 Task: Find connections with filter location Kashipur with filter topic #Storytellingwith filter profile language English with filter current company Novo Nordisk with filter school Miranda House College with filter industry Measuring and Control Instrument Manufacturing with filter service category Software Testing with filter keywords title Account Representative
Action: Mouse moved to (273, 350)
Screenshot: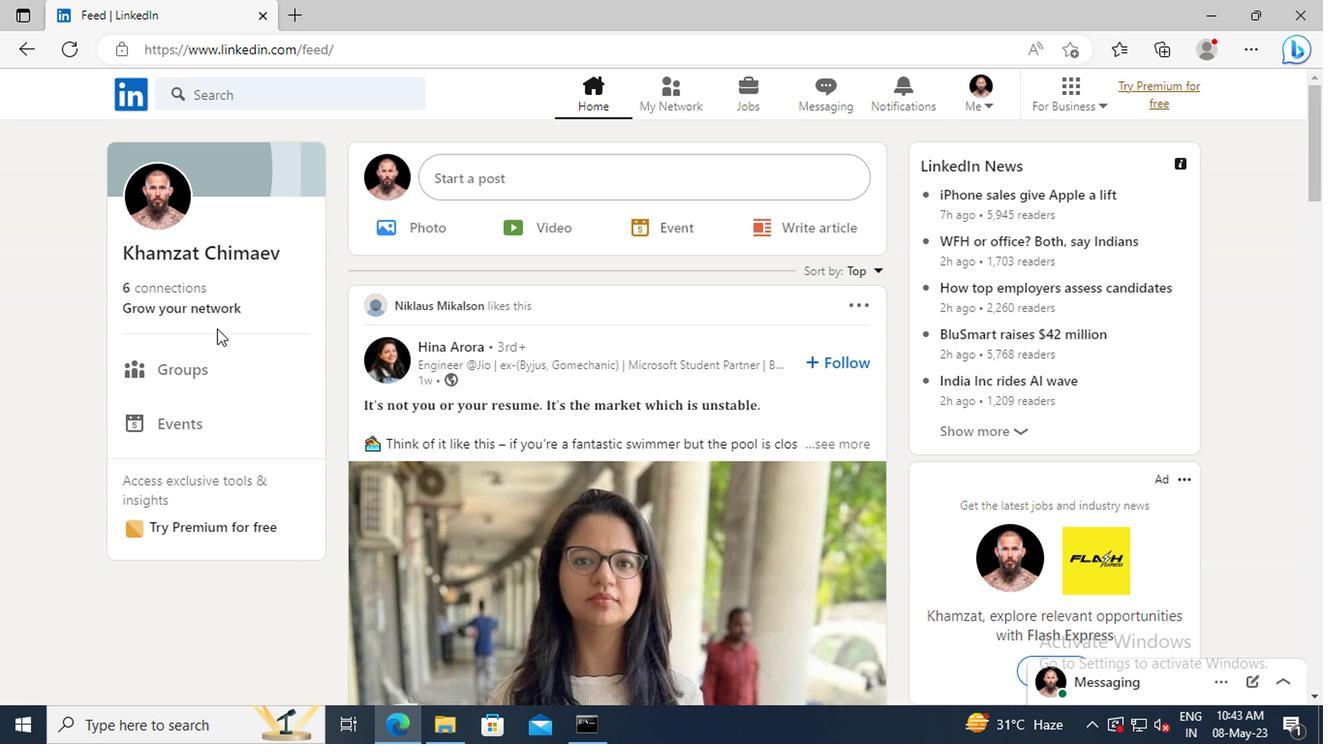
Action: Mouse pressed left at (273, 350)
Screenshot: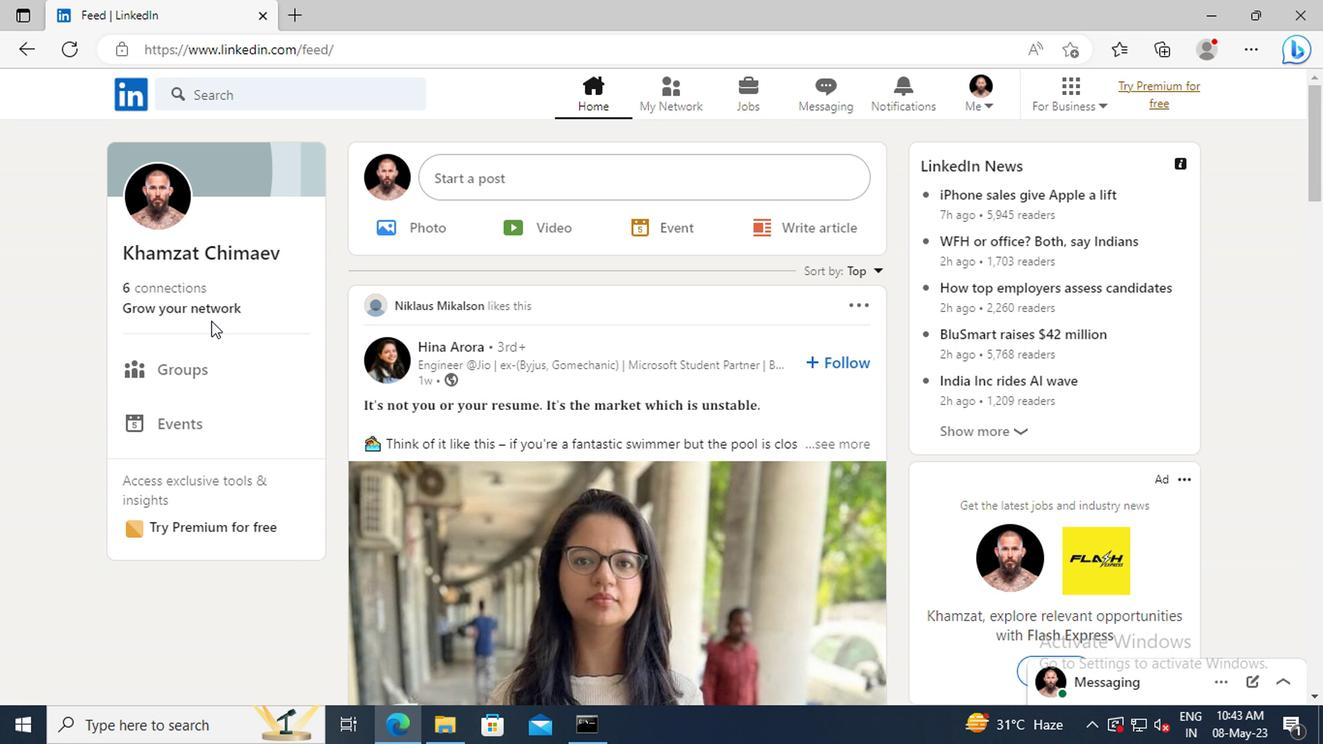 
Action: Mouse moved to (275, 273)
Screenshot: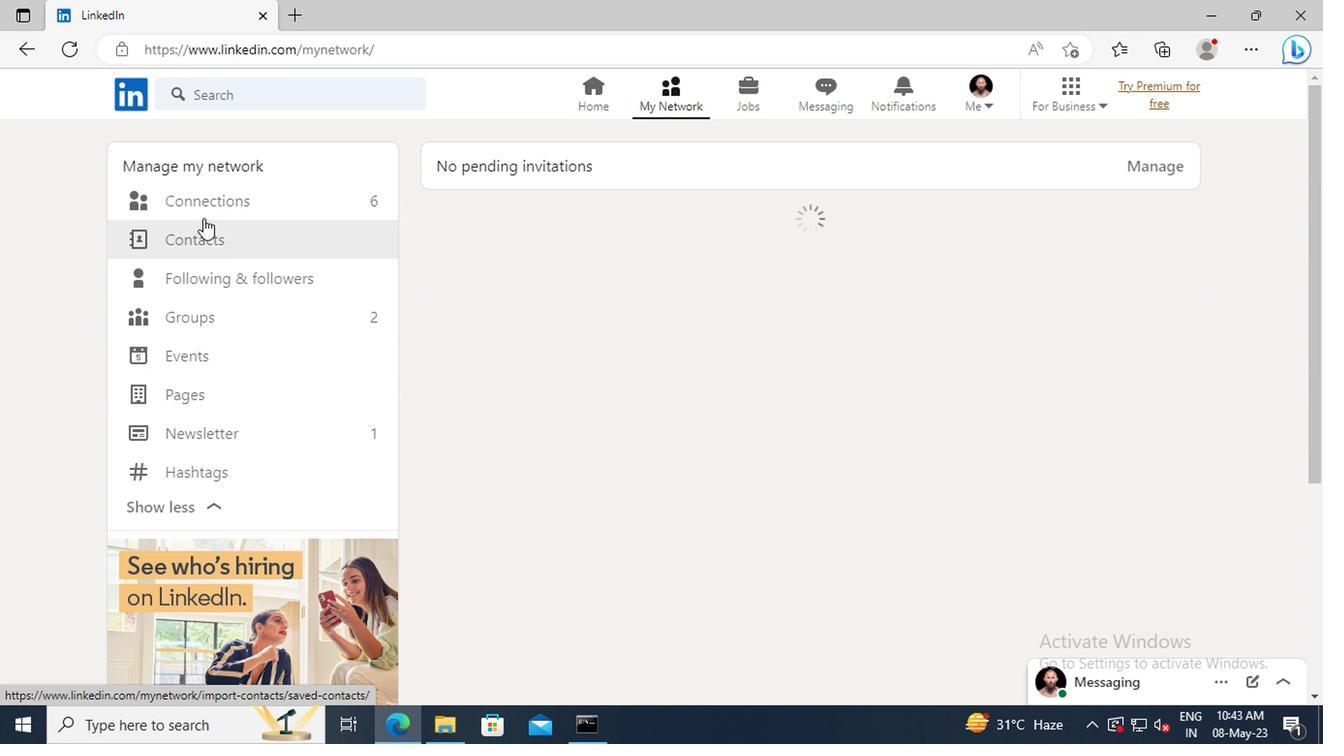 
Action: Mouse pressed left at (275, 273)
Screenshot: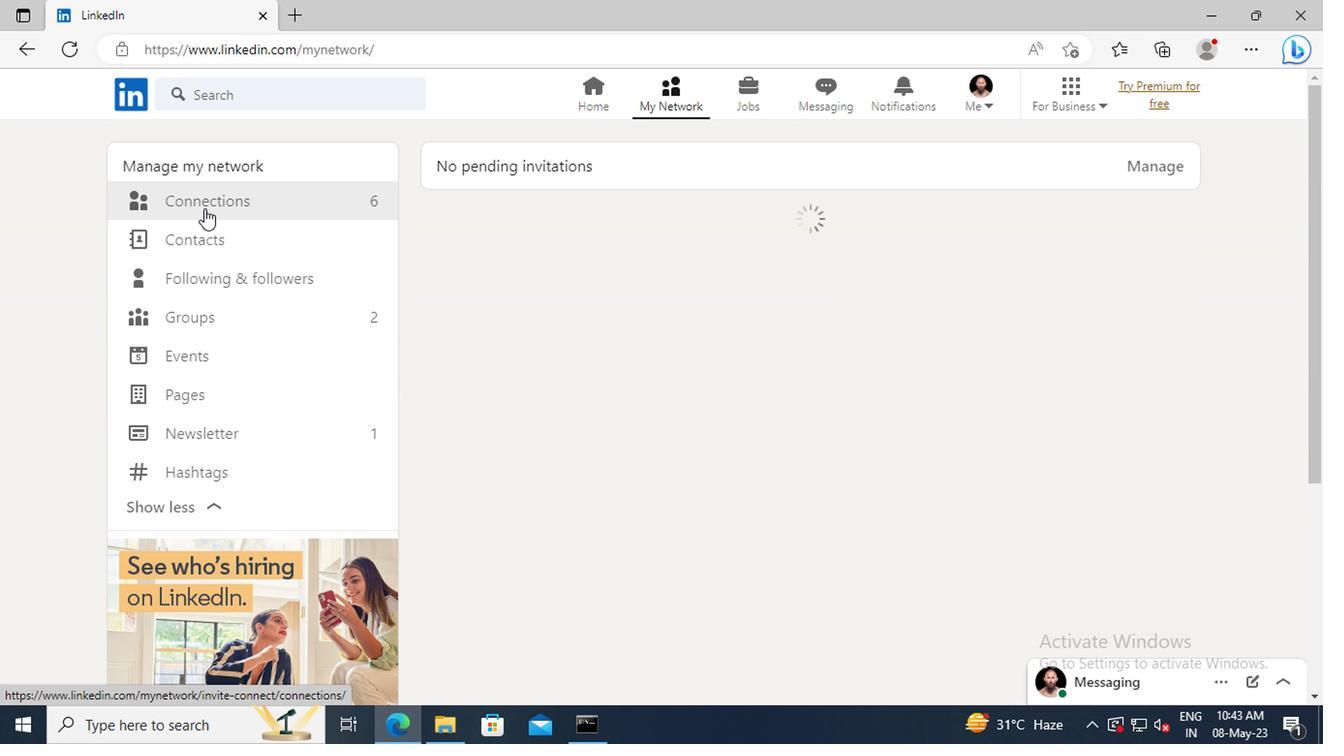 
Action: Mouse moved to (700, 277)
Screenshot: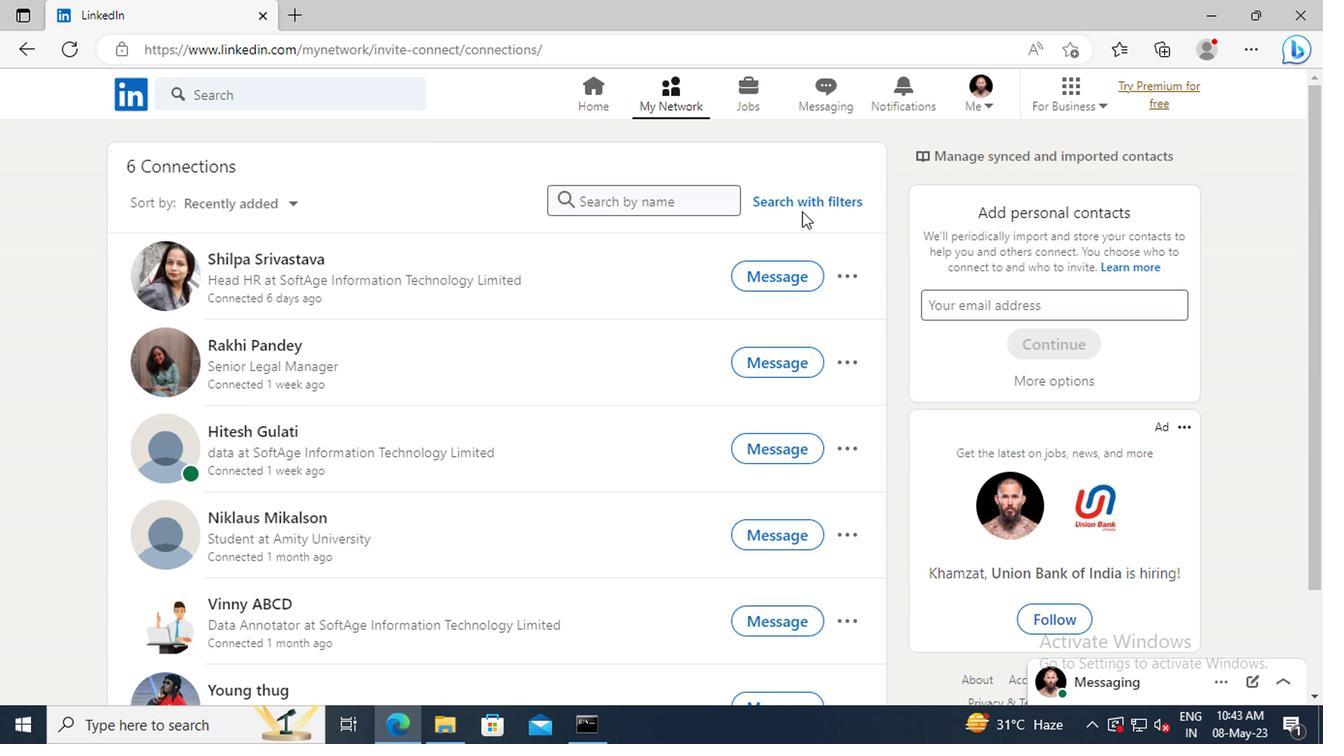 
Action: Mouse pressed left at (700, 277)
Screenshot: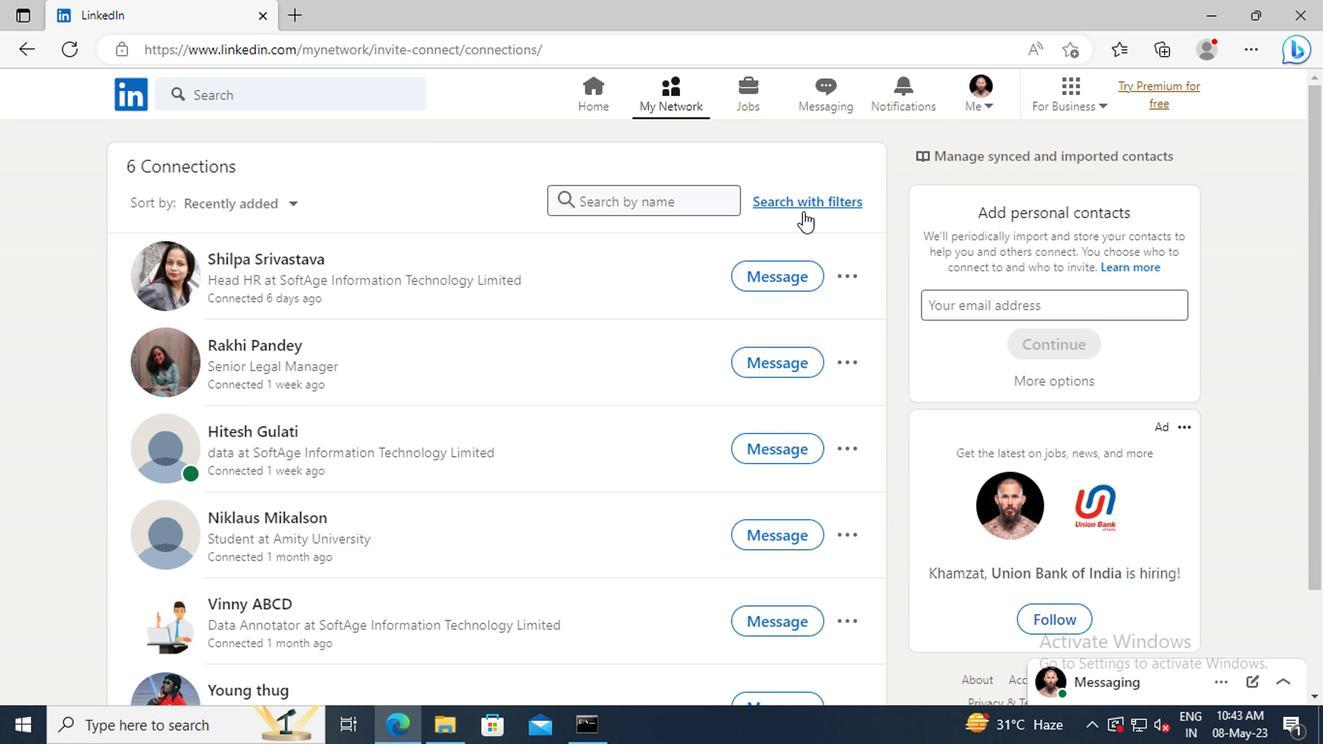 
Action: Mouse moved to (653, 237)
Screenshot: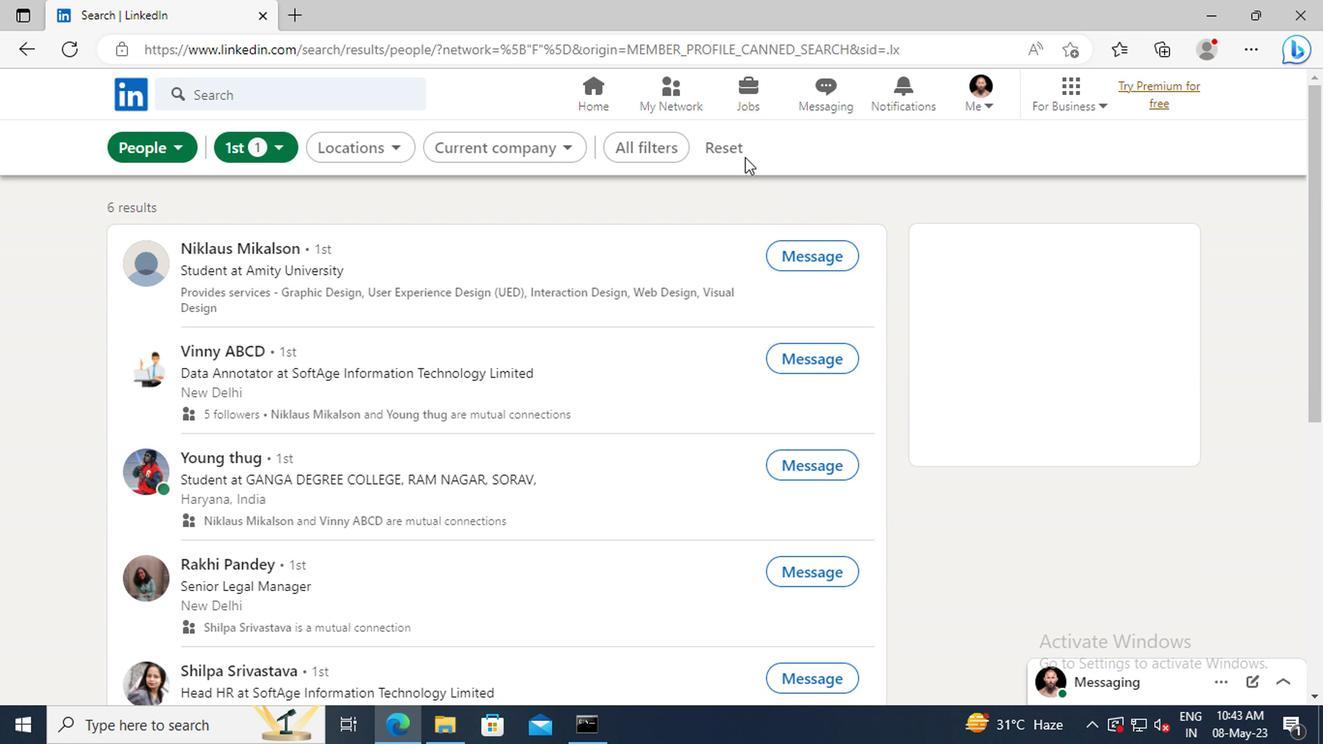 
Action: Mouse pressed left at (653, 237)
Screenshot: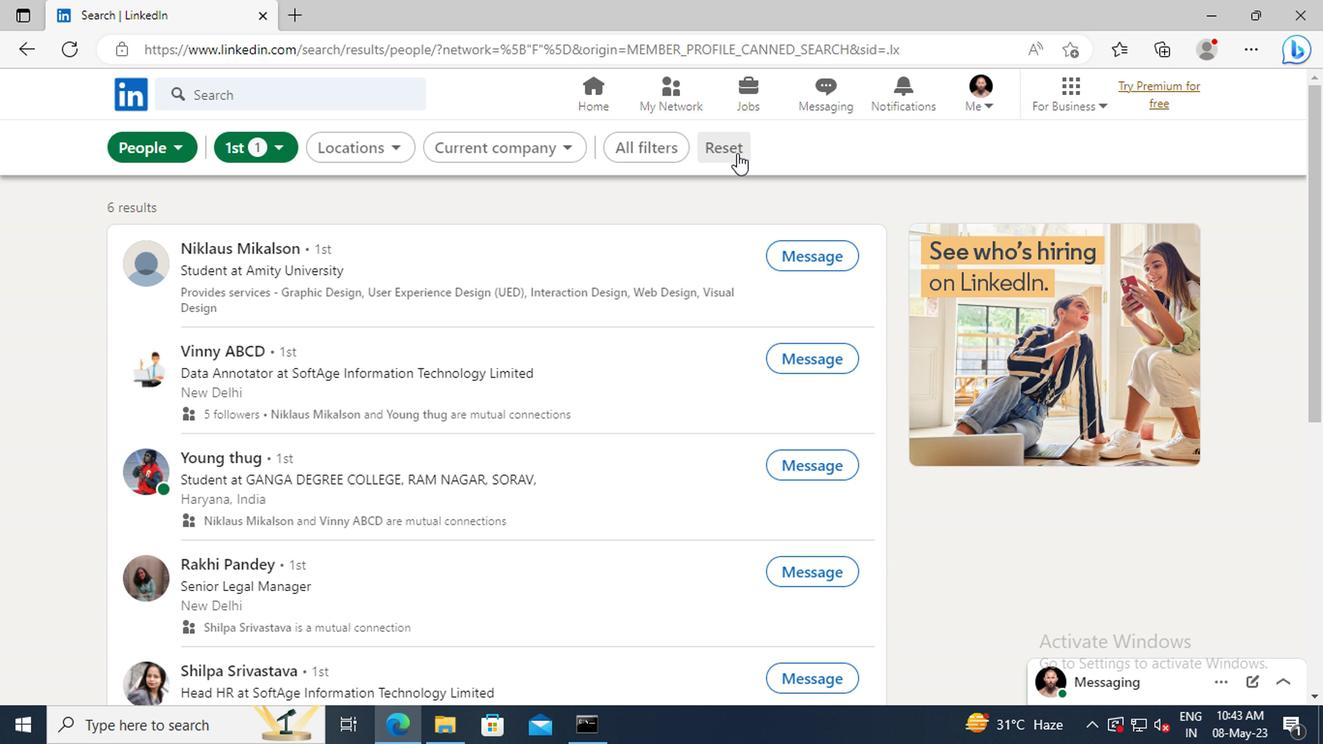 
Action: Mouse moved to (628, 237)
Screenshot: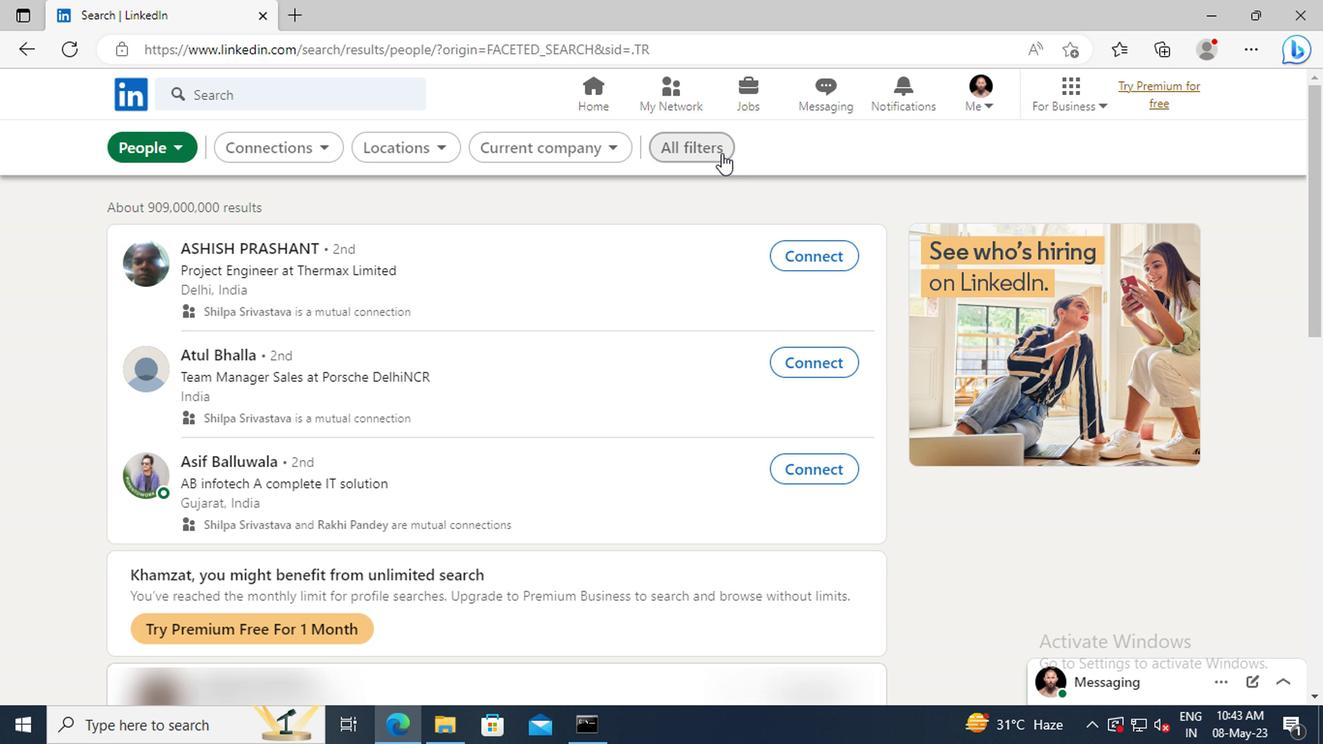 
Action: Mouse pressed left at (628, 237)
Screenshot: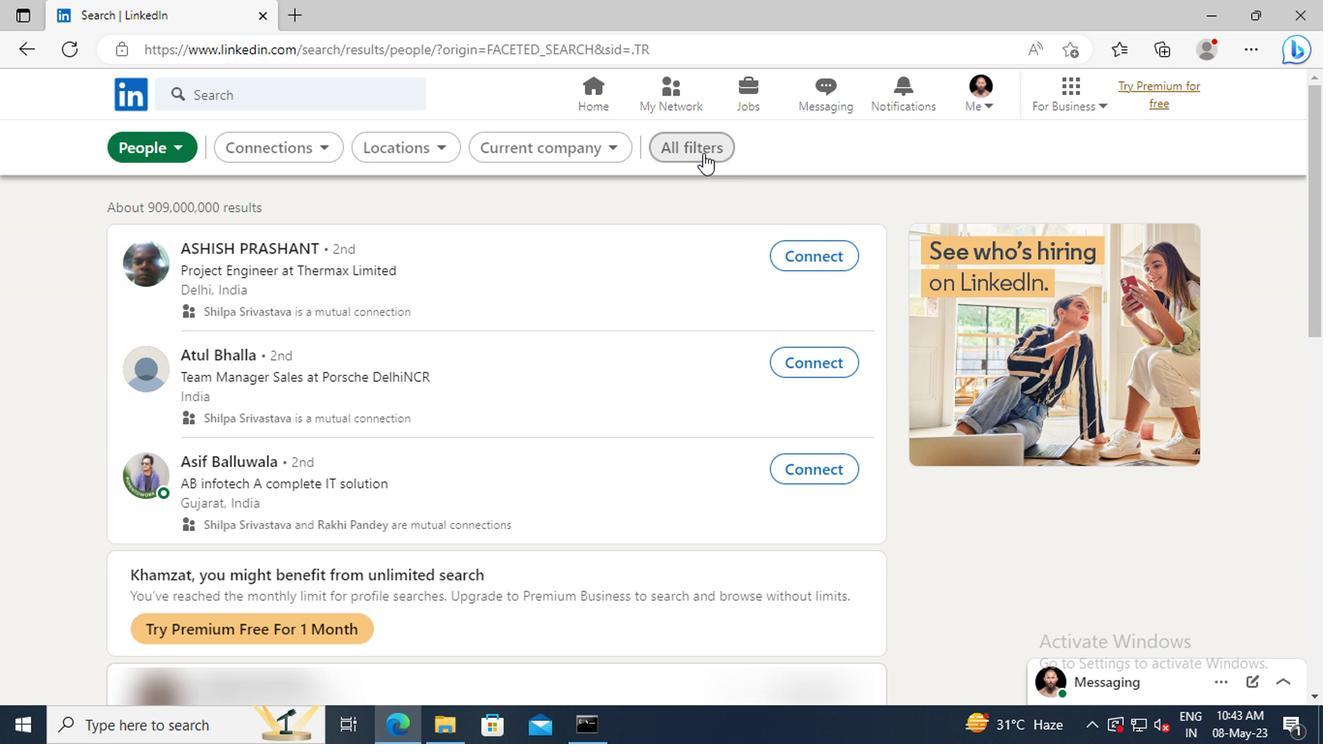 
Action: Mouse moved to (900, 379)
Screenshot: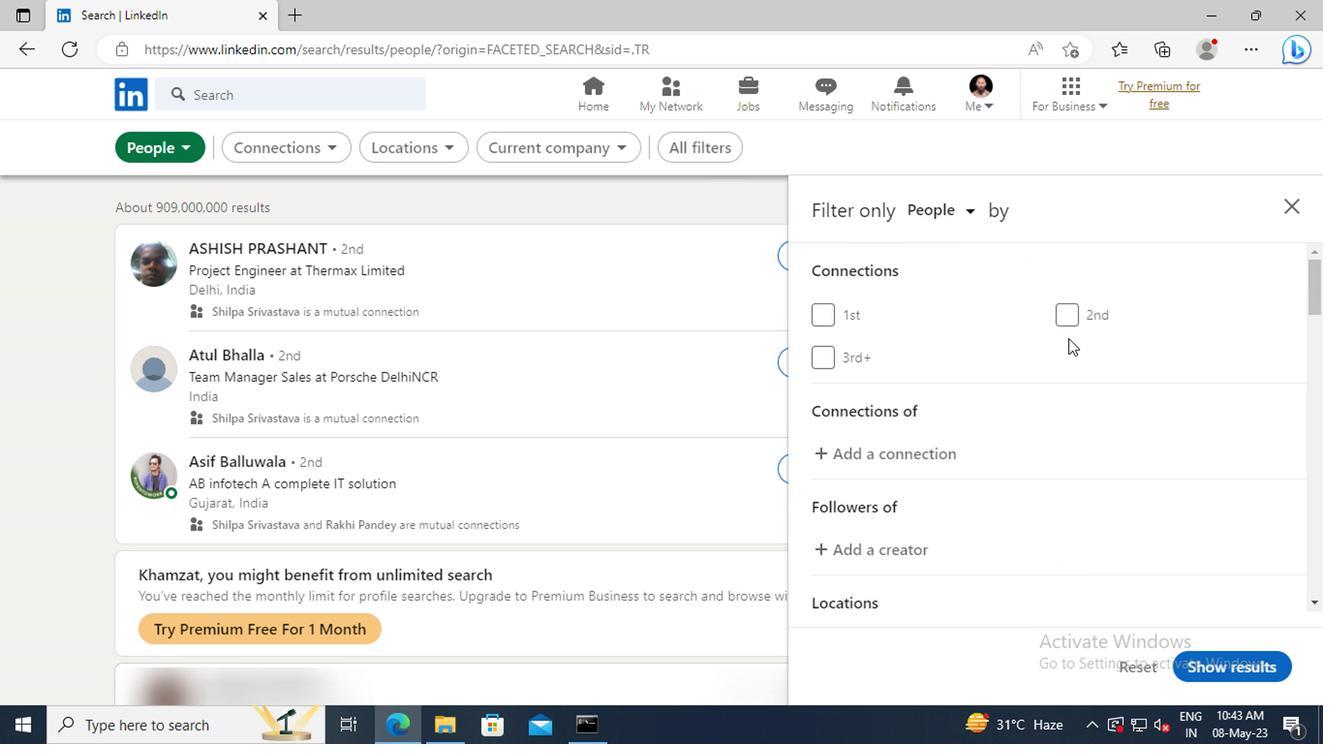 
Action: Mouse scrolled (900, 378) with delta (0, 0)
Screenshot: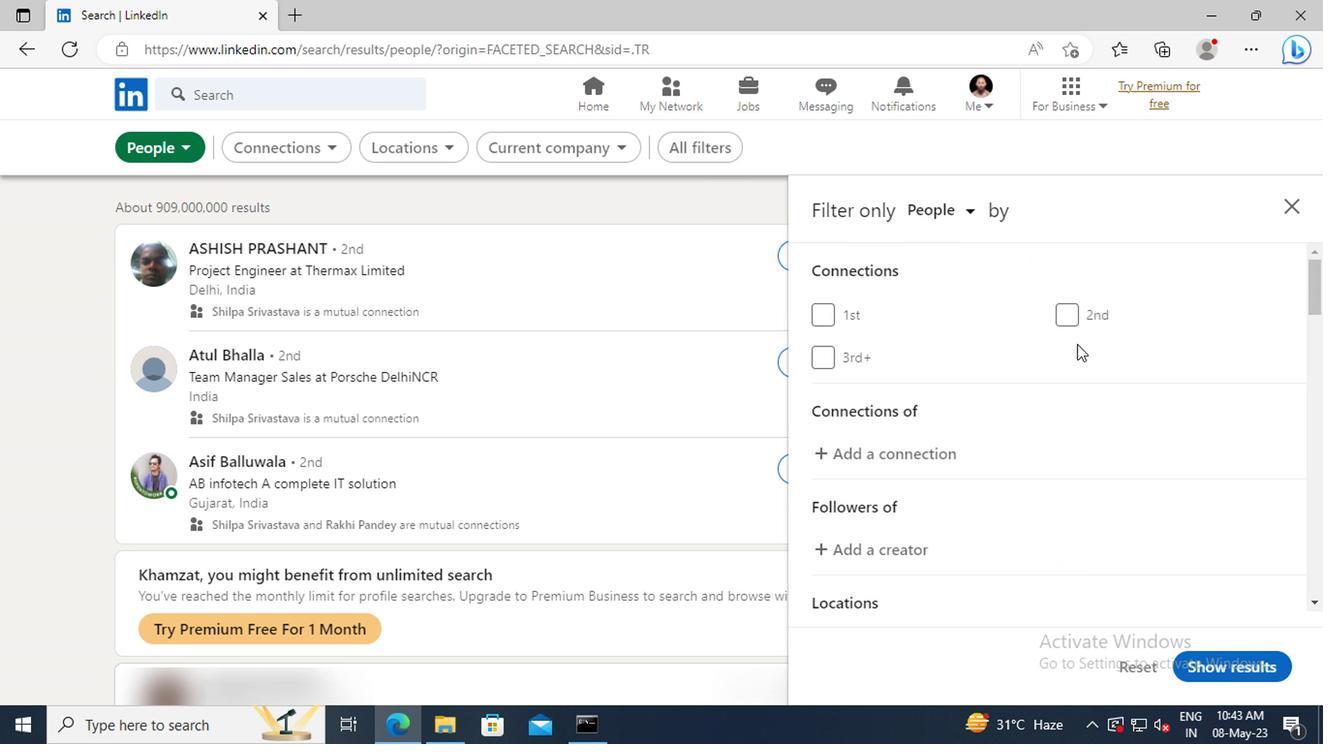 
Action: Mouse scrolled (900, 378) with delta (0, 0)
Screenshot: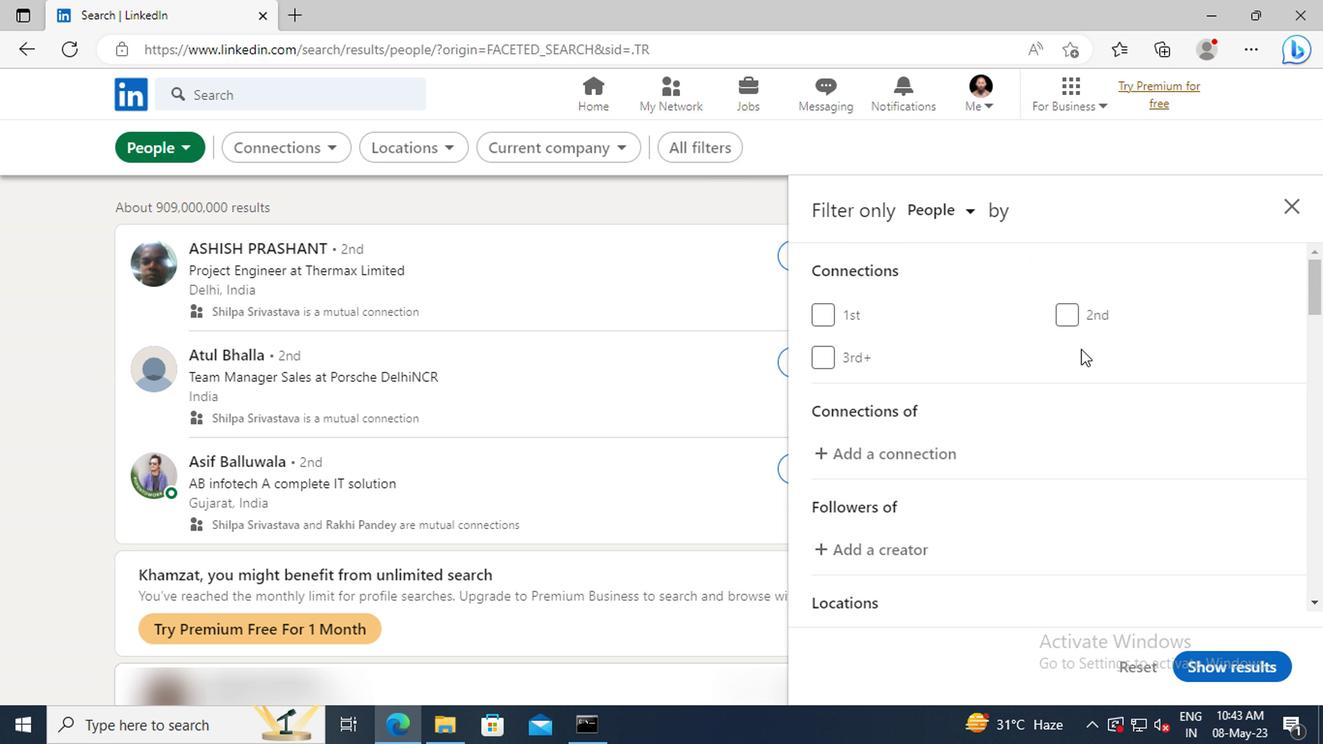 
Action: Mouse scrolled (900, 378) with delta (0, 0)
Screenshot: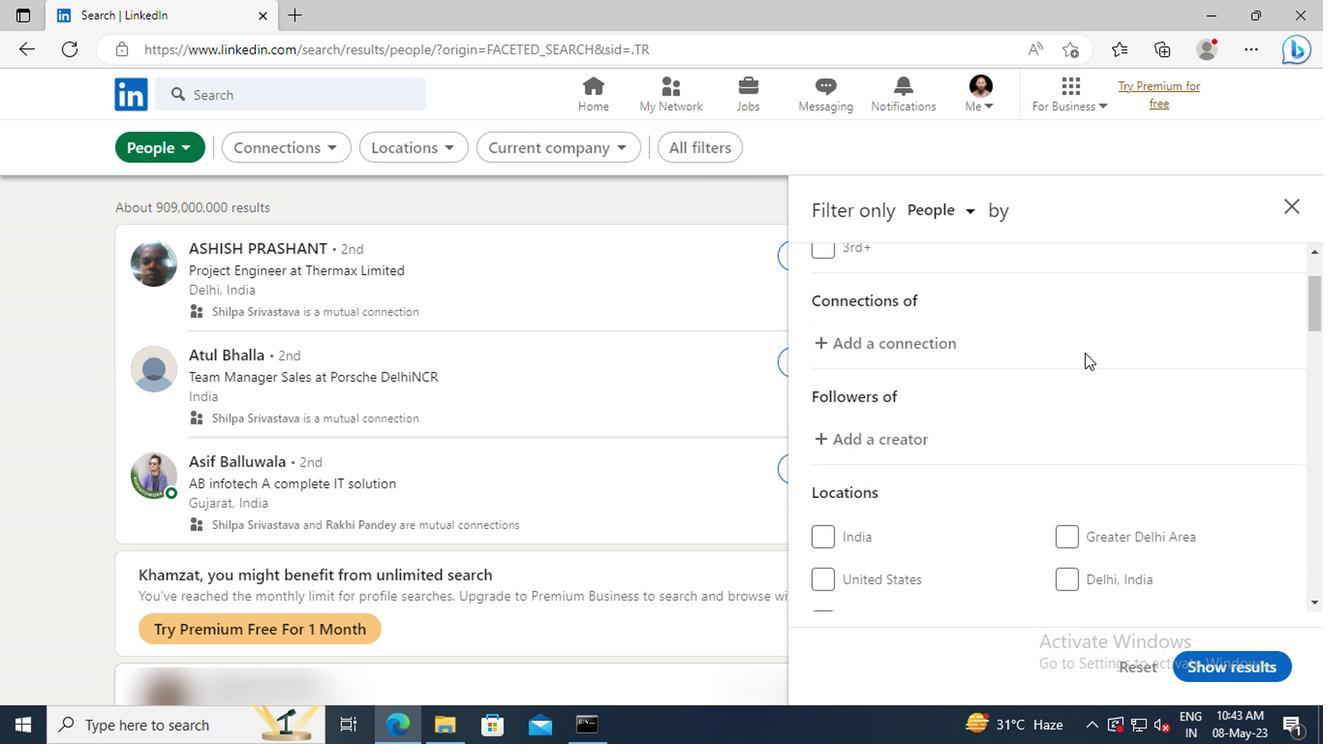 
Action: Mouse scrolled (900, 378) with delta (0, 0)
Screenshot: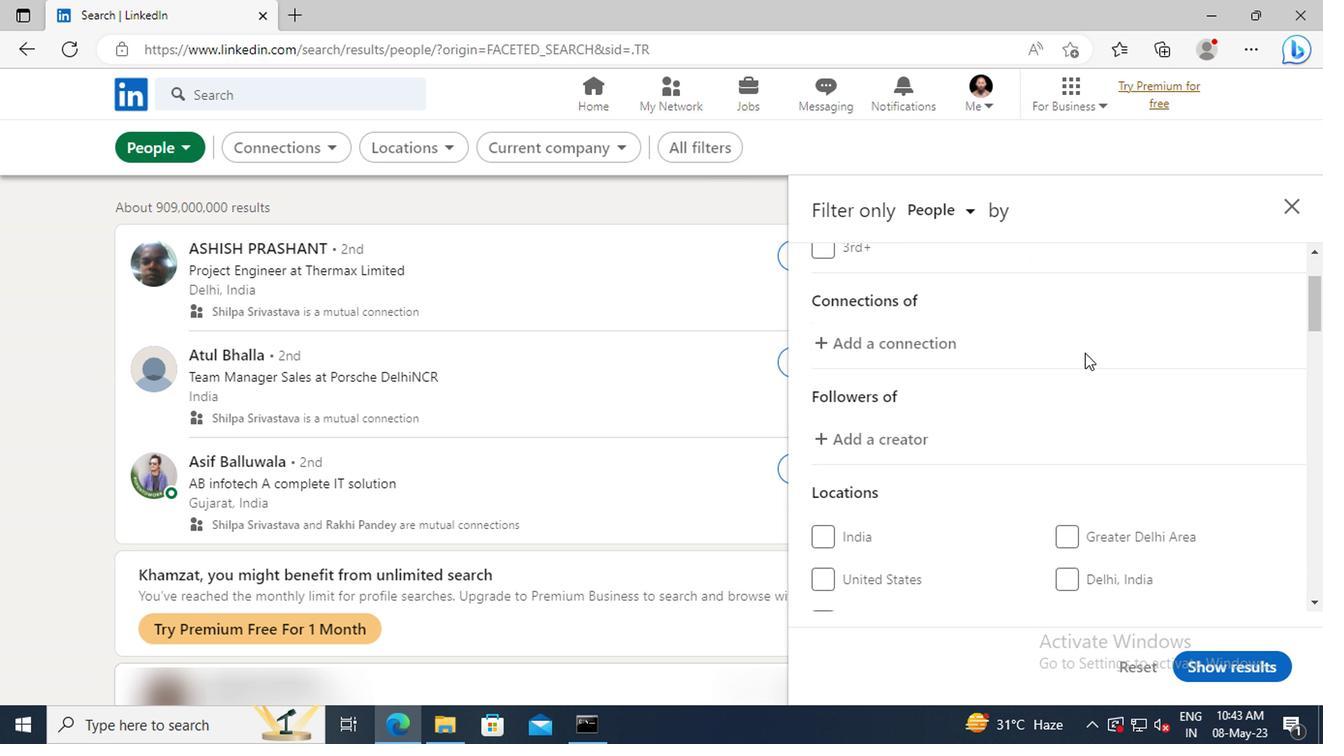 
Action: Mouse scrolled (900, 378) with delta (0, 0)
Screenshot: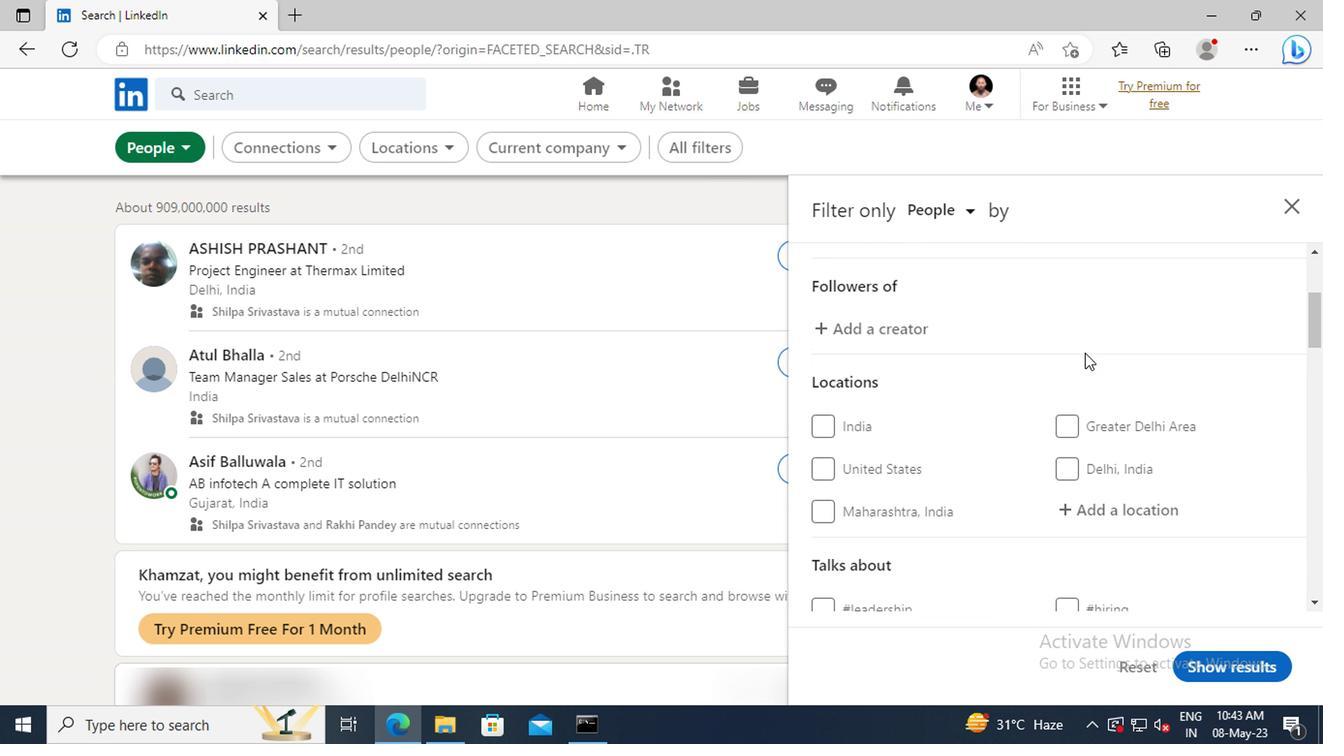 
Action: Mouse moved to (907, 450)
Screenshot: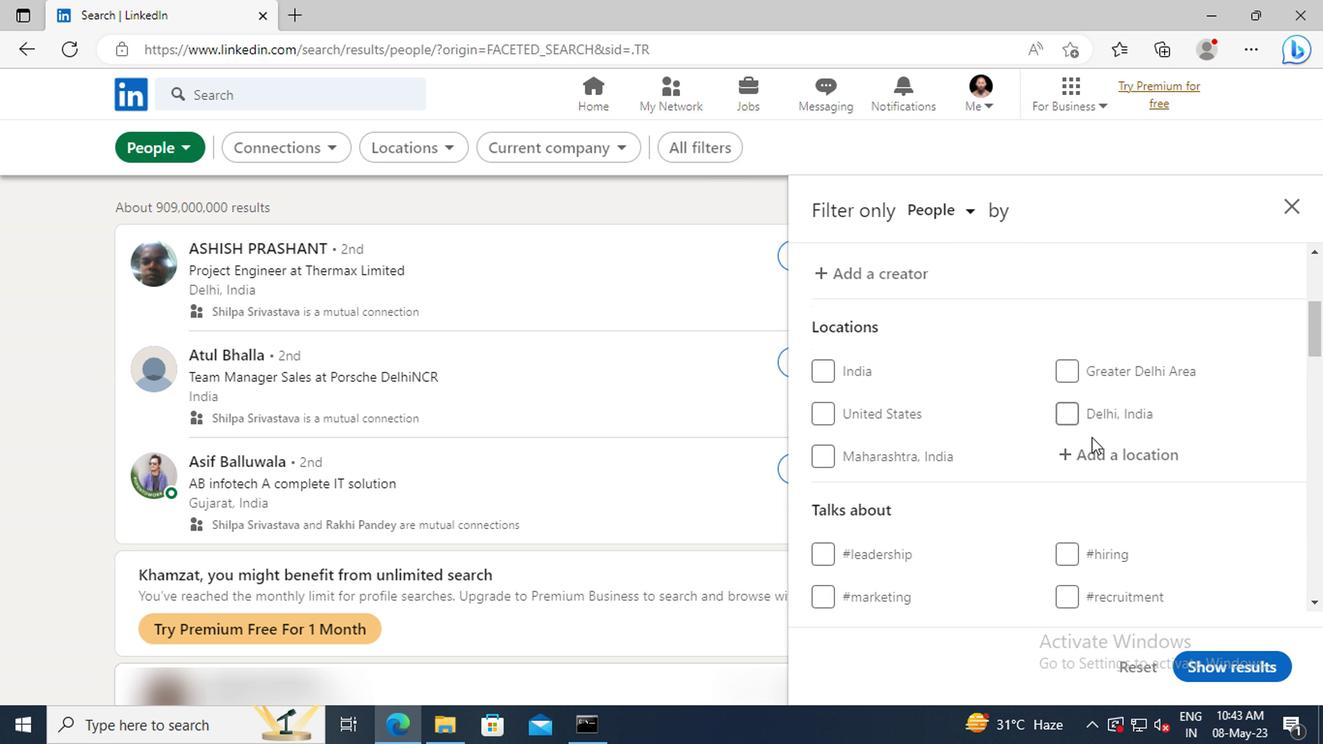 
Action: Mouse pressed left at (907, 450)
Screenshot: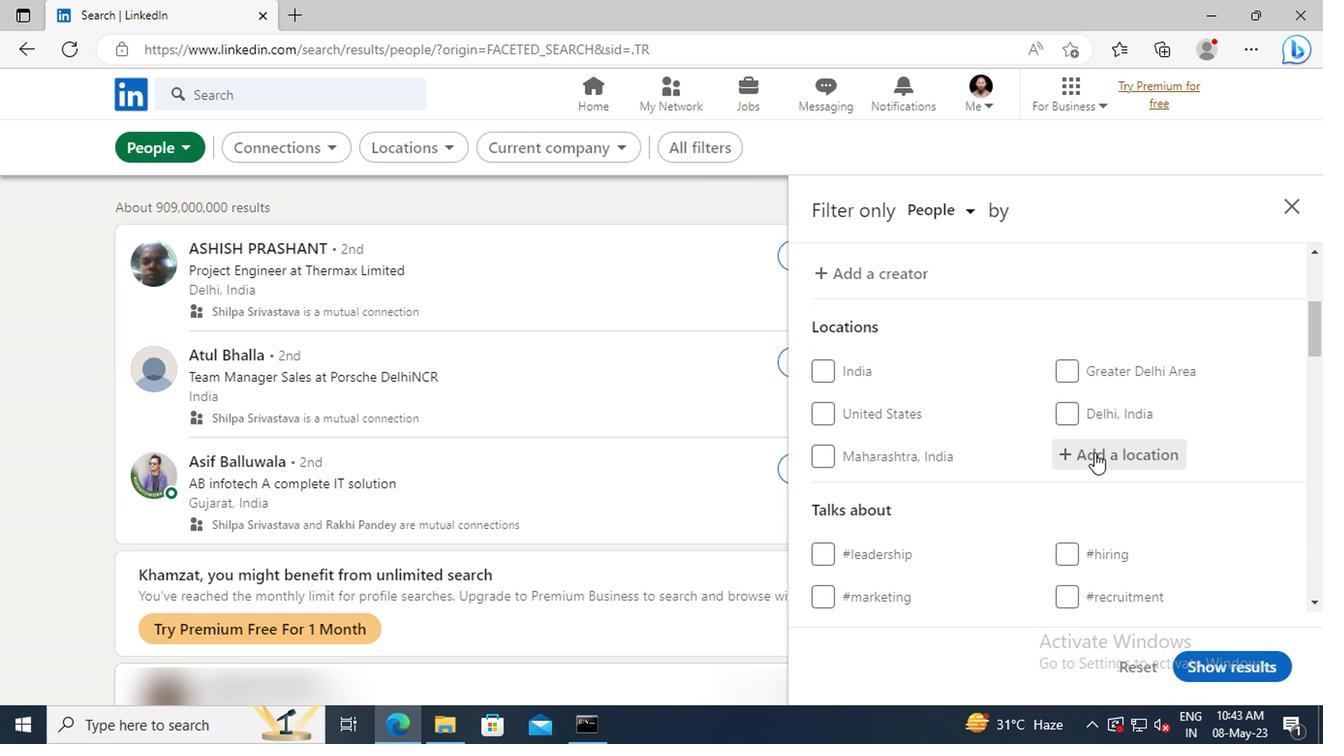
Action: Key pressed <Key.shift>KASHIP
Screenshot: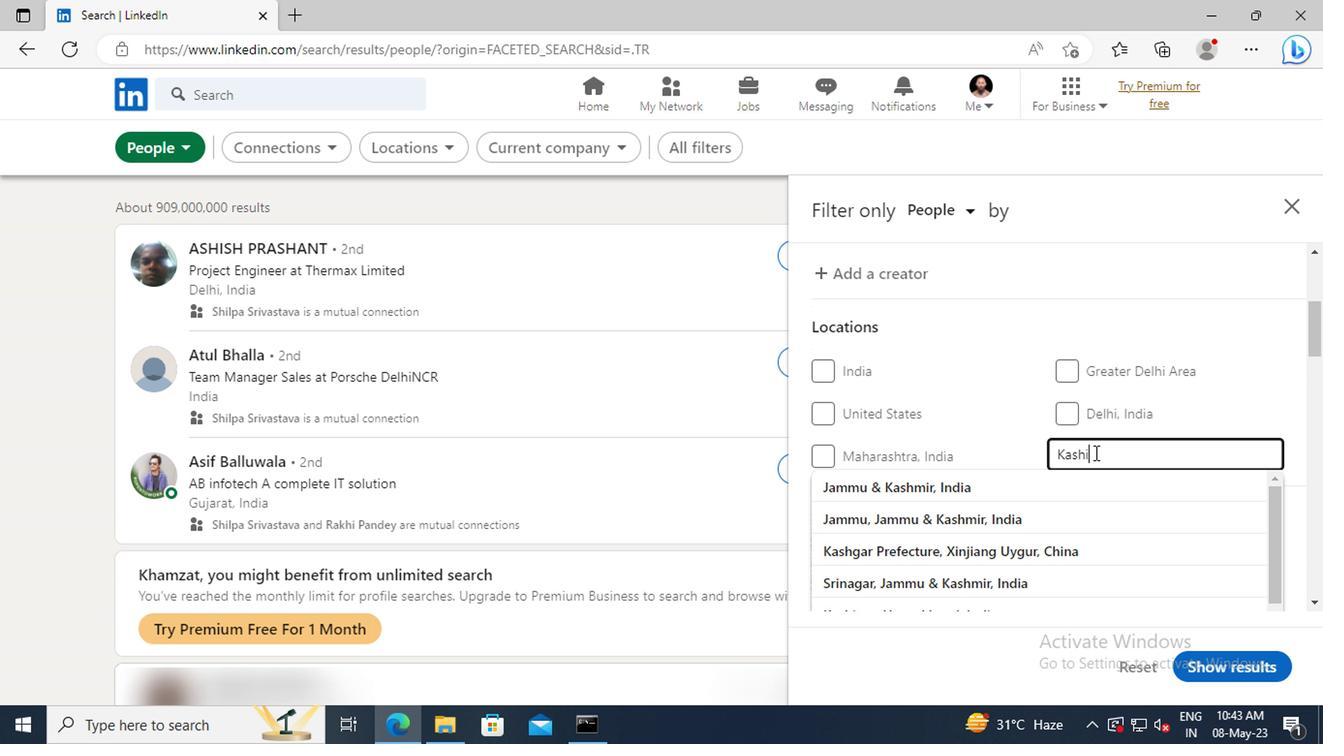 
Action: Mouse moved to (911, 470)
Screenshot: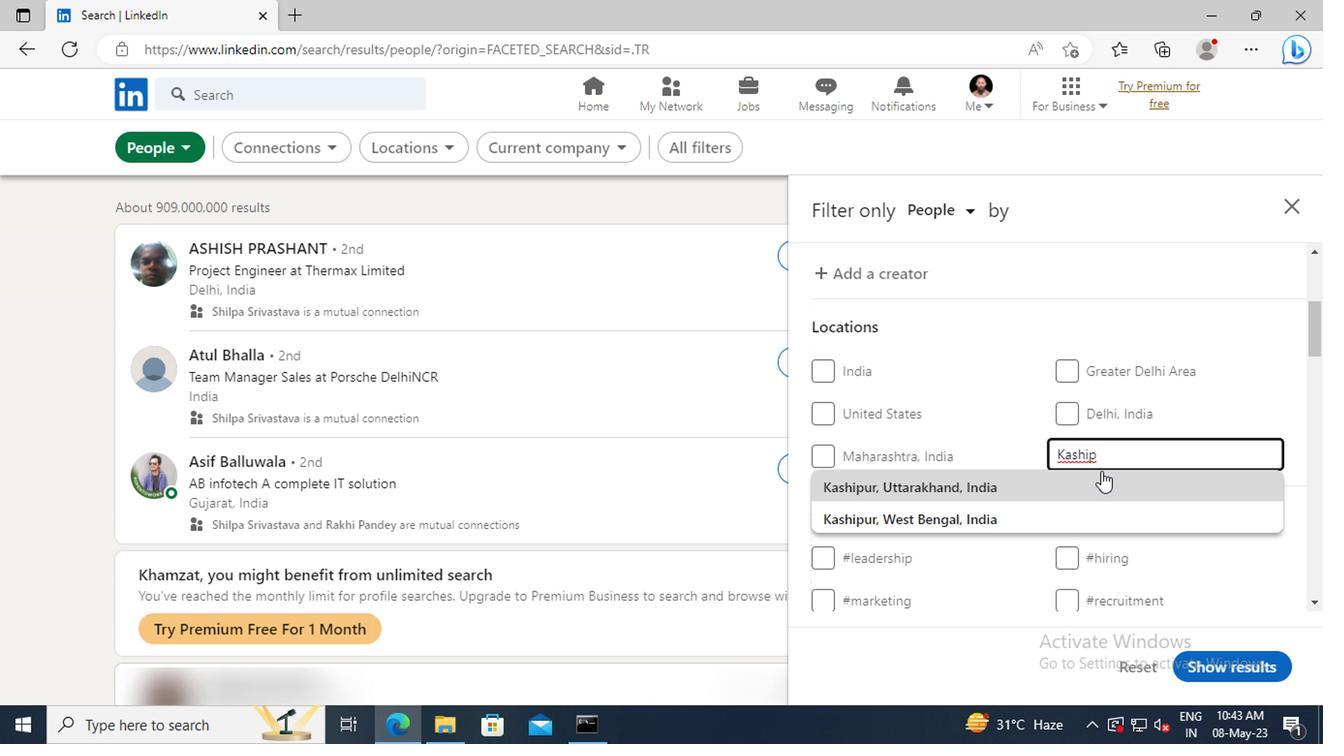 
Action: Mouse pressed left at (911, 470)
Screenshot: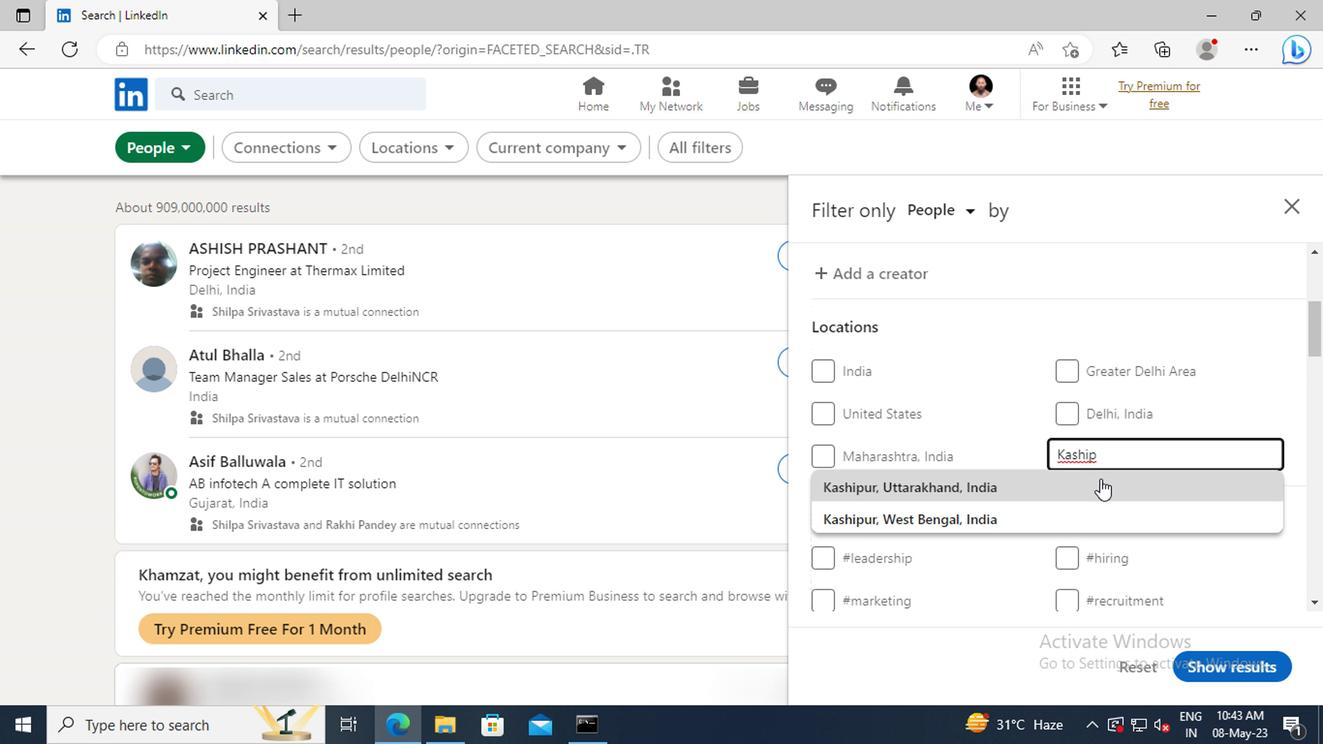 
Action: Mouse scrolled (911, 469) with delta (0, 0)
Screenshot: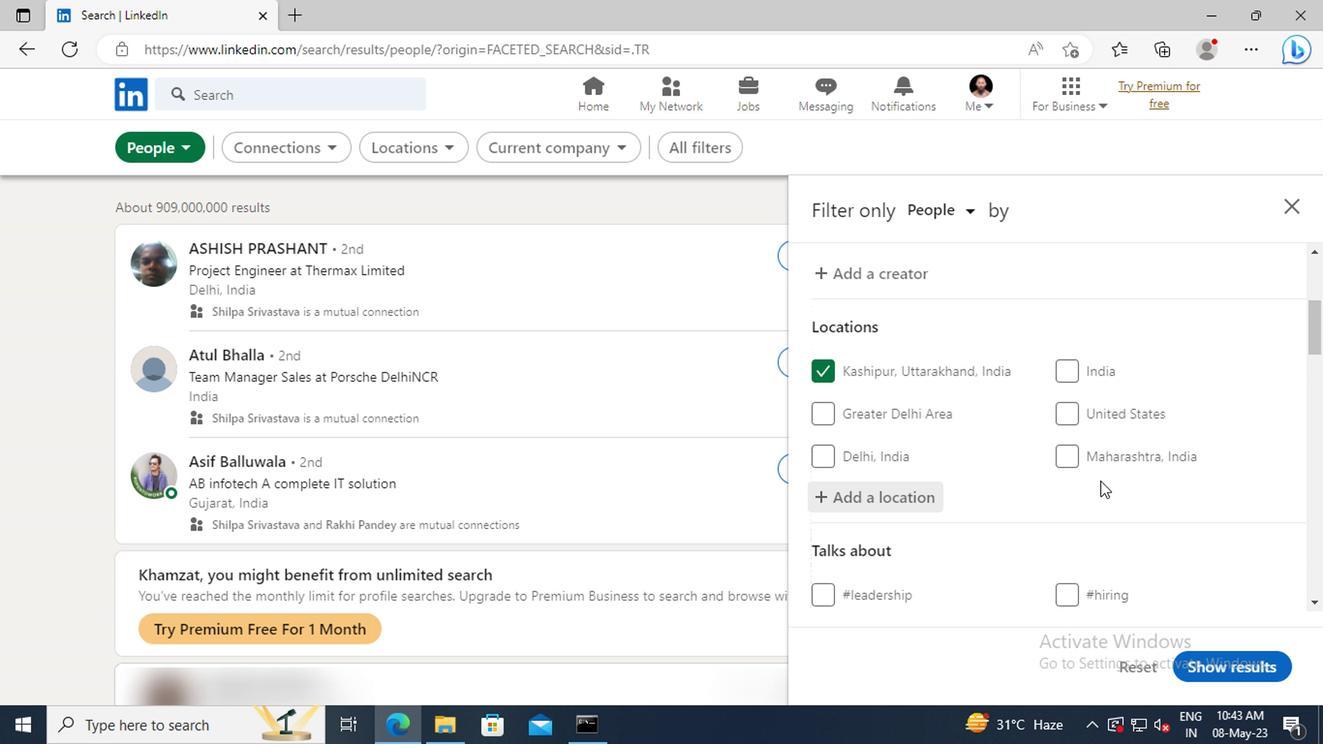 
Action: Mouse moved to (911, 468)
Screenshot: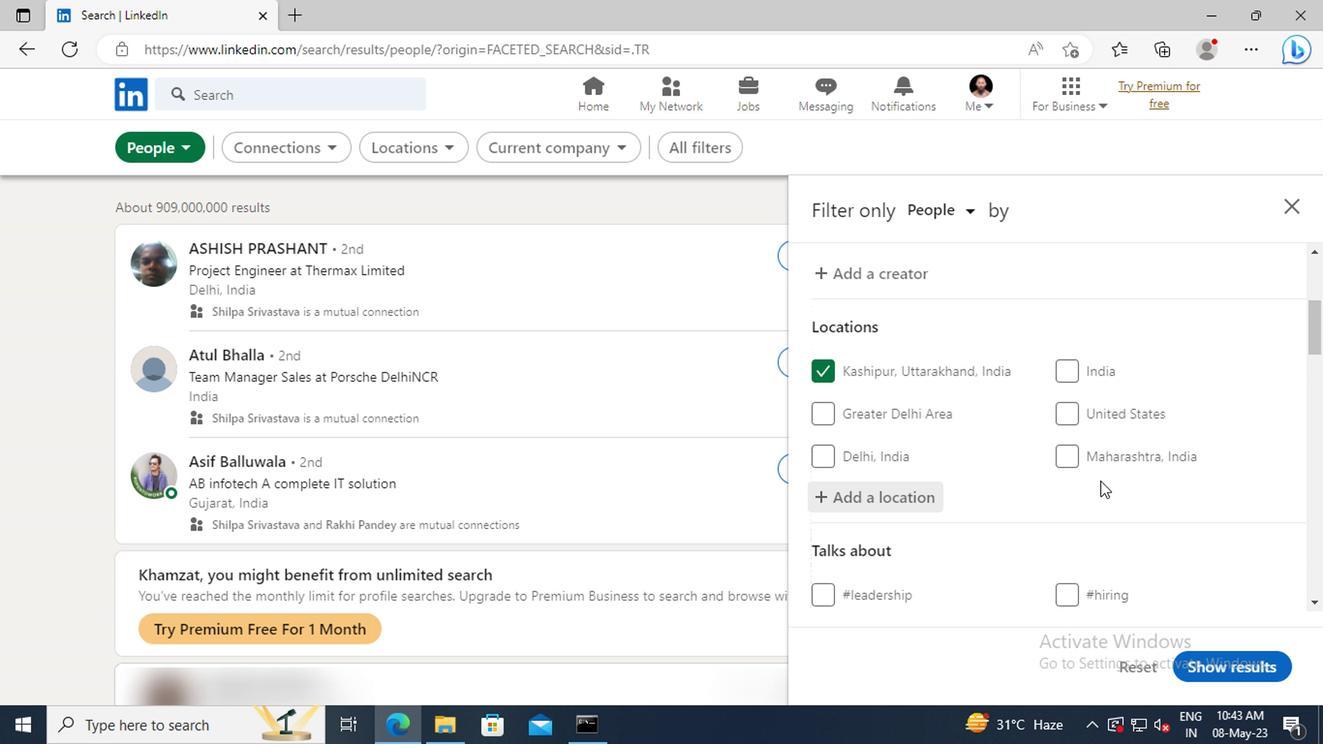 
Action: Mouse scrolled (911, 468) with delta (0, 0)
Screenshot: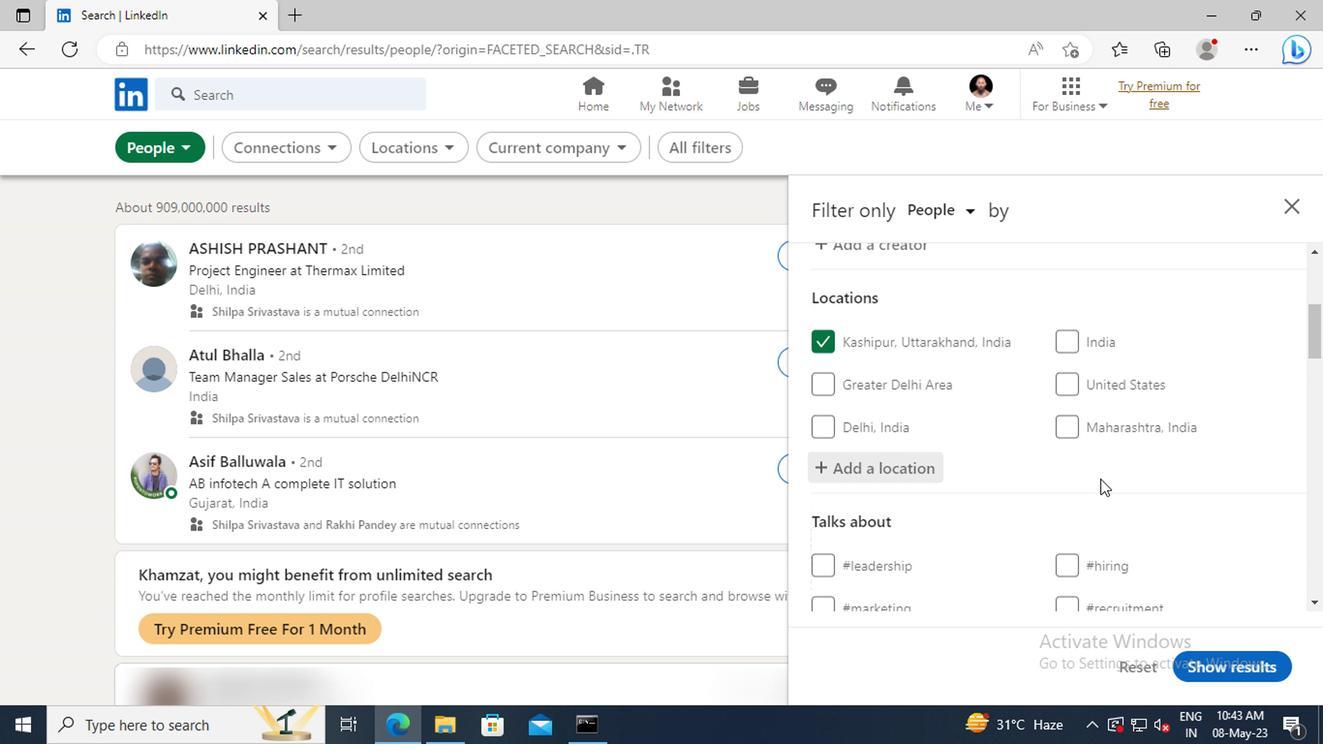 
Action: Mouse moved to (912, 462)
Screenshot: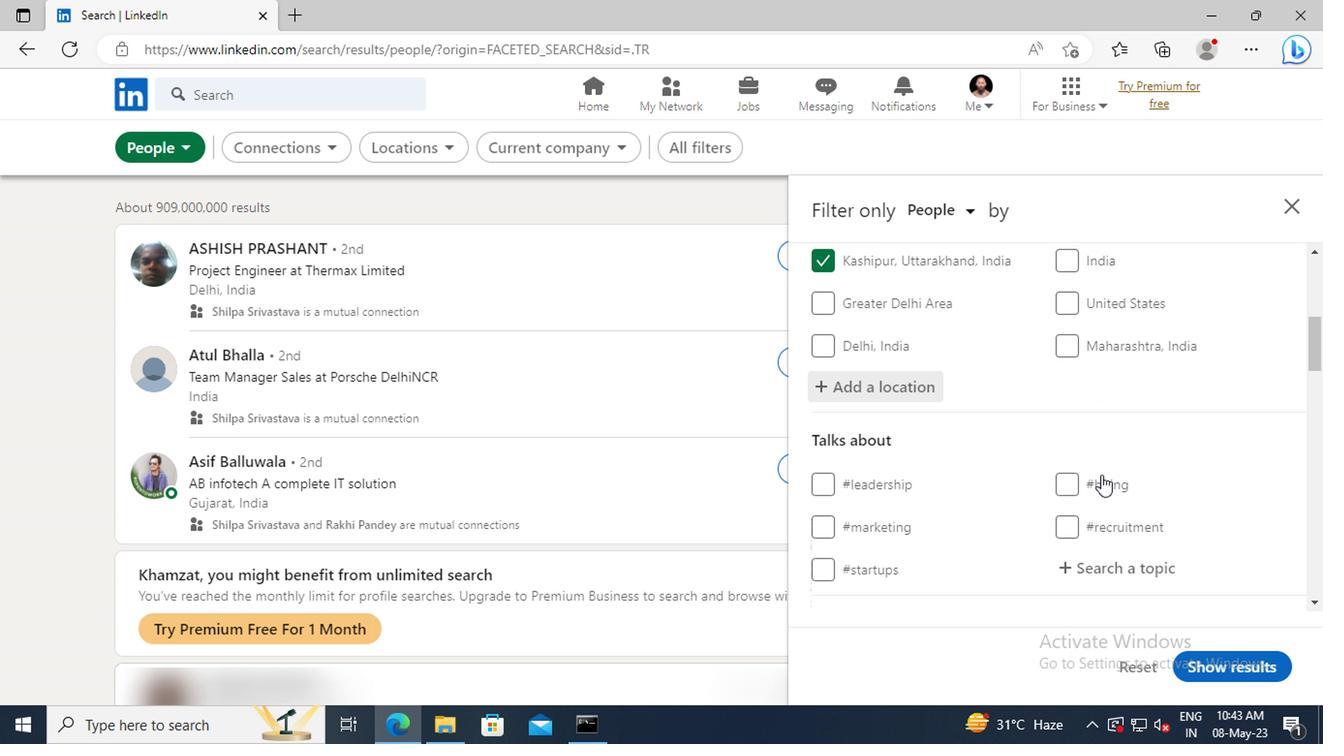 
Action: Mouse scrolled (912, 461) with delta (0, 0)
Screenshot: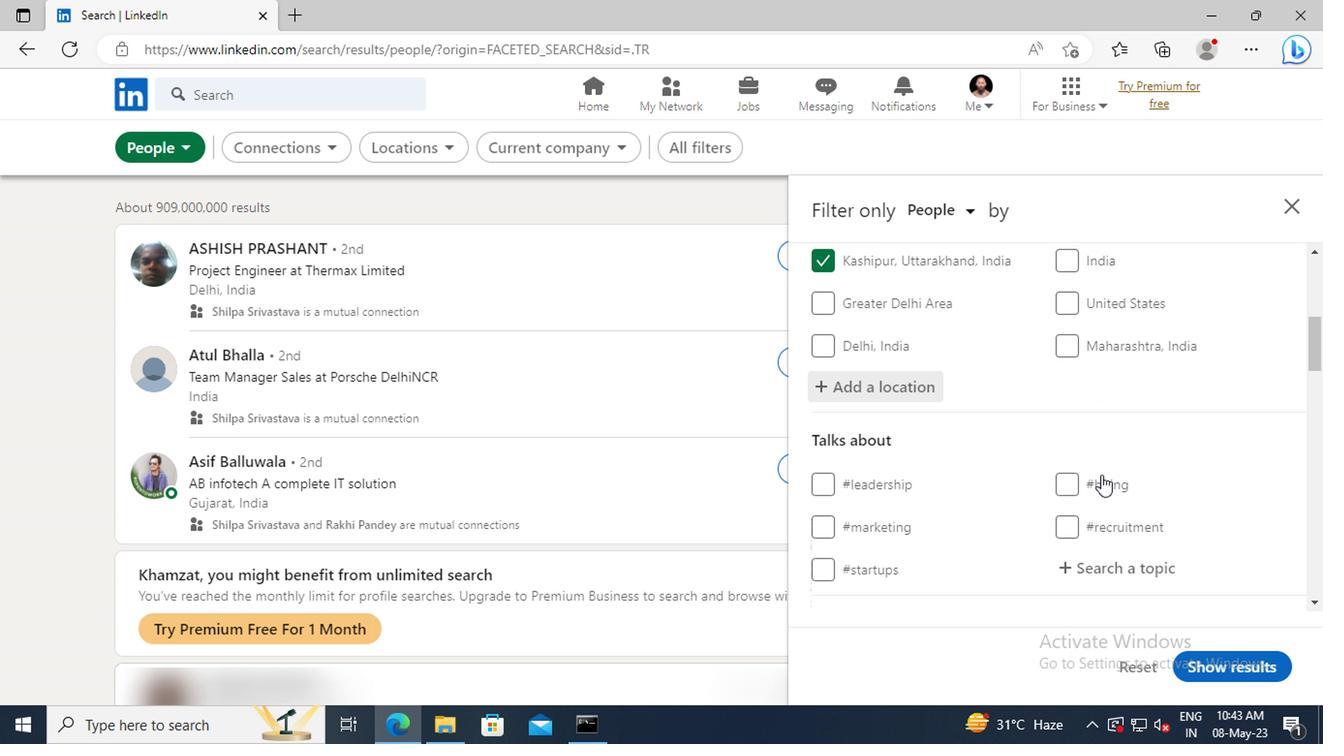 
Action: Mouse moved to (913, 459)
Screenshot: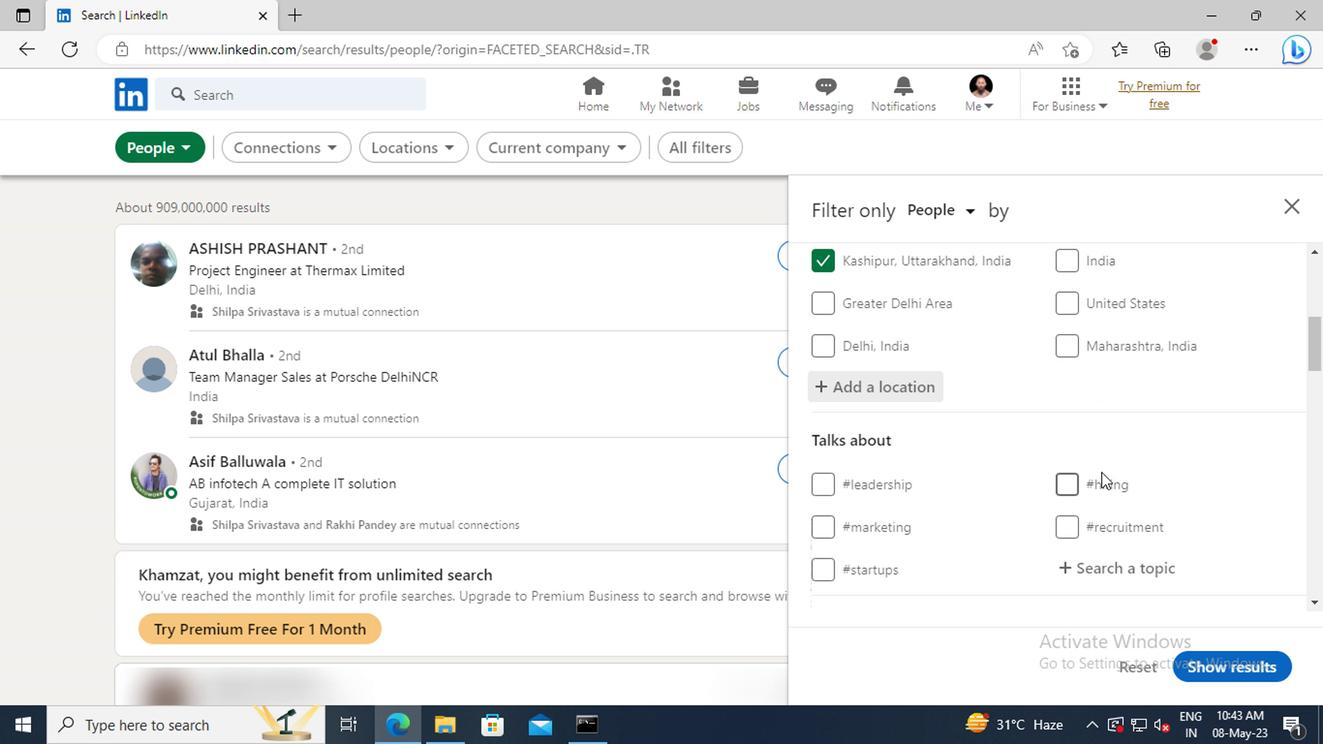
Action: Mouse scrolled (913, 458) with delta (0, 0)
Screenshot: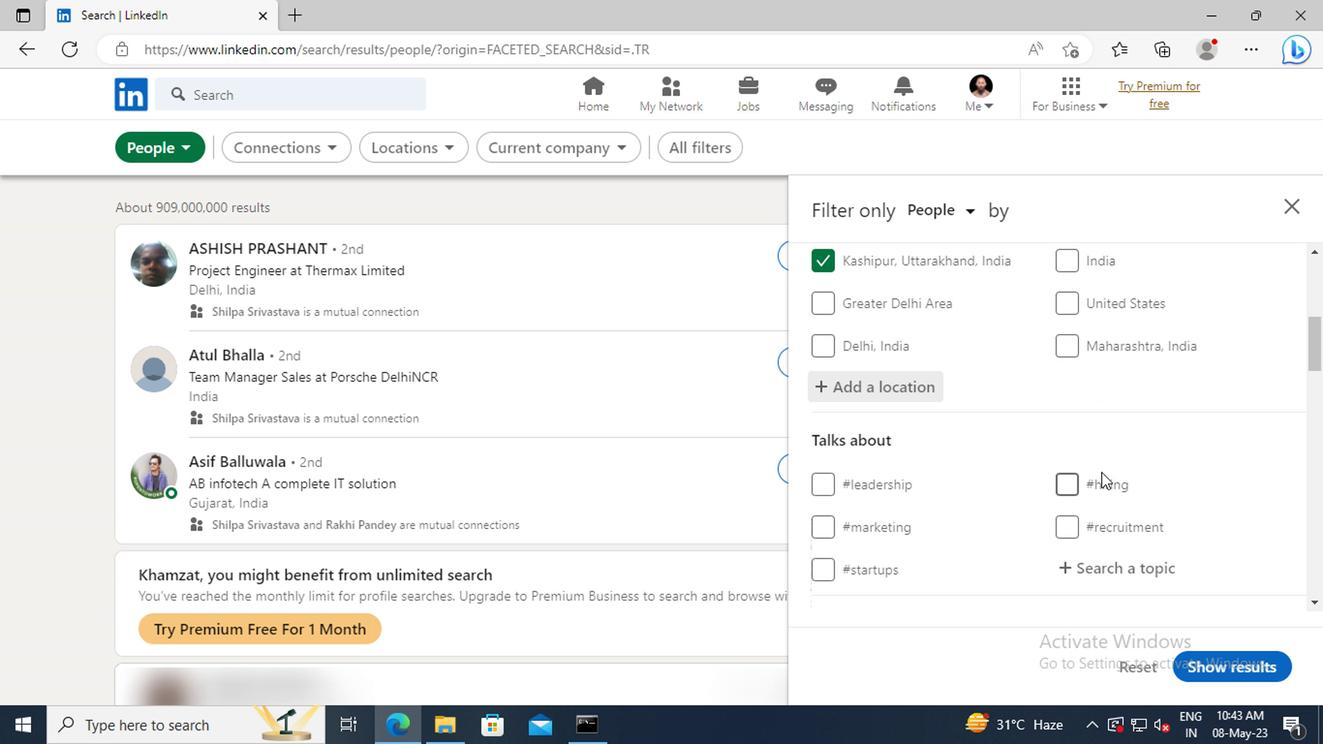 
Action: Mouse moved to (913, 456)
Screenshot: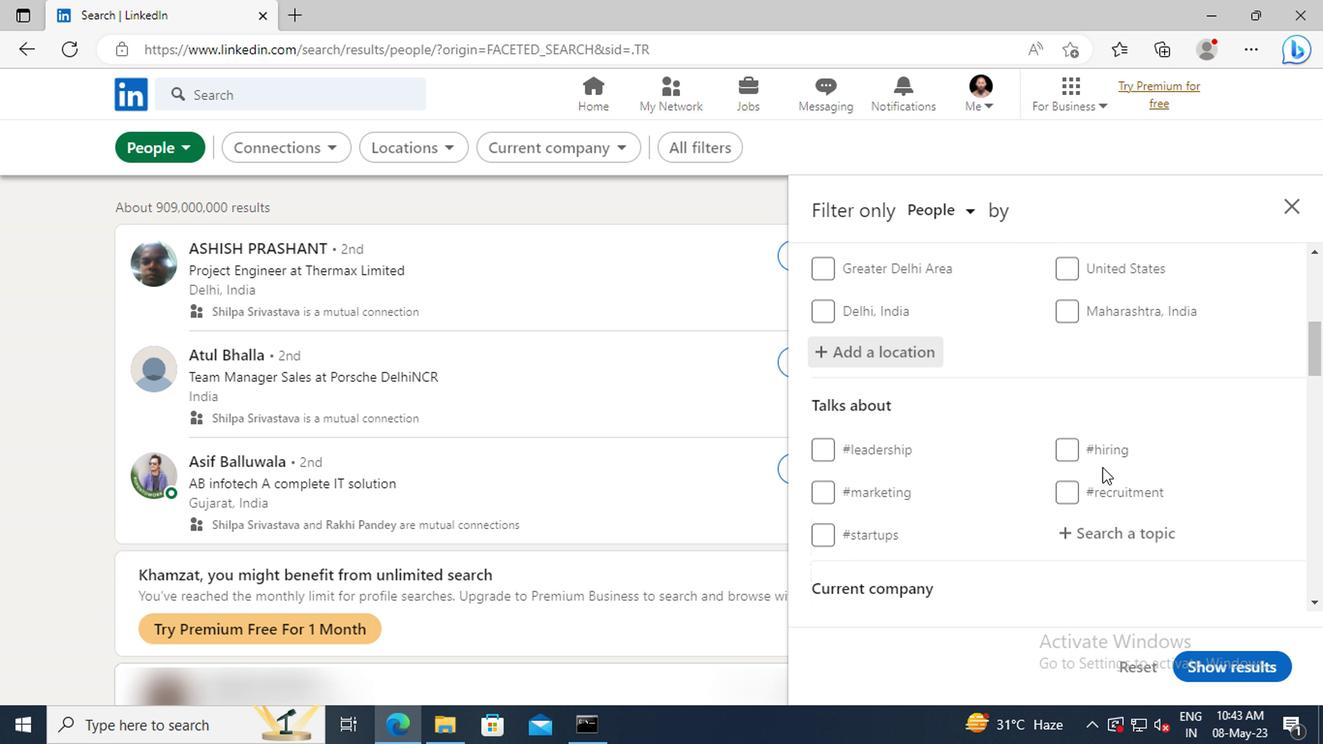 
Action: Mouse pressed left at (913, 456)
Screenshot: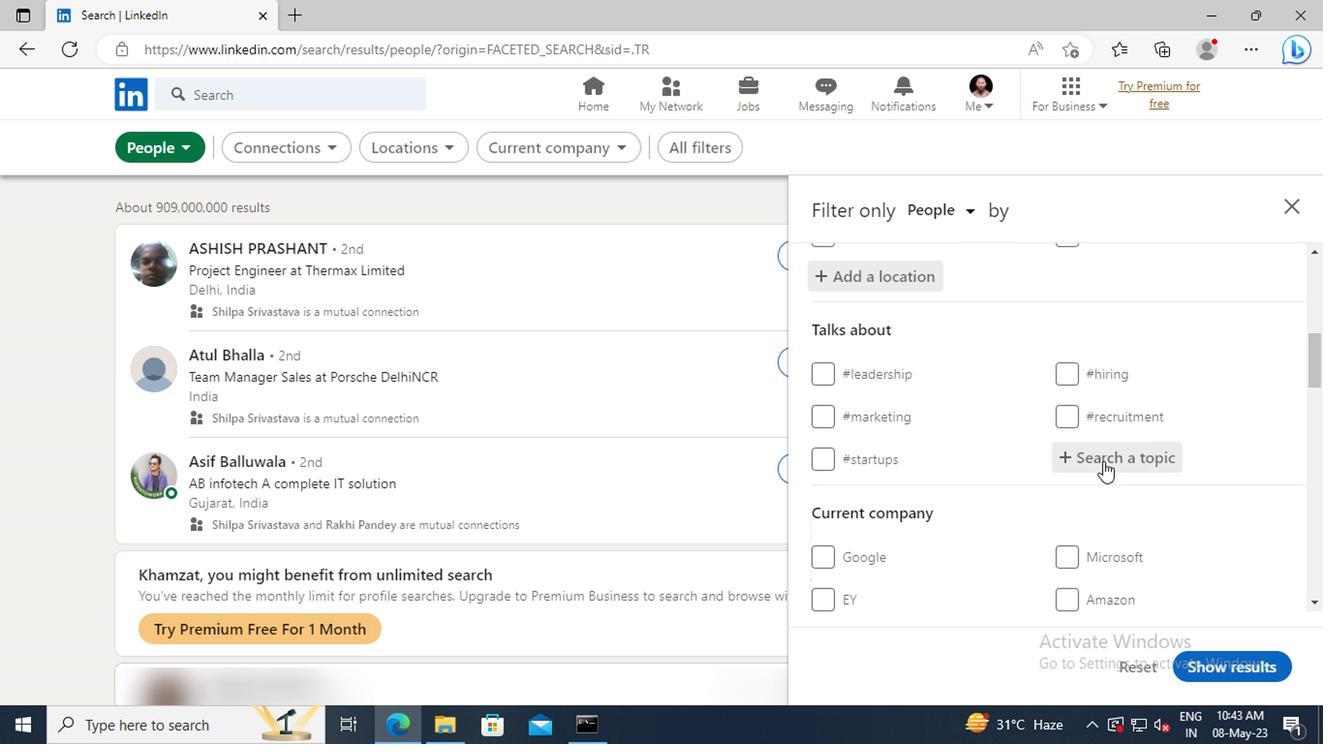 
Action: Key pressed <Key.shift>STORYTE
Screenshot: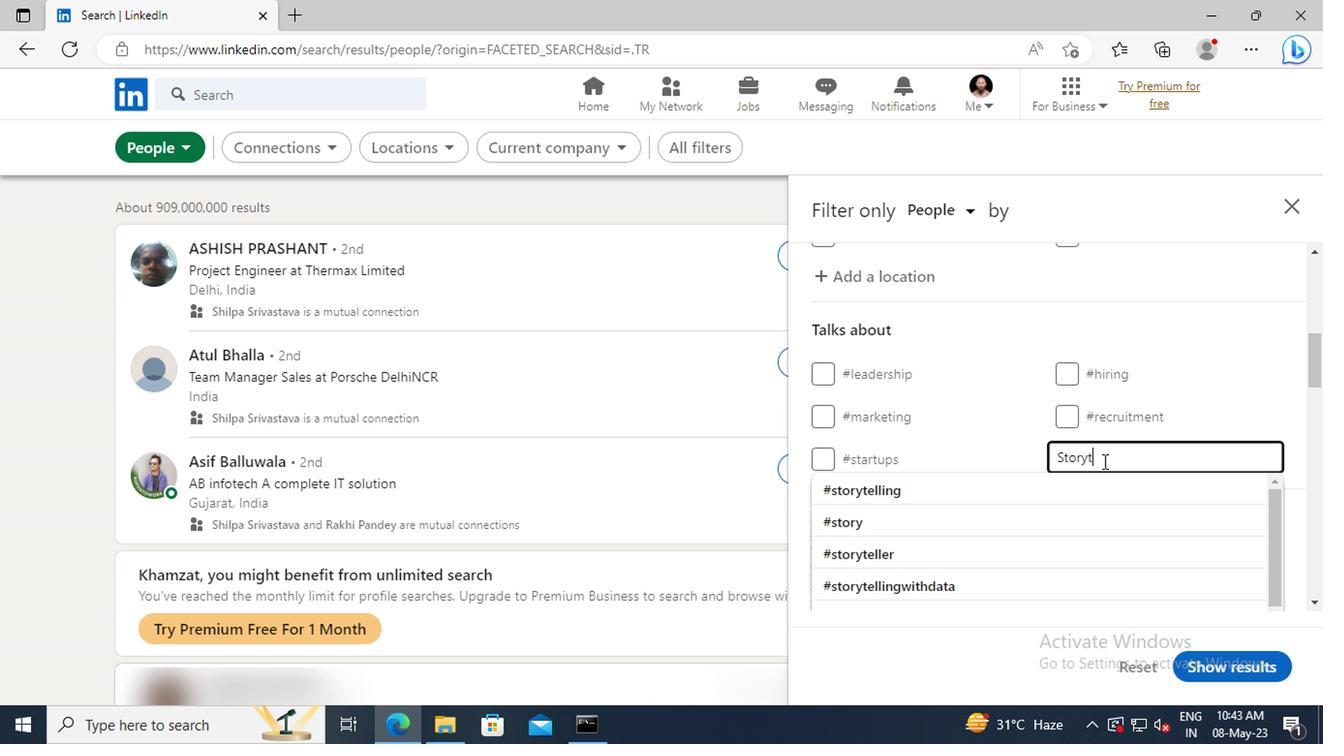 
Action: Mouse moved to (913, 470)
Screenshot: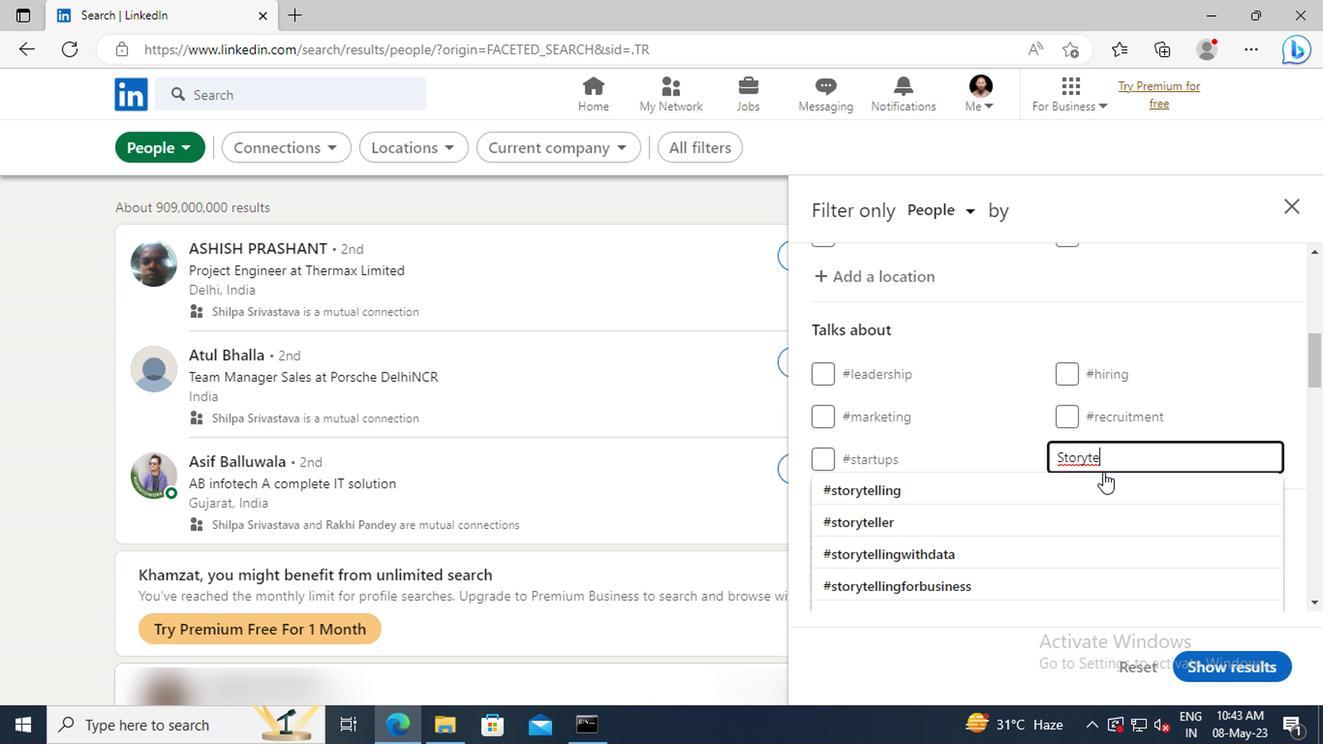 
Action: Mouse pressed left at (913, 470)
Screenshot: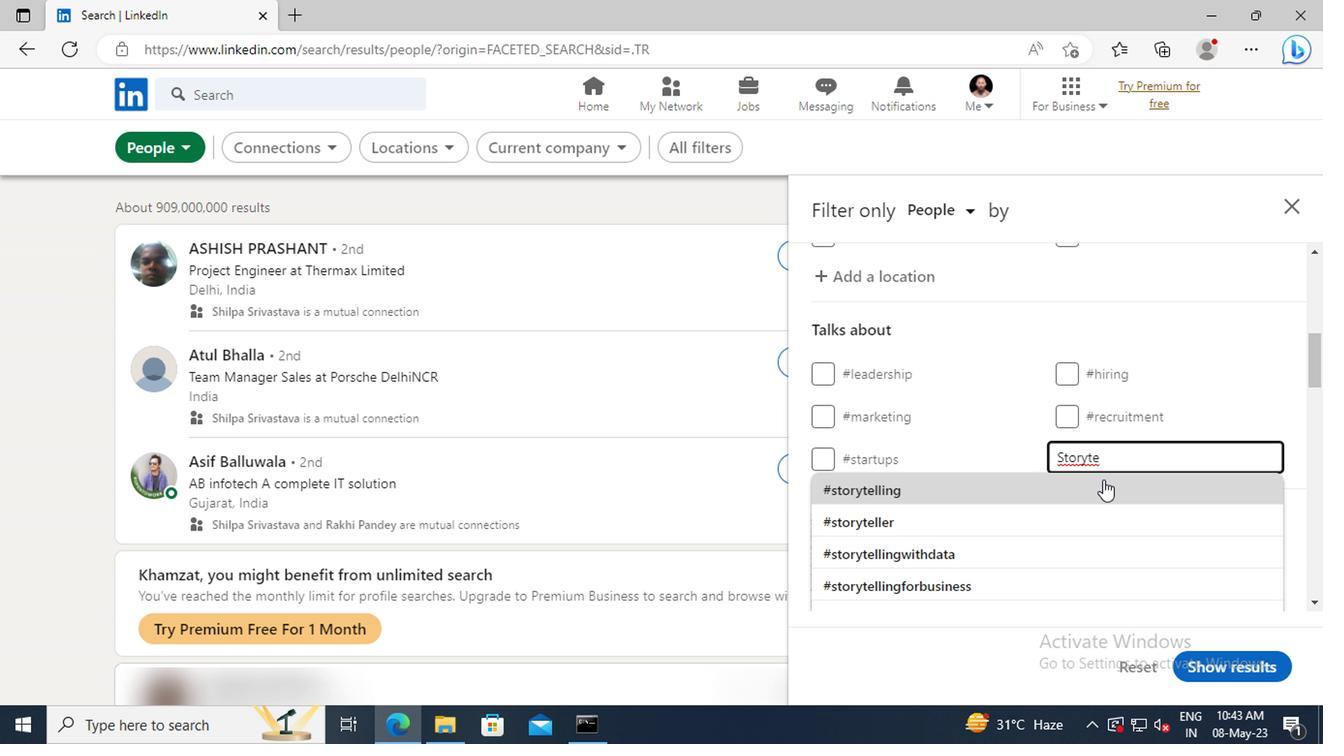 
Action: Mouse moved to (913, 470)
Screenshot: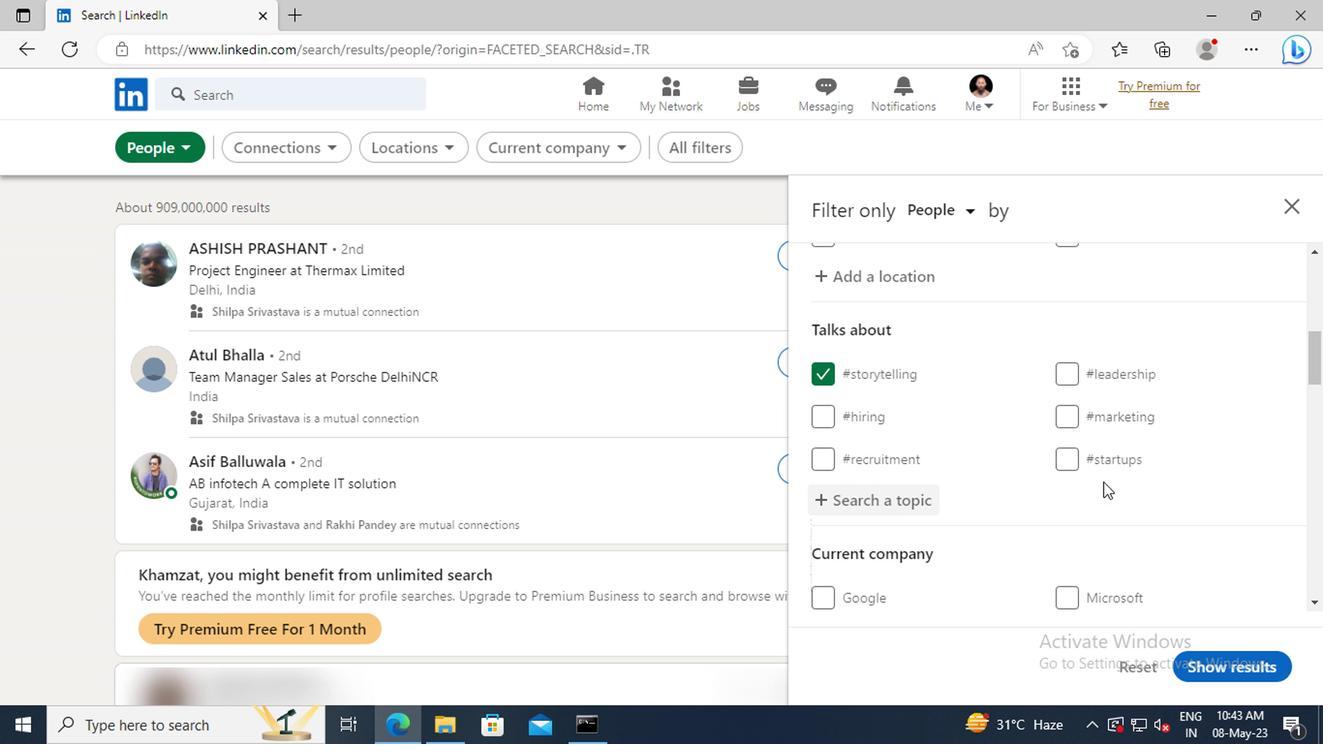 
Action: Mouse scrolled (913, 470) with delta (0, 0)
Screenshot: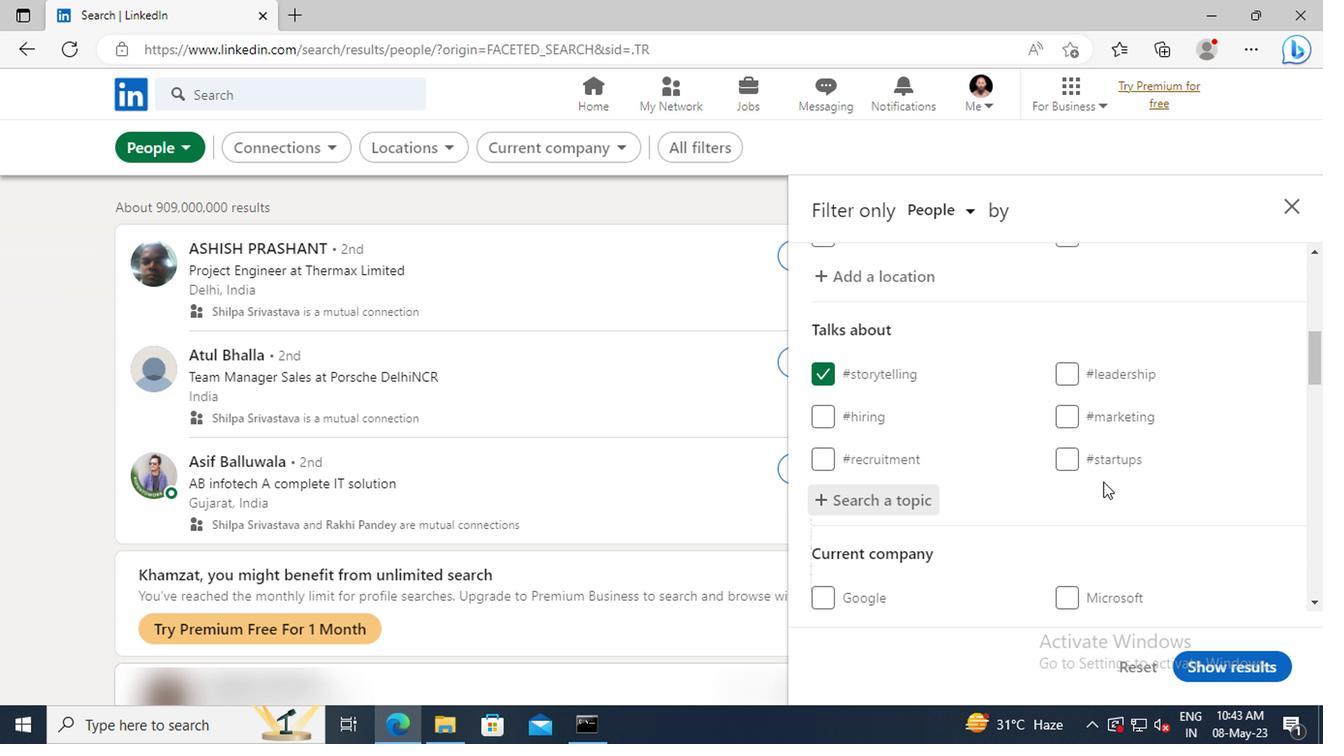 
Action: Mouse scrolled (913, 470) with delta (0, 0)
Screenshot: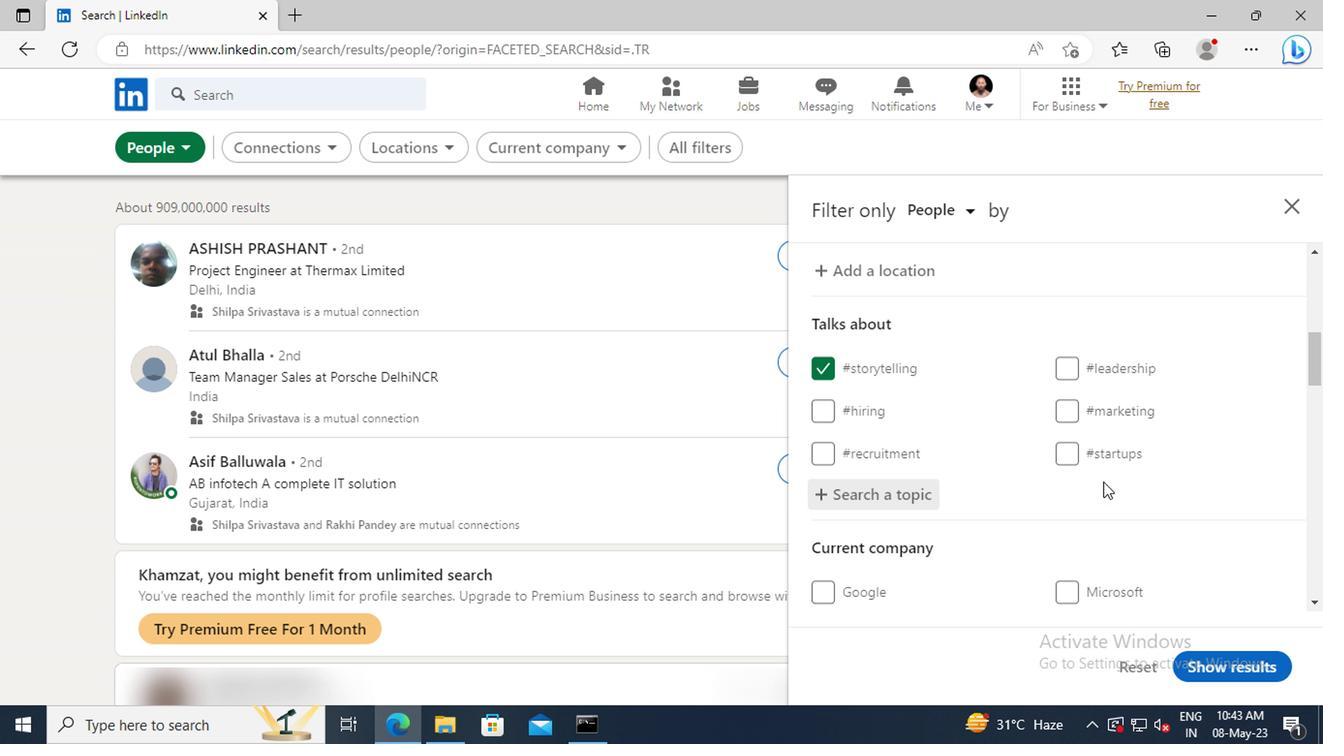 
Action: Mouse scrolled (913, 470) with delta (0, 0)
Screenshot: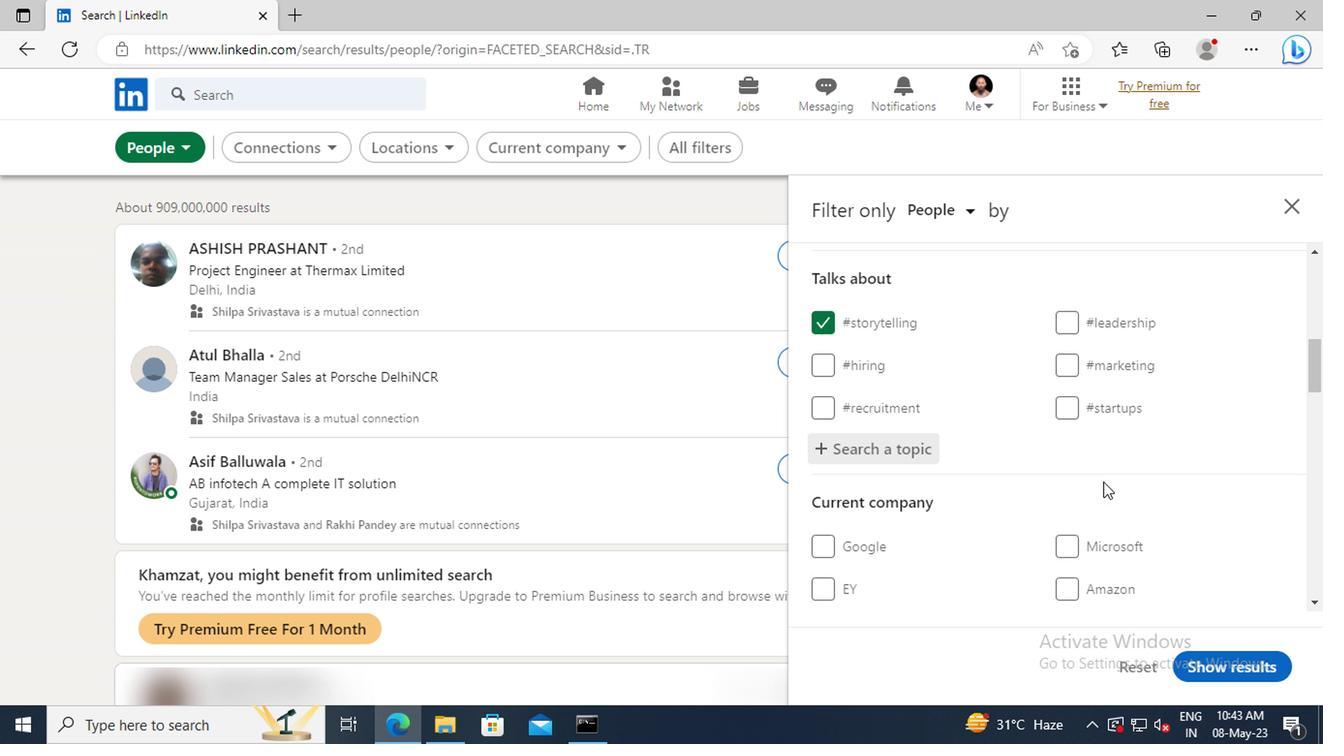 
Action: Mouse moved to (913, 467)
Screenshot: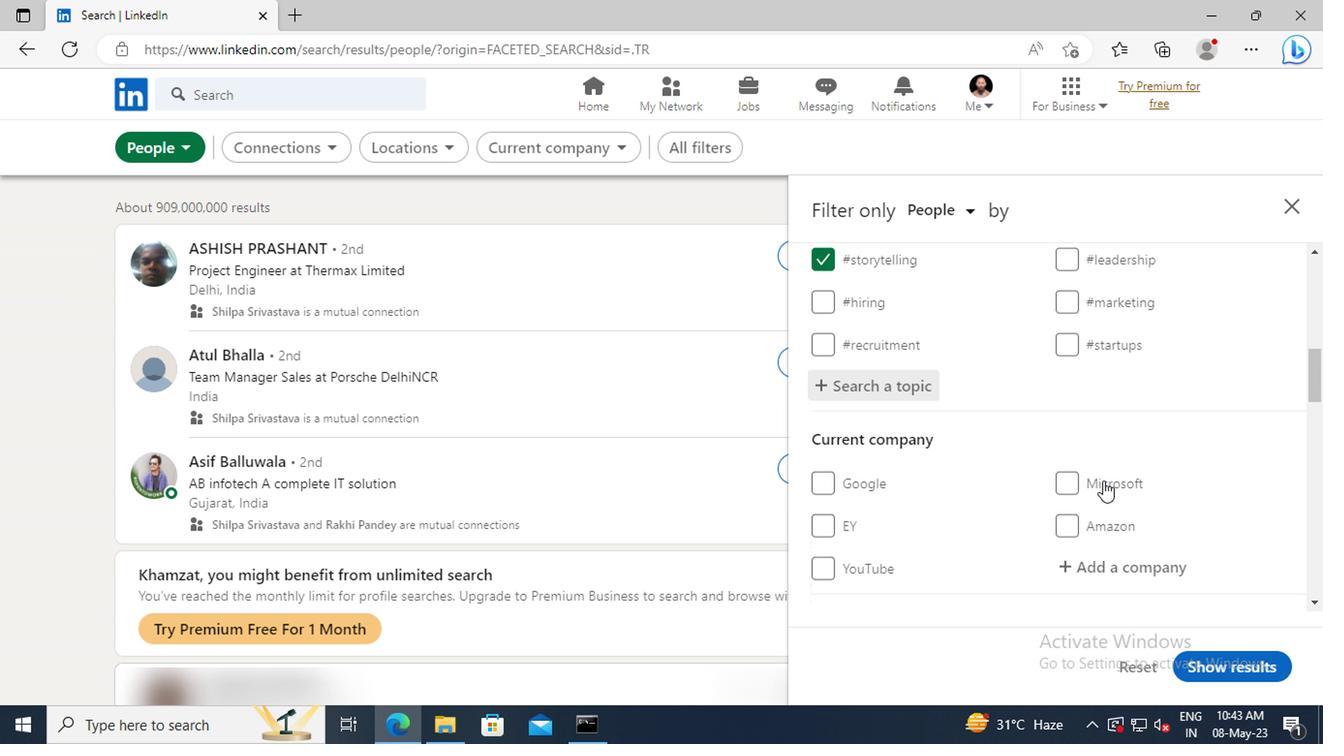 
Action: Mouse scrolled (913, 466) with delta (0, 0)
Screenshot: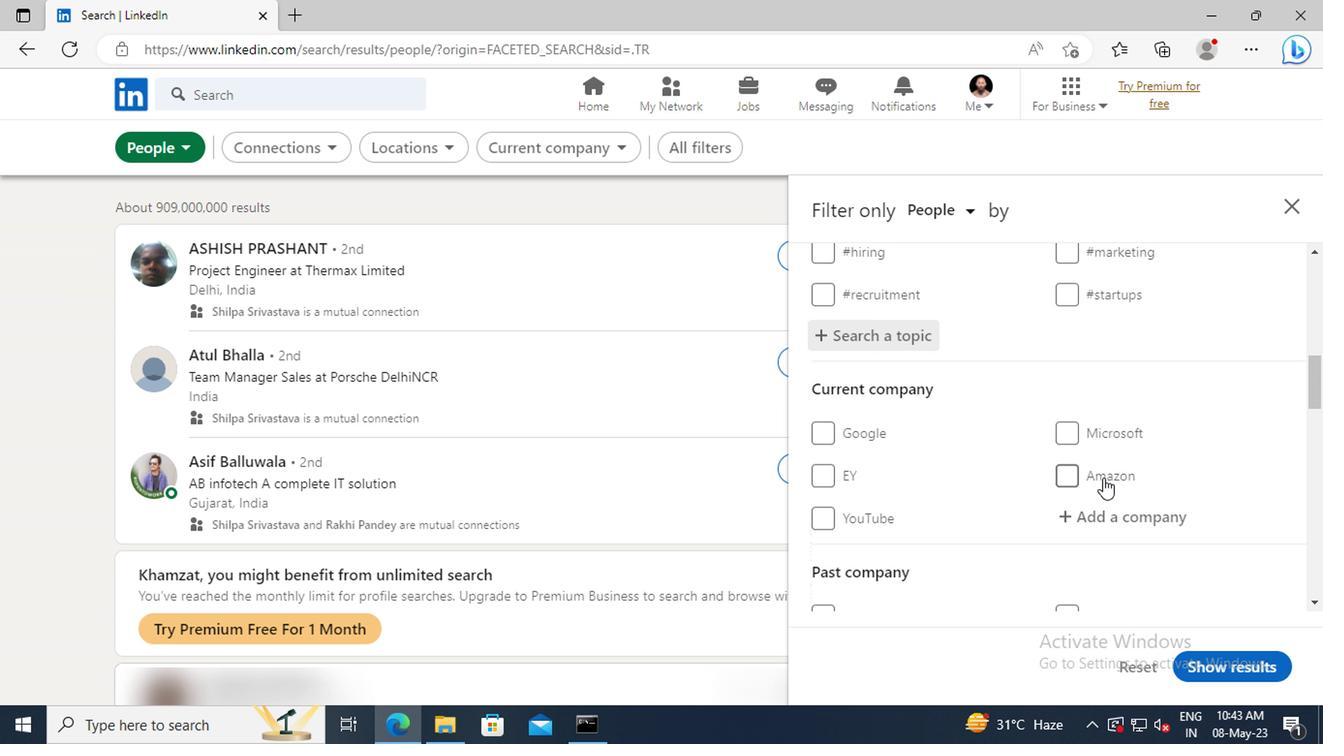 
Action: Mouse scrolled (913, 466) with delta (0, 0)
Screenshot: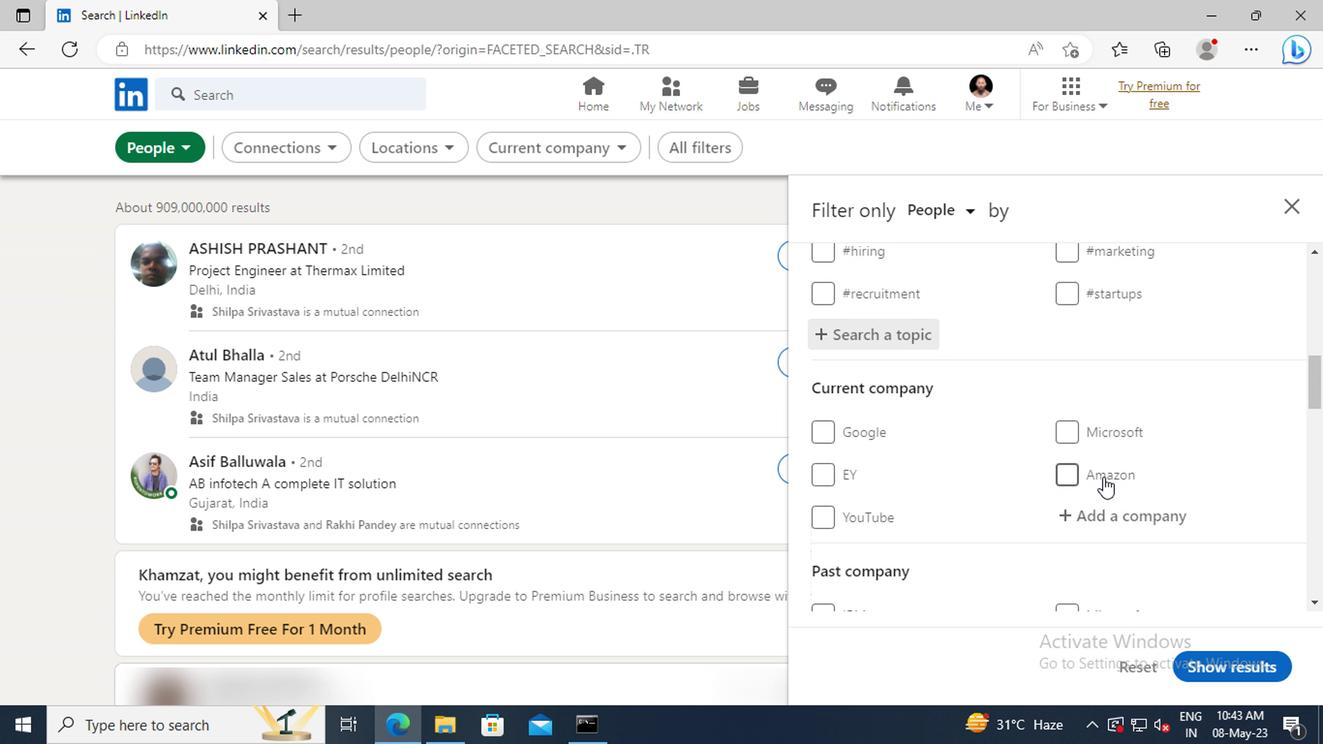 
Action: Mouse moved to (913, 464)
Screenshot: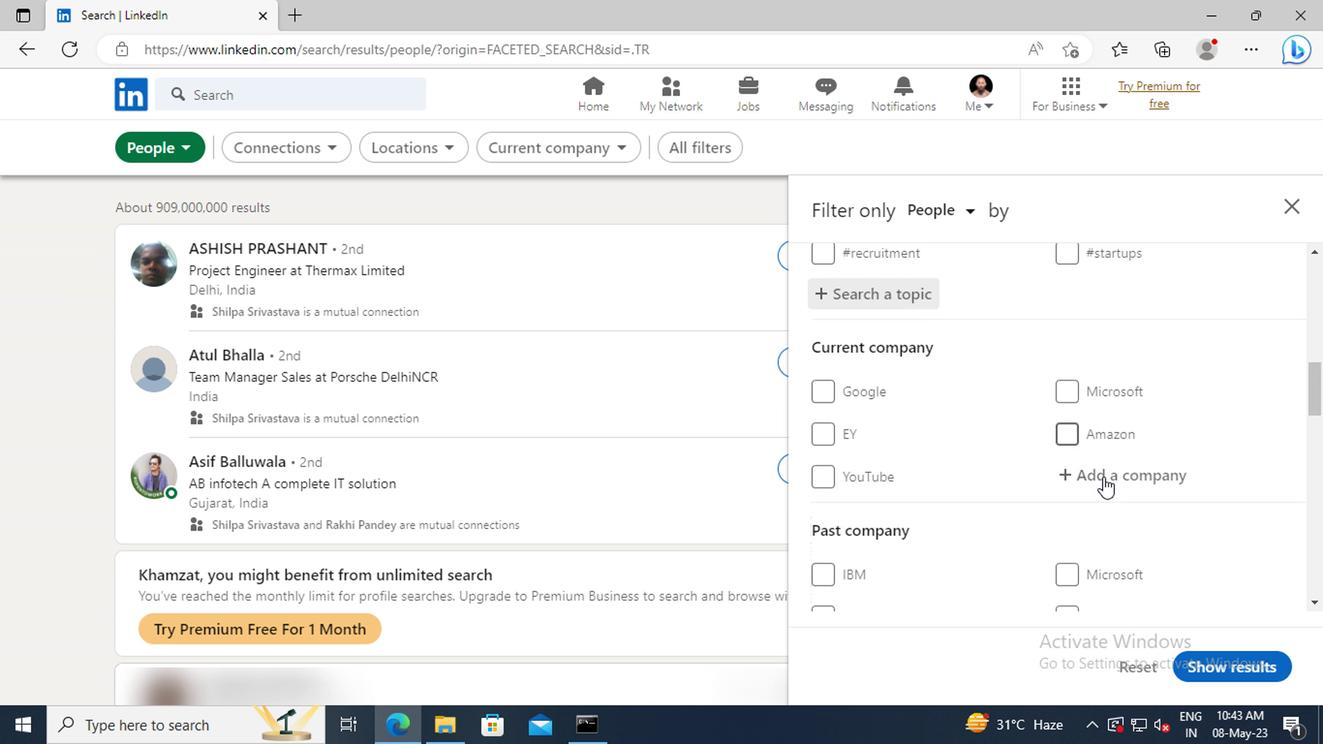 
Action: Mouse scrolled (913, 464) with delta (0, 0)
Screenshot: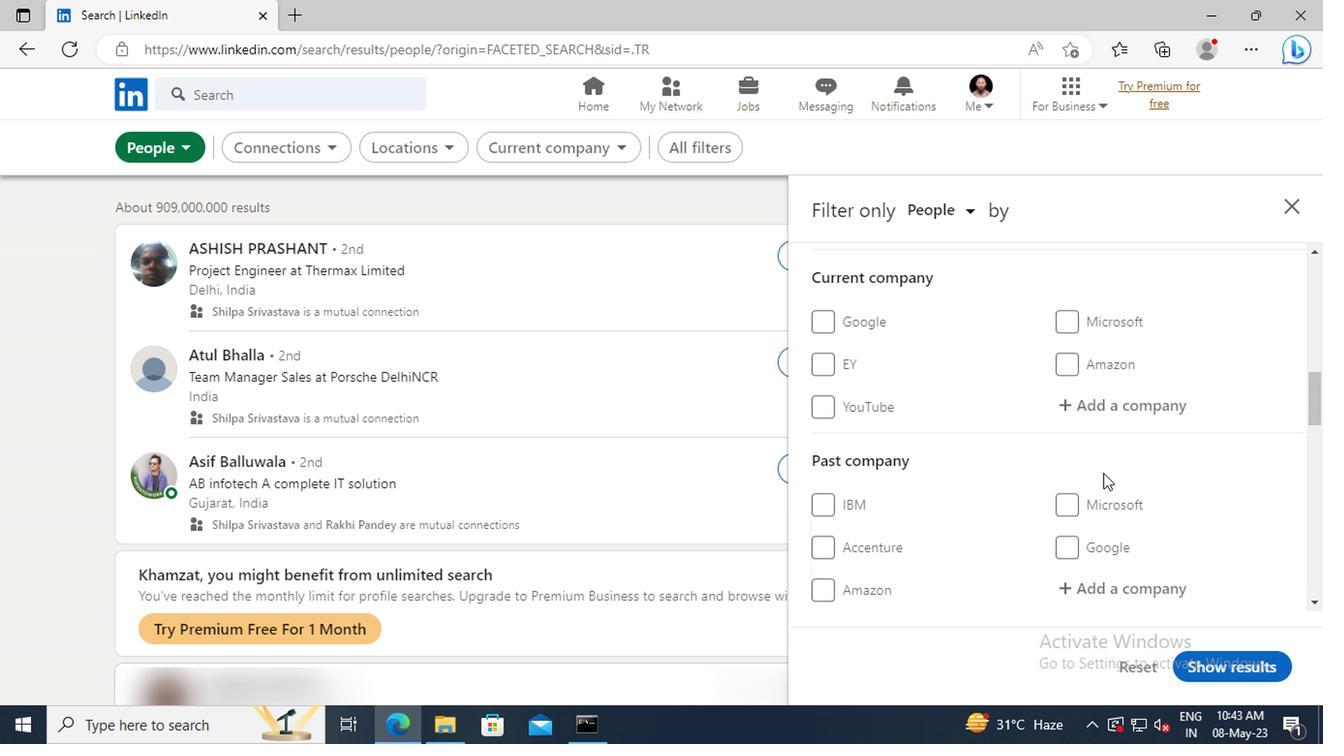 
Action: Mouse scrolled (913, 464) with delta (0, 0)
Screenshot: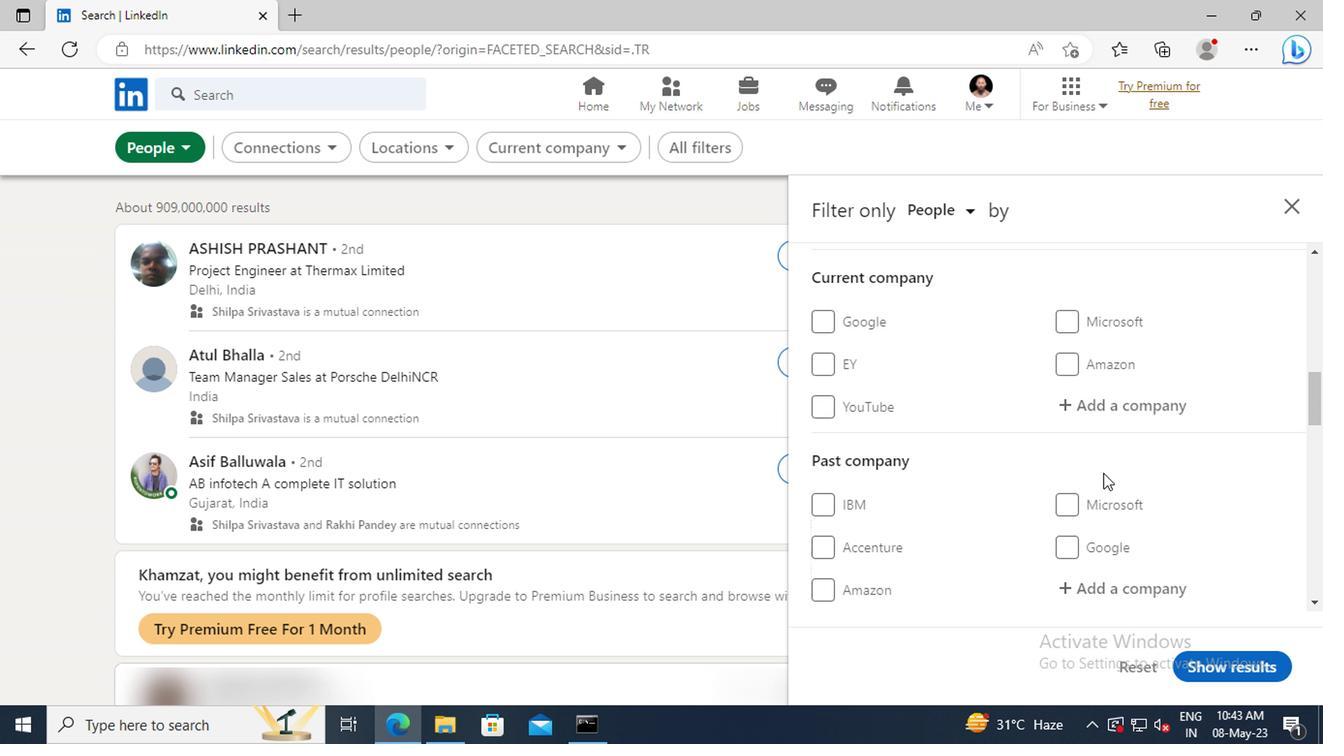 
Action: Mouse moved to (913, 462)
Screenshot: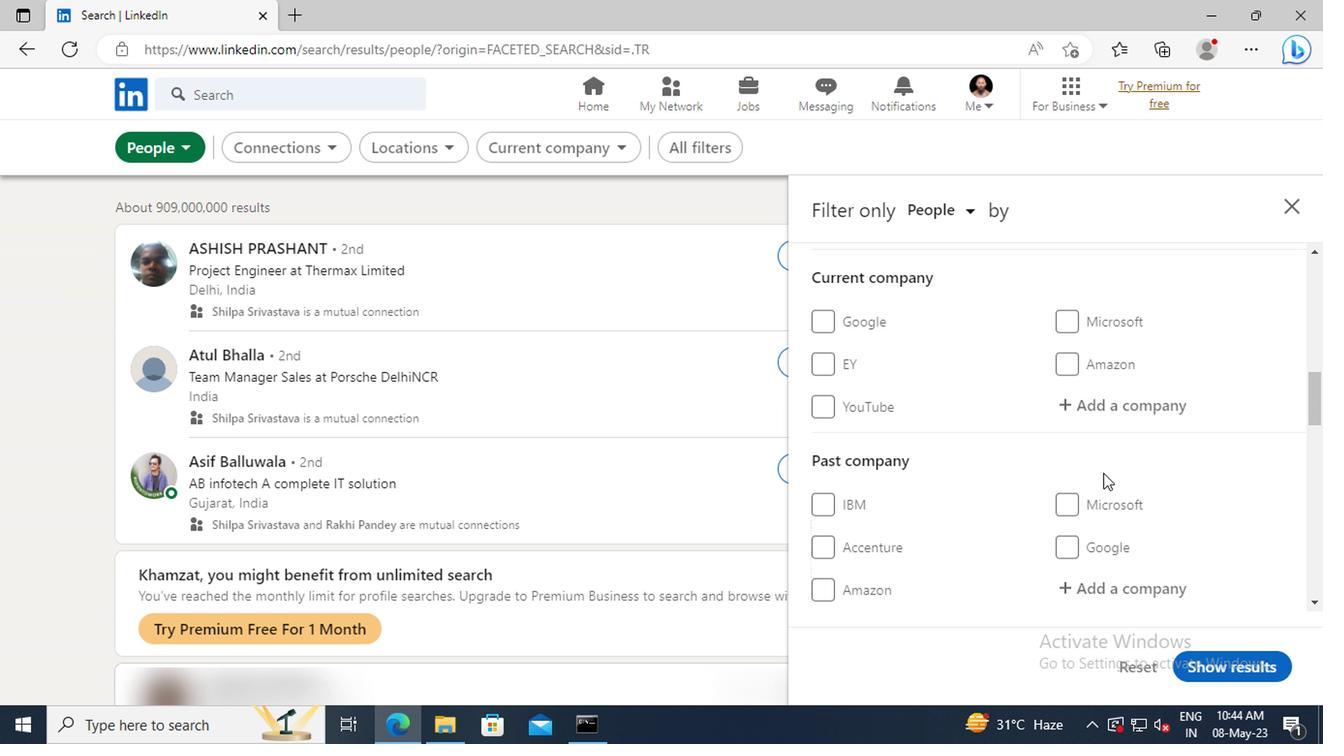 
Action: Mouse scrolled (913, 462) with delta (0, 0)
Screenshot: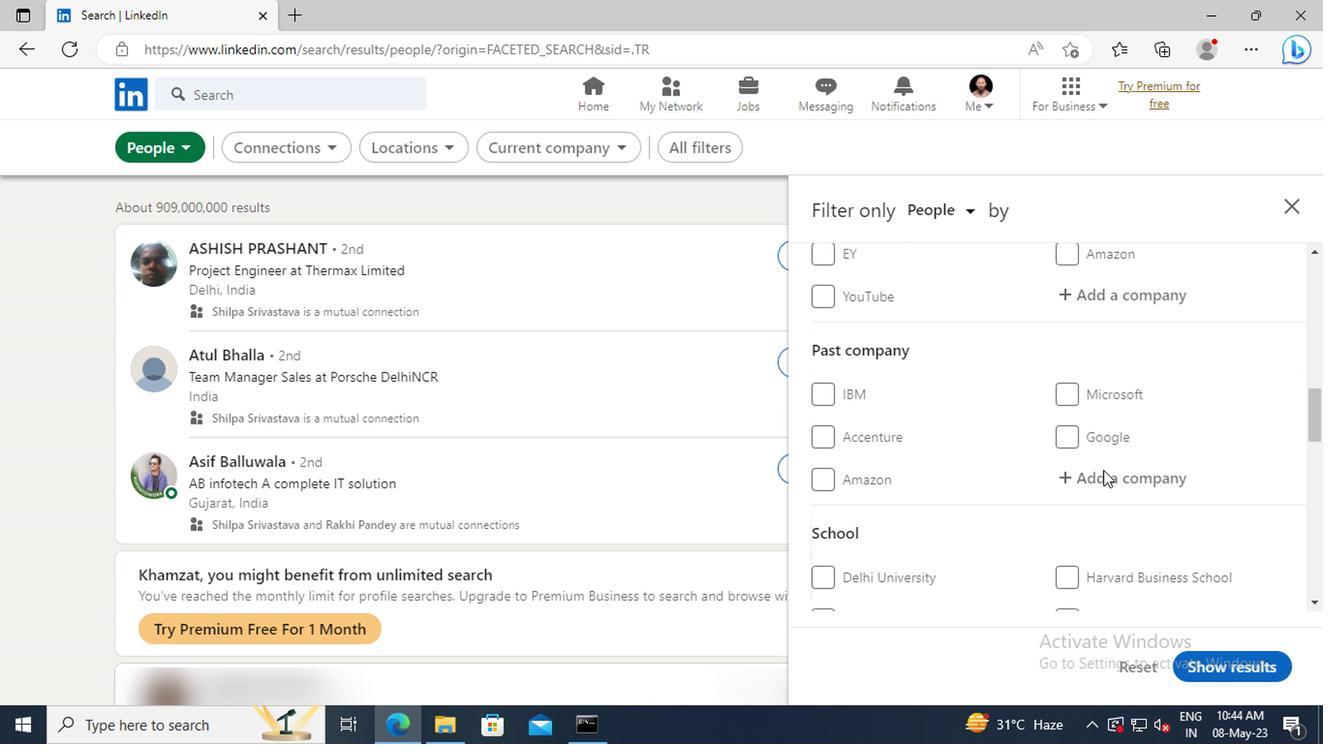 
Action: Mouse scrolled (913, 462) with delta (0, 0)
Screenshot: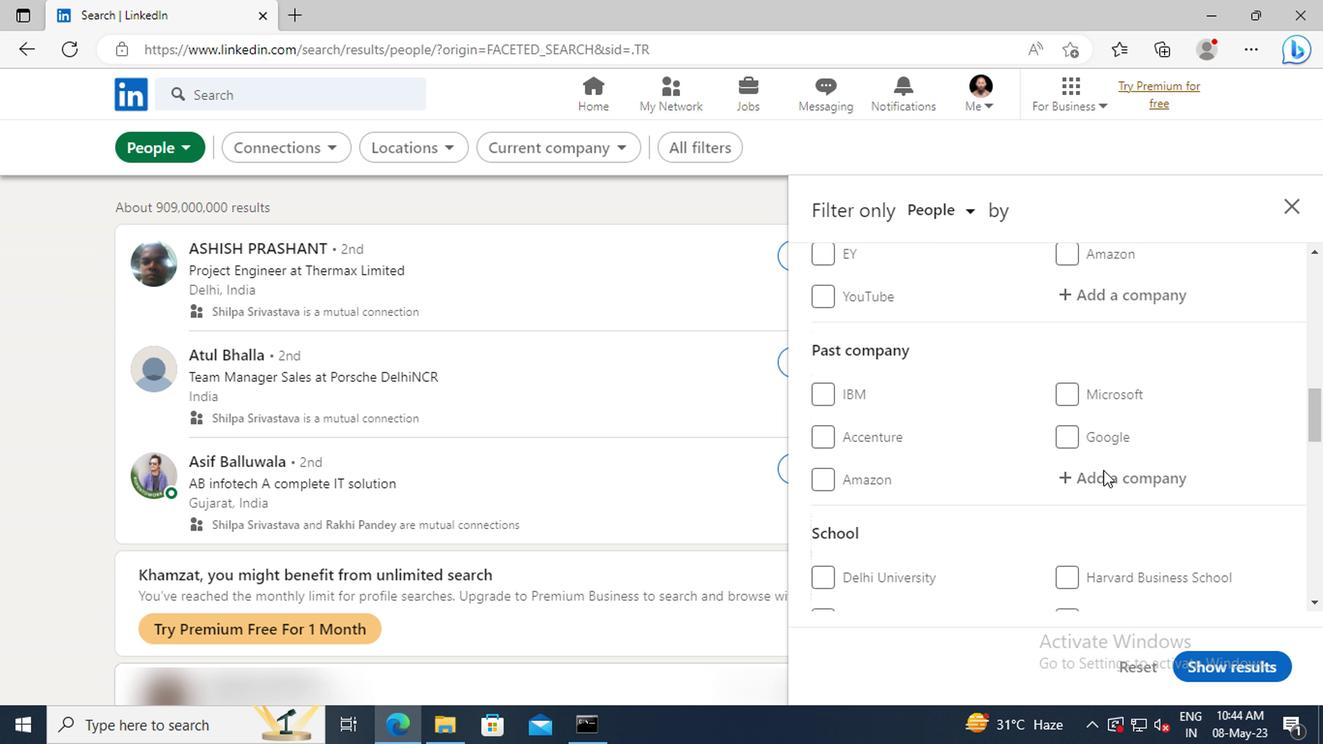 
Action: Mouse scrolled (913, 462) with delta (0, 0)
Screenshot: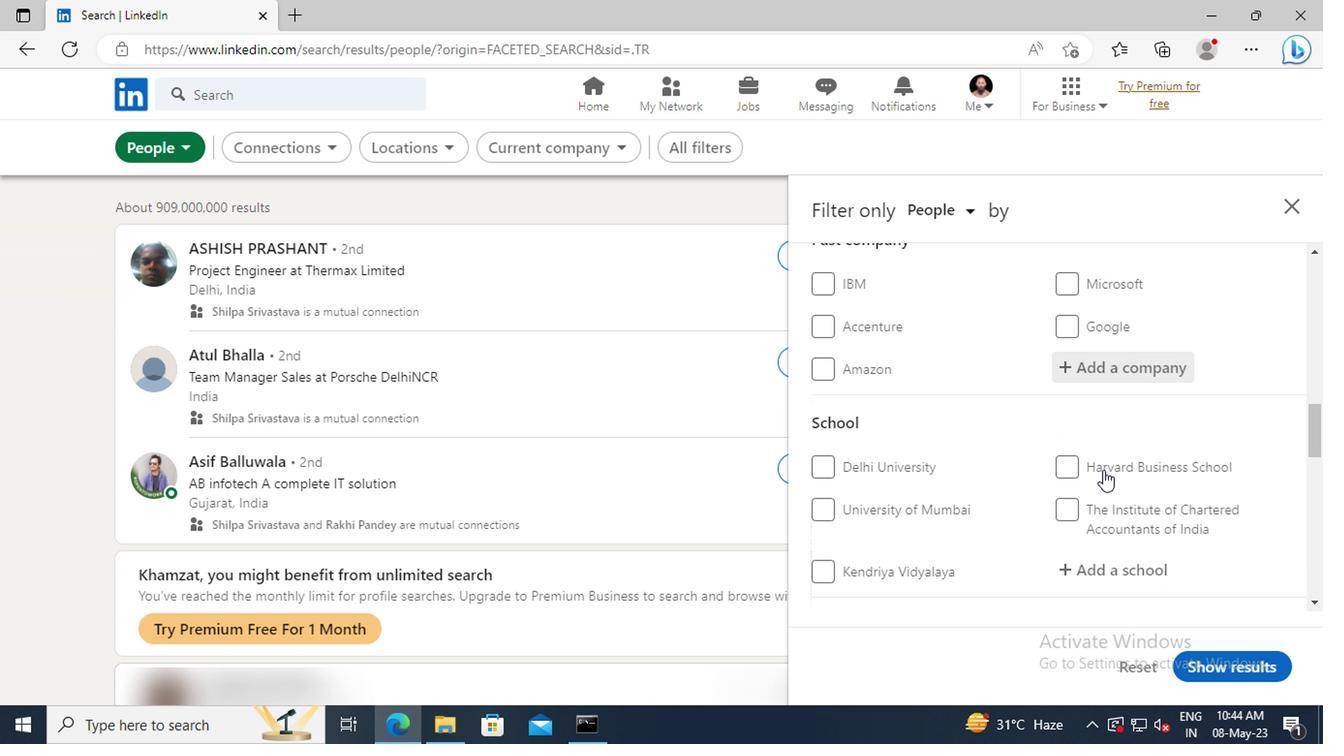 
Action: Mouse scrolled (913, 462) with delta (0, 0)
Screenshot: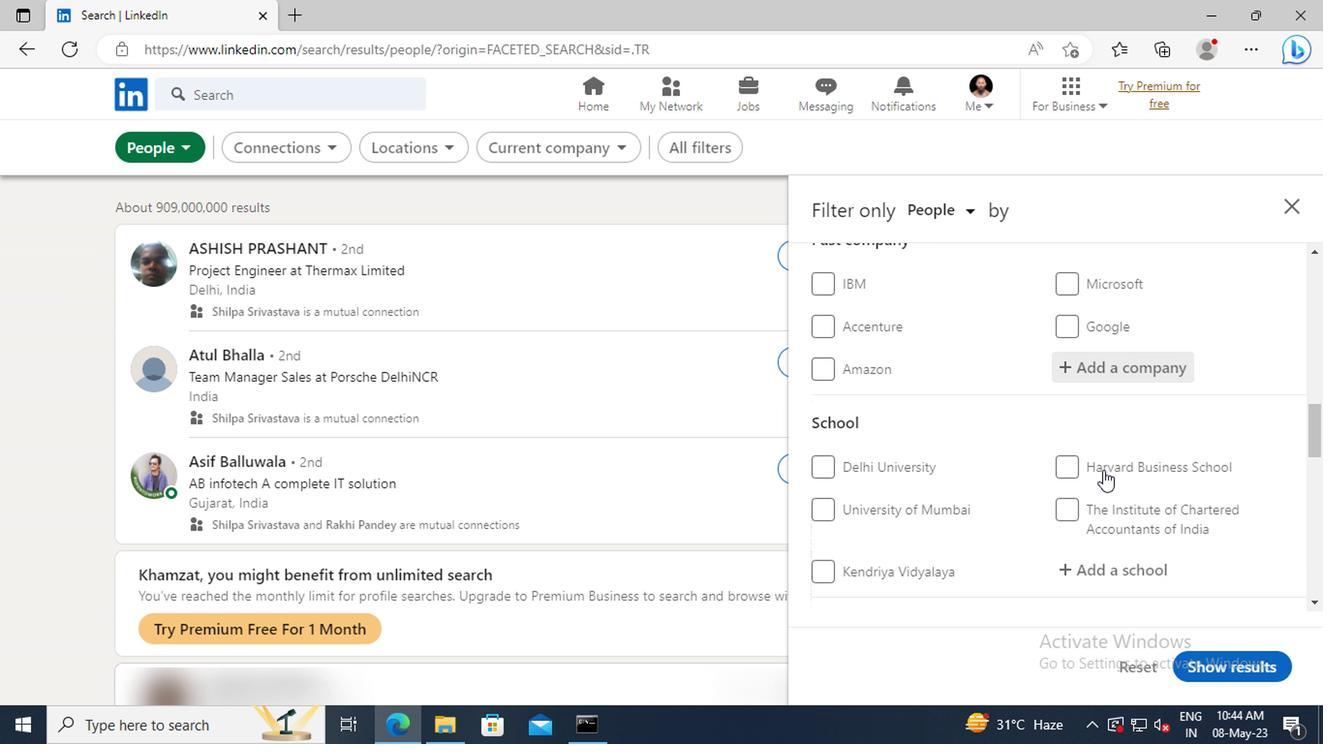 
Action: Mouse scrolled (913, 462) with delta (0, 0)
Screenshot: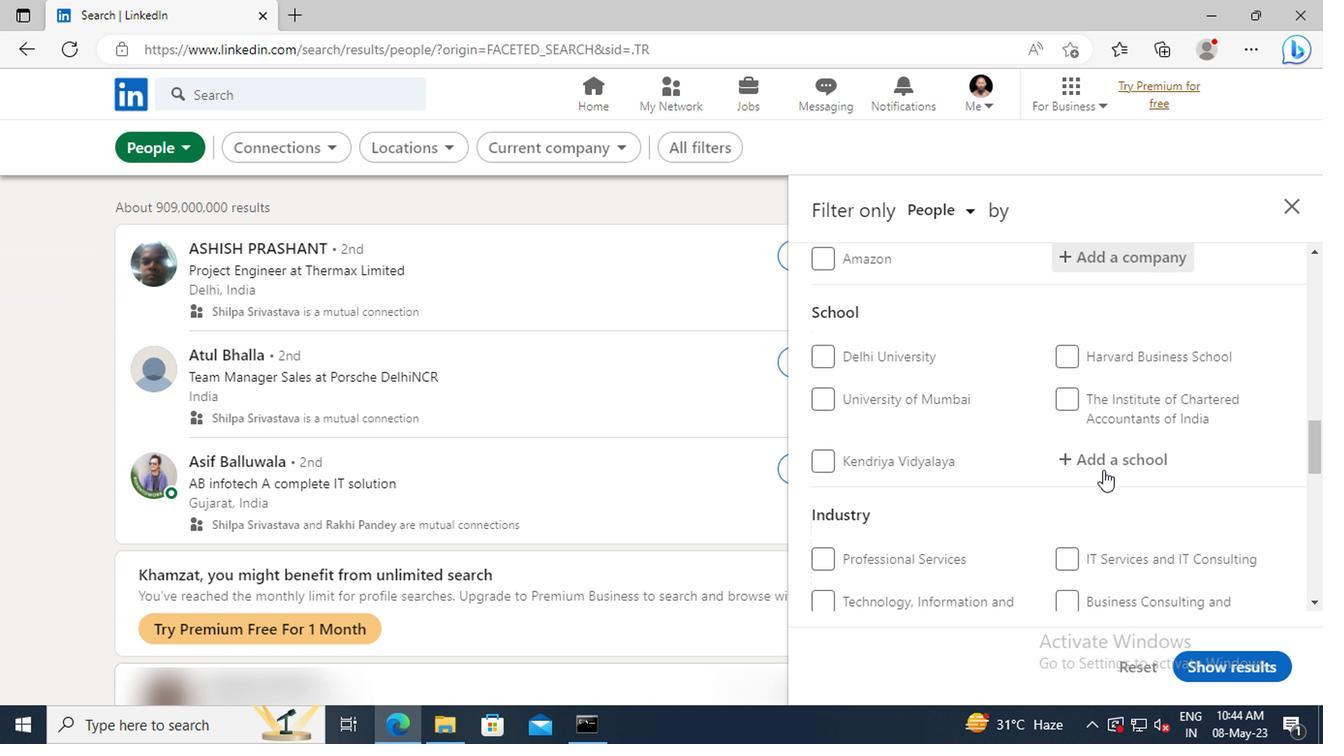 
Action: Mouse scrolled (913, 462) with delta (0, 0)
Screenshot: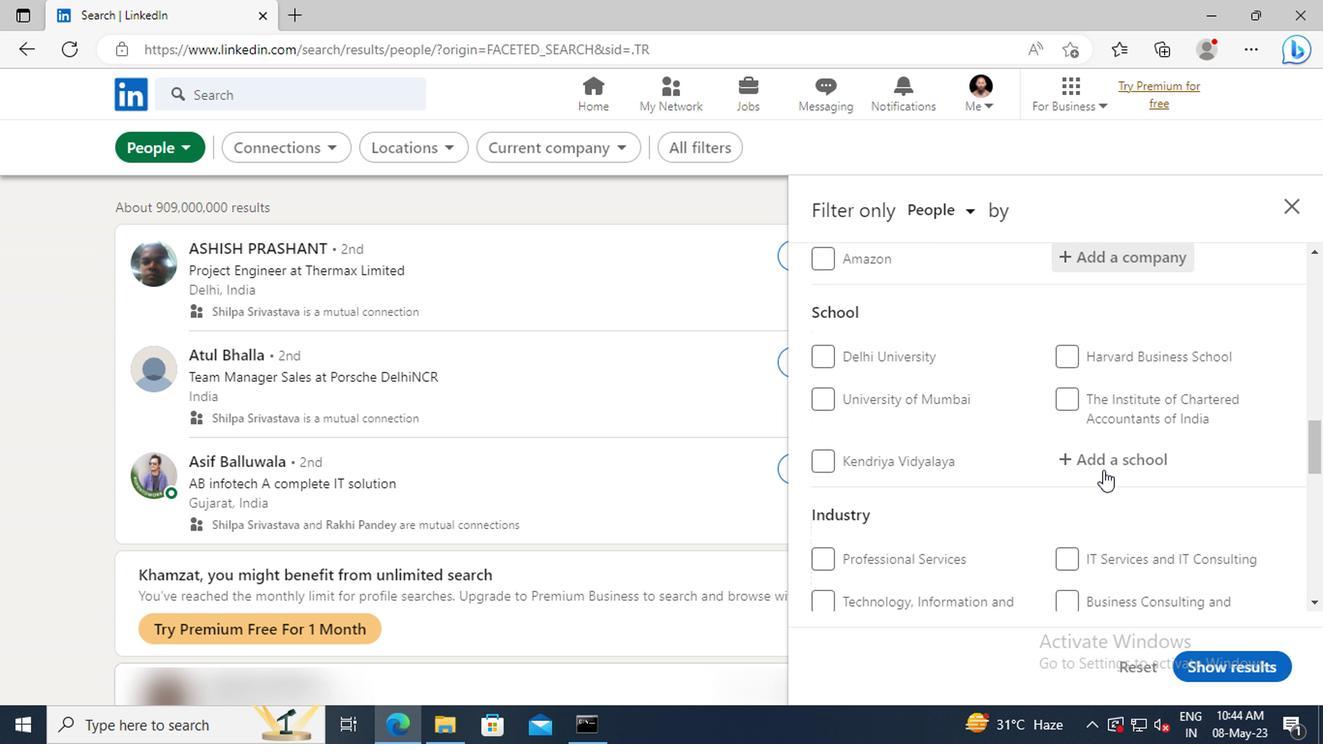 
Action: Mouse scrolled (913, 462) with delta (0, 0)
Screenshot: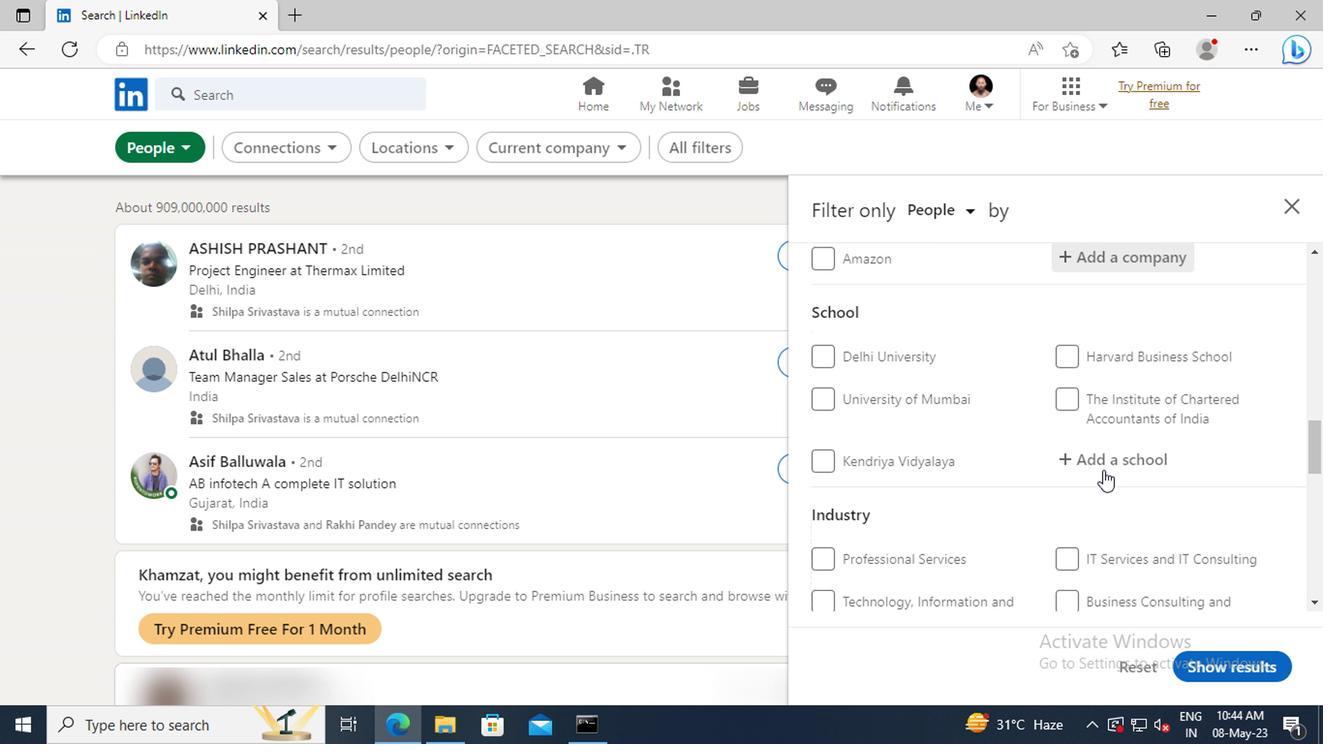
Action: Mouse scrolled (913, 462) with delta (0, 0)
Screenshot: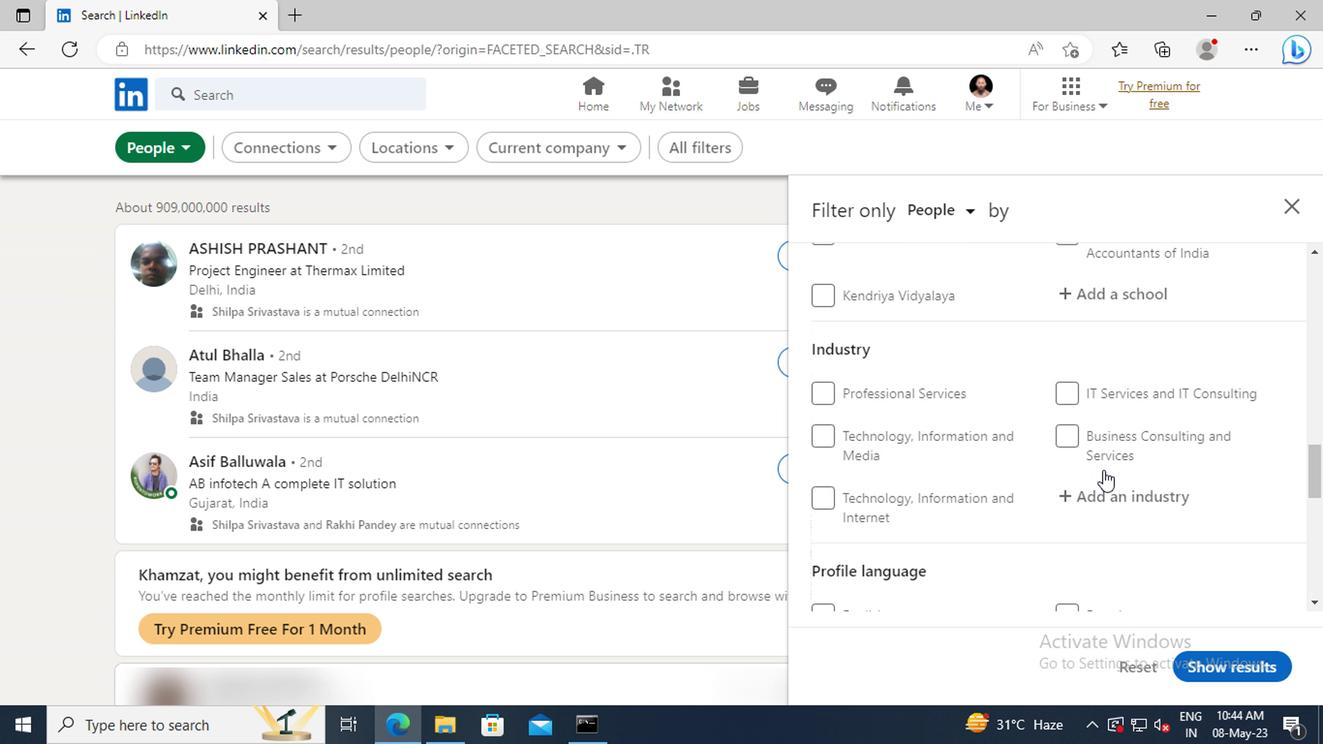 
Action: Mouse scrolled (913, 462) with delta (0, 0)
Screenshot: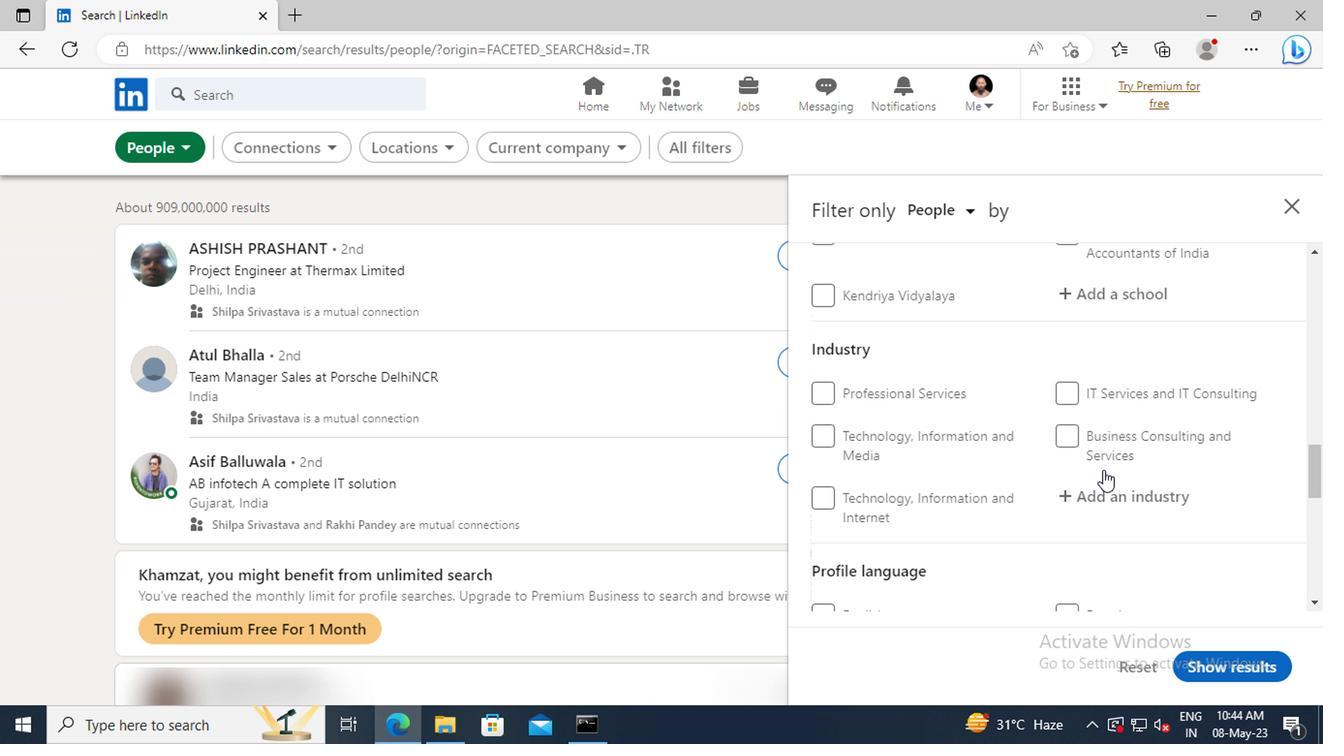 
Action: Mouse scrolled (913, 462) with delta (0, 0)
Screenshot: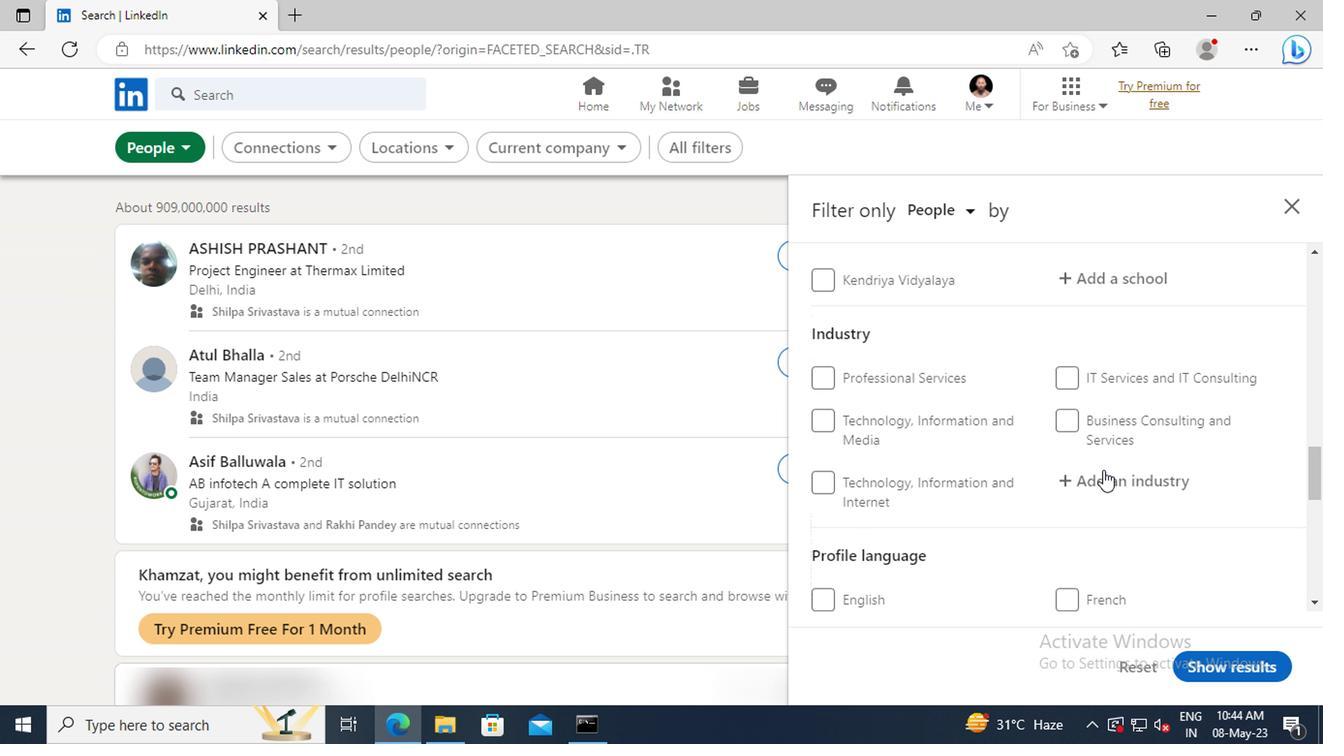 
Action: Mouse moved to (715, 444)
Screenshot: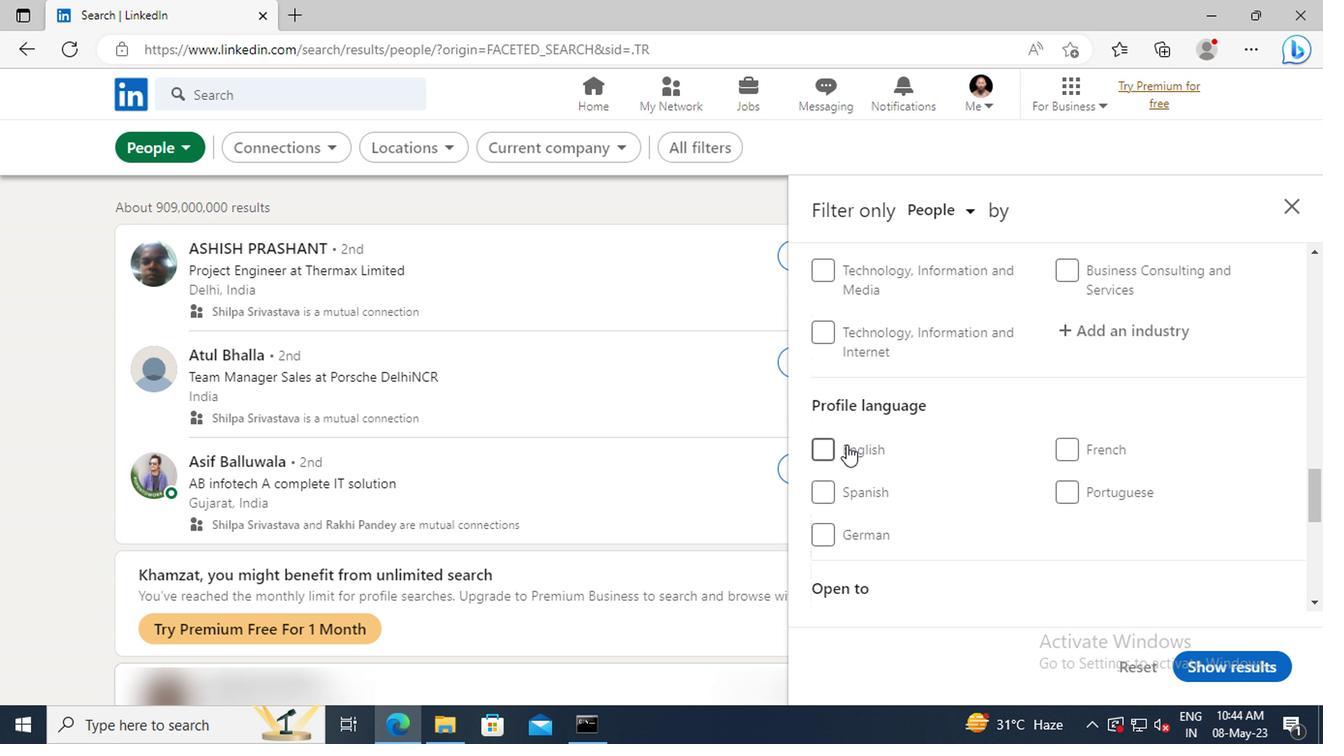 
Action: Mouse pressed left at (715, 444)
Screenshot: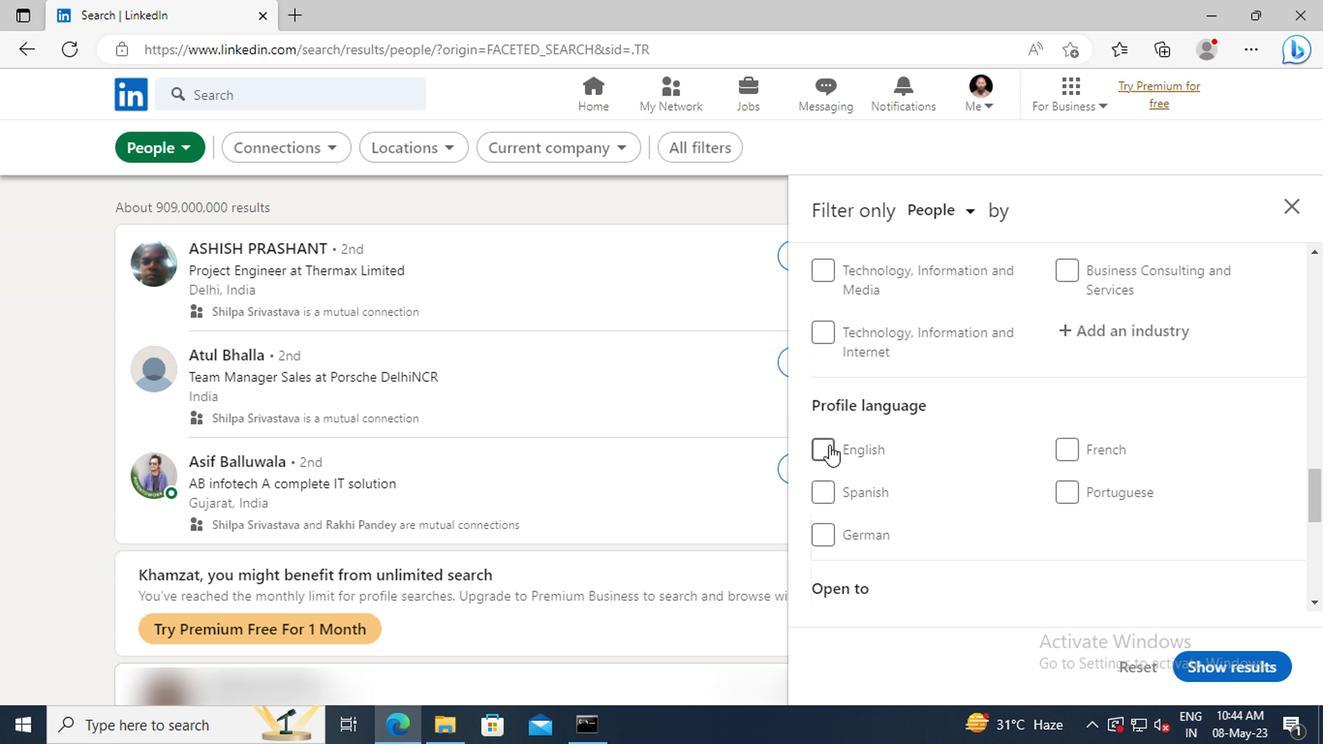 
Action: Mouse moved to (877, 441)
Screenshot: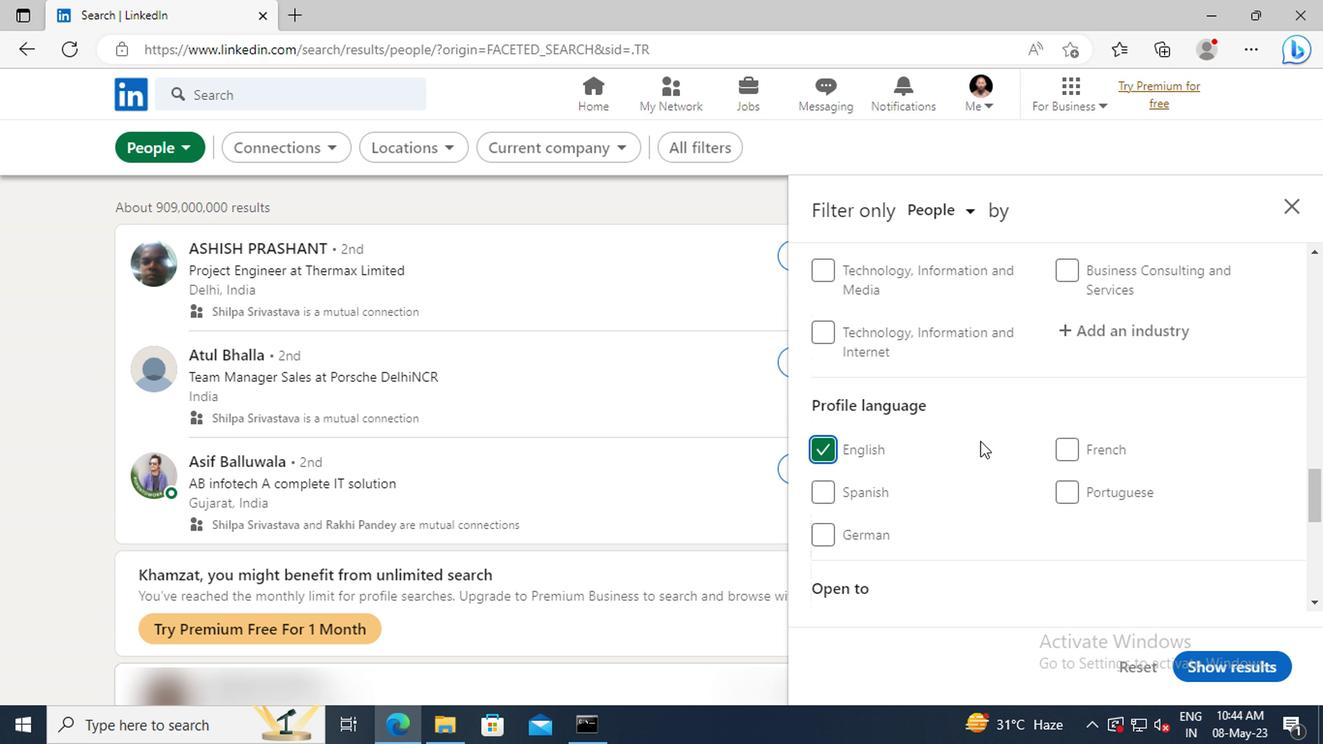 
Action: Mouse scrolled (877, 442) with delta (0, 0)
Screenshot: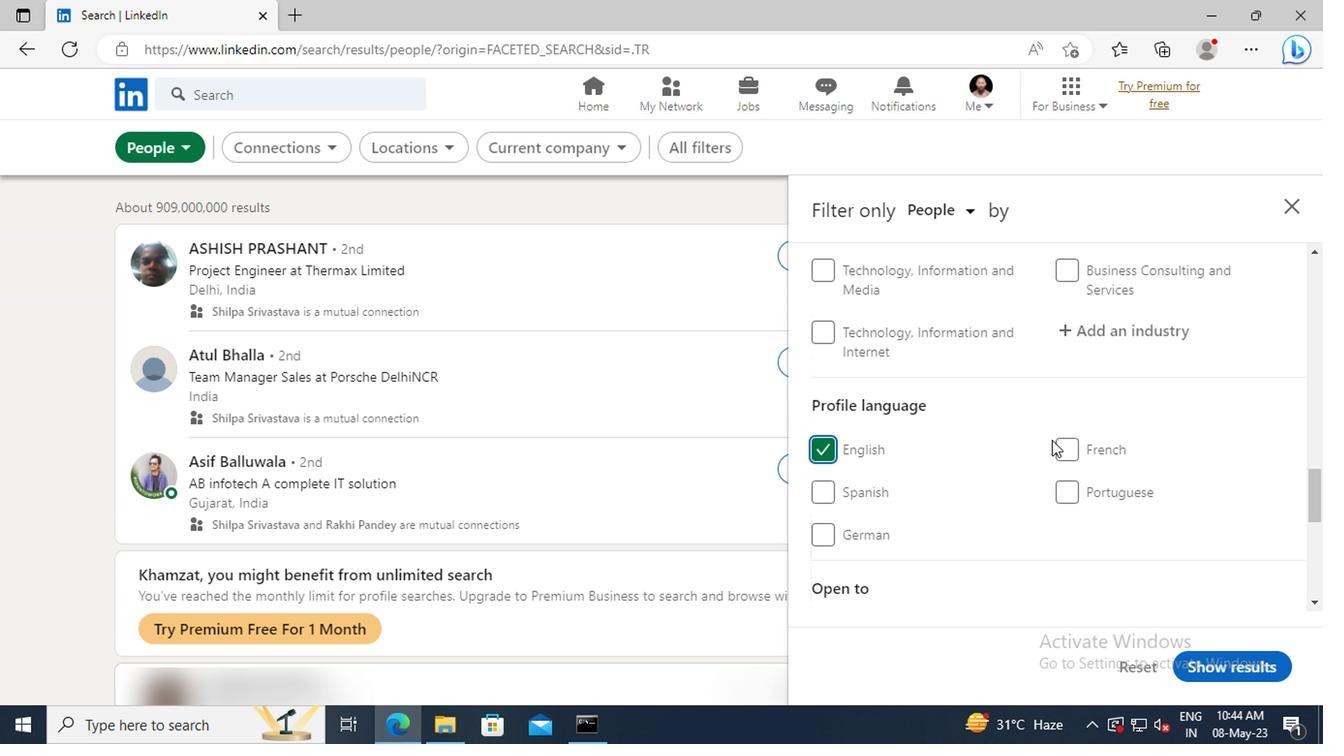 
Action: Mouse scrolled (877, 442) with delta (0, 0)
Screenshot: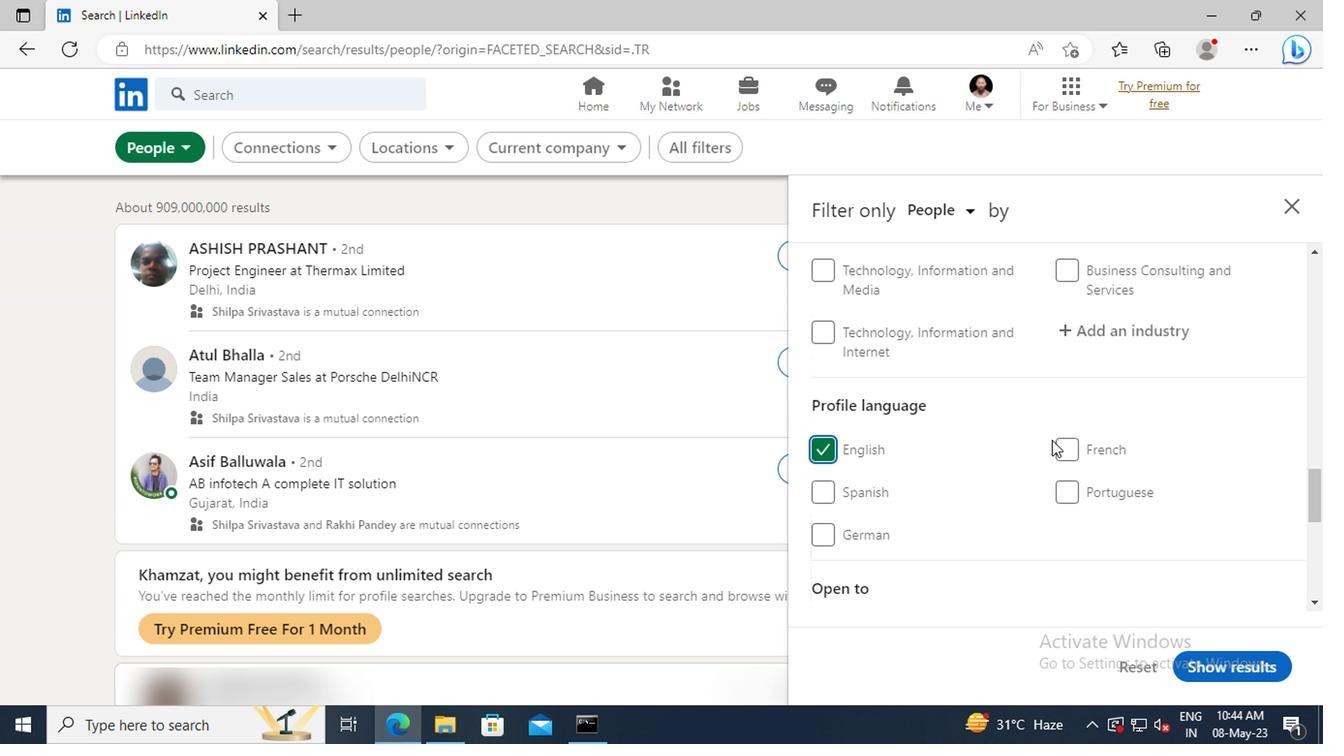 
Action: Mouse scrolled (877, 442) with delta (0, 0)
Screenshot: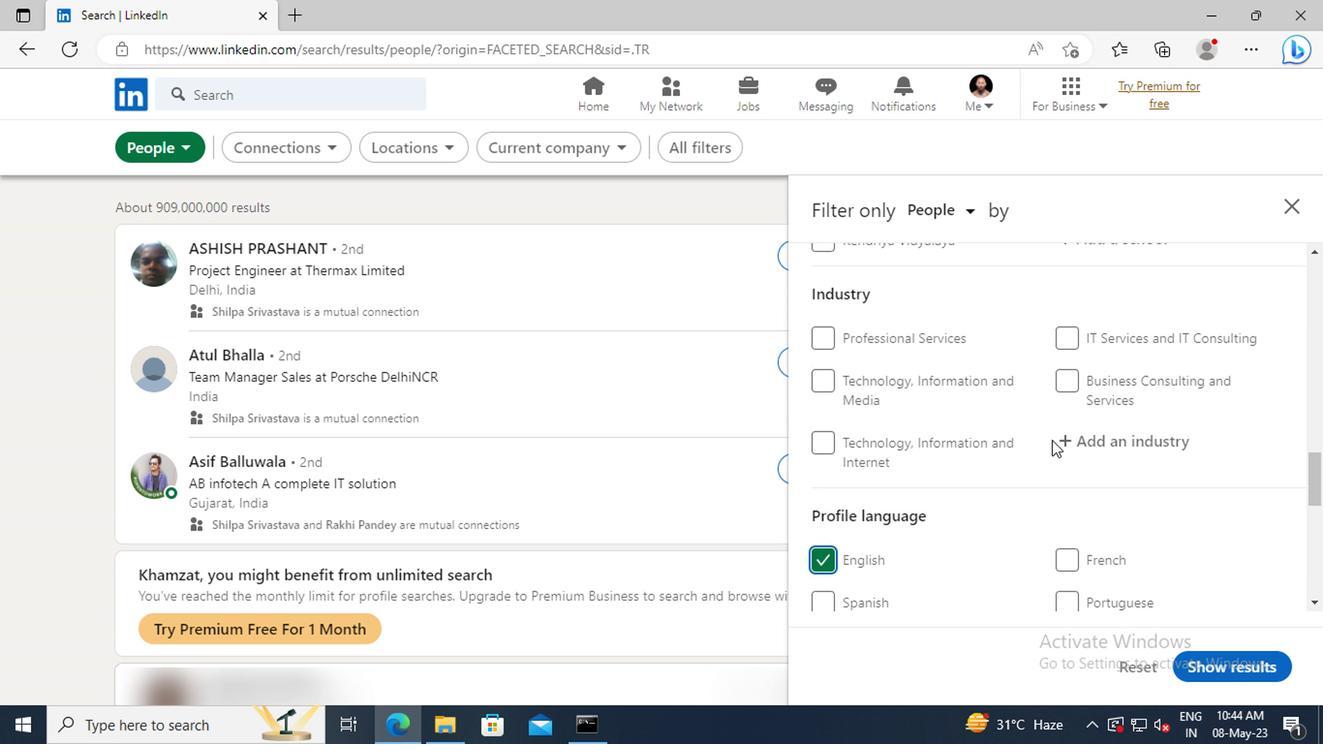
Action: Mouse scrolled (877, 442) with delta (0, 0)
Screenshot: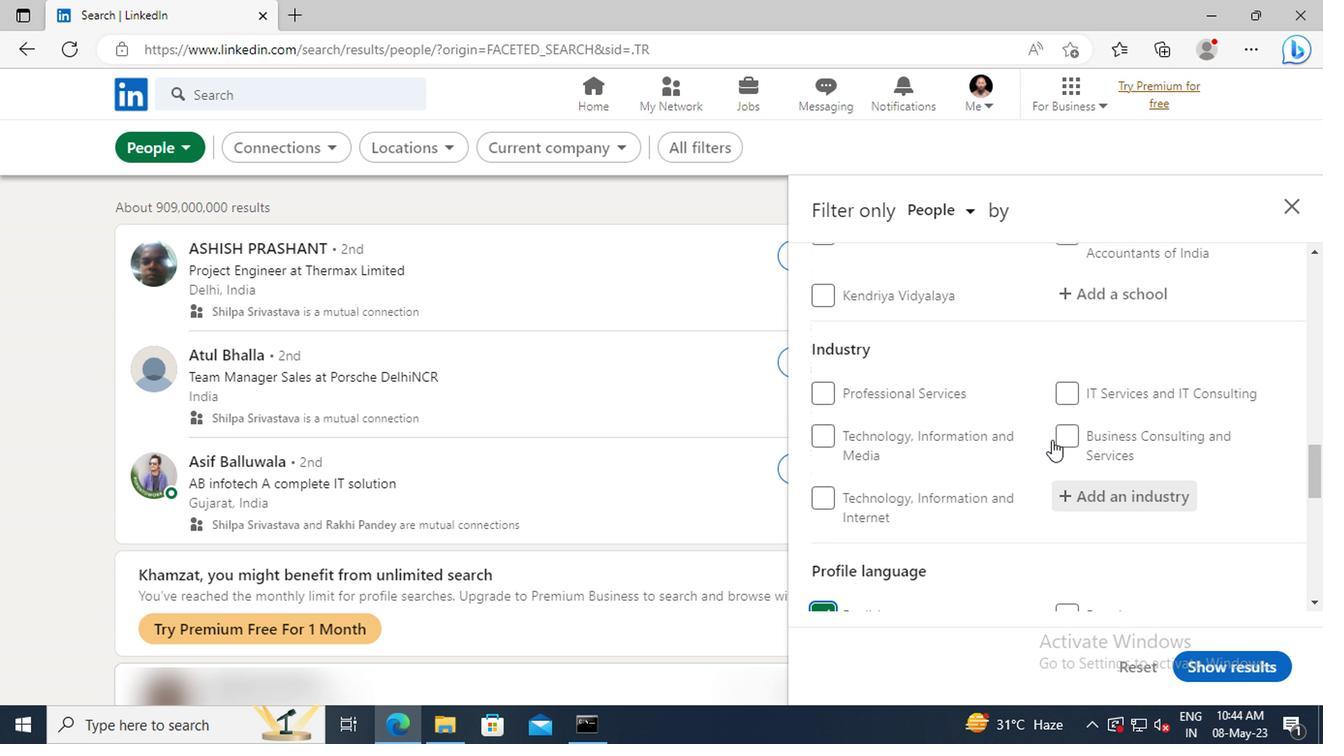 
Action: Mouse scrolled (877, 442) with delta (0, 0)
Screenshot: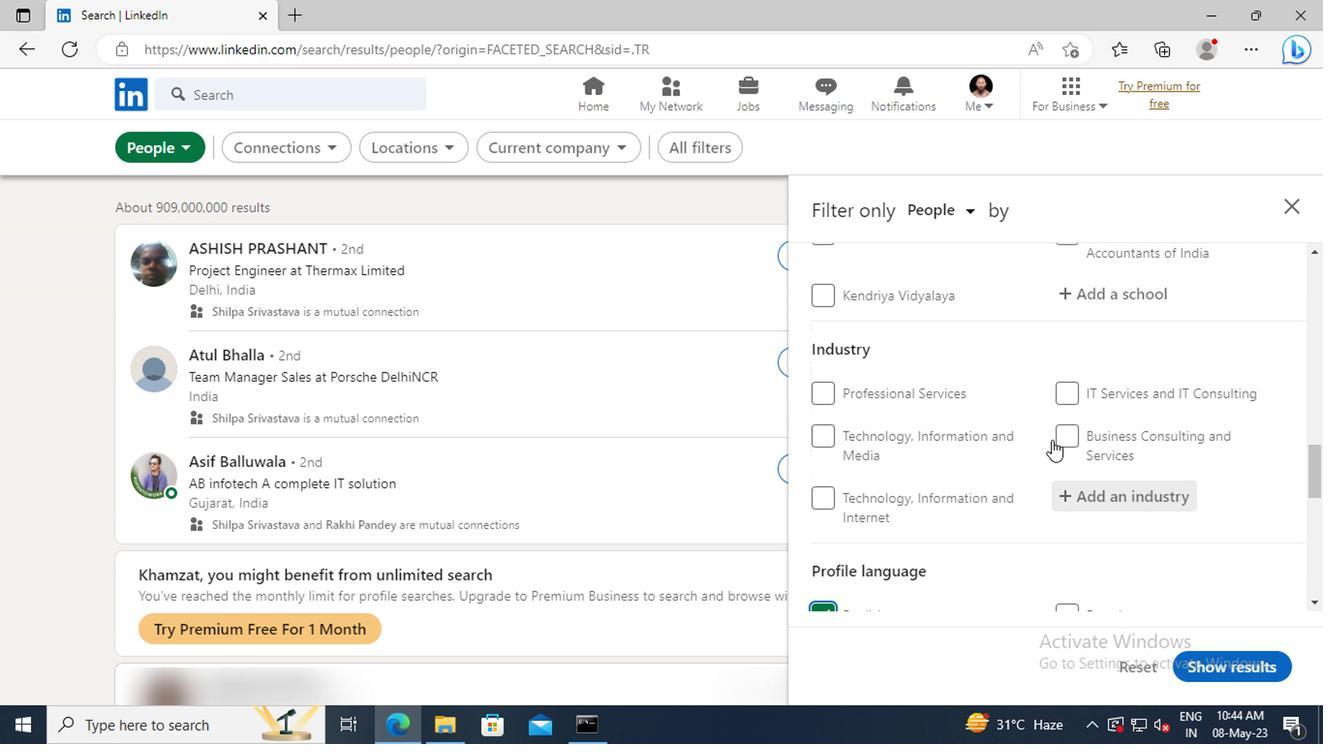 
Action: Mouse scrolled (877, 442) with delta (0, 0)
Screenshot: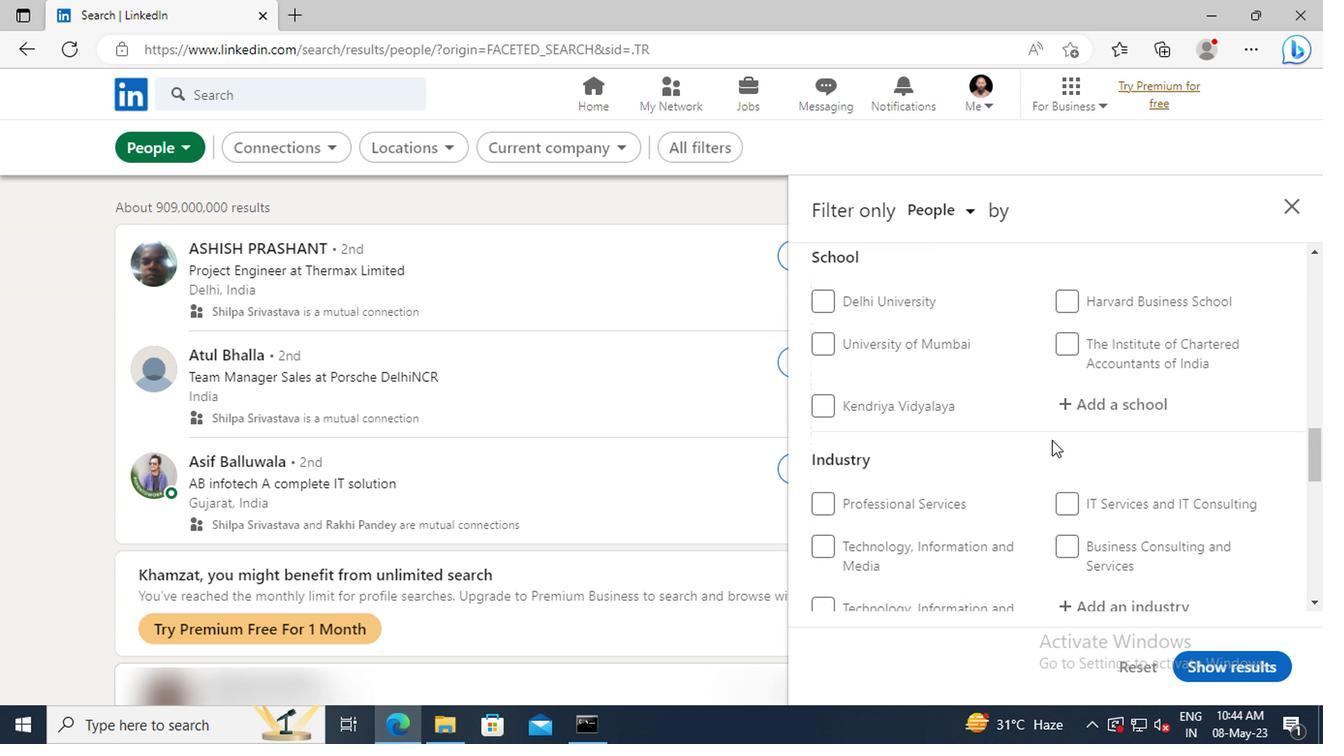 
Action: Mouse scrolled (877, 442) with delta (0, 0)
Screenshot: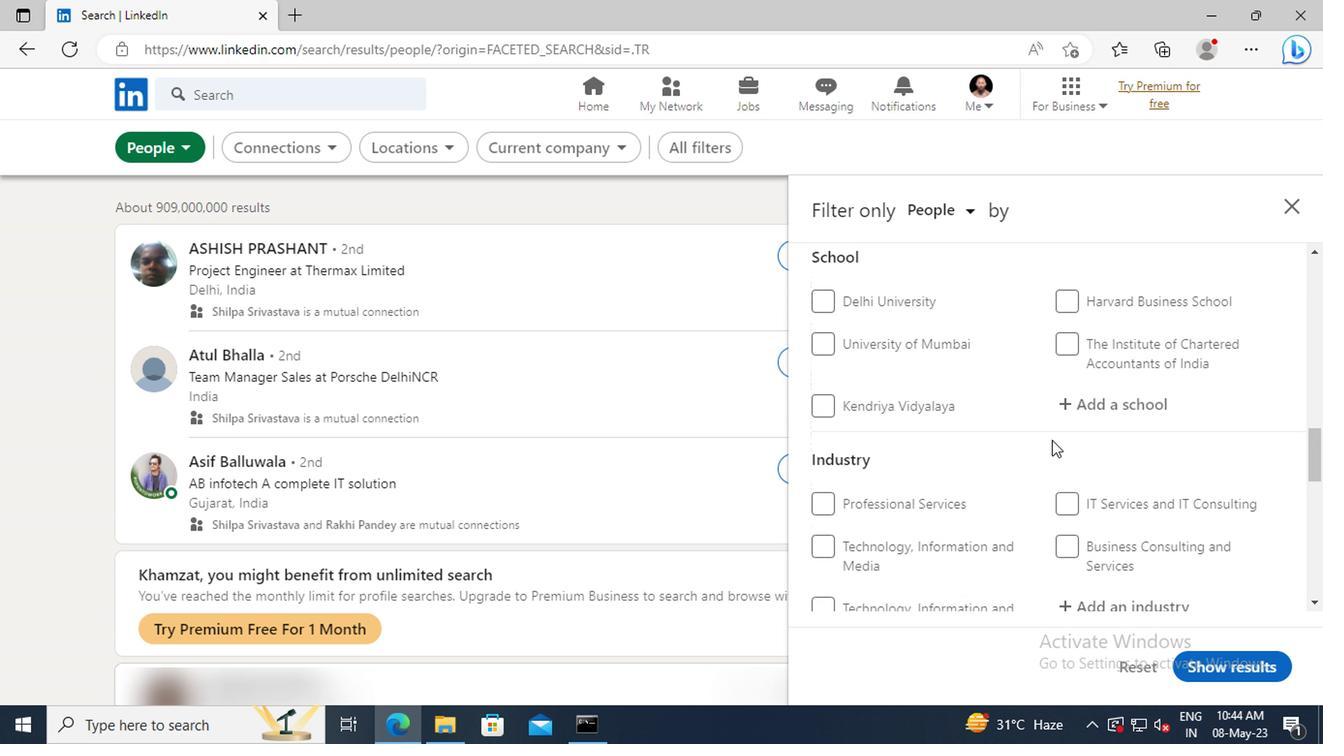 
Action: Mouse scrolled (877, 442) with delta (0, 0)
Screenshot: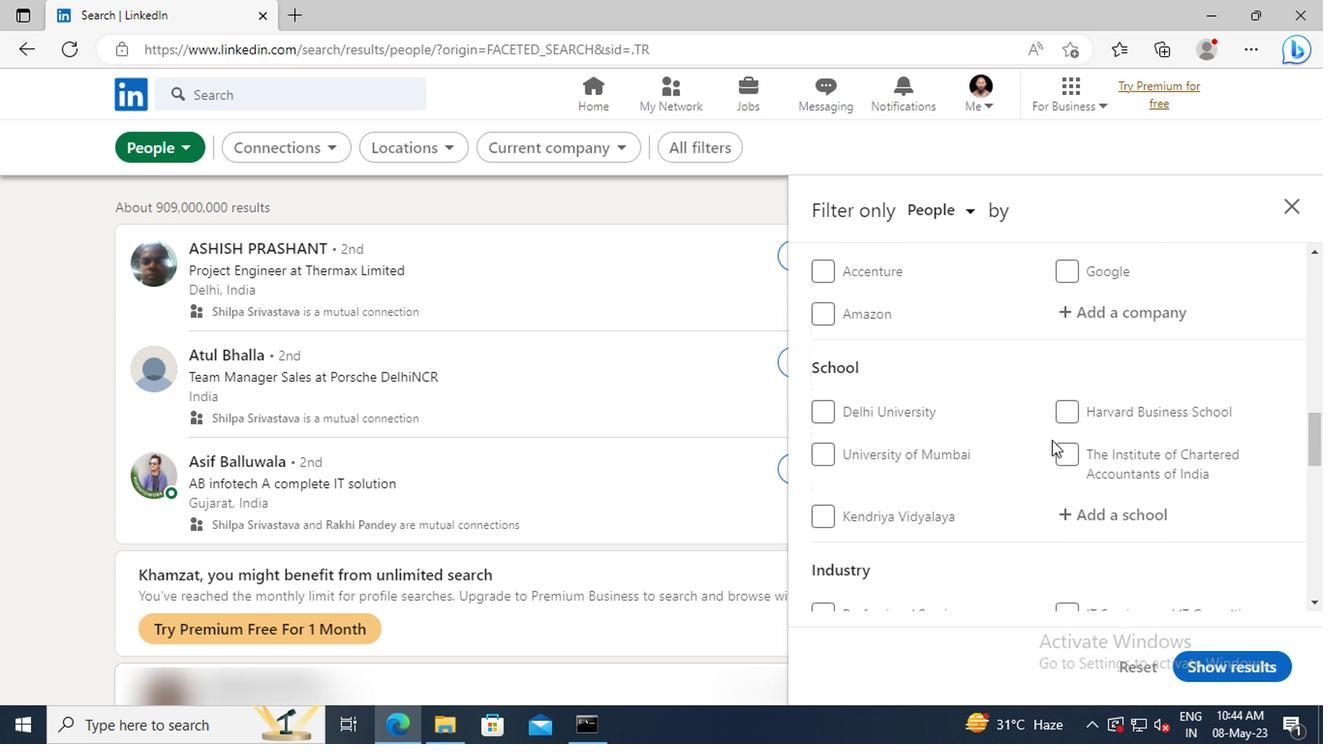 
Action: Mouse scrolled (877, 442) with delta (0, 0)
Screenshot: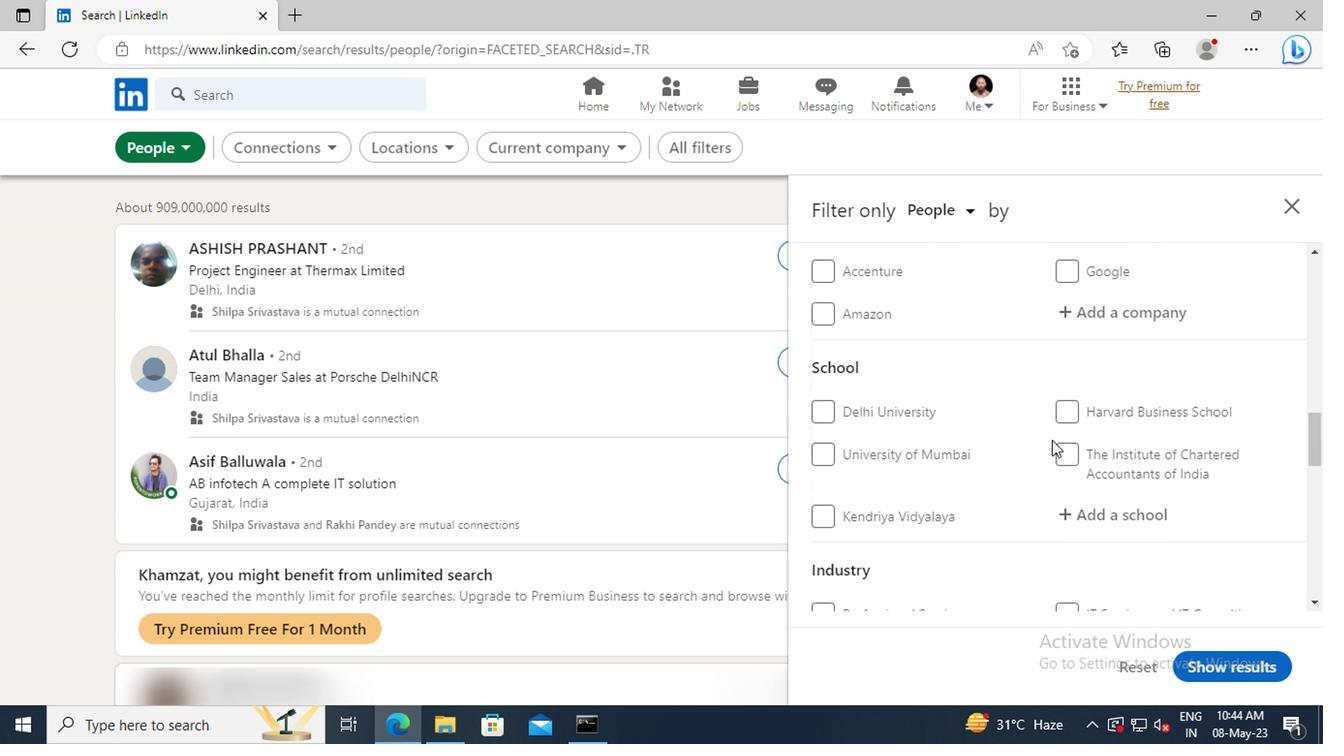 
Action: Mouse scrolled (877, 442) with delta (0, 0)
Screenshot: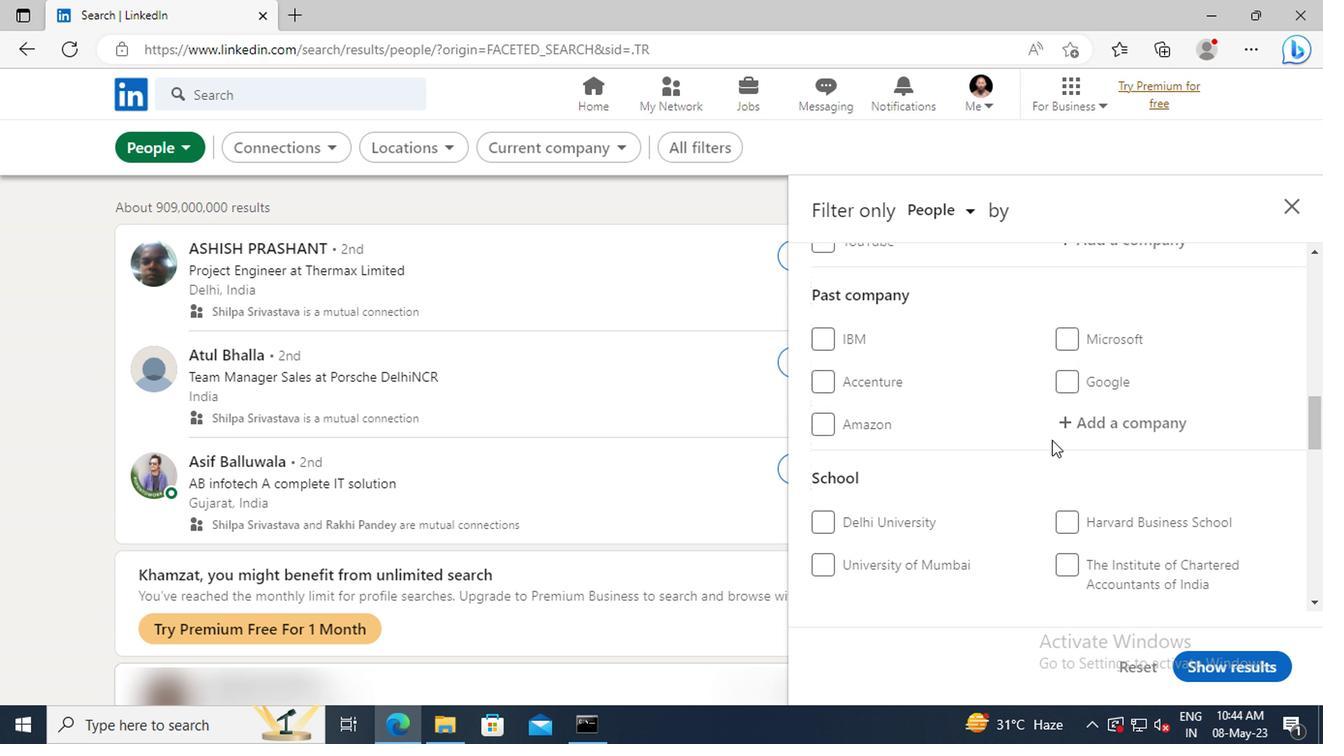 
Action: Mouse scrolled (877, 442) with delta (0, 0)
Screenshot: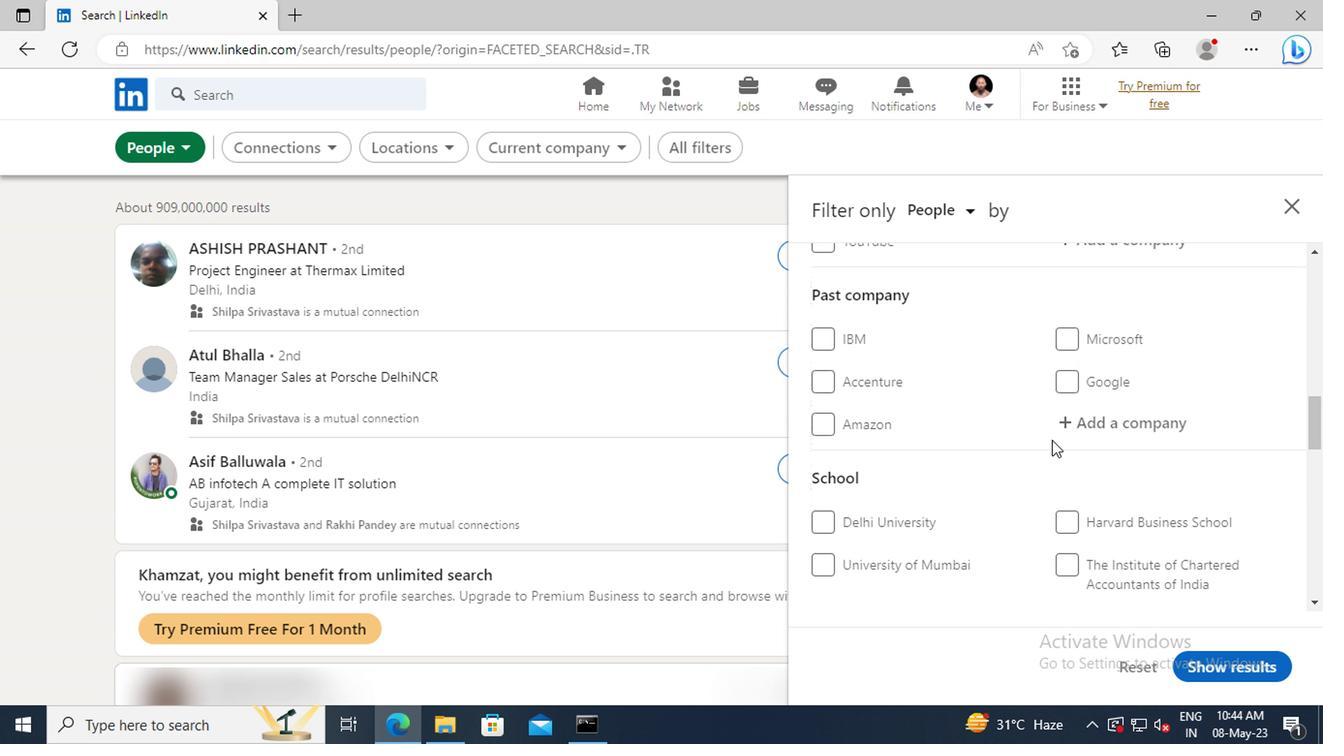 
Action: Mouse scrolled (877, 442) with delta (0, 0)
Screenshot: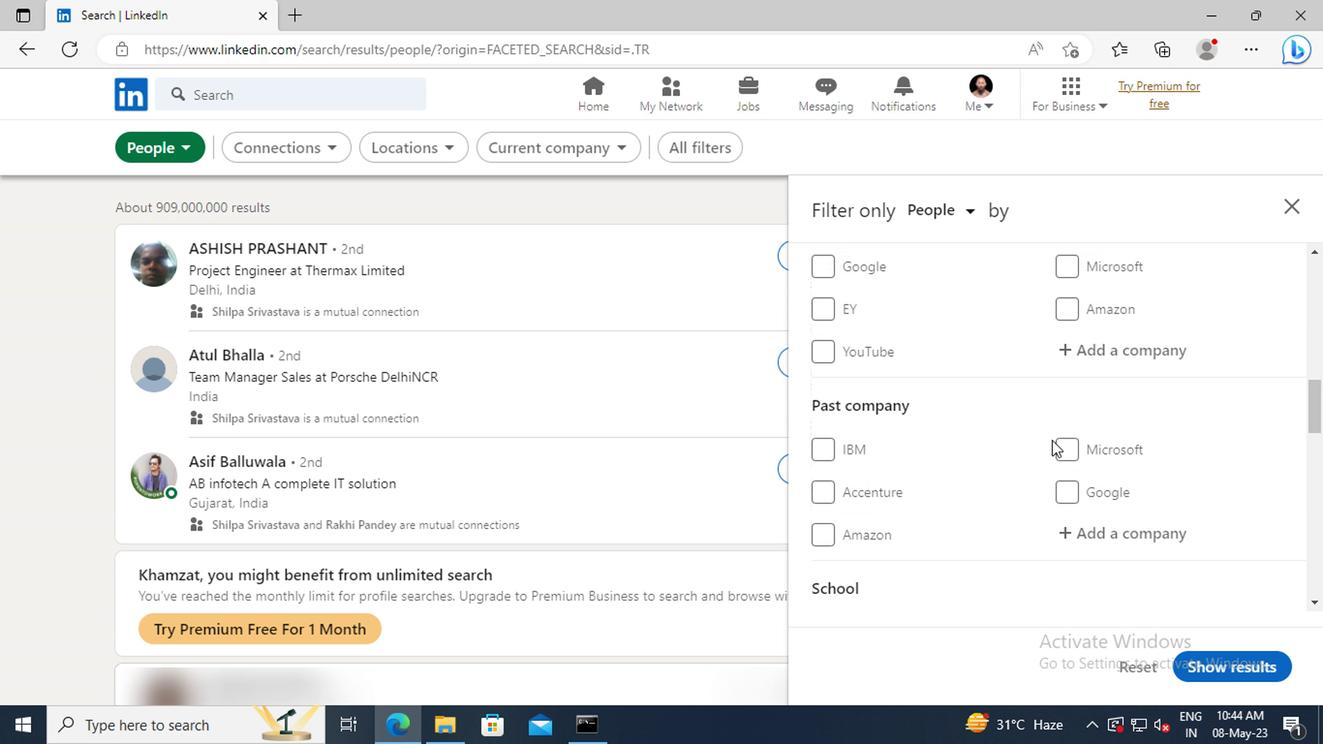 
Action: Mouse moved to (902, 423)
Screenshot: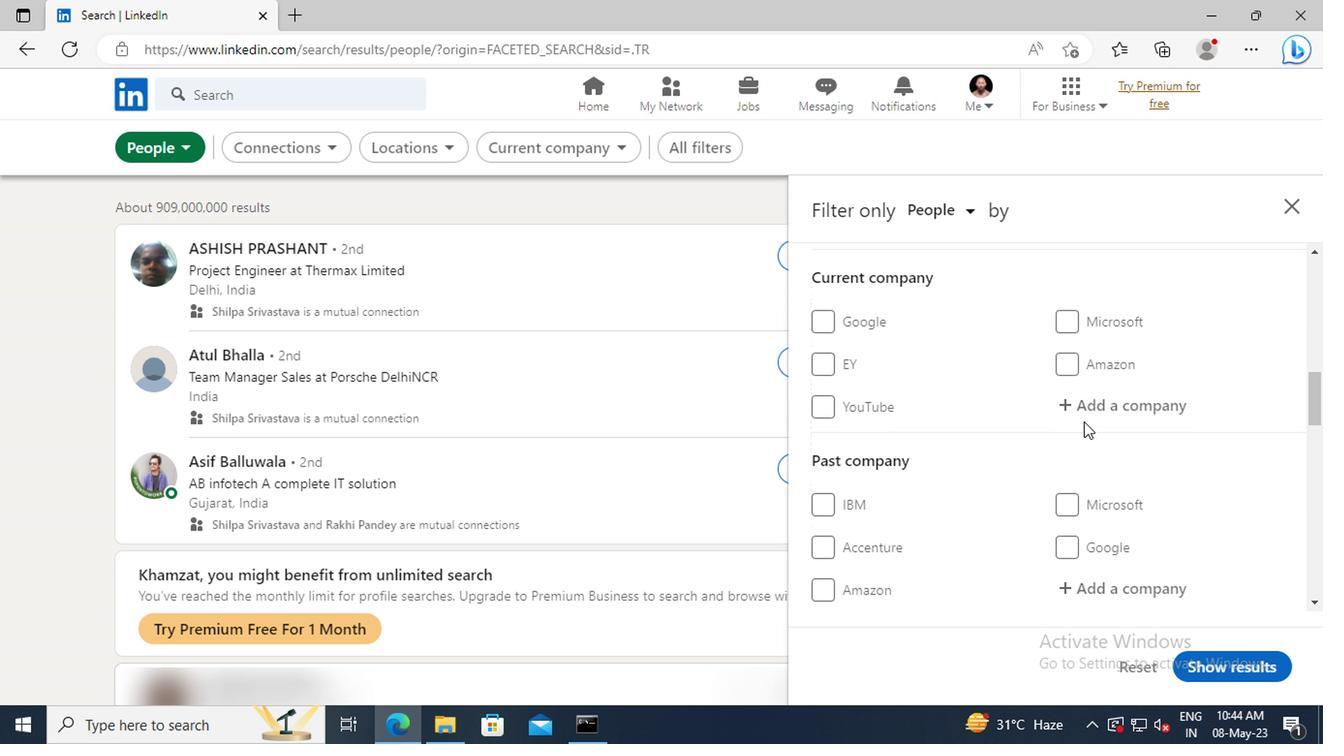 
Action: Mouse pressed left at (902, 423)
Screenshot: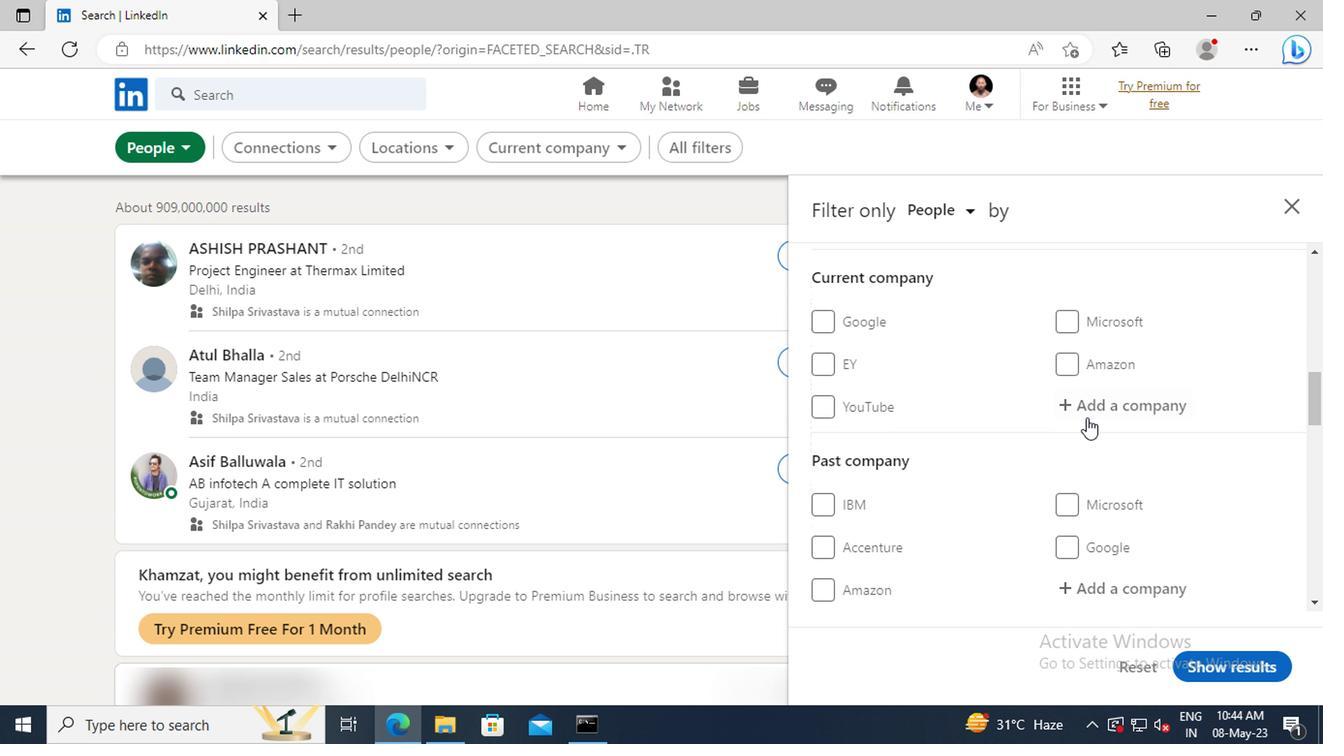
Action: Mouse moved to (902, 423)
Screenshot: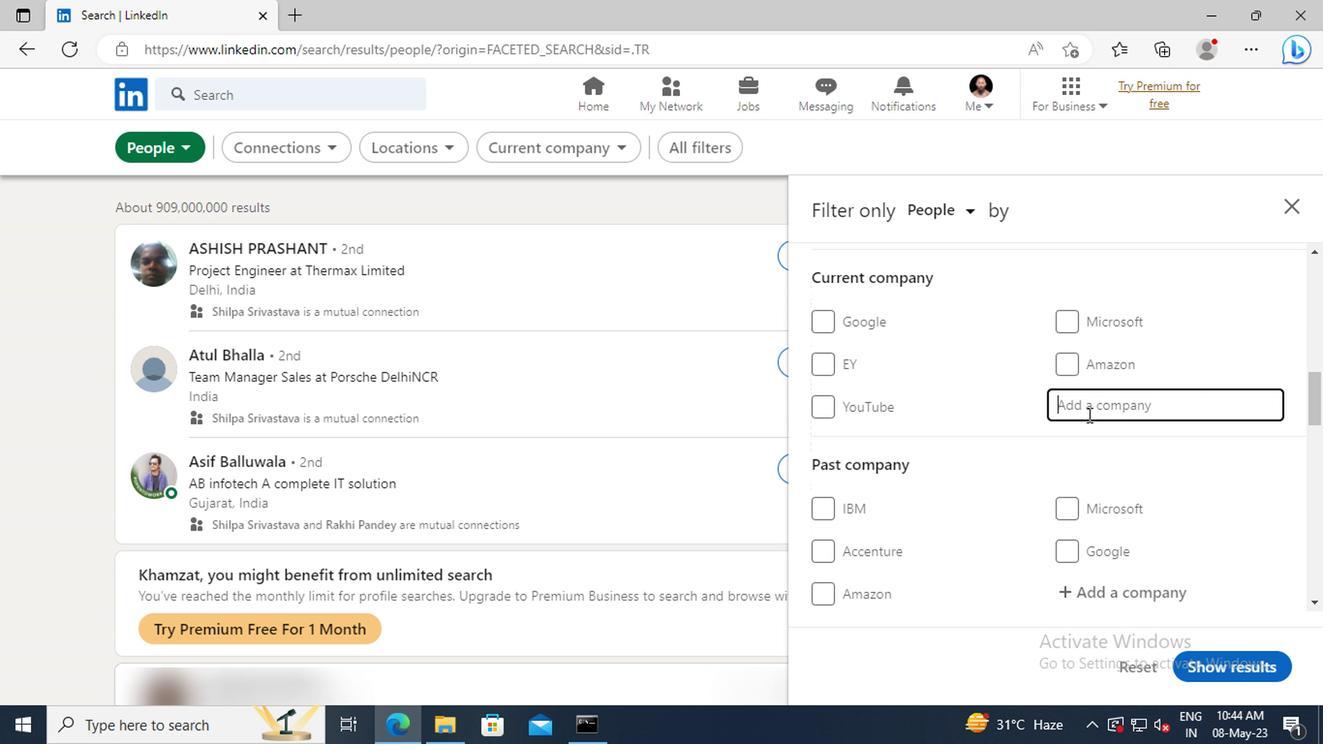 
Action: Key pressed <Key.shift>NOVO<Key.space><Key.shift>NORD
Screenshot: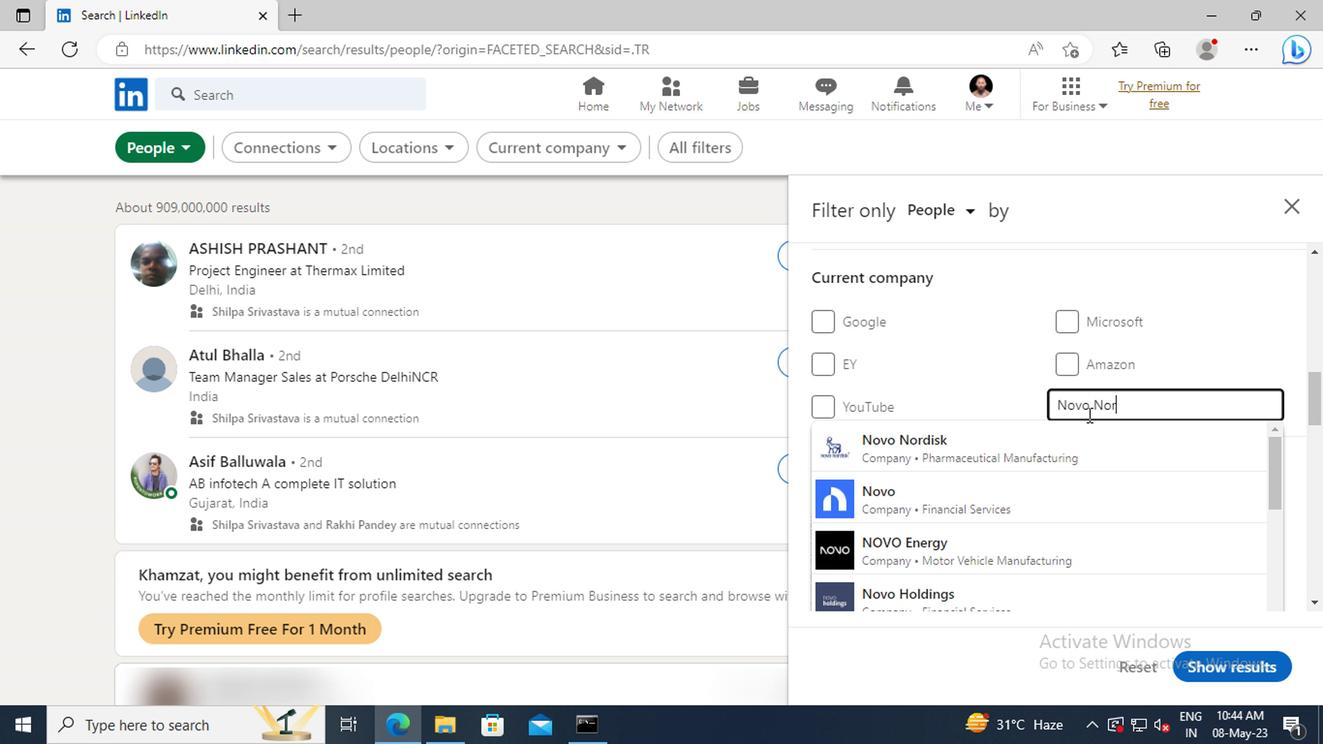
Action: Mouse moved to (902, 442)
Screenshot: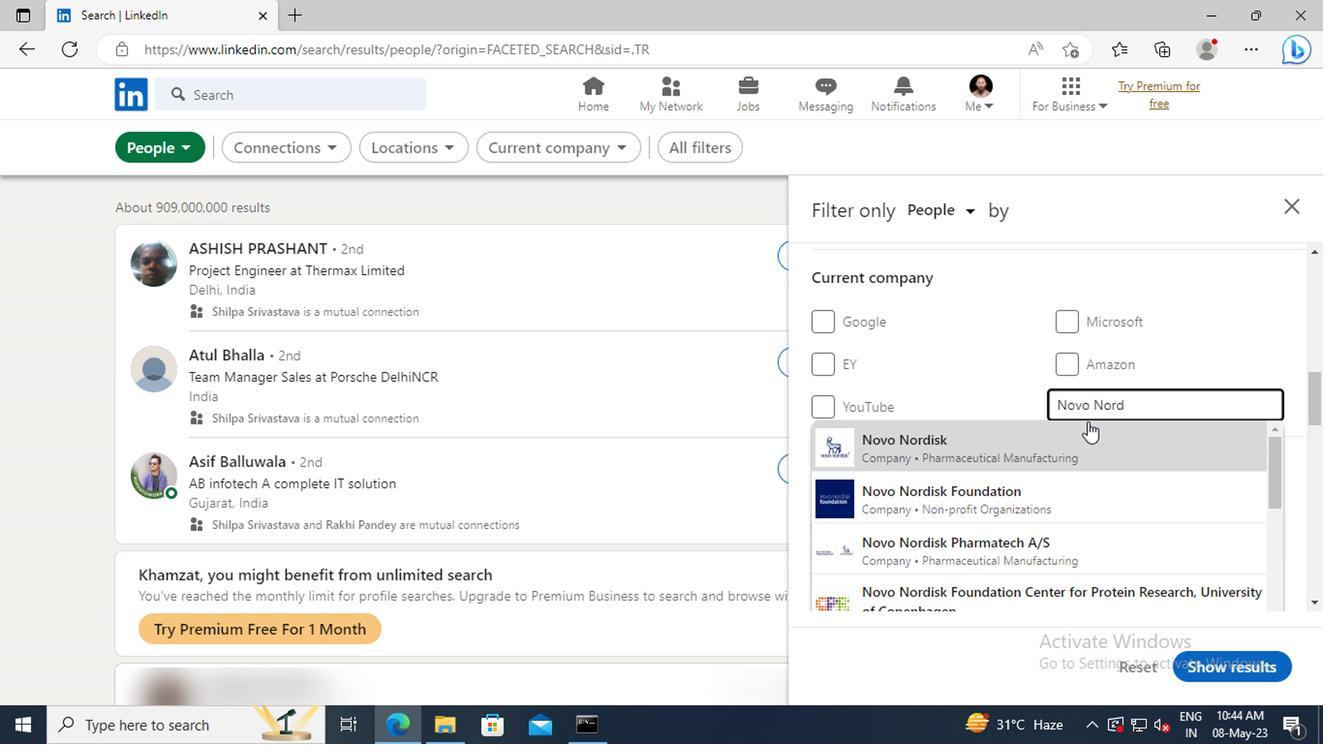 
Action: Mouse pressed left at (902, 442)
Screenshot: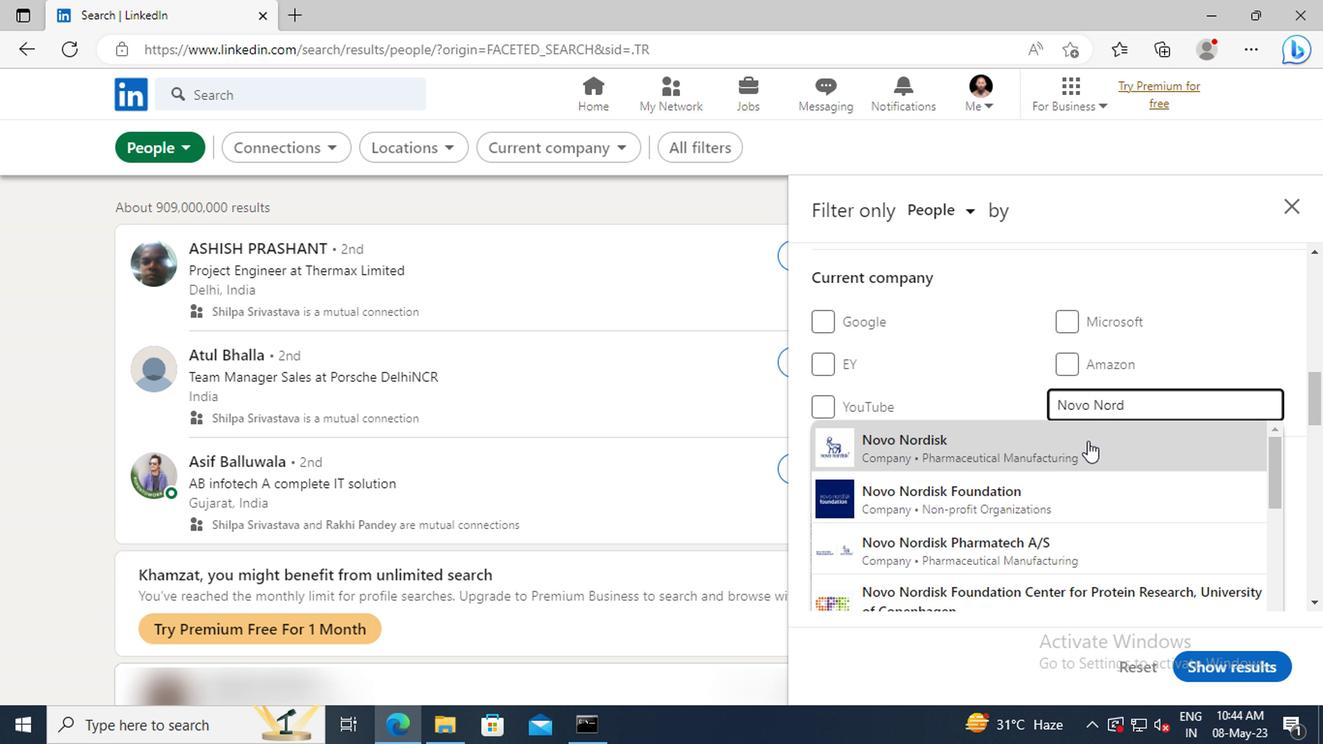 
Action: Mouse scrolled (902, 441) with delta (0, 0)
Screenshot: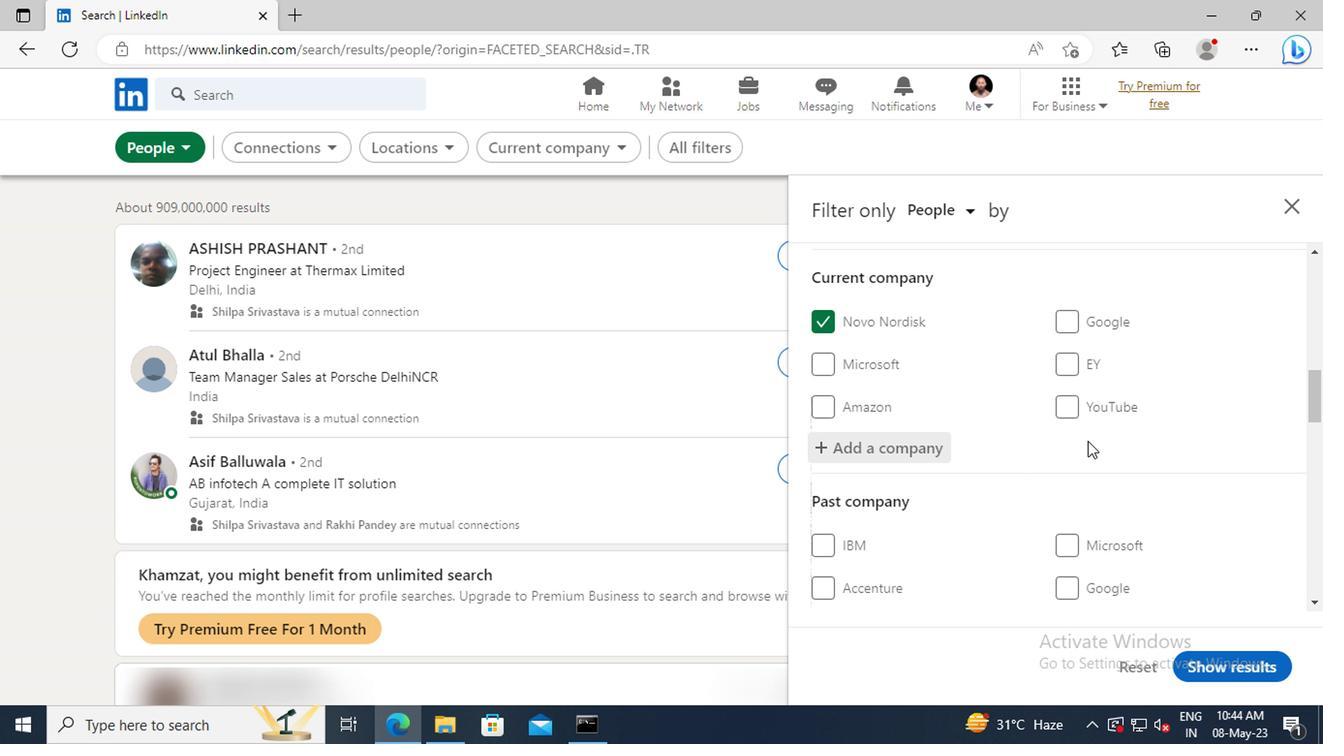 
Action: Mouse scrolled (902, 441) with delta (0, 0)
Screenshot: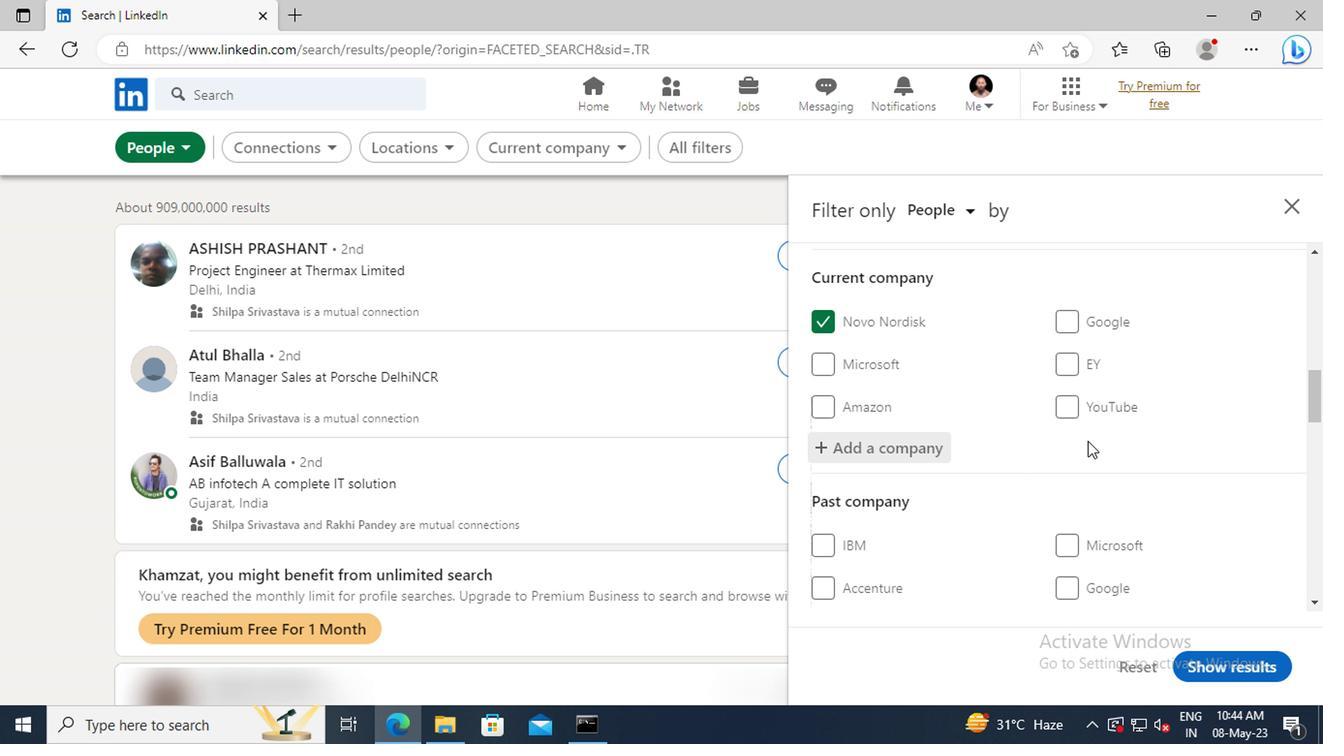 
Action: Mouse moved to (901, 433)
Screenshot: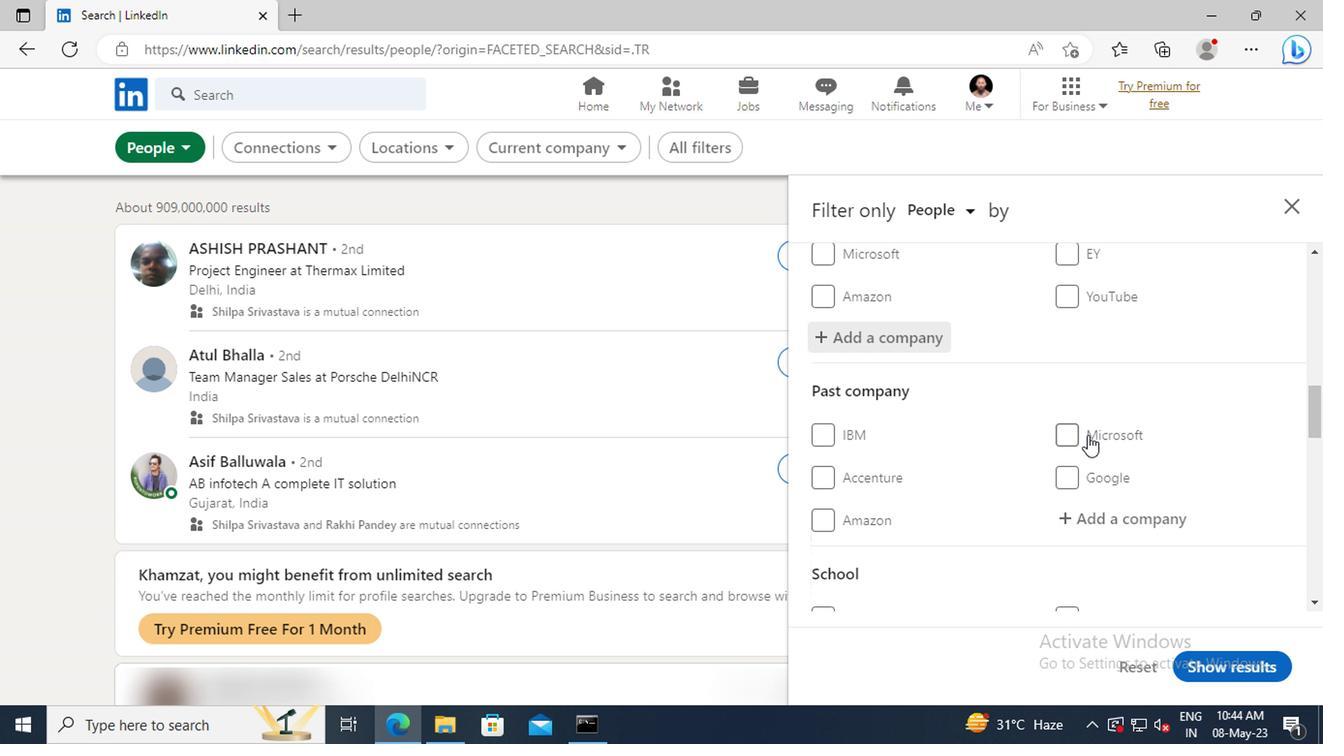 
Action: Mouse scrolled (901, 433) with delta (0, 0)
Screenshot: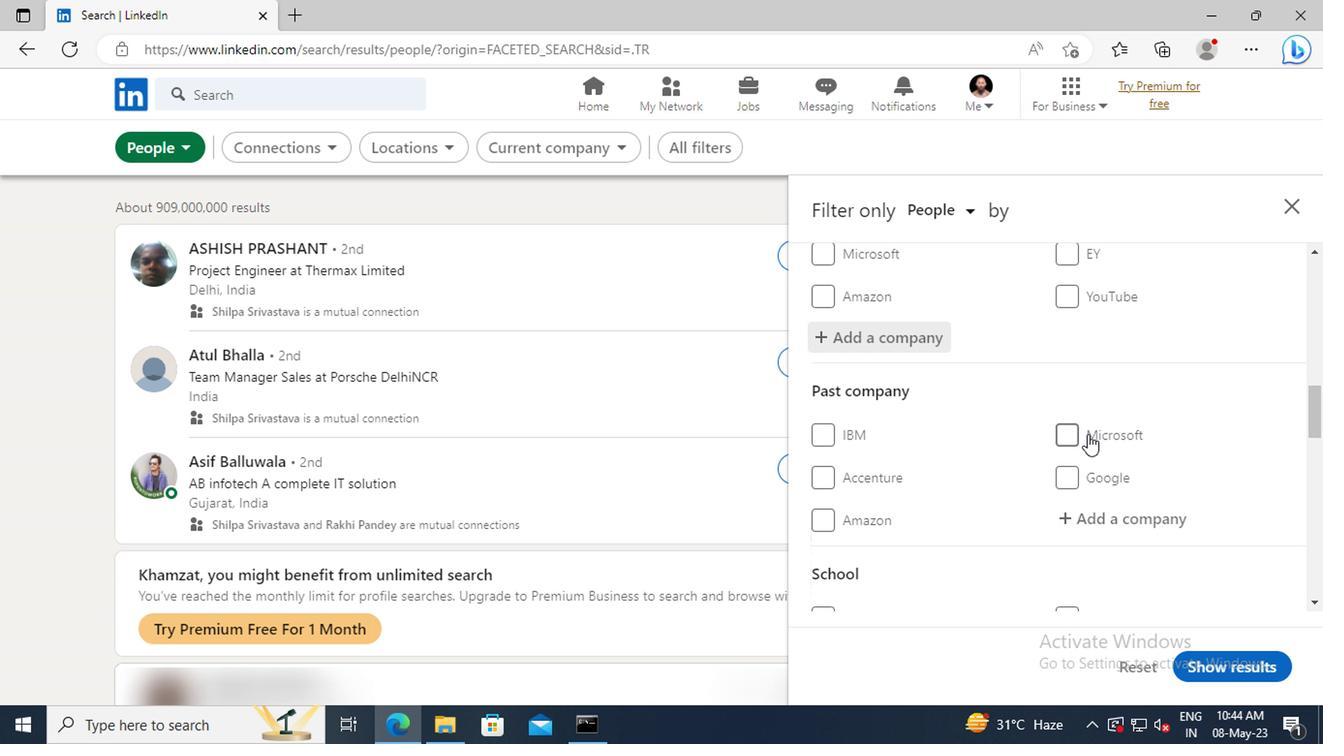 
Action: Mouse moved to (899, 430)
Screenshot: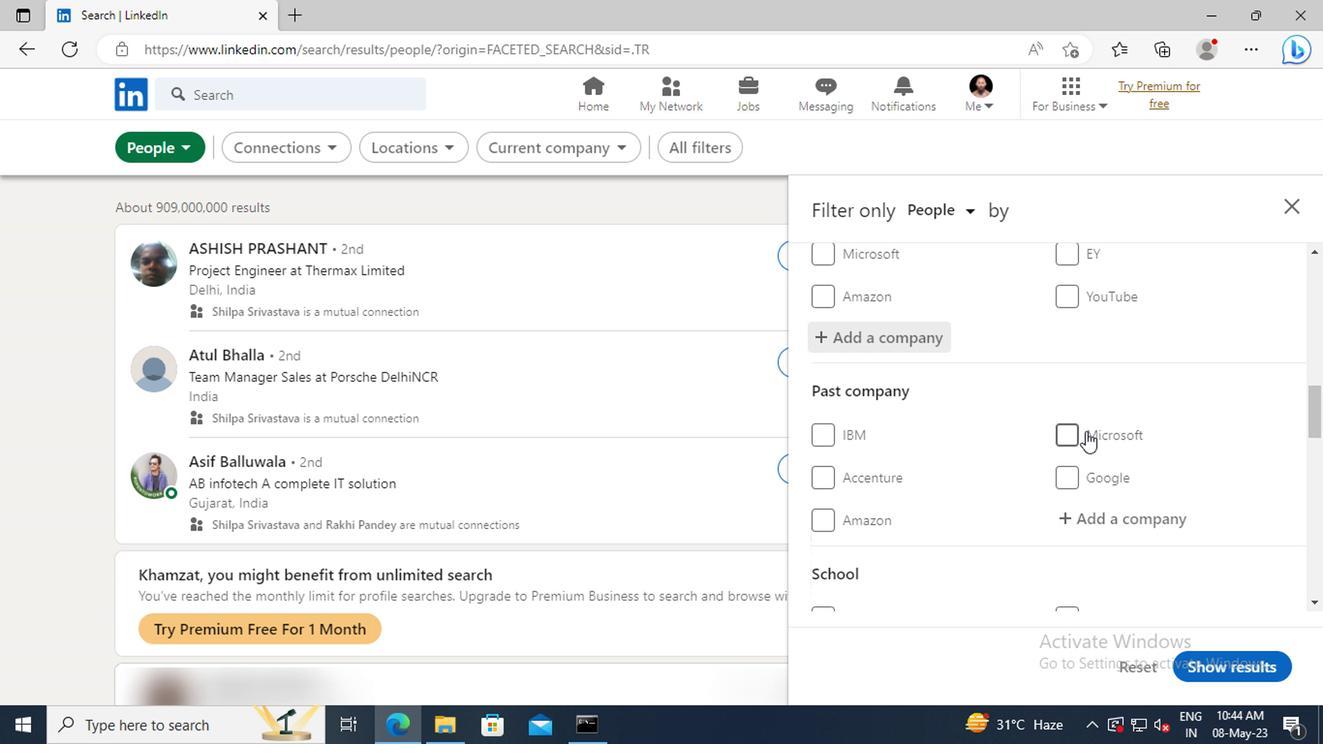 
Action: Mouse scrolled (899, 430) with delta (0, 0)
Screenshot: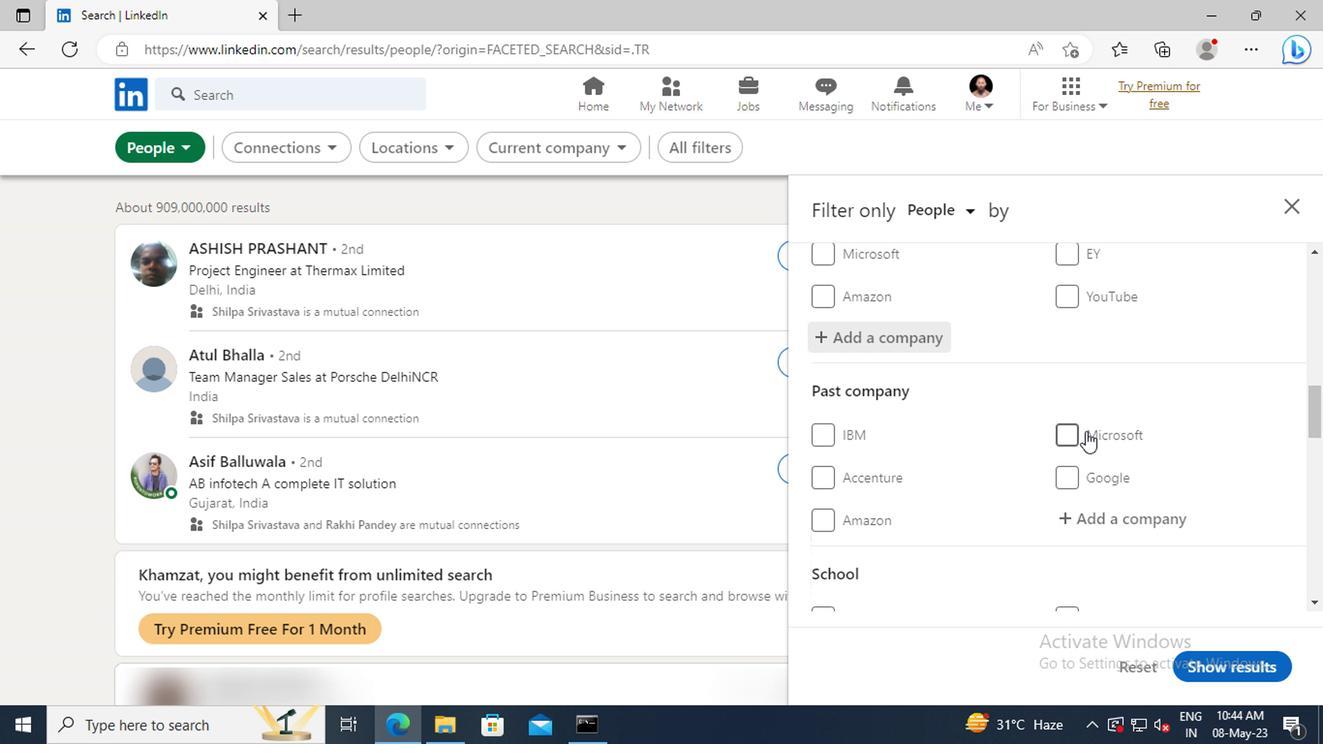 
Action: Mouse moved to (898, 428)
Screenshot: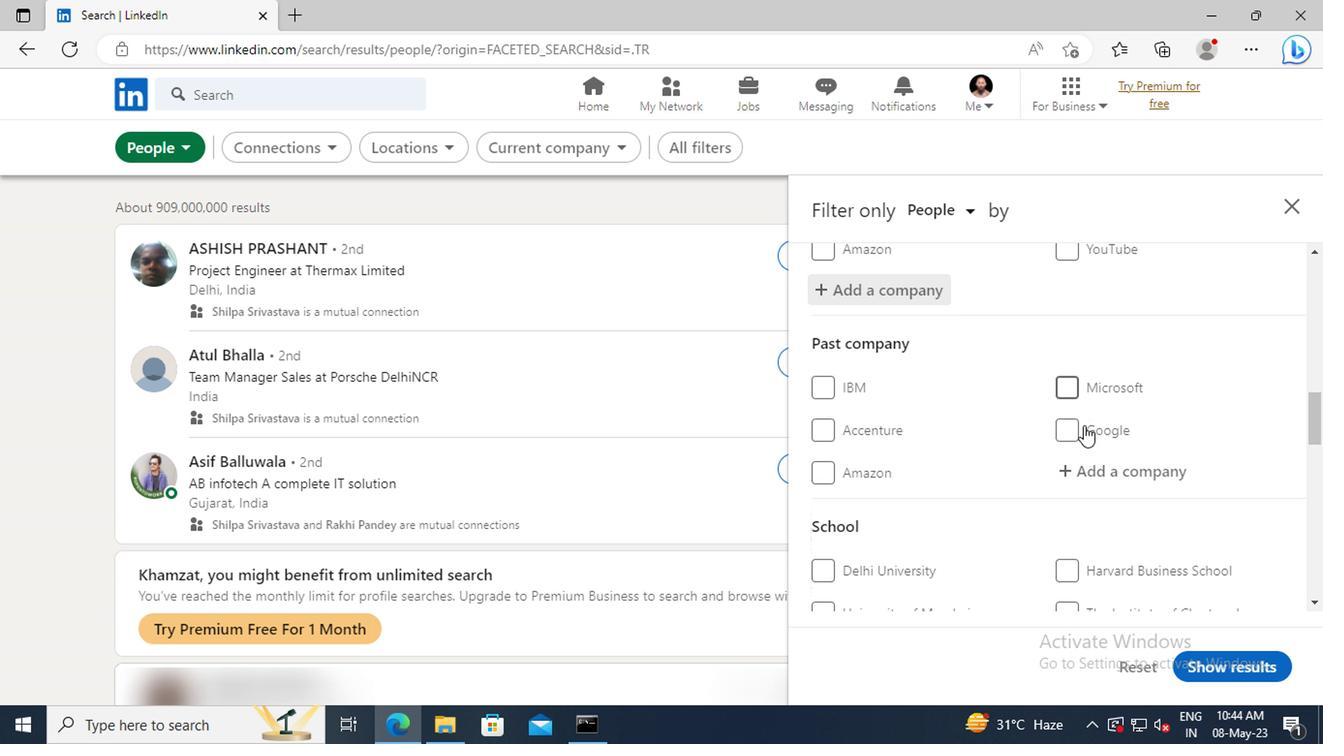 
Action: Mouse scrolled (898, 428) with delta (0, 0)
Screenshot: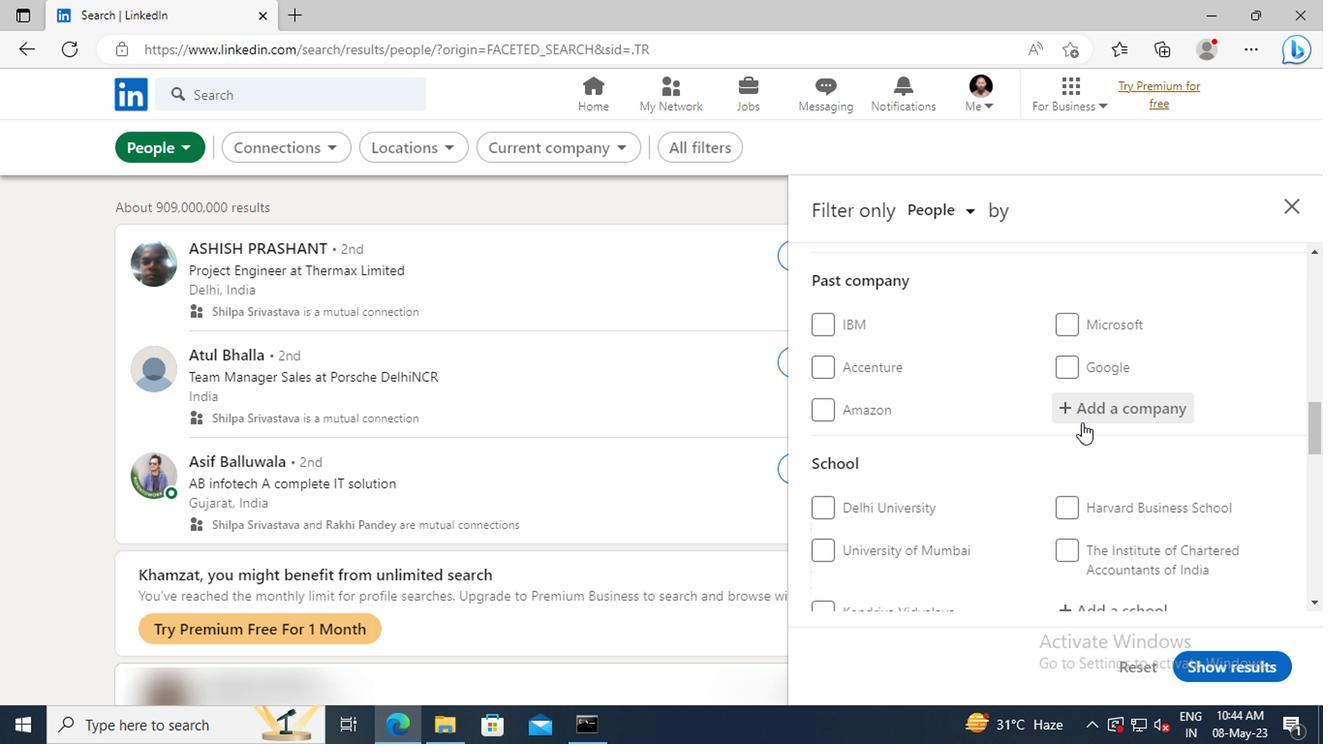 
Action: Mouse scrolled (898, 428) with delta (0, 0)
Screenshot: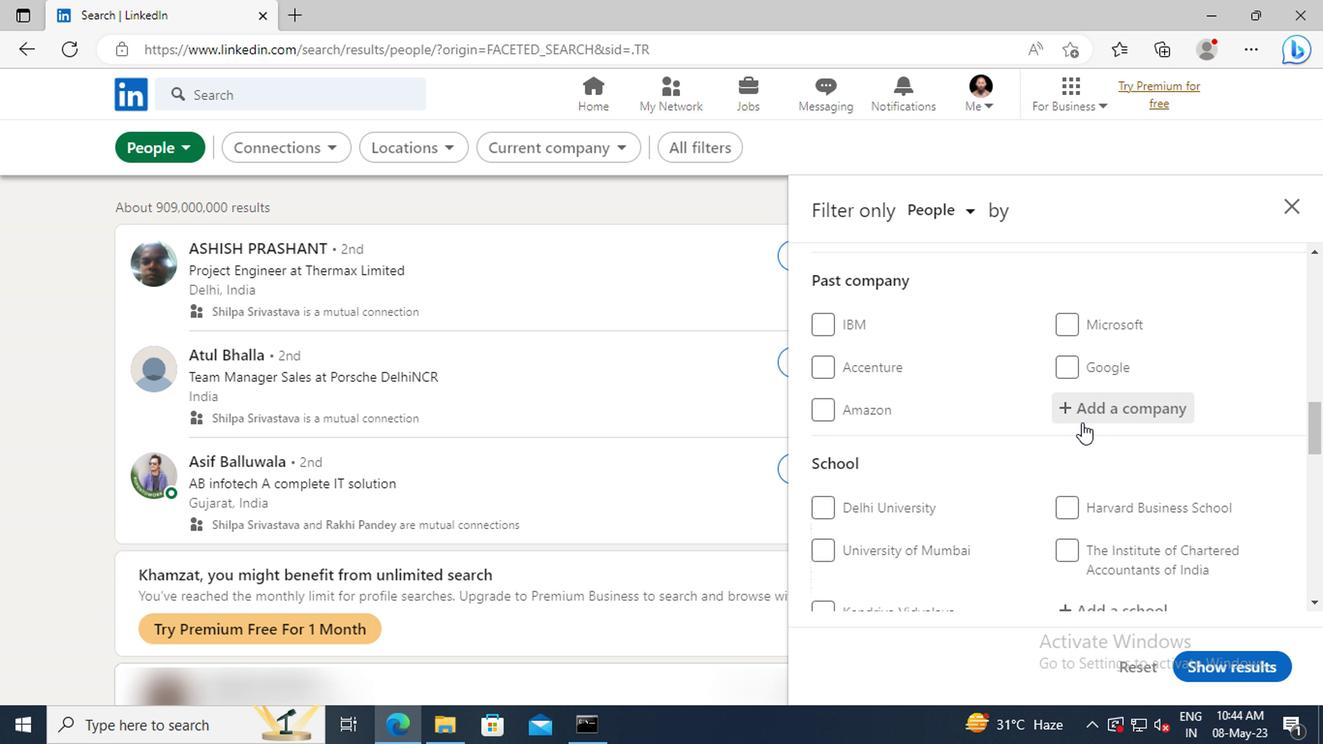 
Action: Mouse scrolled (898, 428) with delta (0, 0)
Screenshot: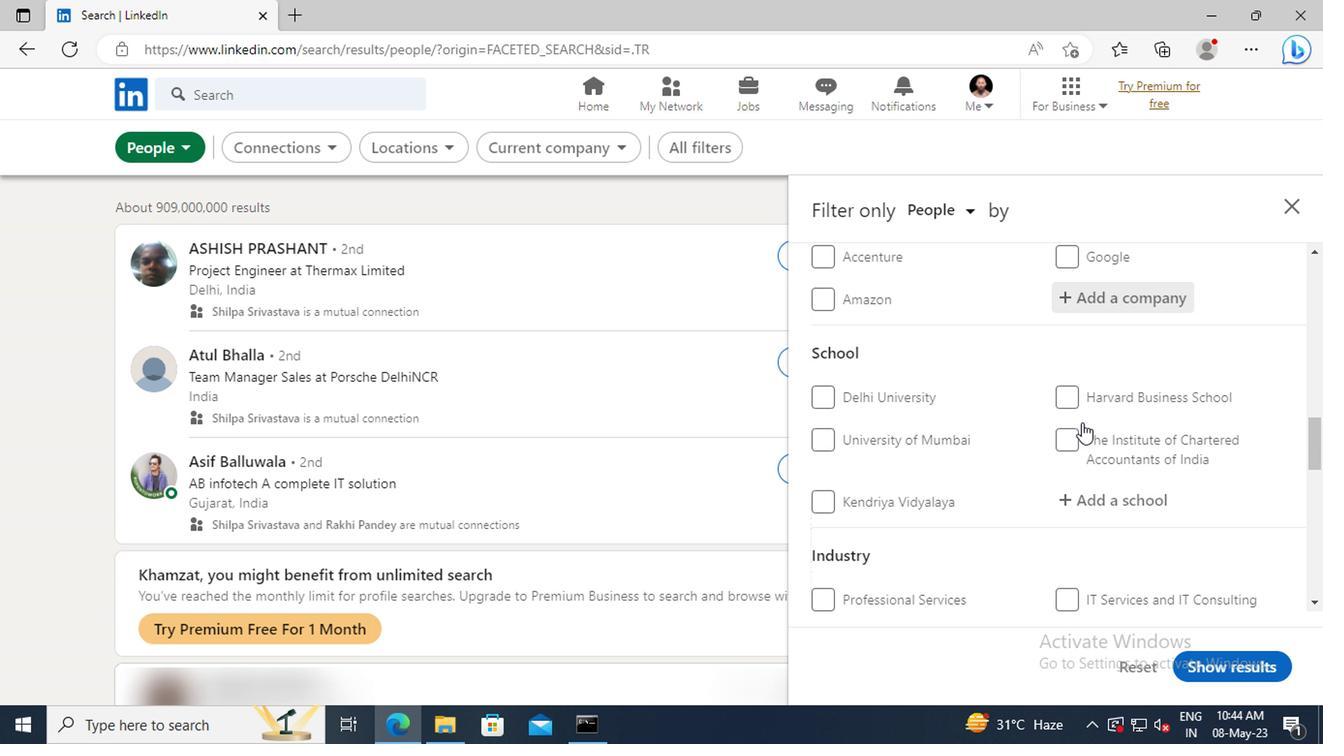 
Action: Mouse moved to (900, 440)
Screenshot: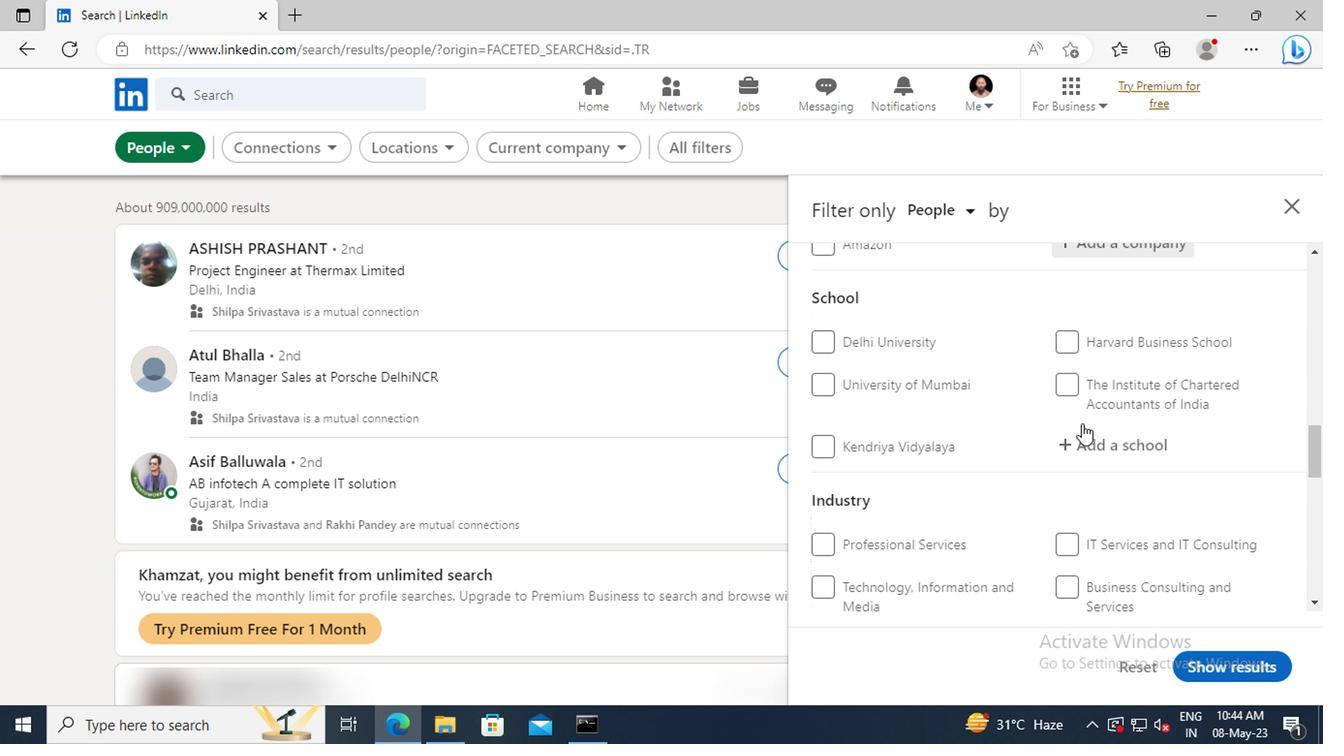 
Action: Mouse pressed left at (900, 440)
Screenshot: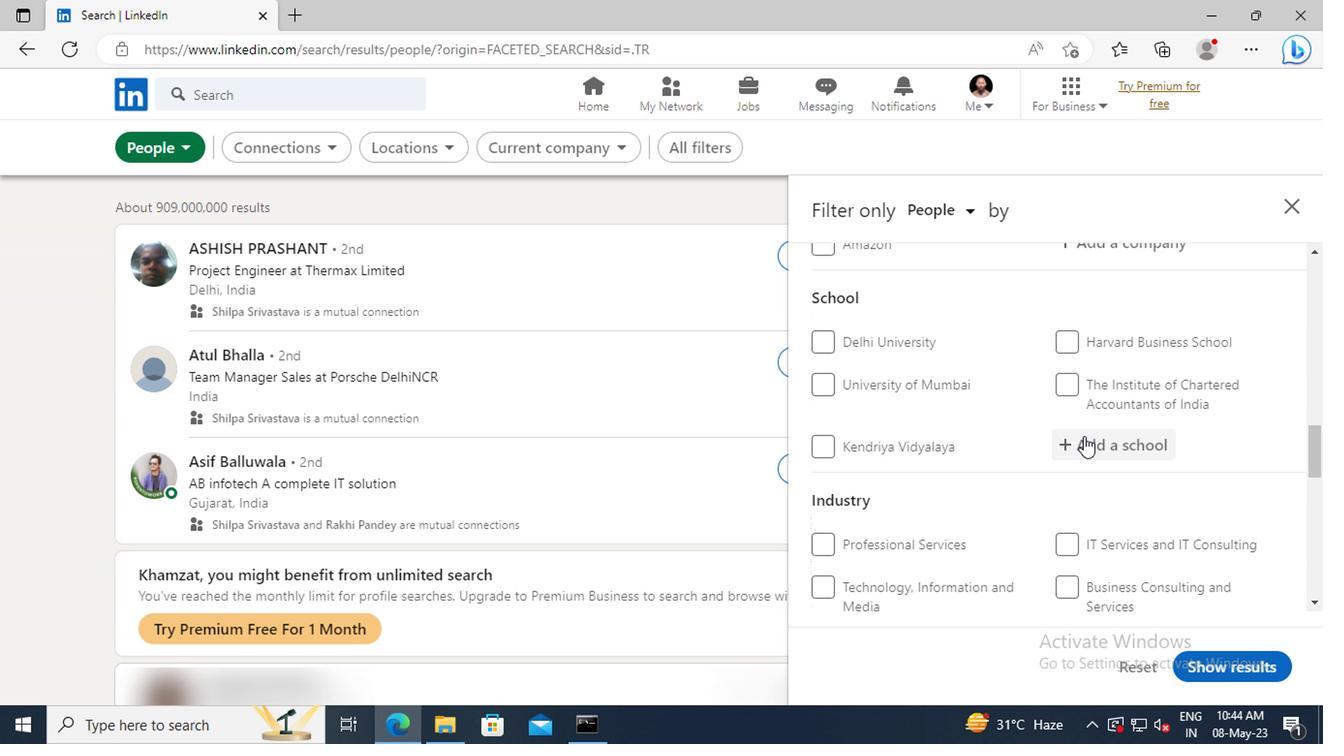 
Action: Mouse moved to (901, 441)
Screenshot: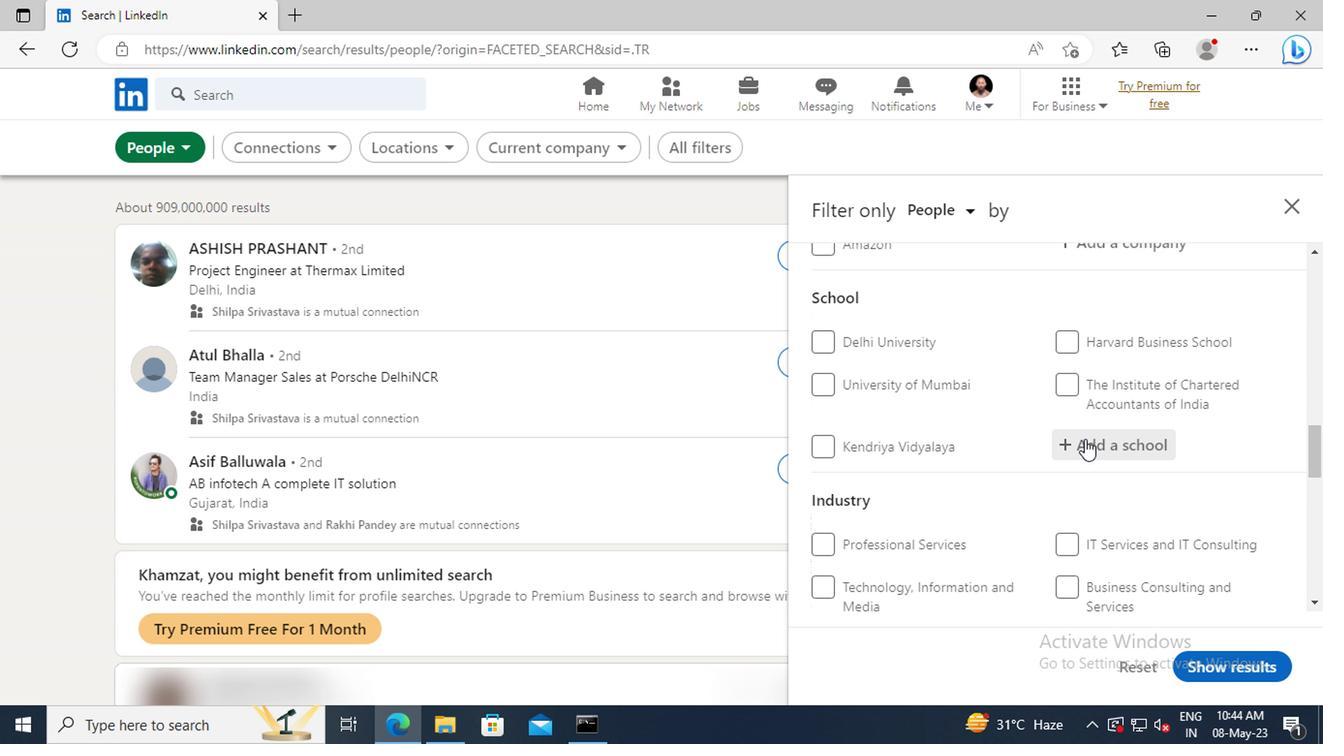 
Action: Key pressed <Key.shift>MIRANDA<Key.space>
Screenshot: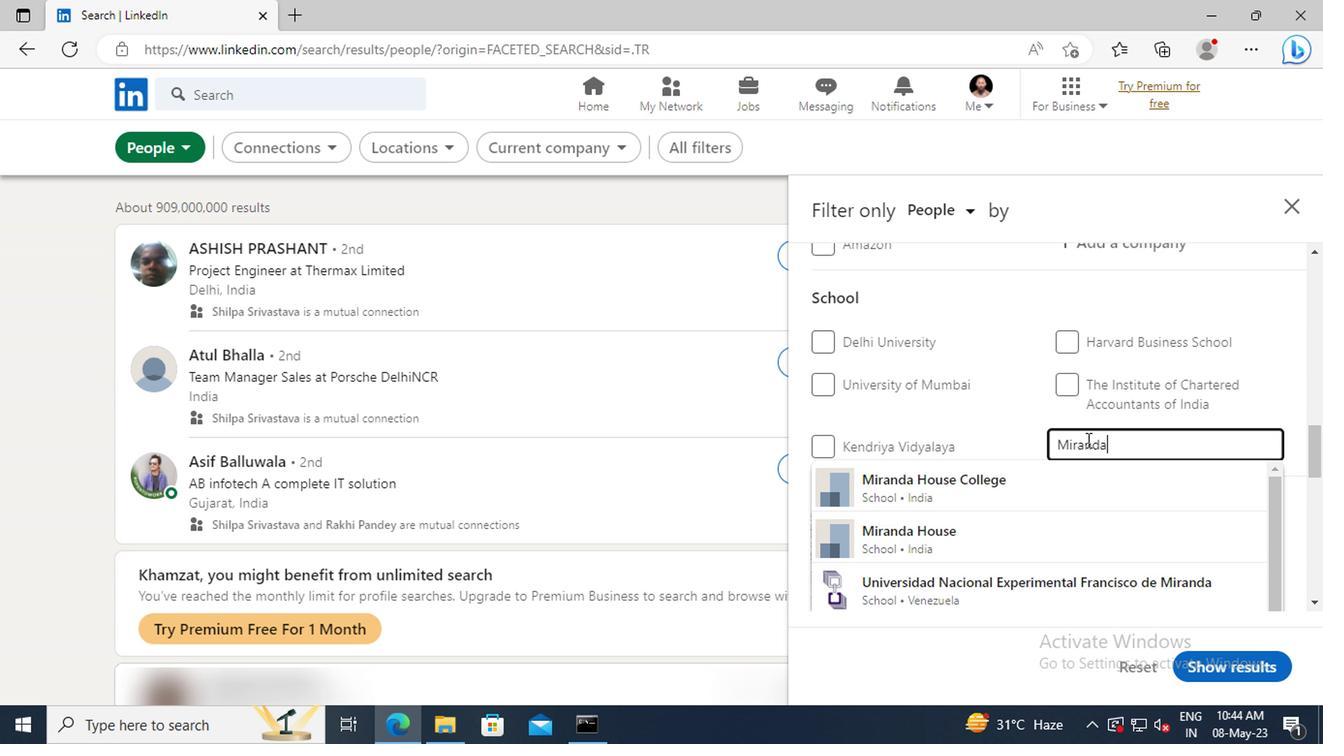 
Action: Mouse moved to (908, 472)
Screenshot: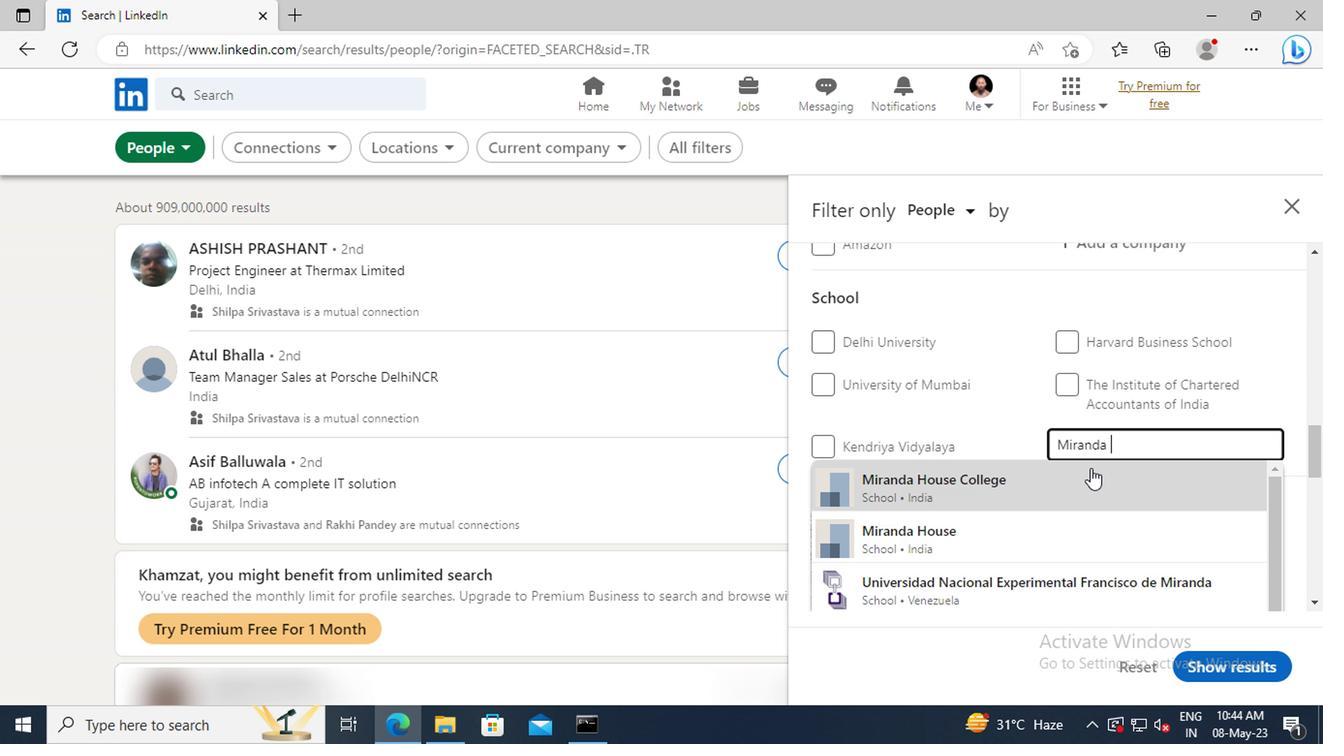 
Action: Mouse pressed left at (908, 472)
Screenshot: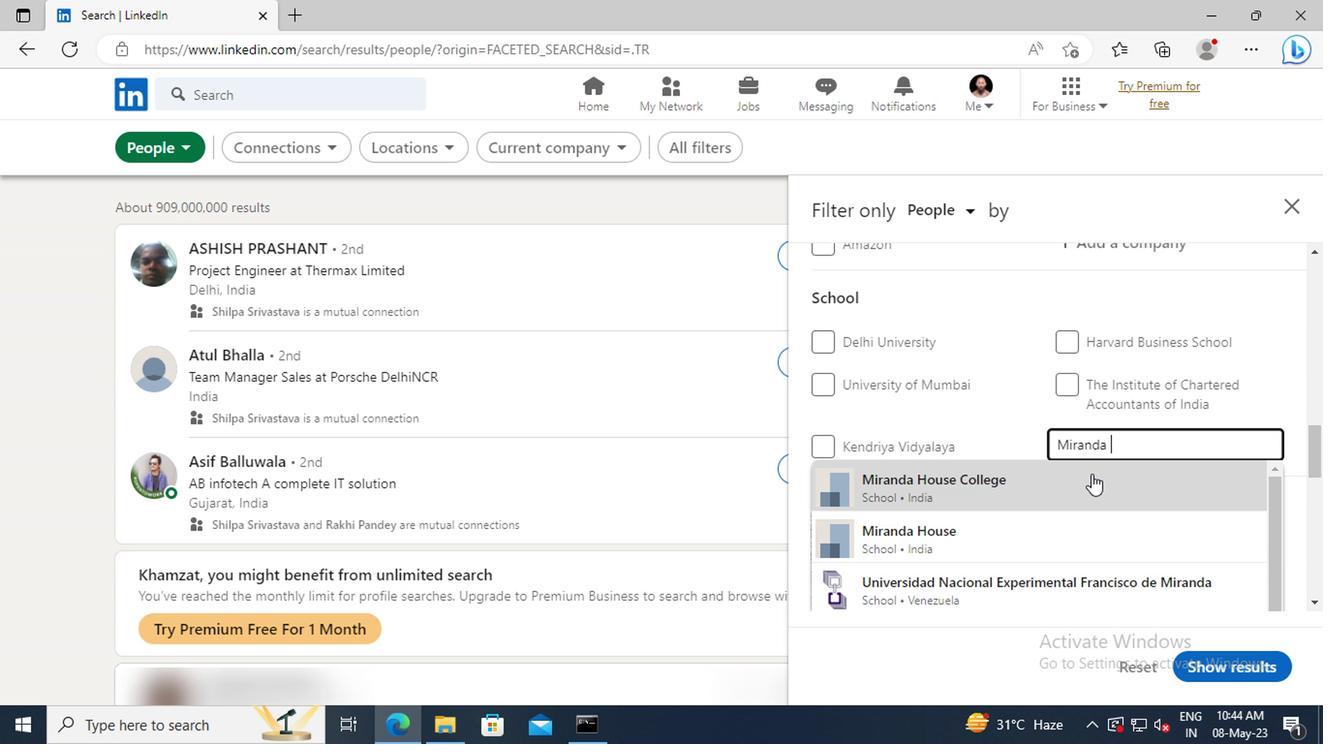 
Action: Mouse moved to (908, 471)
Screenshot: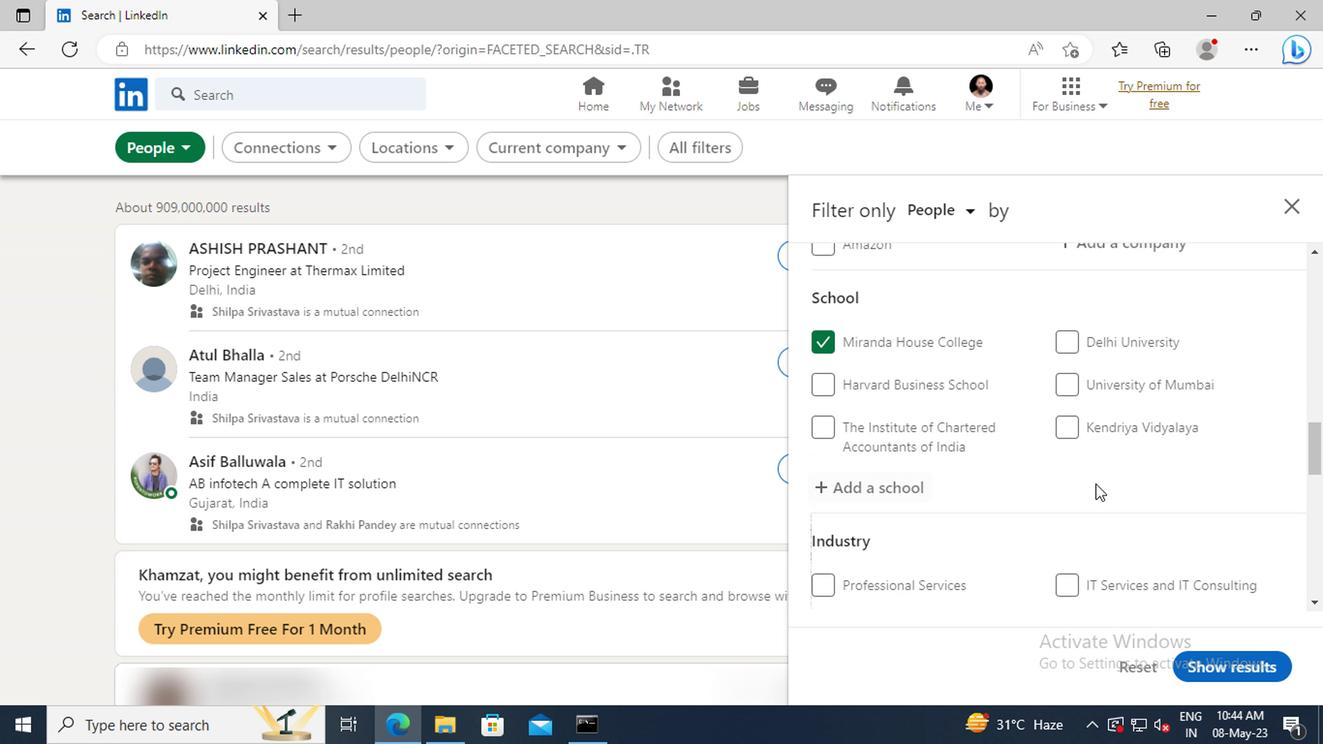 
Action: Mouse scrolled (908, 470) with delta (0, 0)
Screenshot: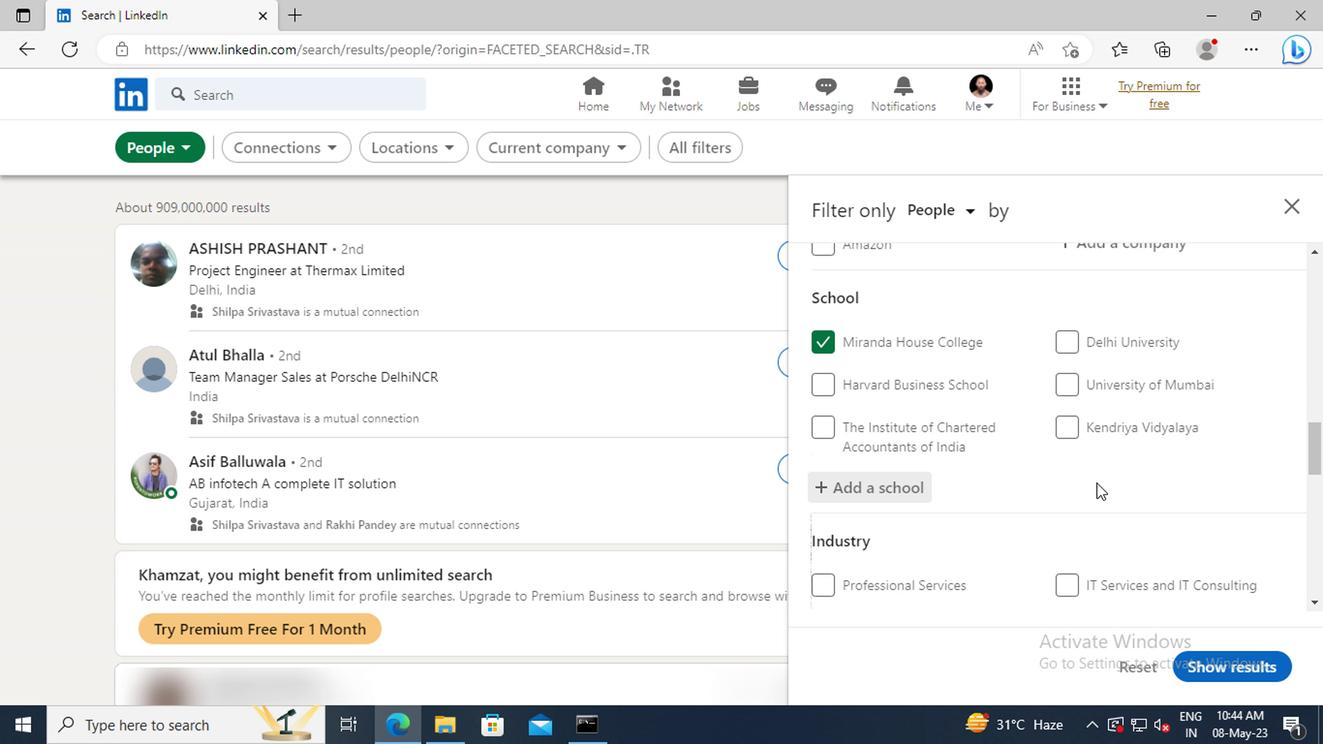 
Action: Mouse moved to (908, 469)
Screenshot: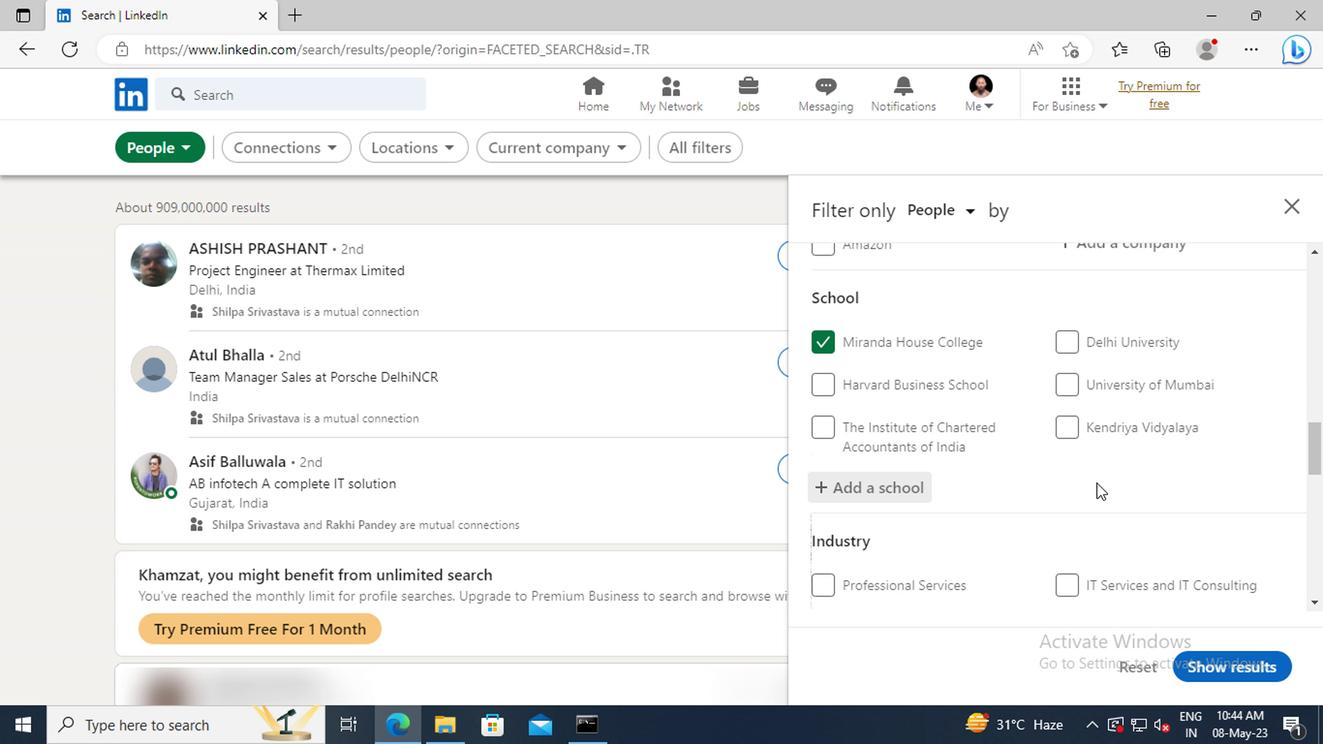 
Action: Mouse scrolled (908, 468) with delta (0, 0)
Screenshot: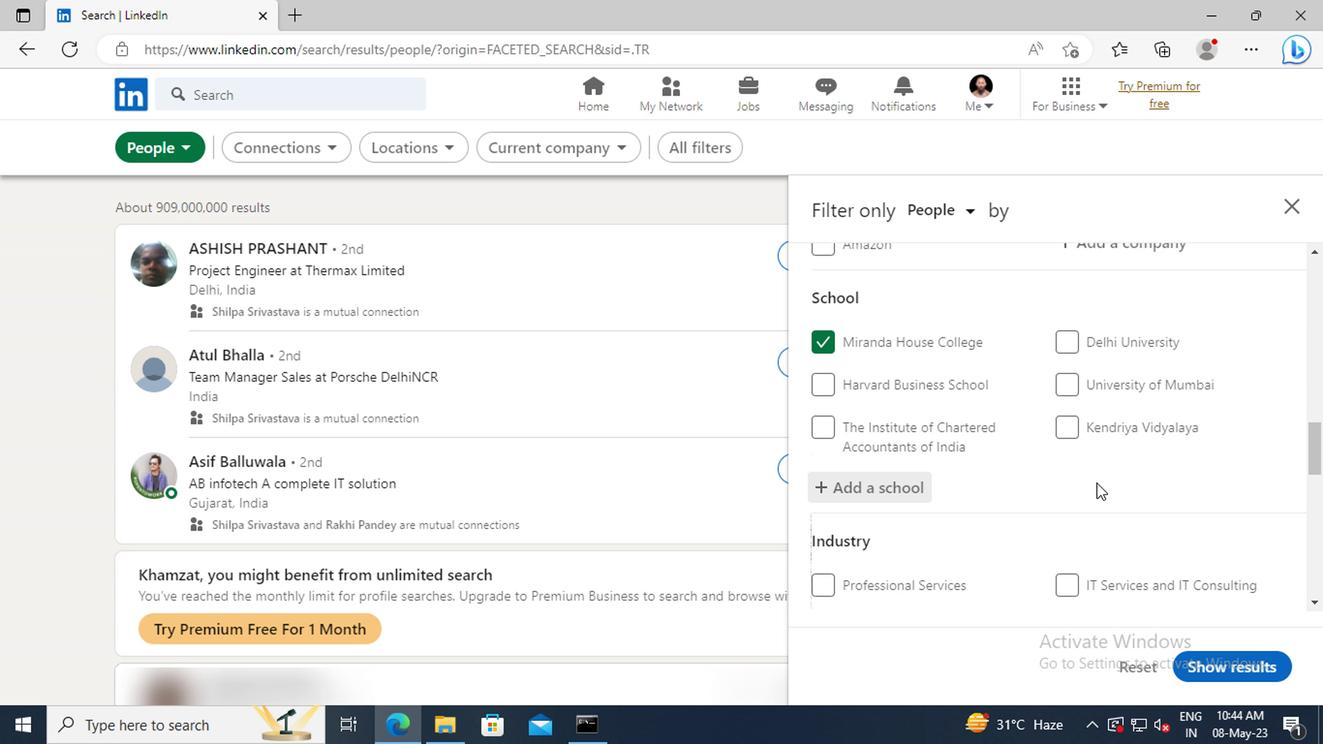 
Action: Mouse moved to (908, 461)
Screenshot: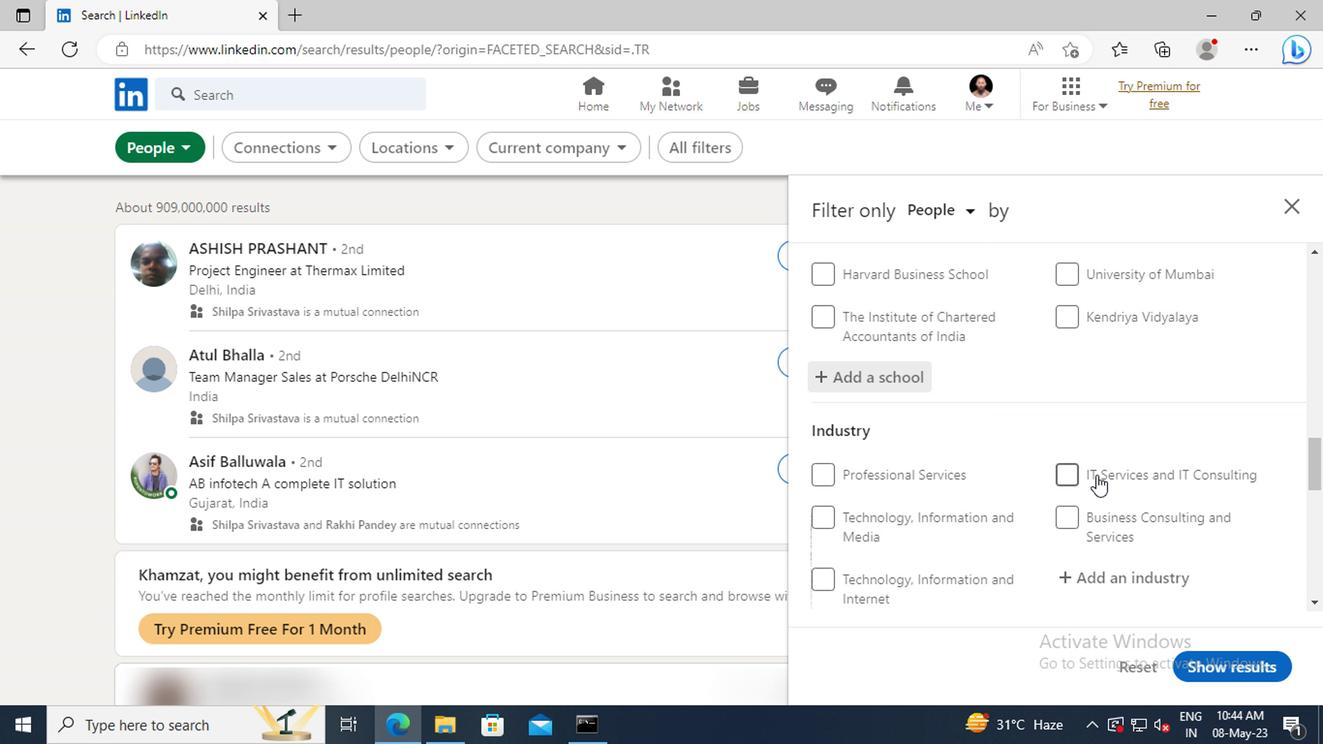 
Action: Mouse scrolled (908, 460) with delta (0, 0)
Screenshot: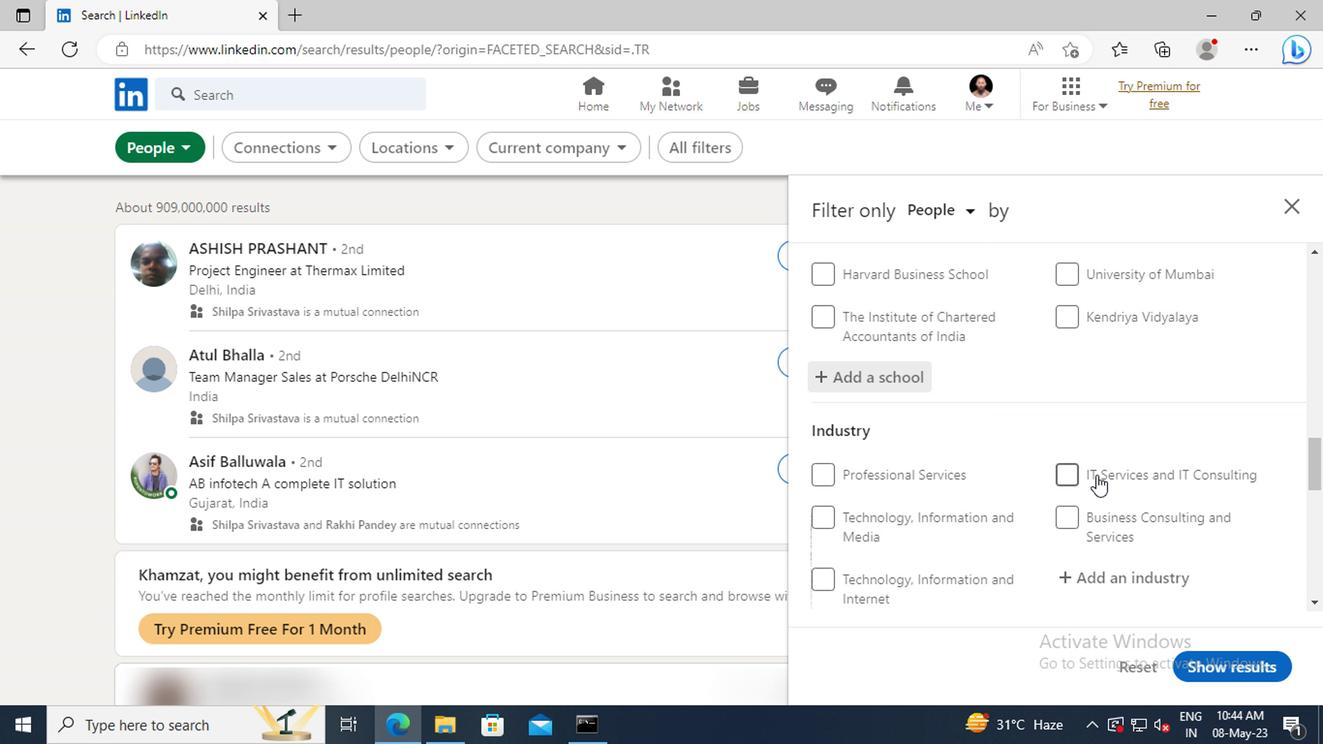 
Action: Mouse moved to (906, 459)
Screenshot: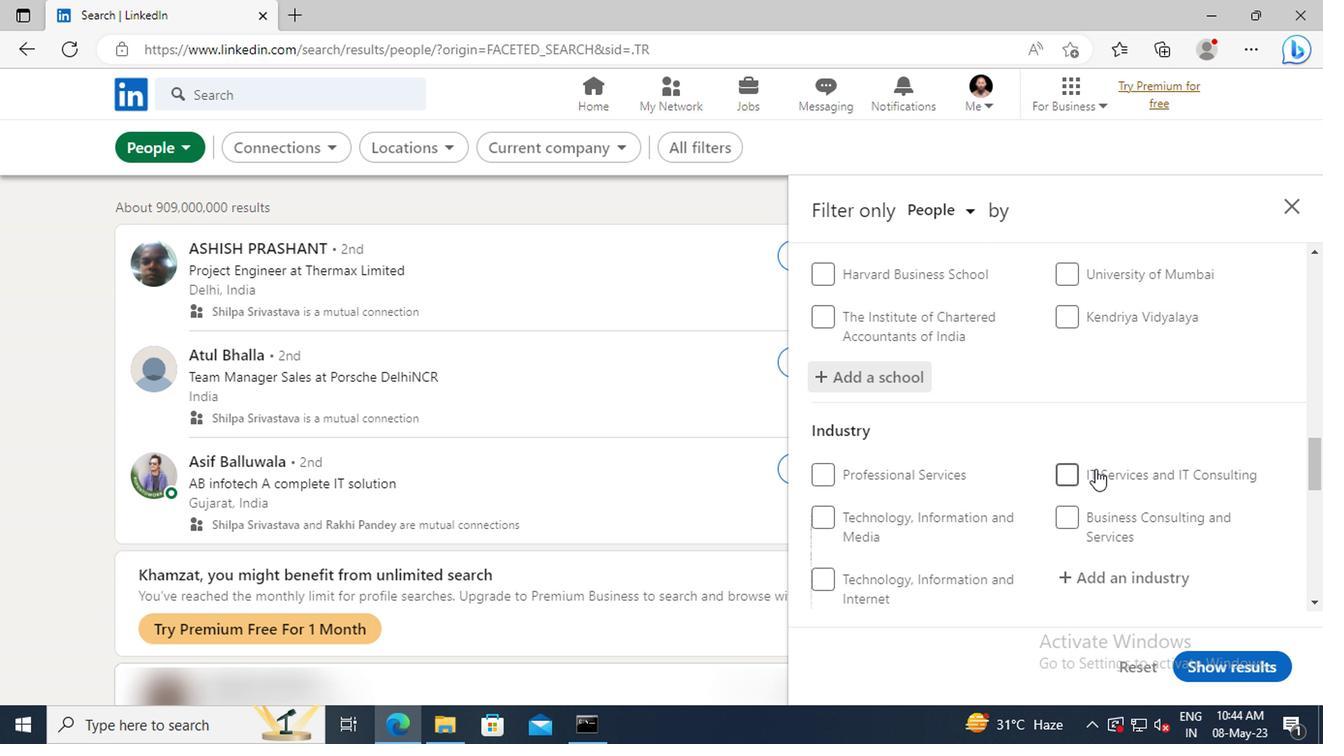 
Action: Mouse scrolled (906, 458) with delta (0, 0)
Screenshot: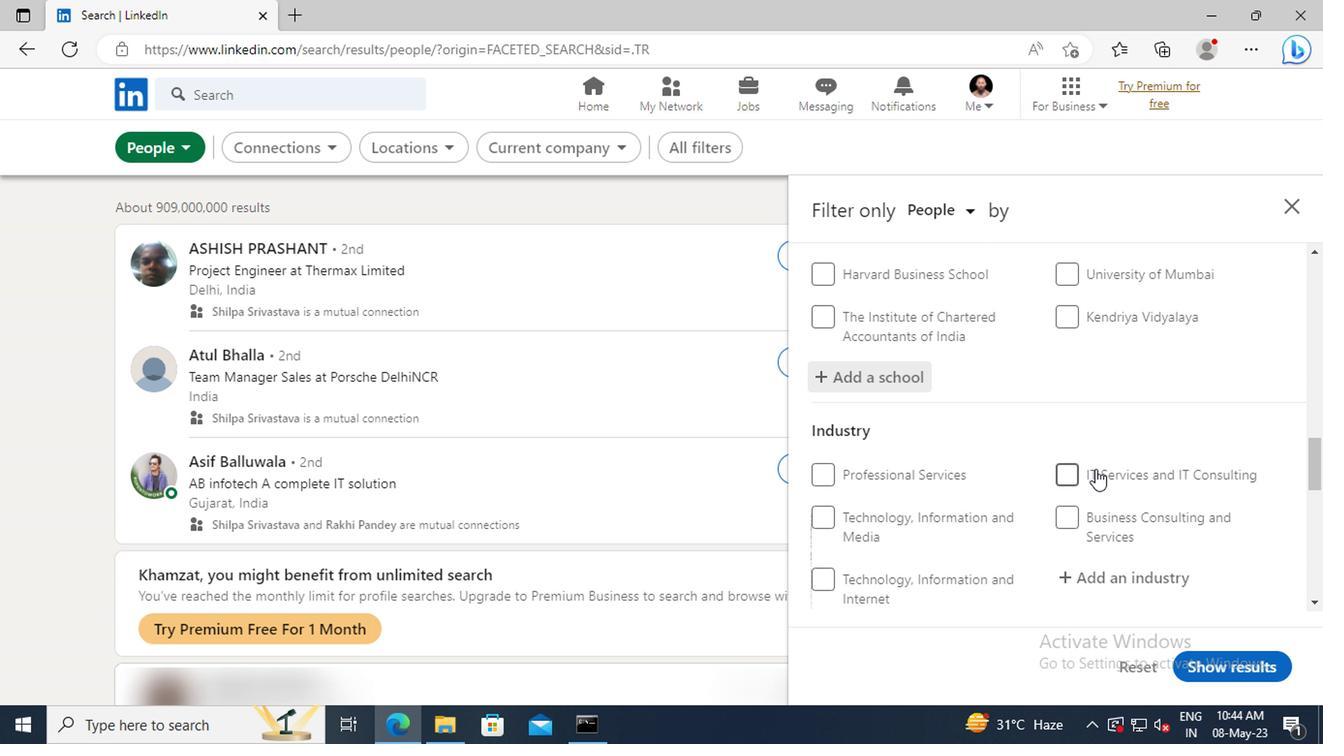 
Action: Mouse moved to (904, 464)
Screenshot: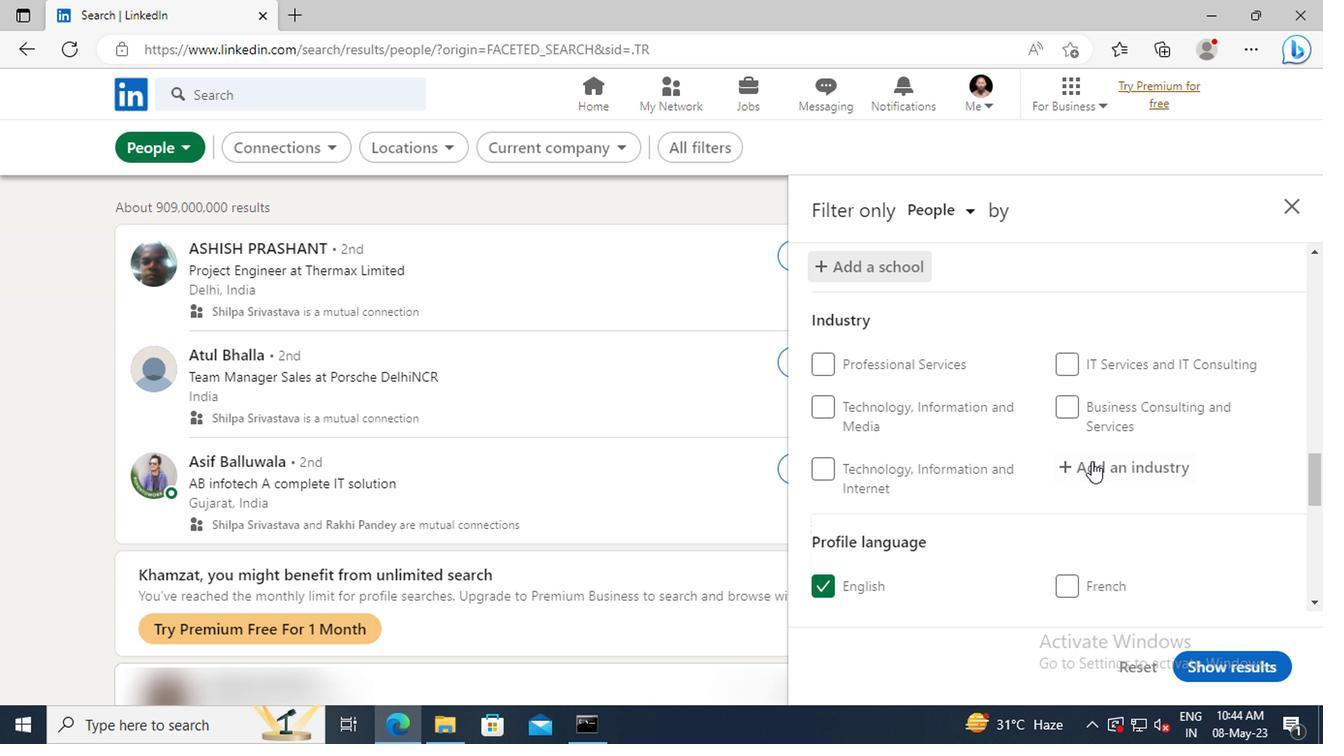 
Action: Mouse pressed left at (904, 464)
Screenshot: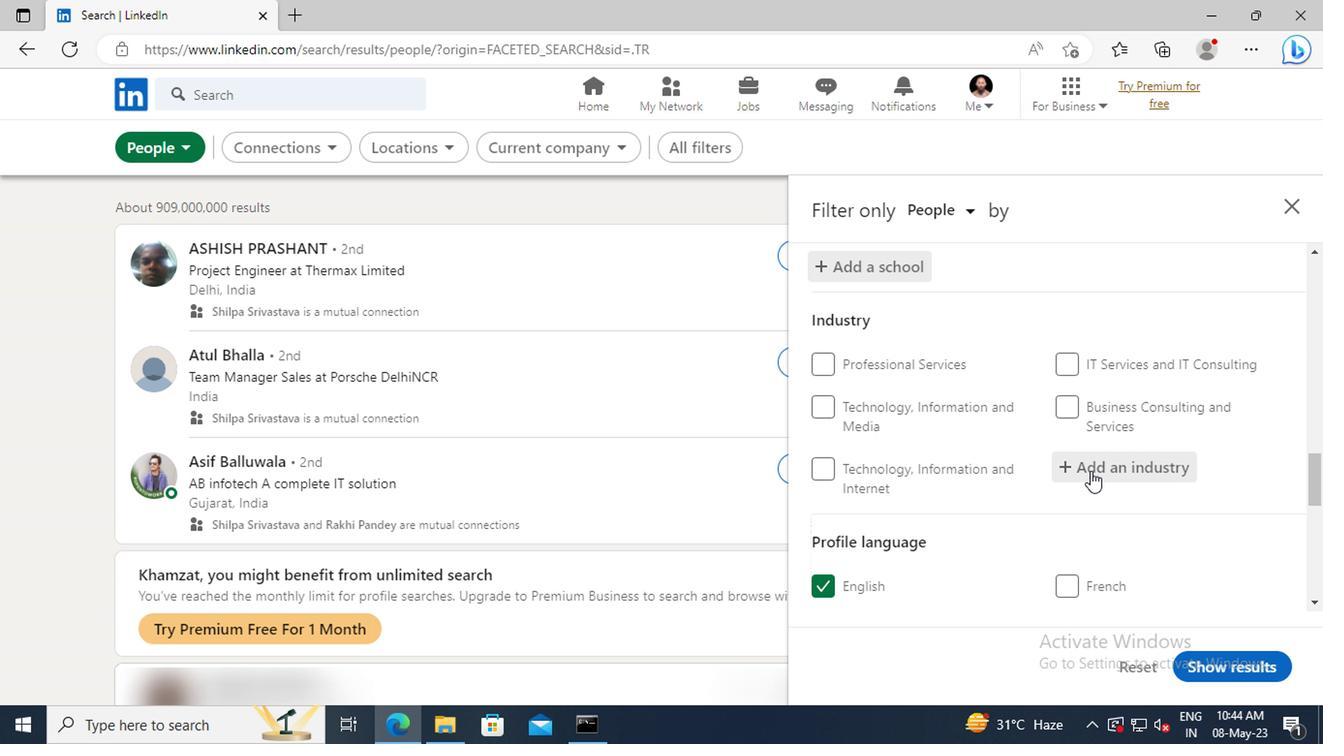 
Action: Mouse moved to (905, 464)
Screenshot: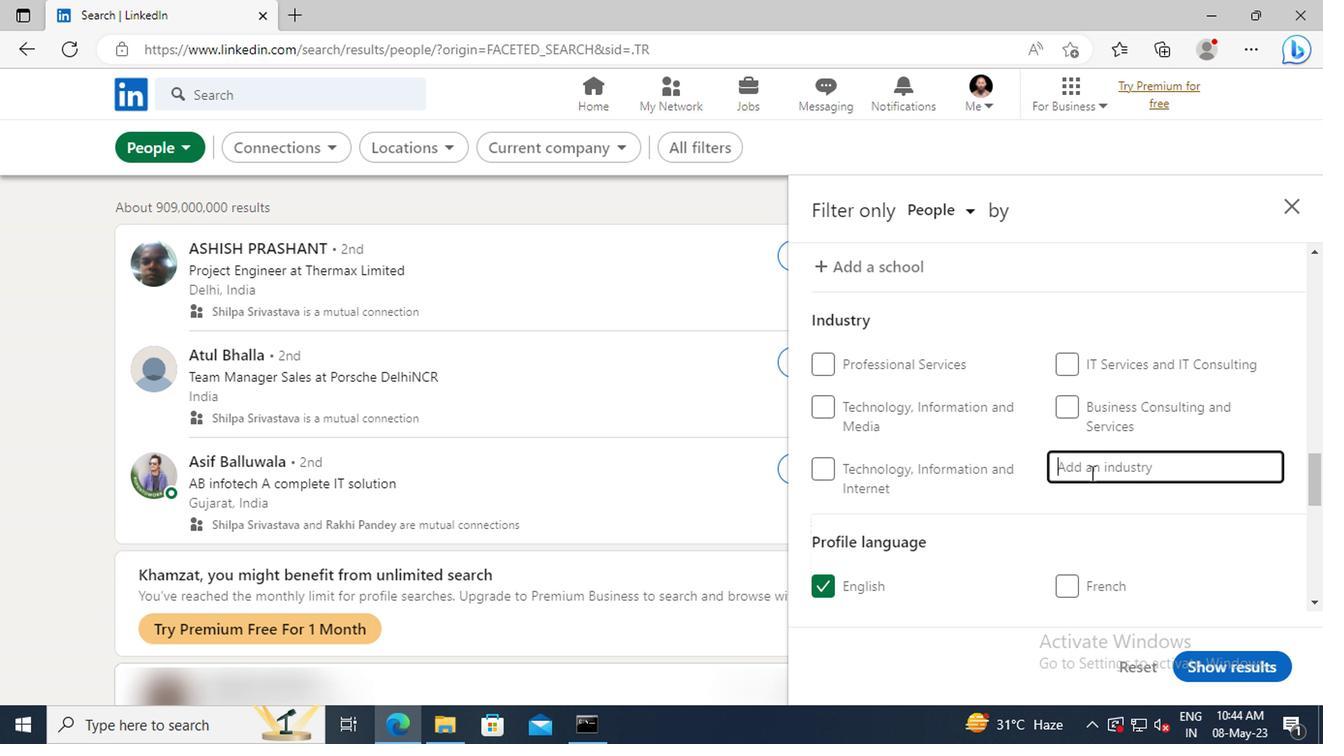 
Action: Key pressed <Key.shift>MEASURING<Key.space>
Screenshot: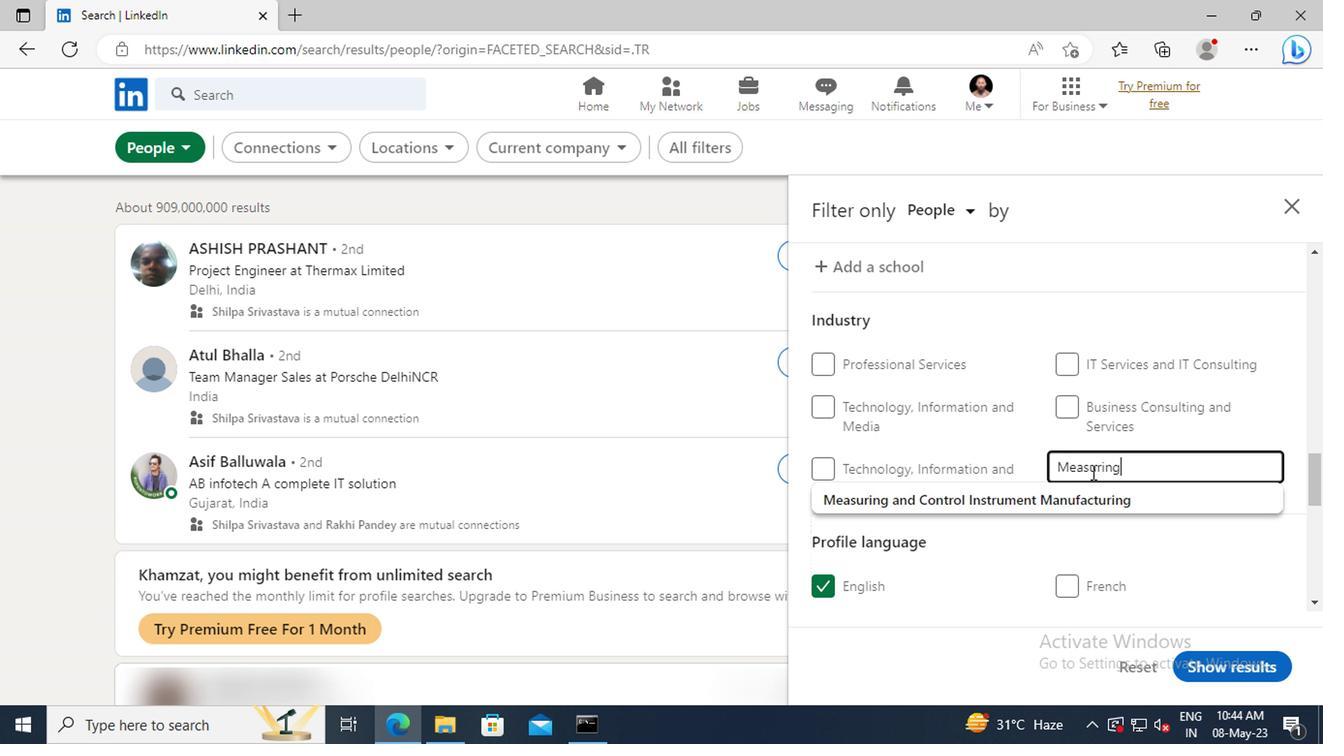 
Action: Mouse moved to (912, 479)
Screenshot: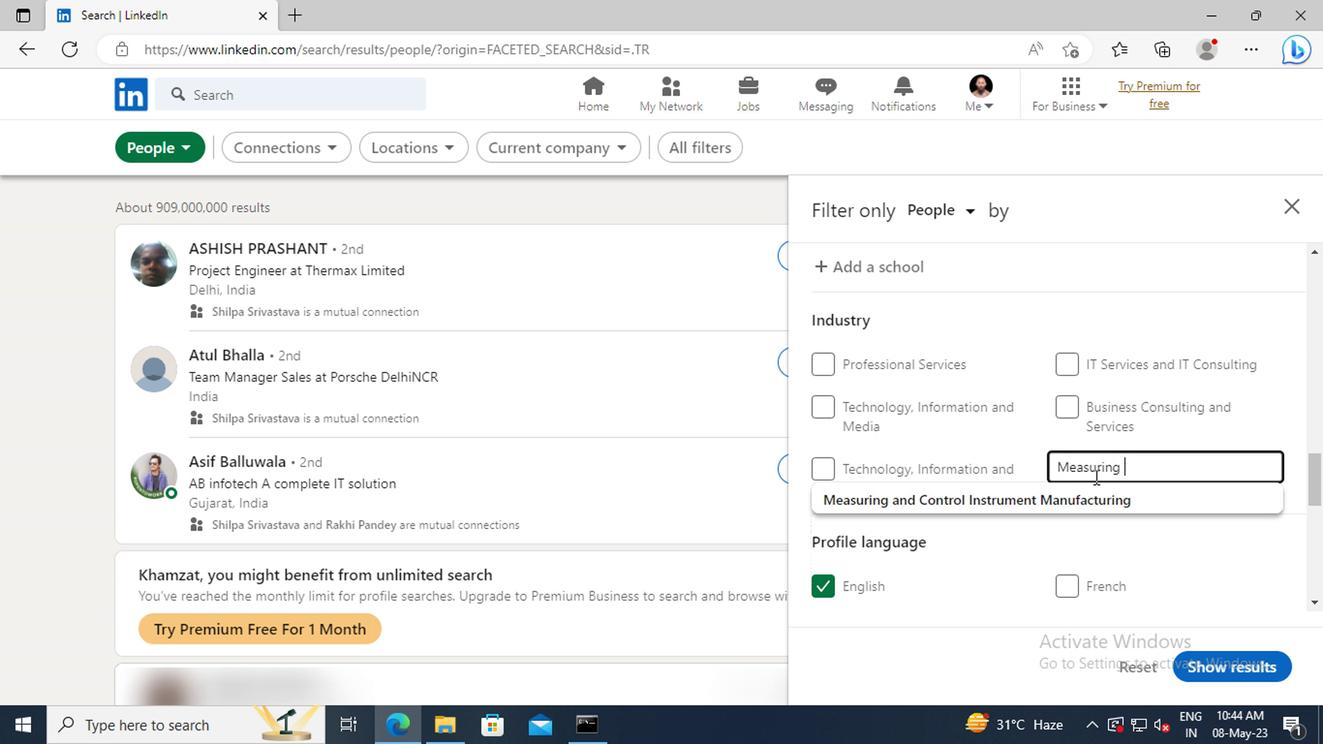 
Action: Mouse pressed left at (912, 479)
Screenshot: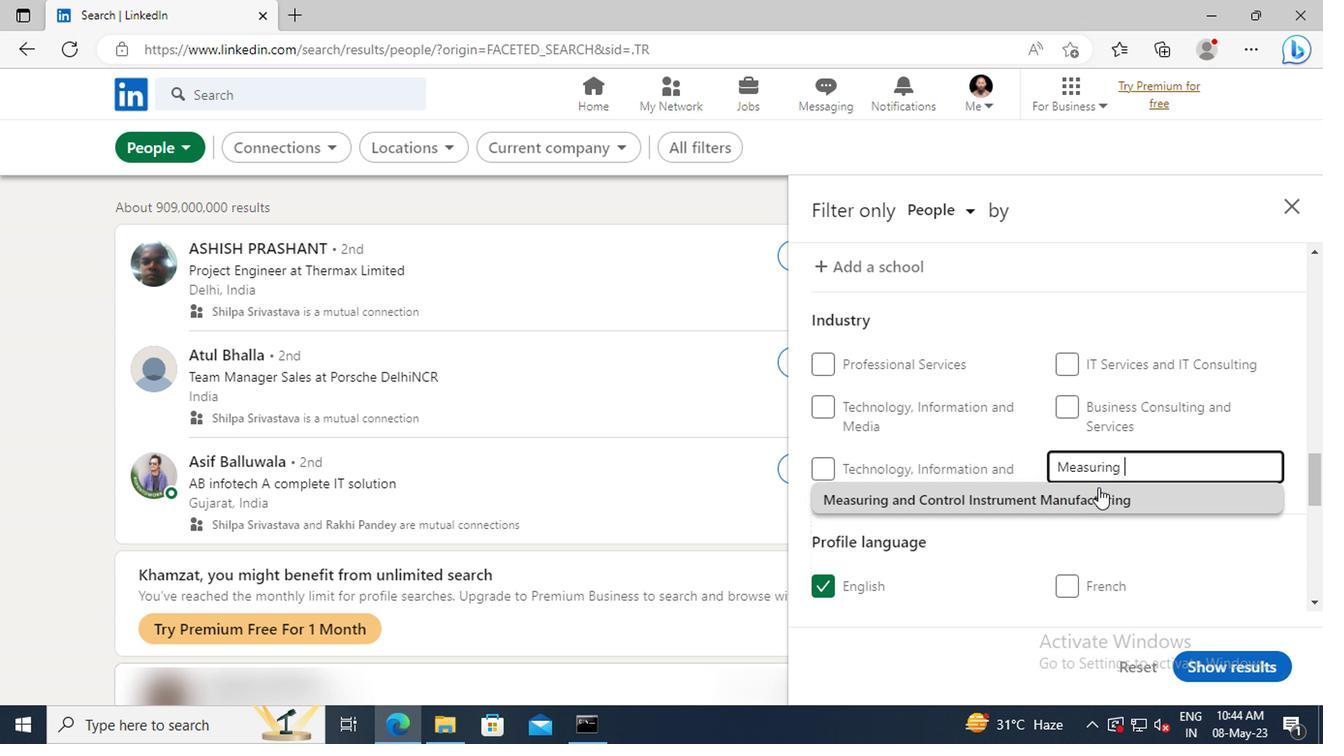 
Action: Mouse moved to (916, 475)
Screenshot: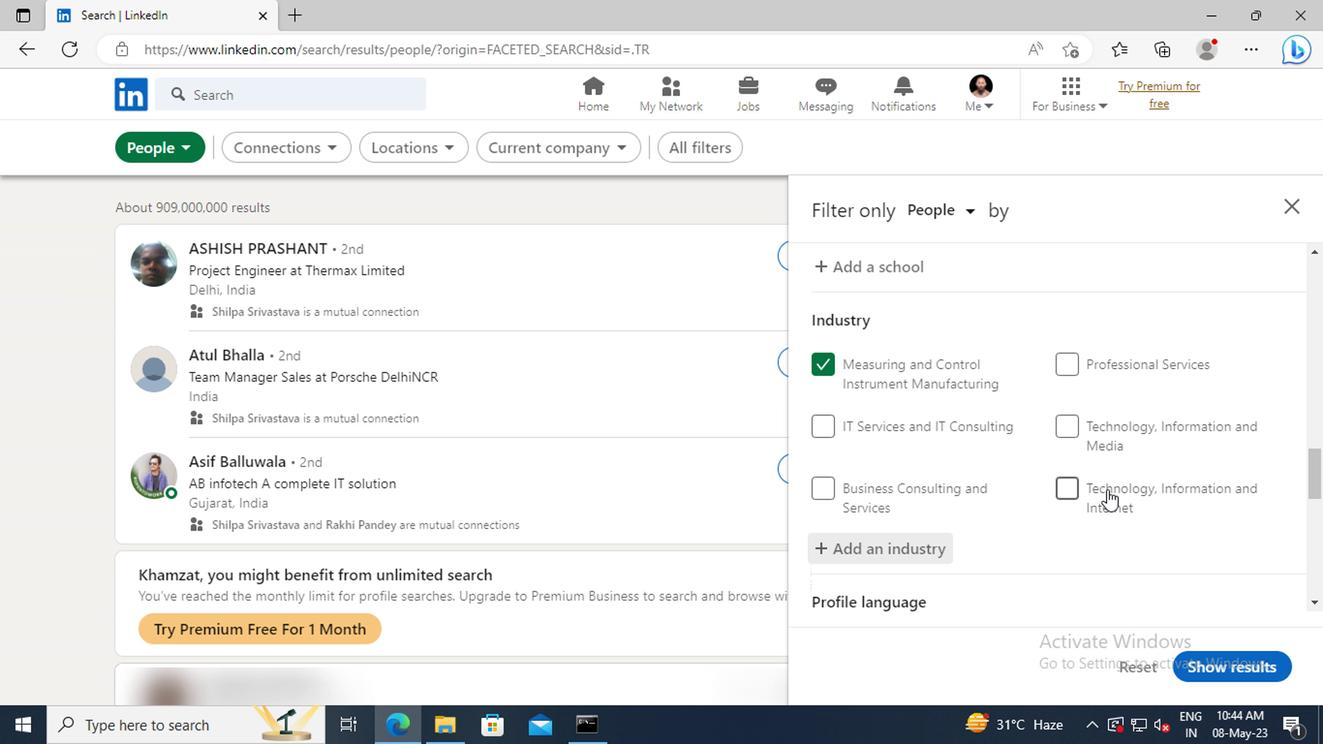 
Action: Mouse scrolled (916, 475) with delta (0, 0)
Screenshot: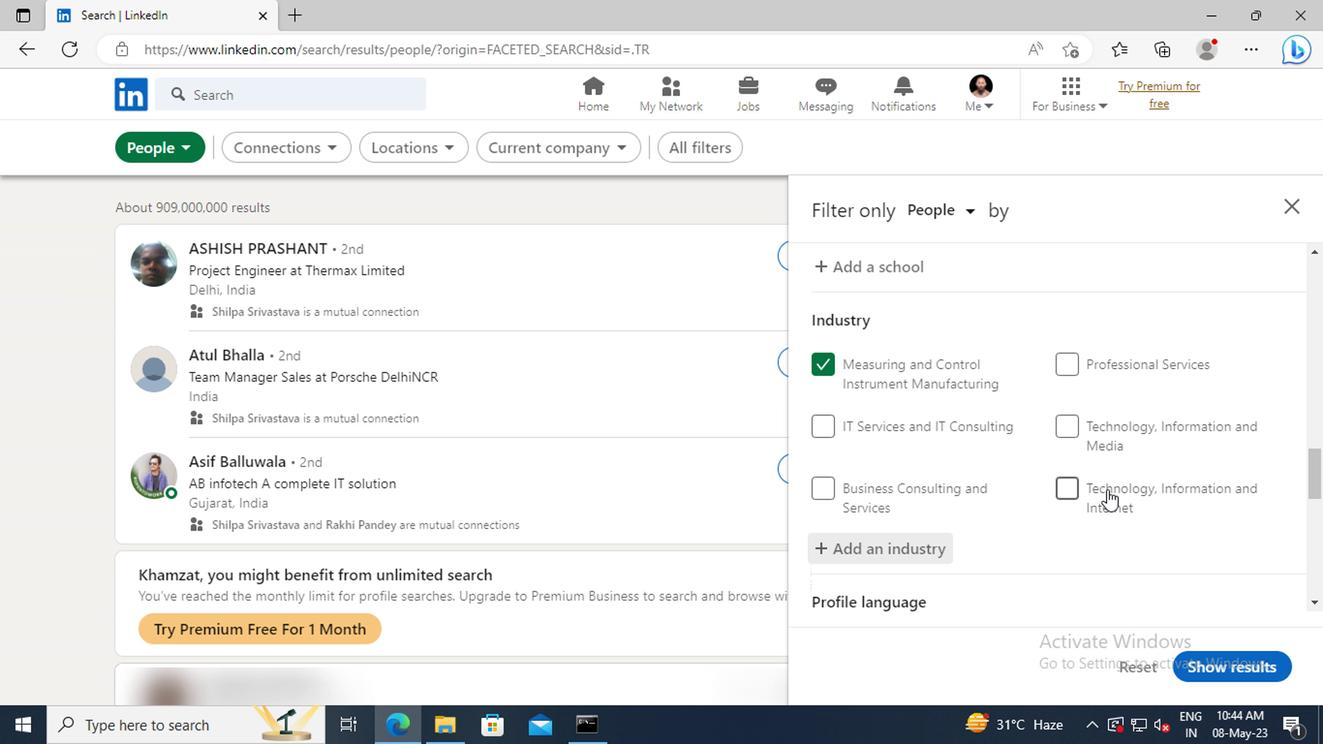 
Action: Mouse moved to (915, 474)
Screenshot: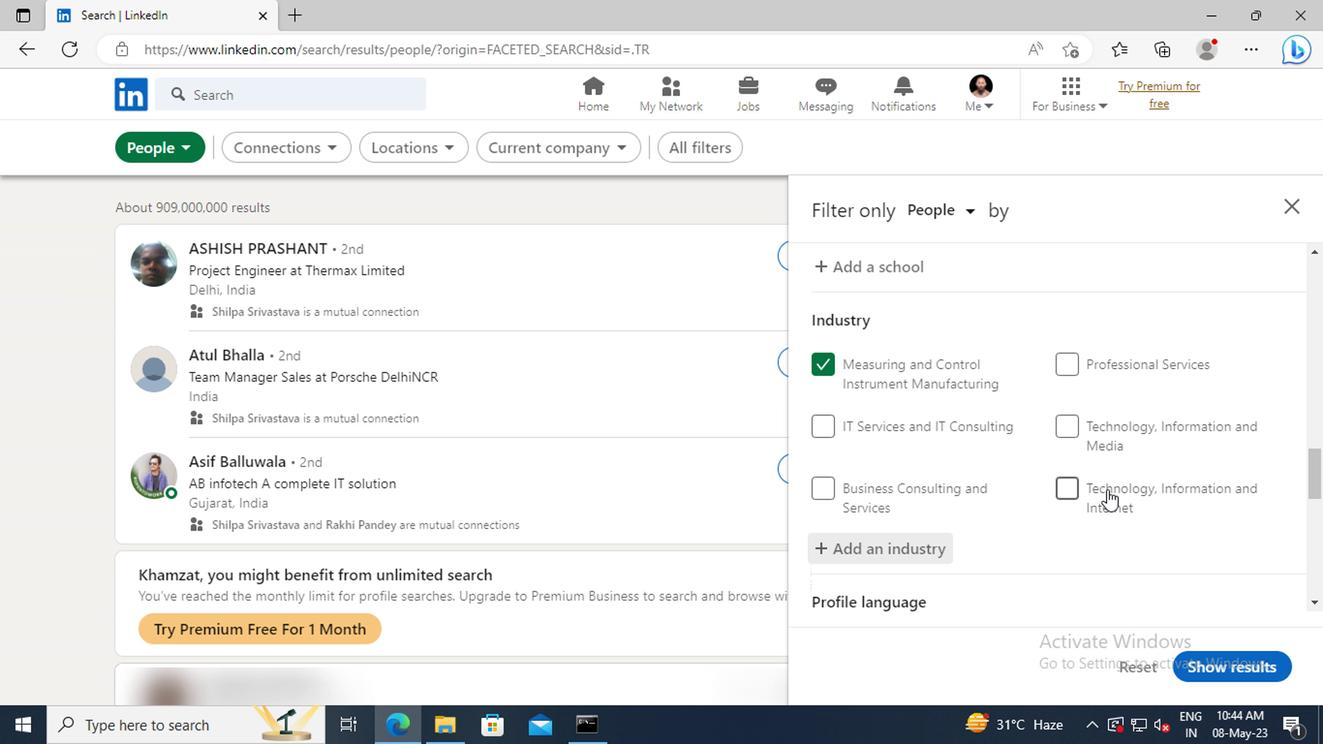 
Action: Mouse scrolled (915, 473) with delta (0, 0)
Screenshot: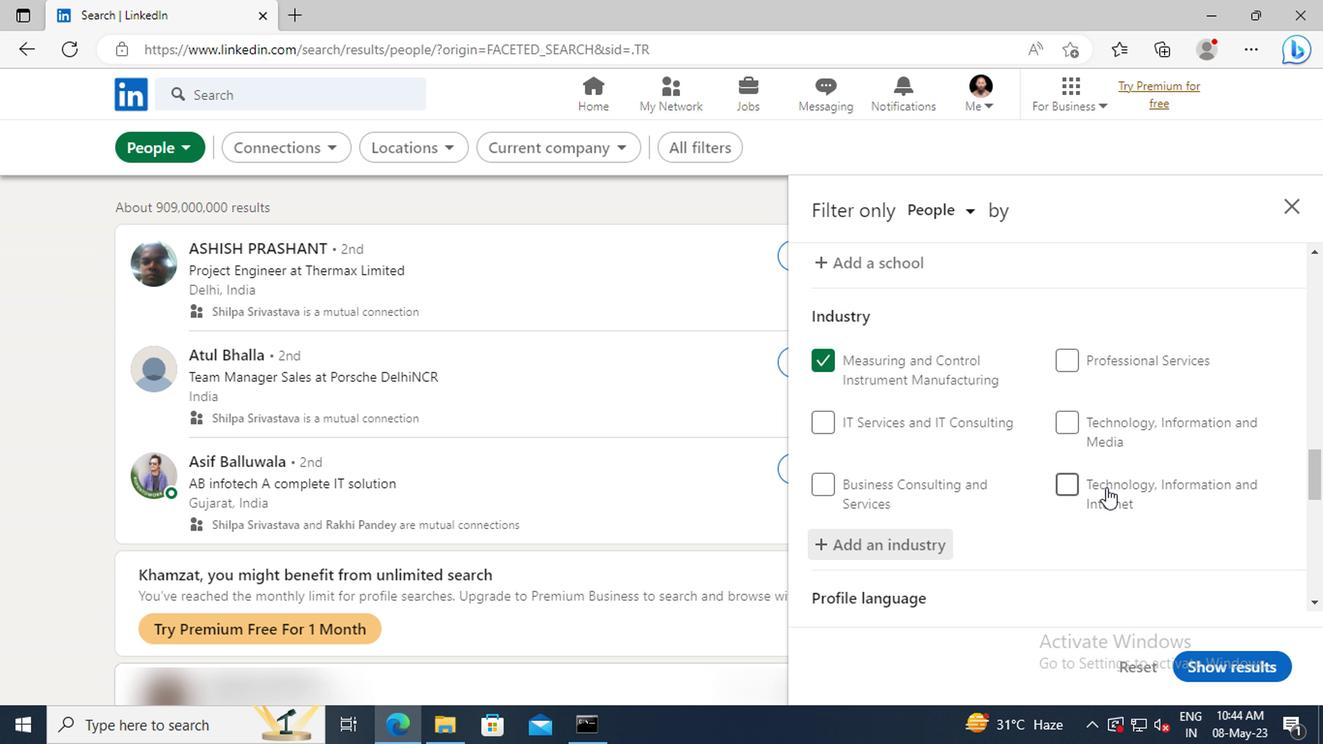 
Action: Mouse scrolled (915, 473) with delta (0, 0)
Screenshot: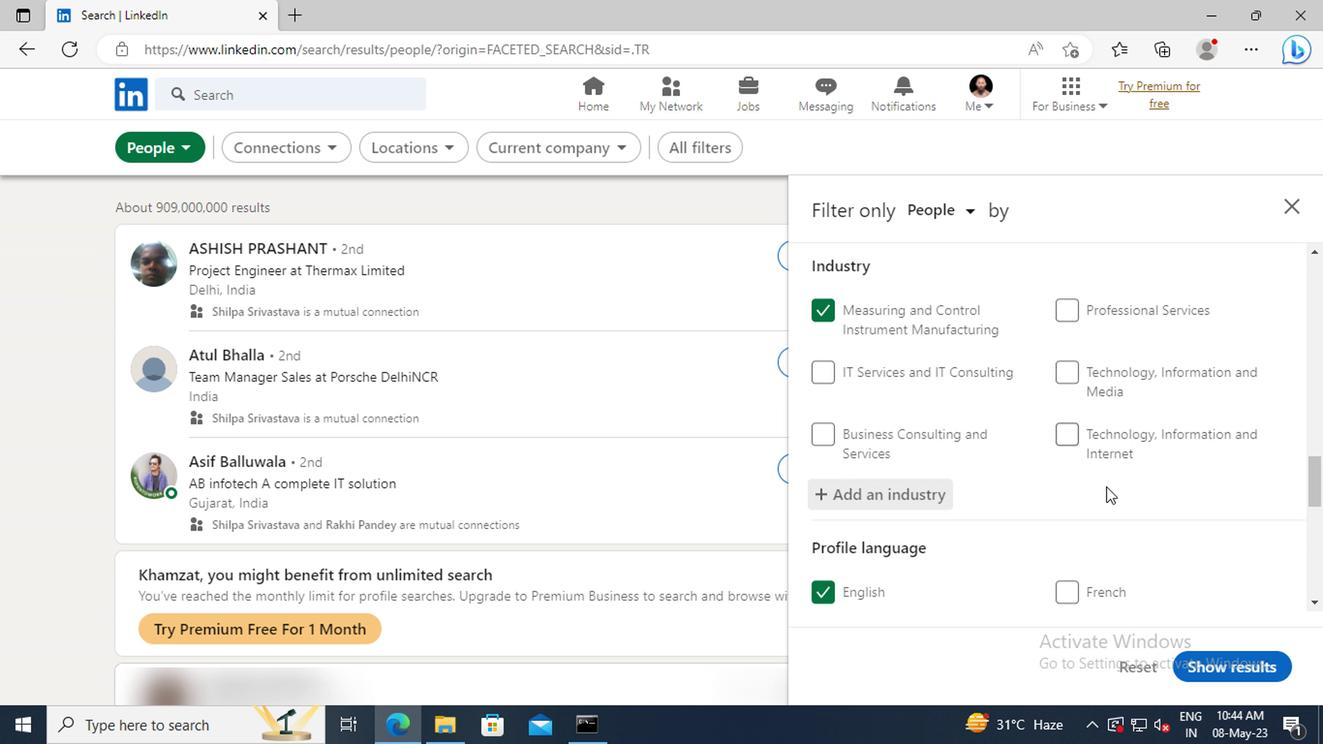 
Action: Mouse moved to (912, 468)
Screenshot: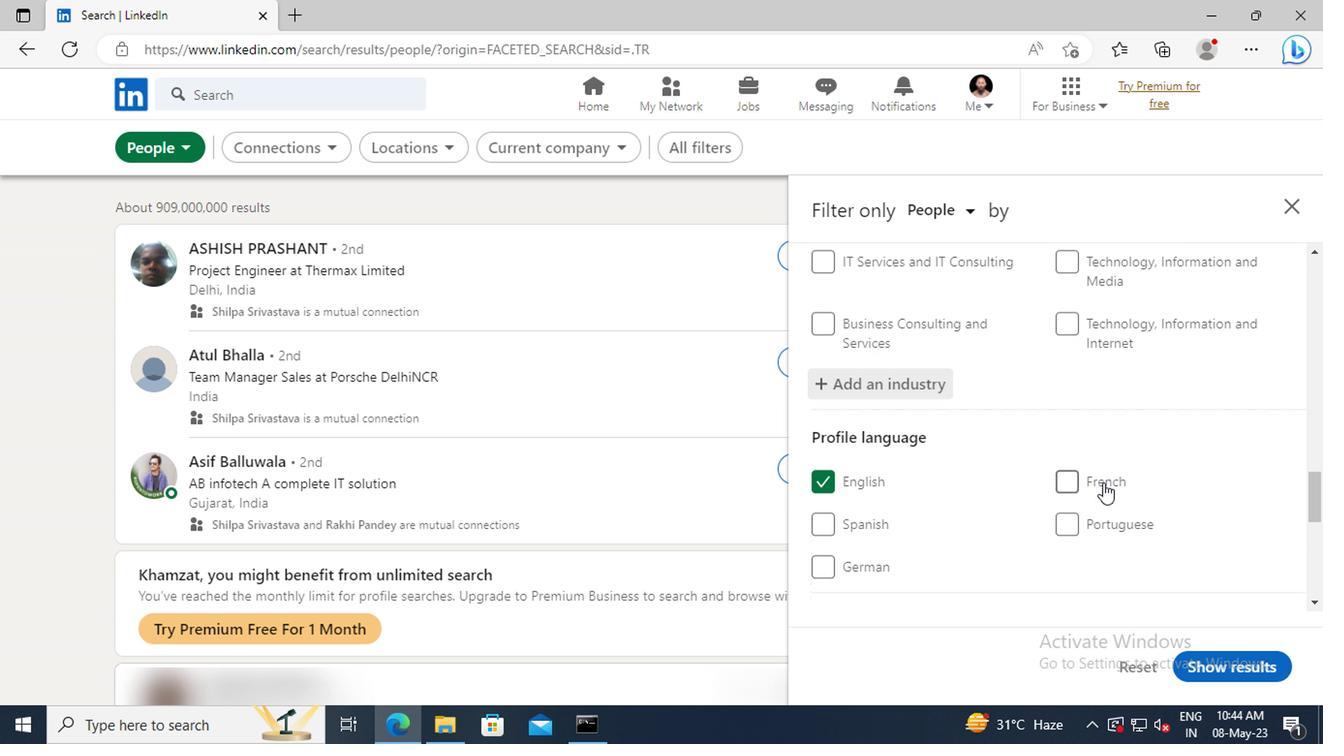 
Action: Mouse scrolled (912, 468) with delta (0, 0)
Screenshot: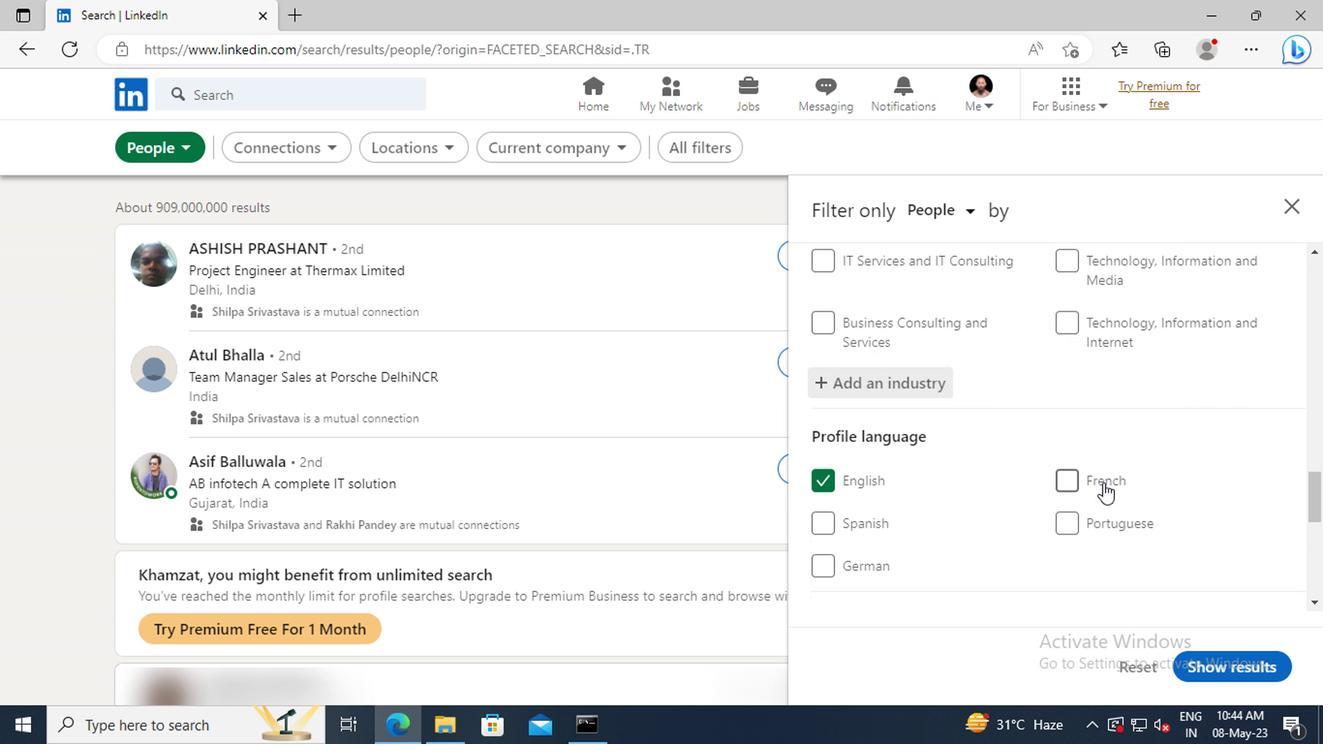 
Action: Mouse moved to (912, 466)
Screenshot: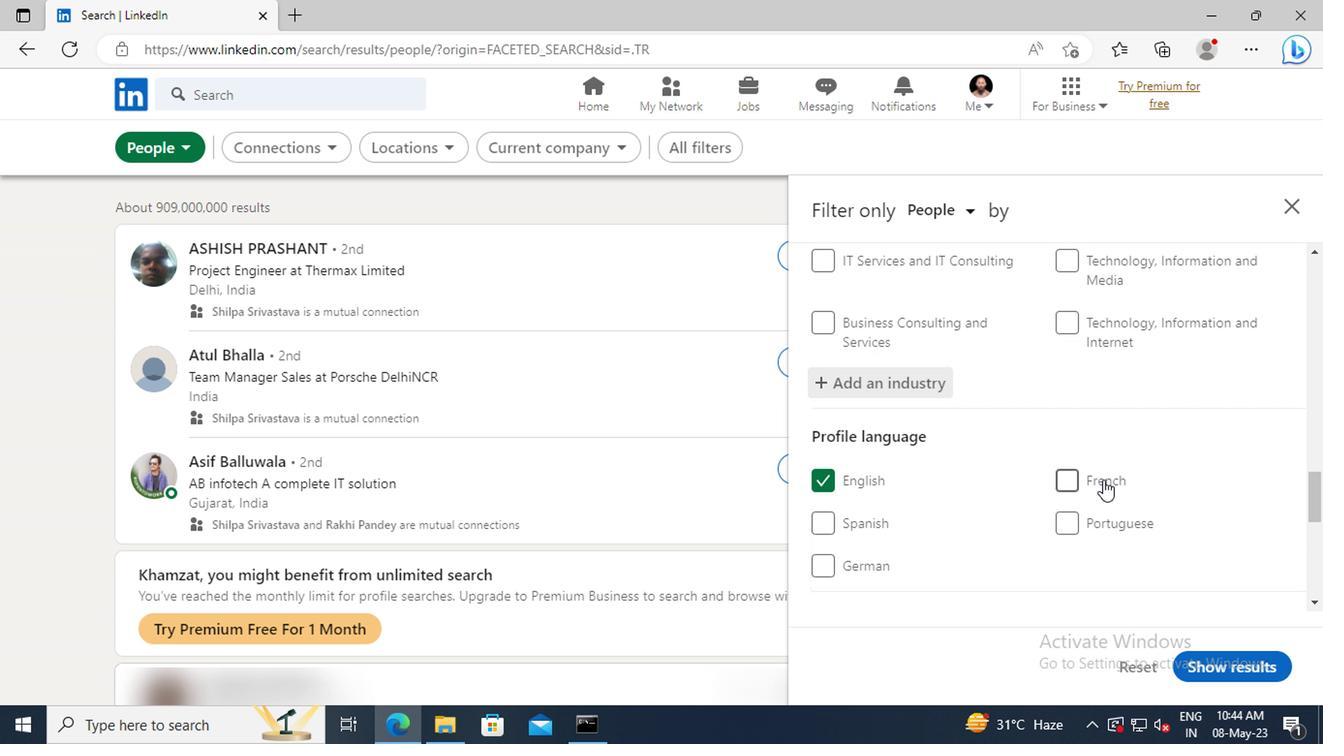 
Action: Mouse scrolled (912, 466) with delta (0, 0)
Screenshot: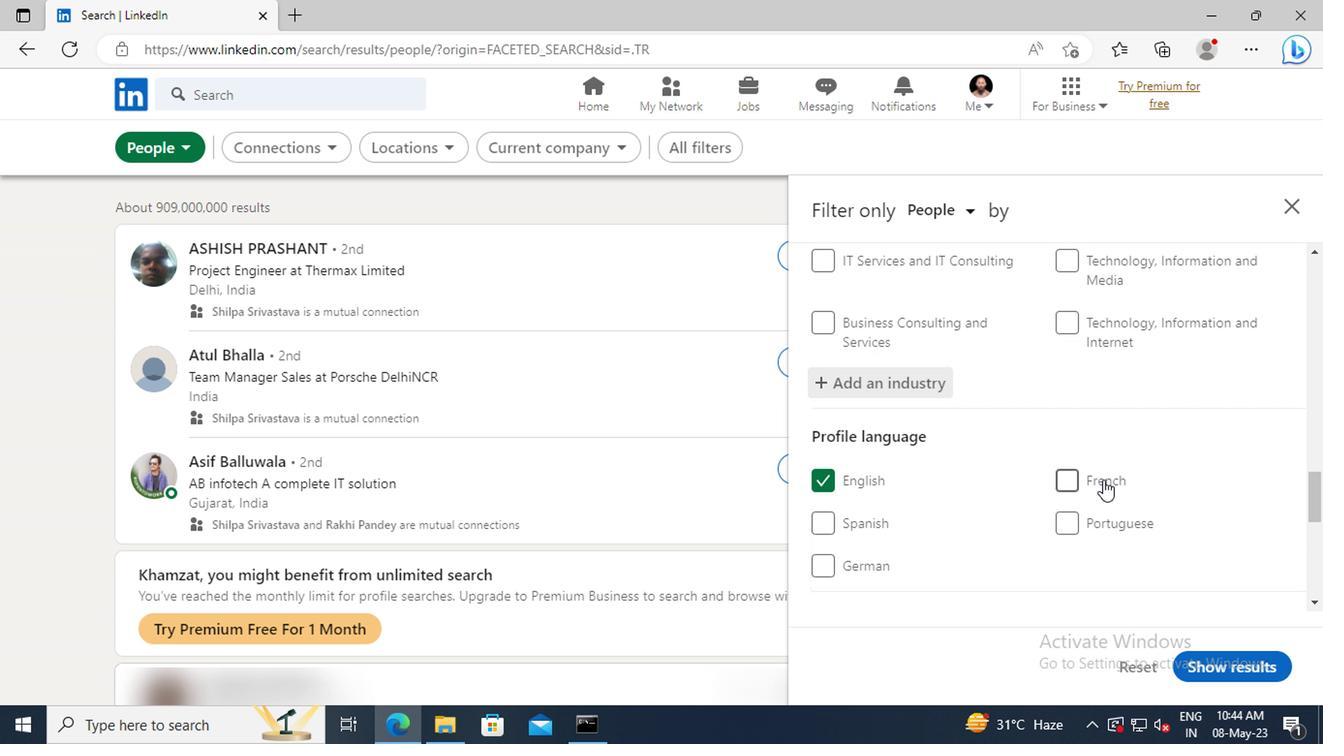 
Action: Mouse moved to (910, 462)
Screenshot: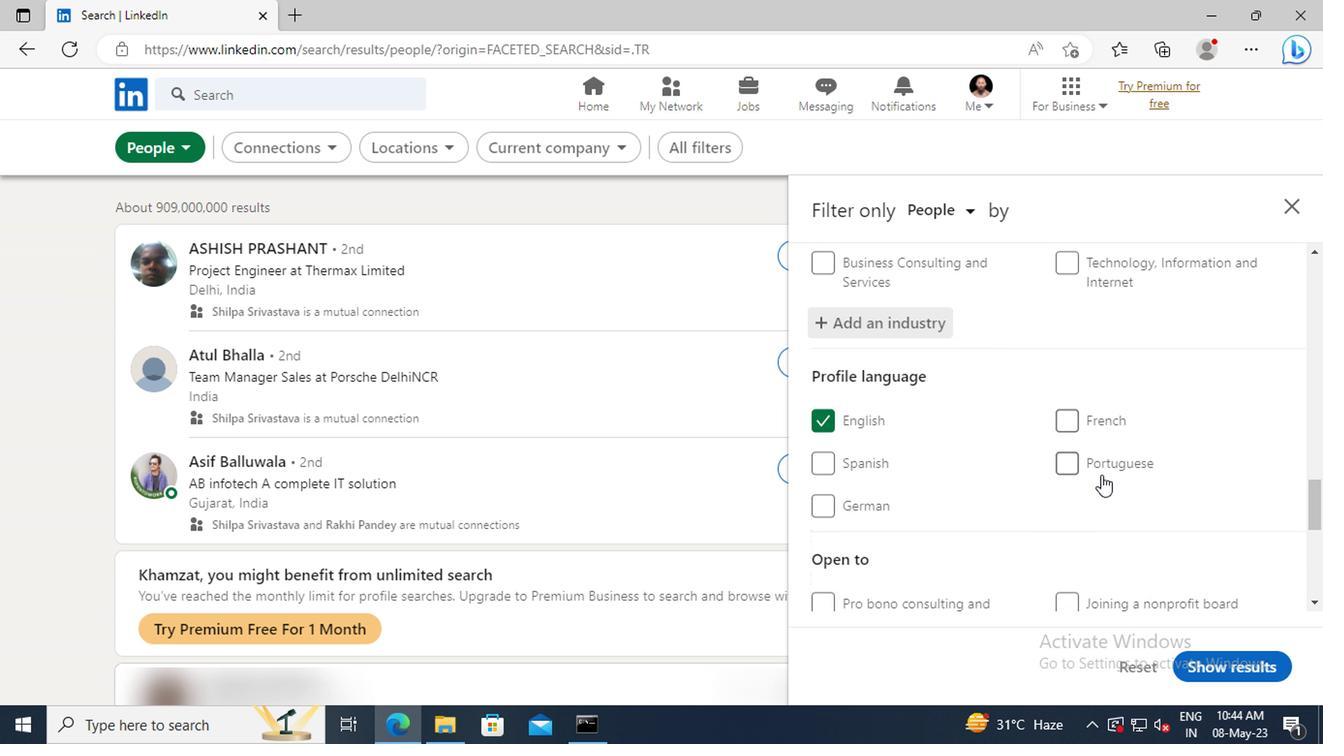
Action: Mouse scrolled (910, 461) with delta (0, 0)
Screenshot: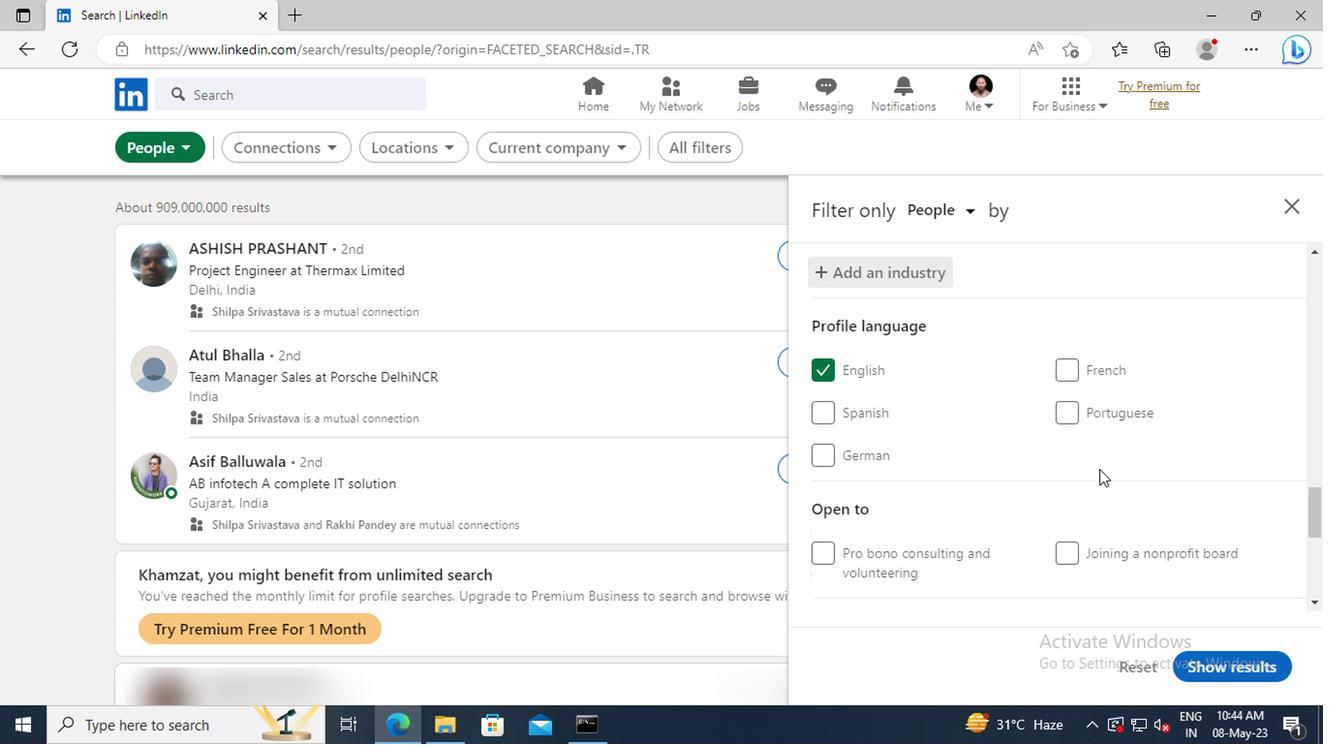 
Action: Mouse scrolled (910, 461) with delta (0, 0)
Screenshot: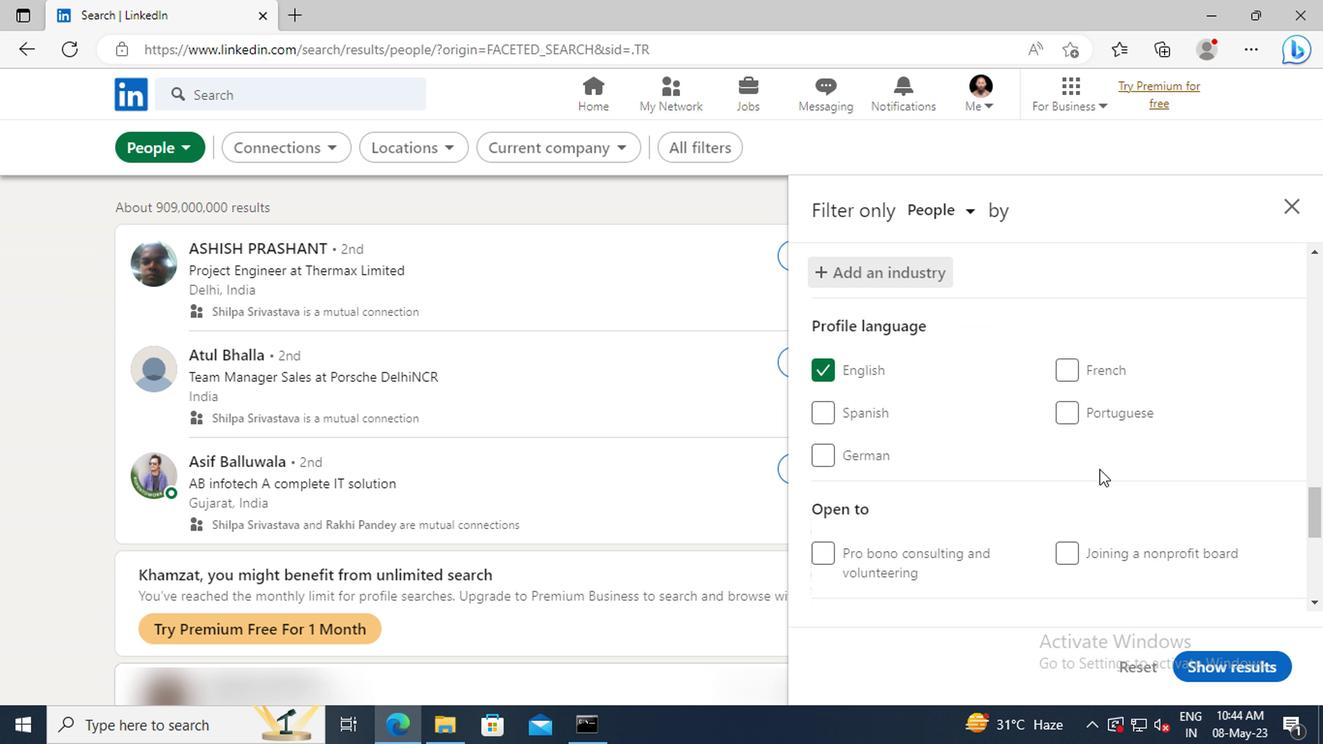 
Action: Mouse moved to (909, 459)
Screenshot: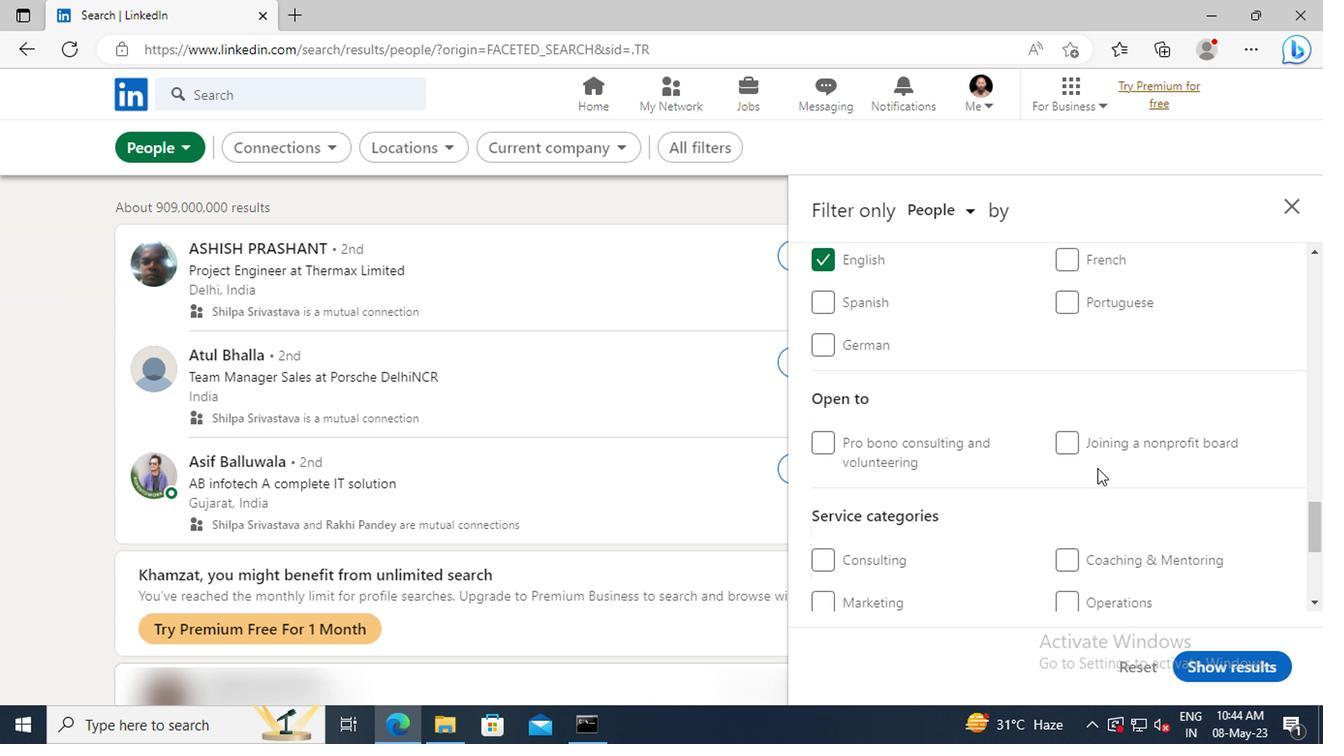 
Action: Mouse scrolled (909, 458) with delta (0, 0)
Screenshot: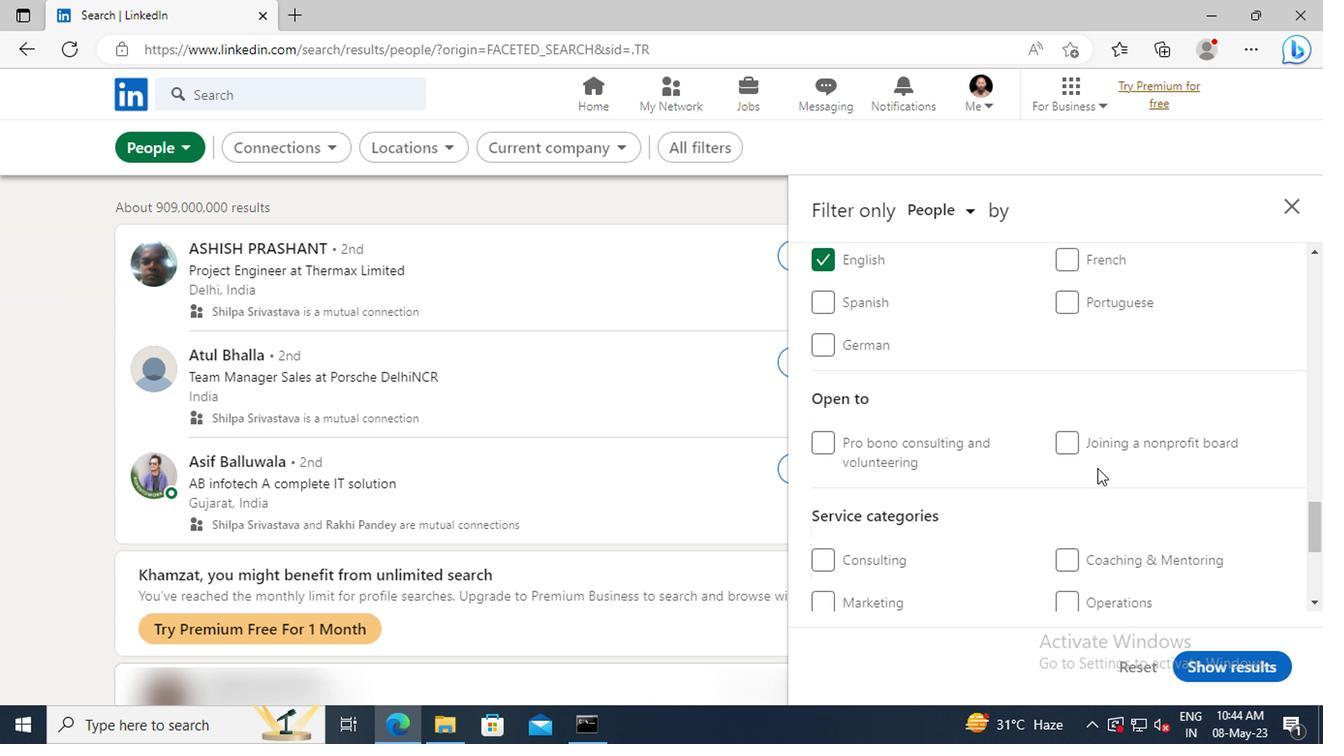 
Action: Mouse moved to (908, 457)
Screenshot: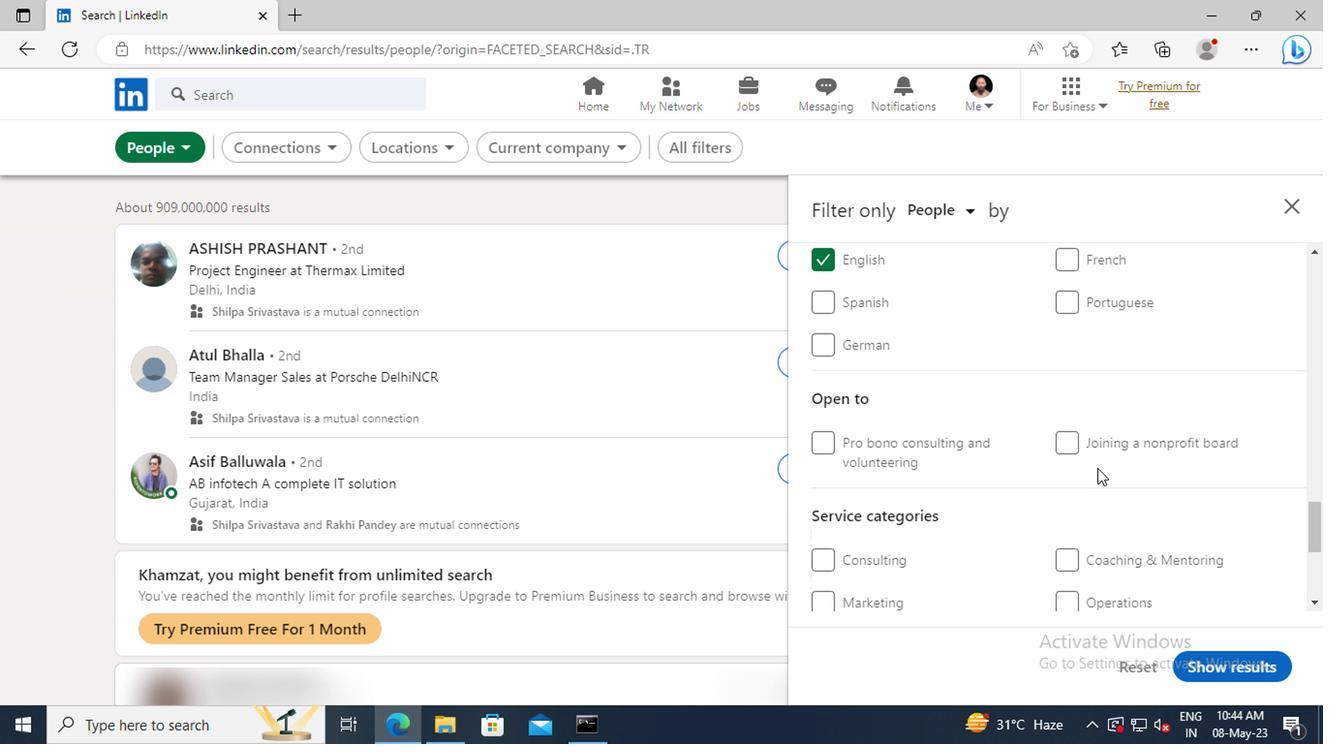 
Action: Mouse scrolled (908, 457) with delta (0, 0)
Screenshot: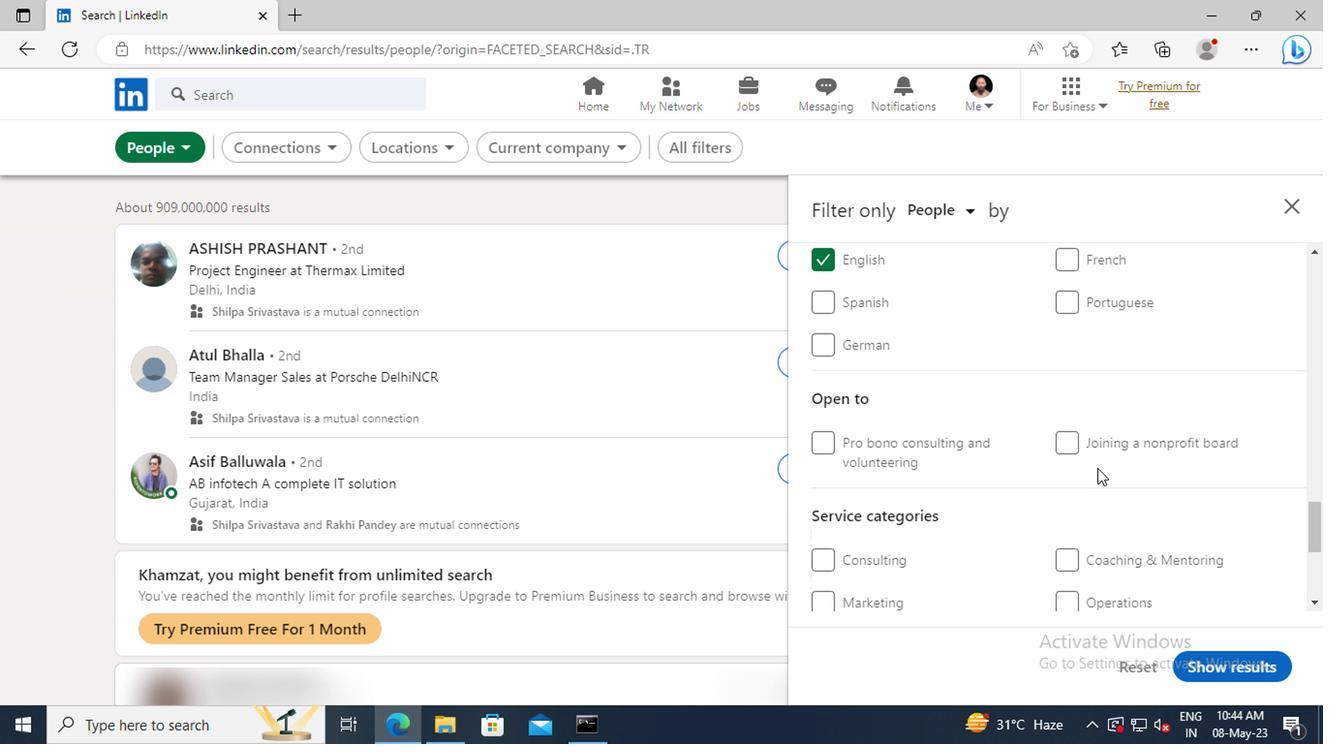 
Action: Mouse moved to (908, 454)
Screenshot: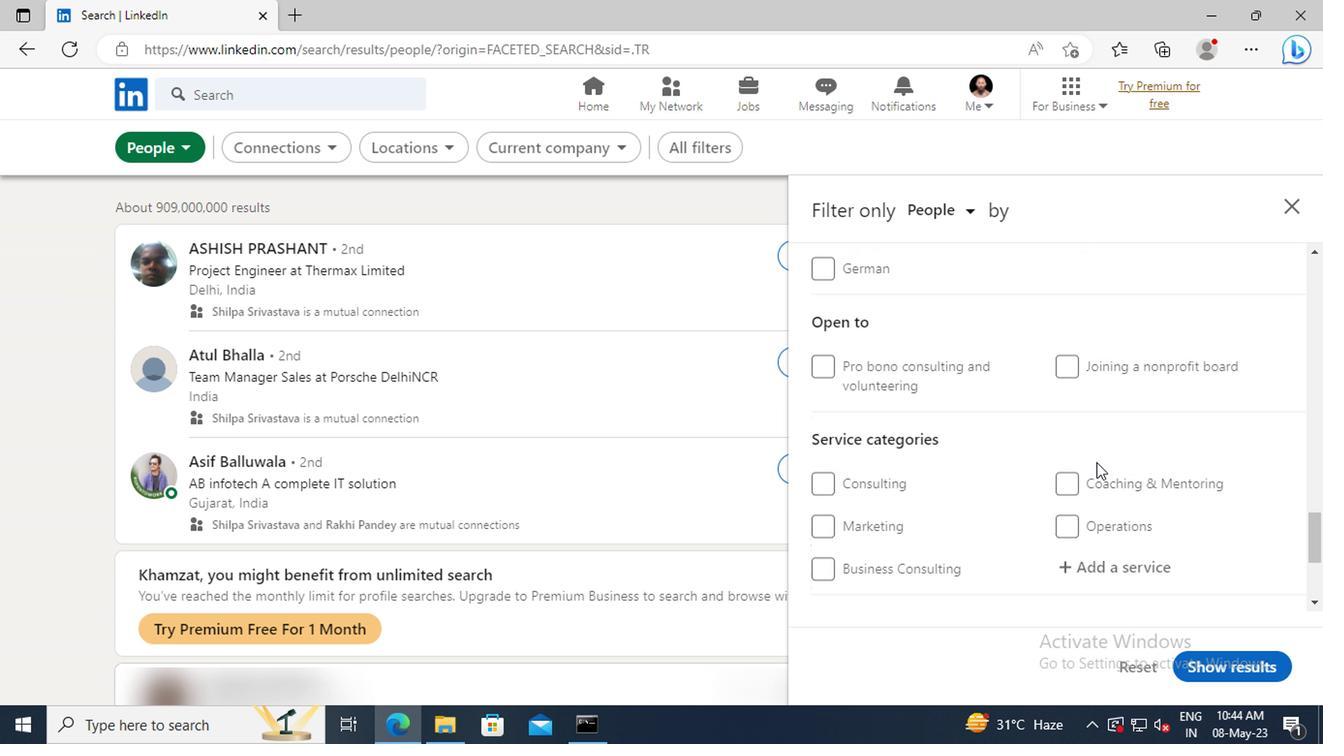 
Action: Mouse scrolled (908, 453) with delta (0, 0)
Screenshot: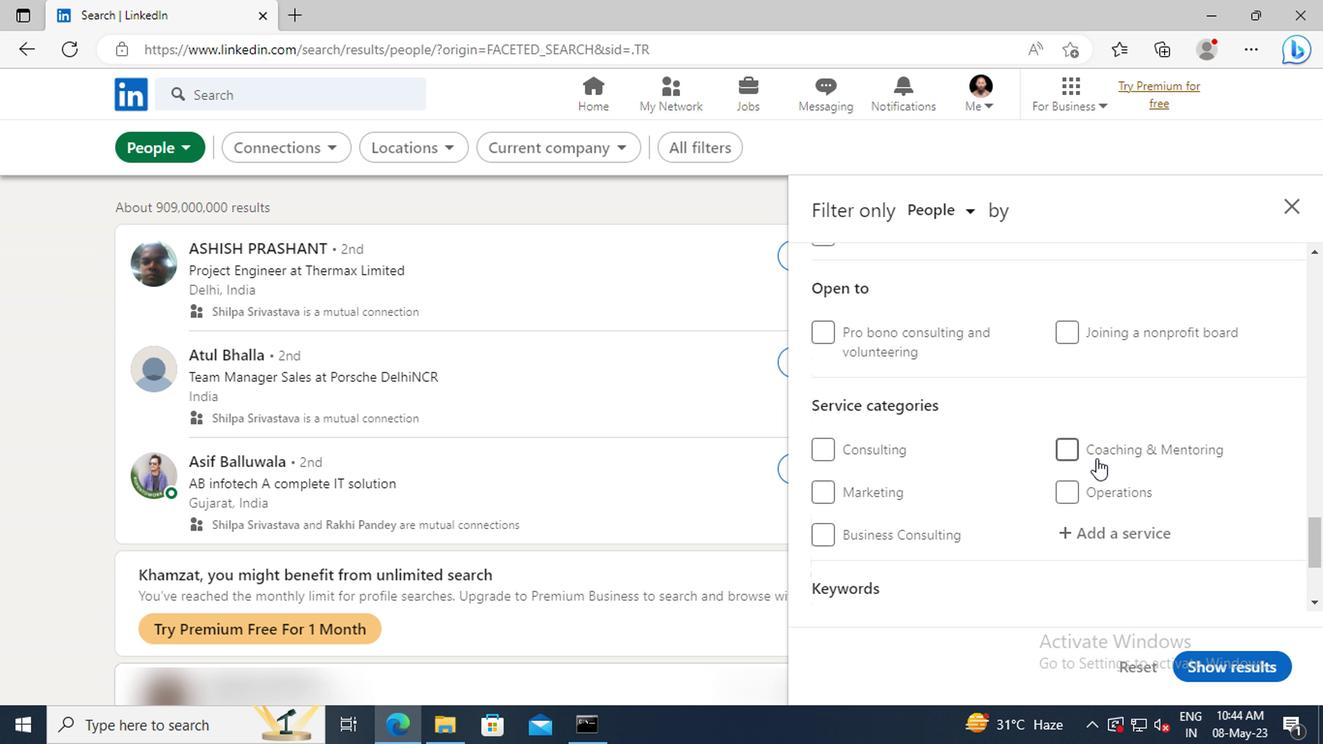 
Action: Mouse scrolled (908, 453) with delta (0, 0)
Screenshot: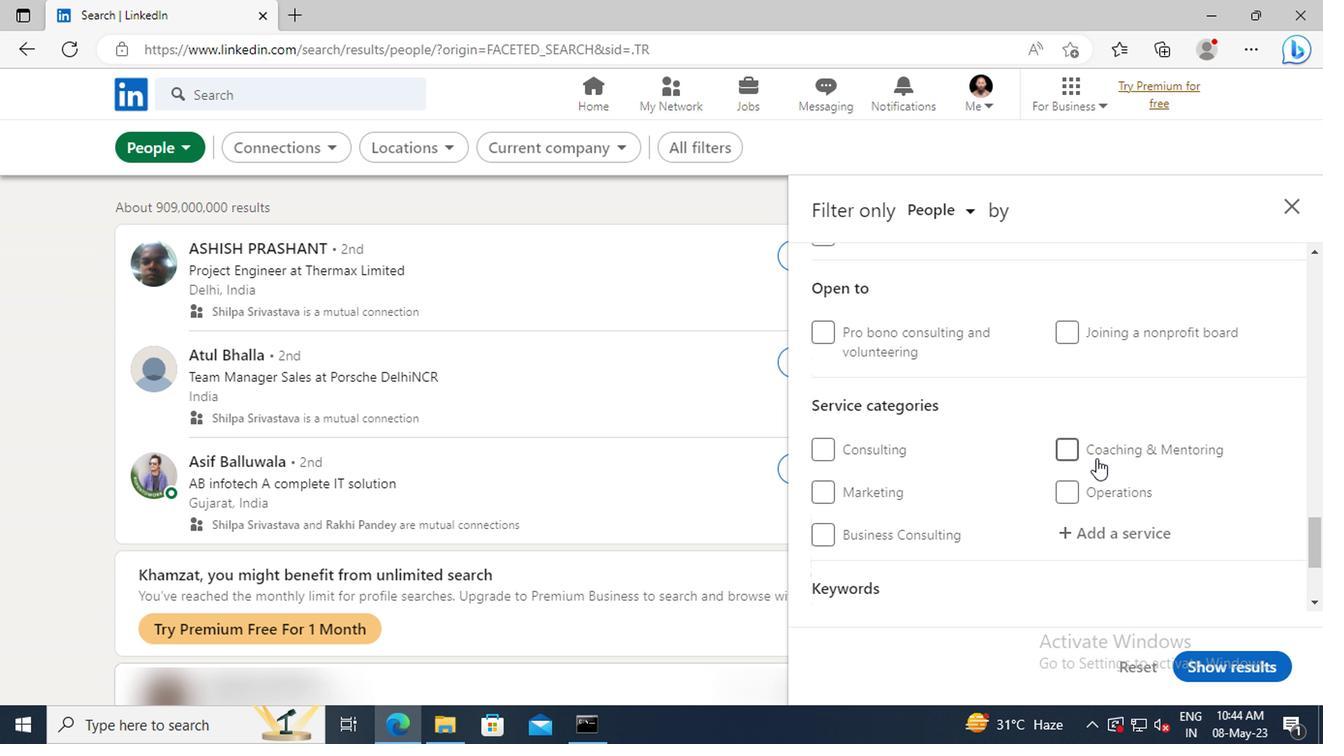 
Action: Mouse moved to (908, 436)
Screenshot: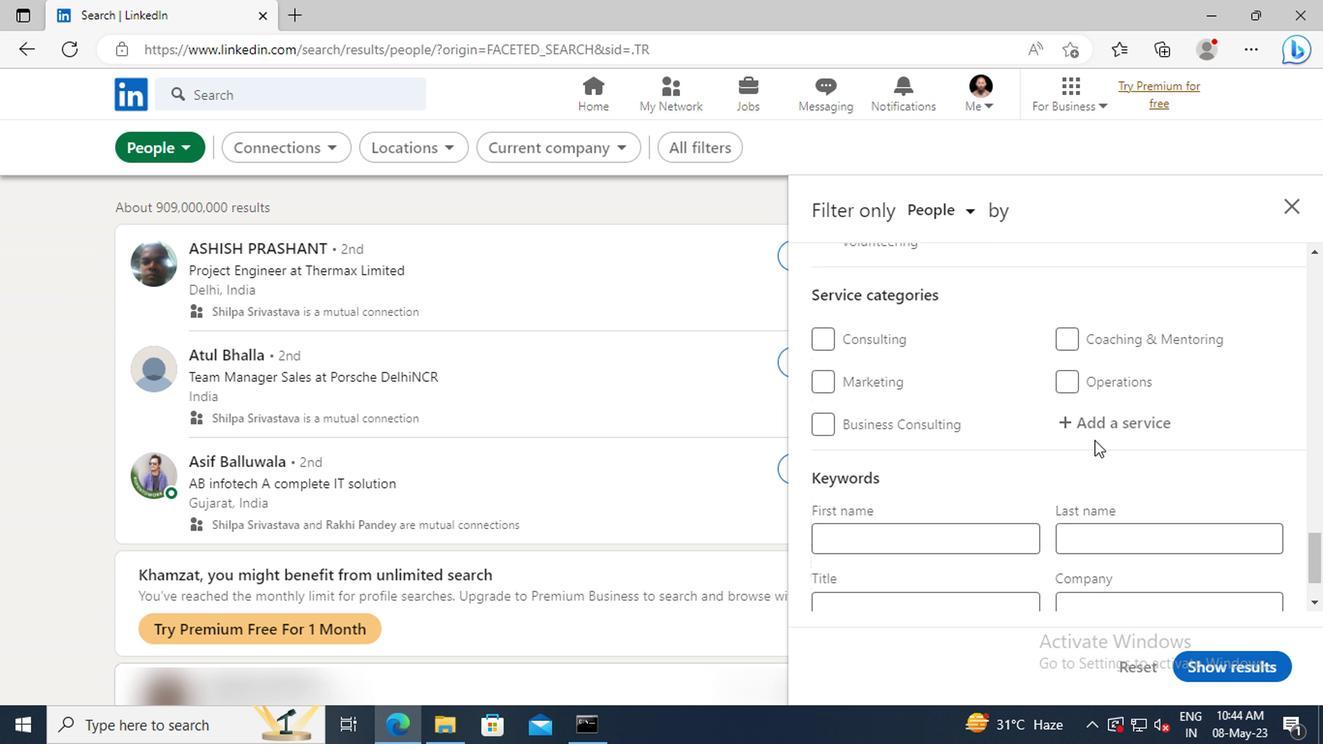 
Action: Mouse pressed left at (908, 436)
Screenshot: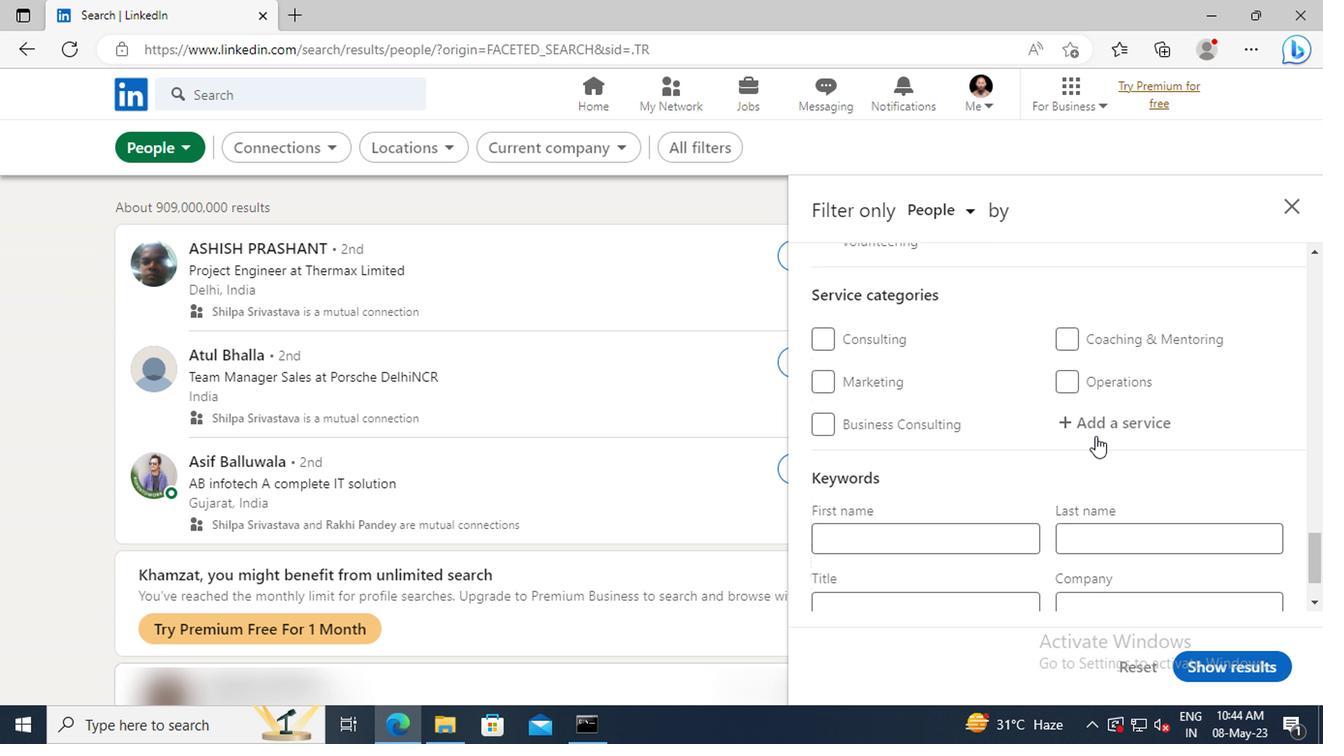 
Action: Mouse moved to (908, 435)
Screenshot: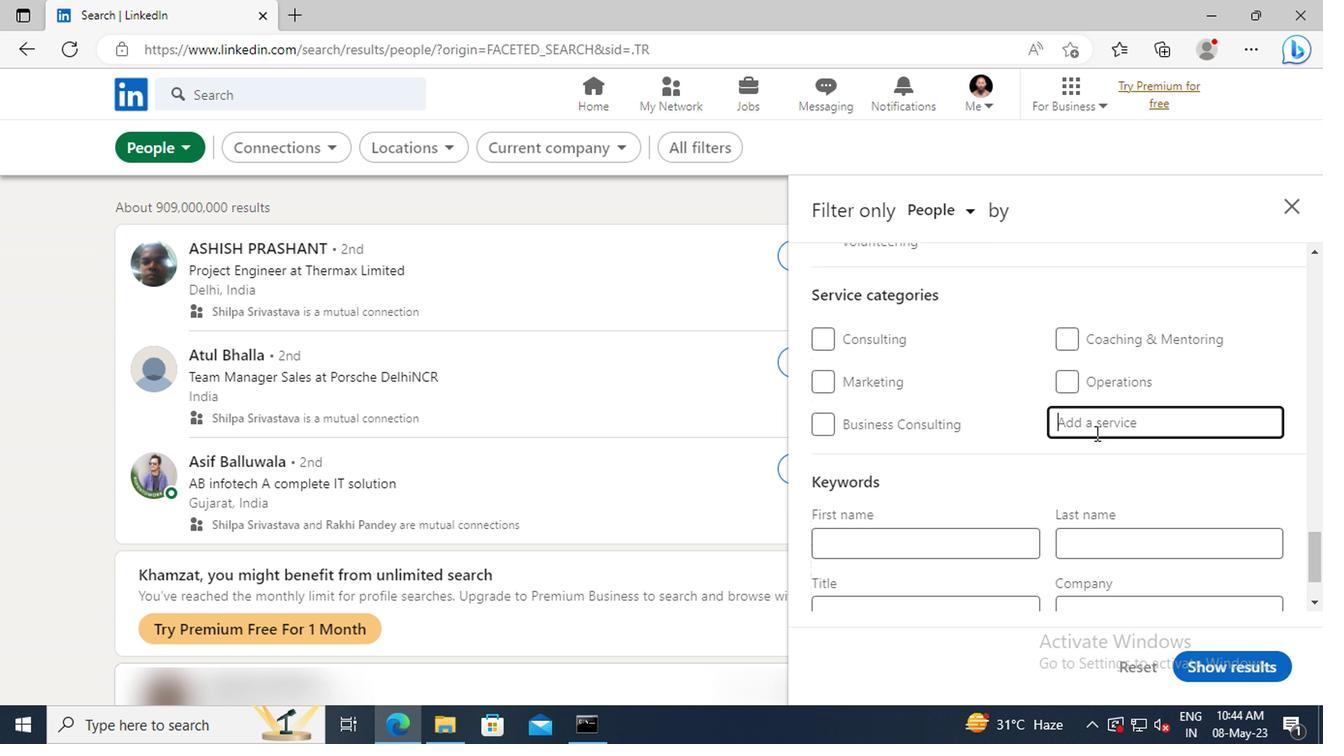 
Action: Key pressed <Key.shift><Key.shift><Key.shift>SOFTWARE
Screenshot: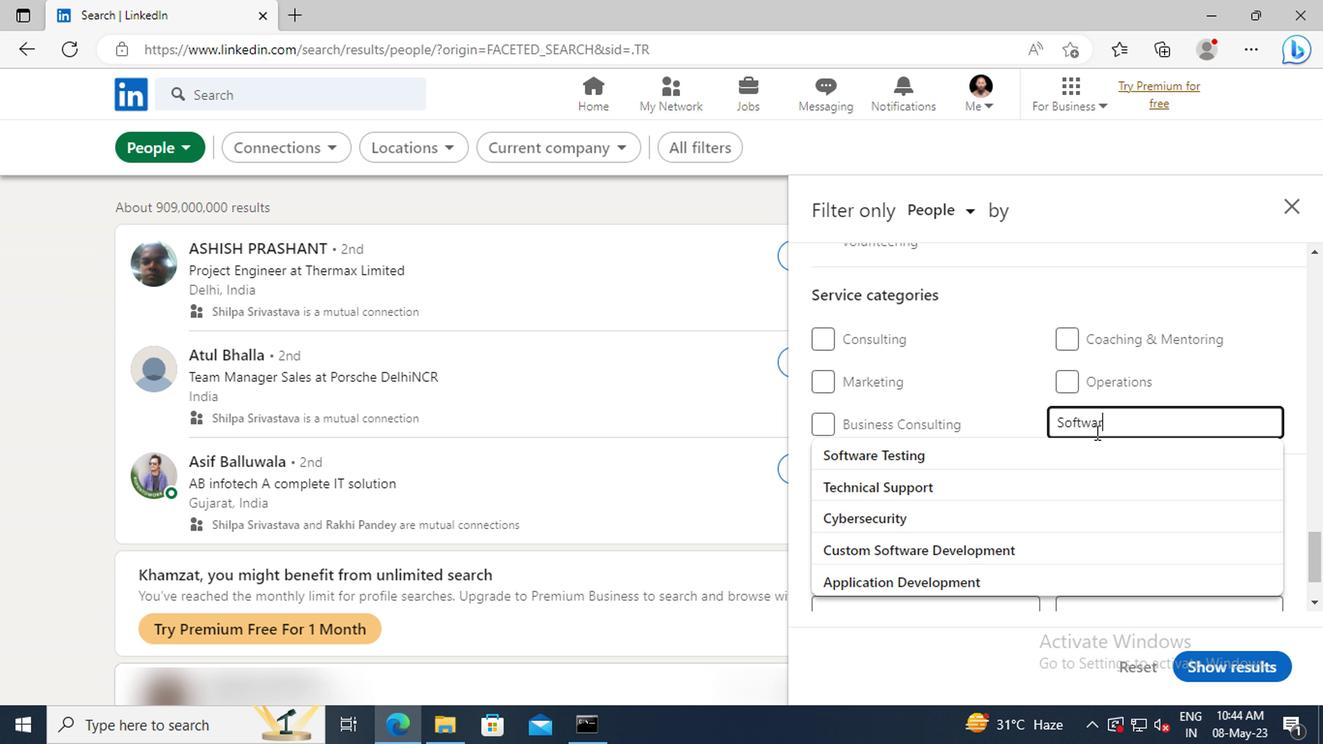 
Action: Mouse moved to (904, 448)
Screenshot: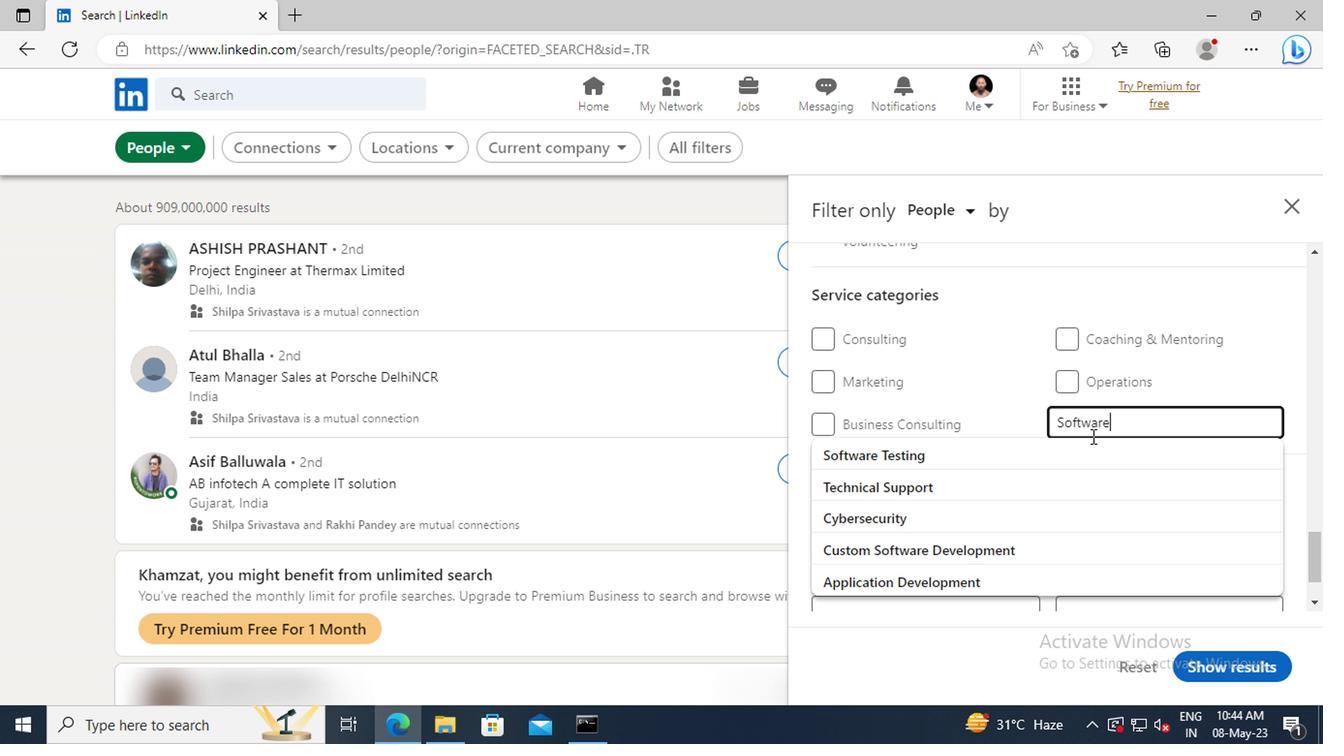
Action: Mouse pressed left at (904, 448)
Screenshot: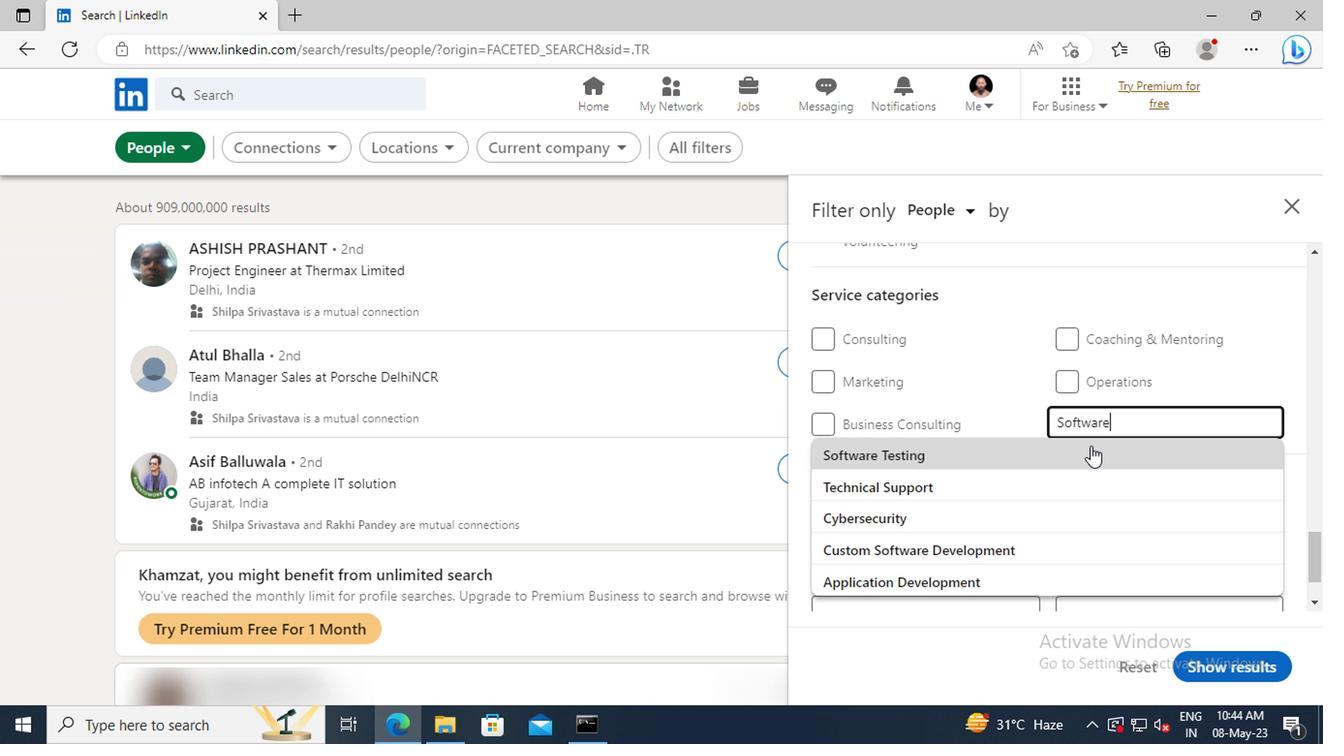 
Action: Mouse moved to (904, 449)
Screenshot: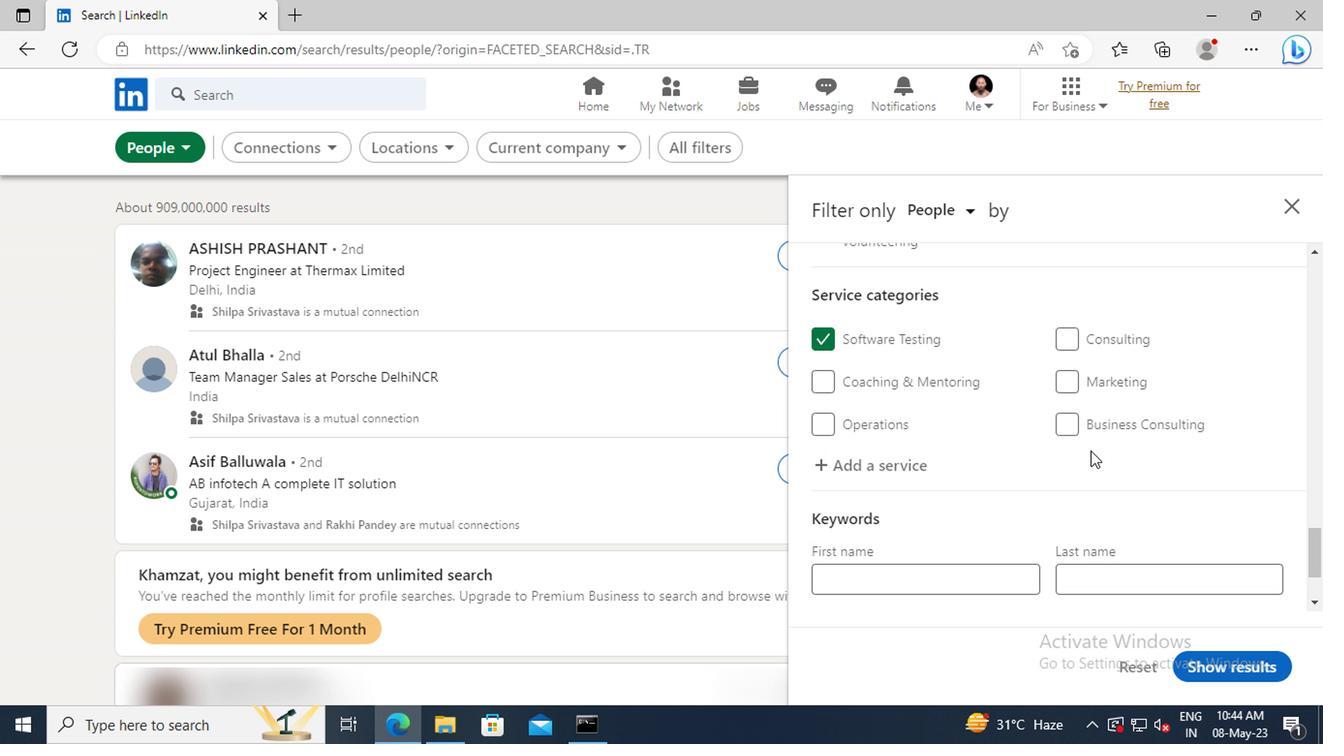 
Action: Mouse scrolled (904, 448) with delta (0, 0)
Screenshot: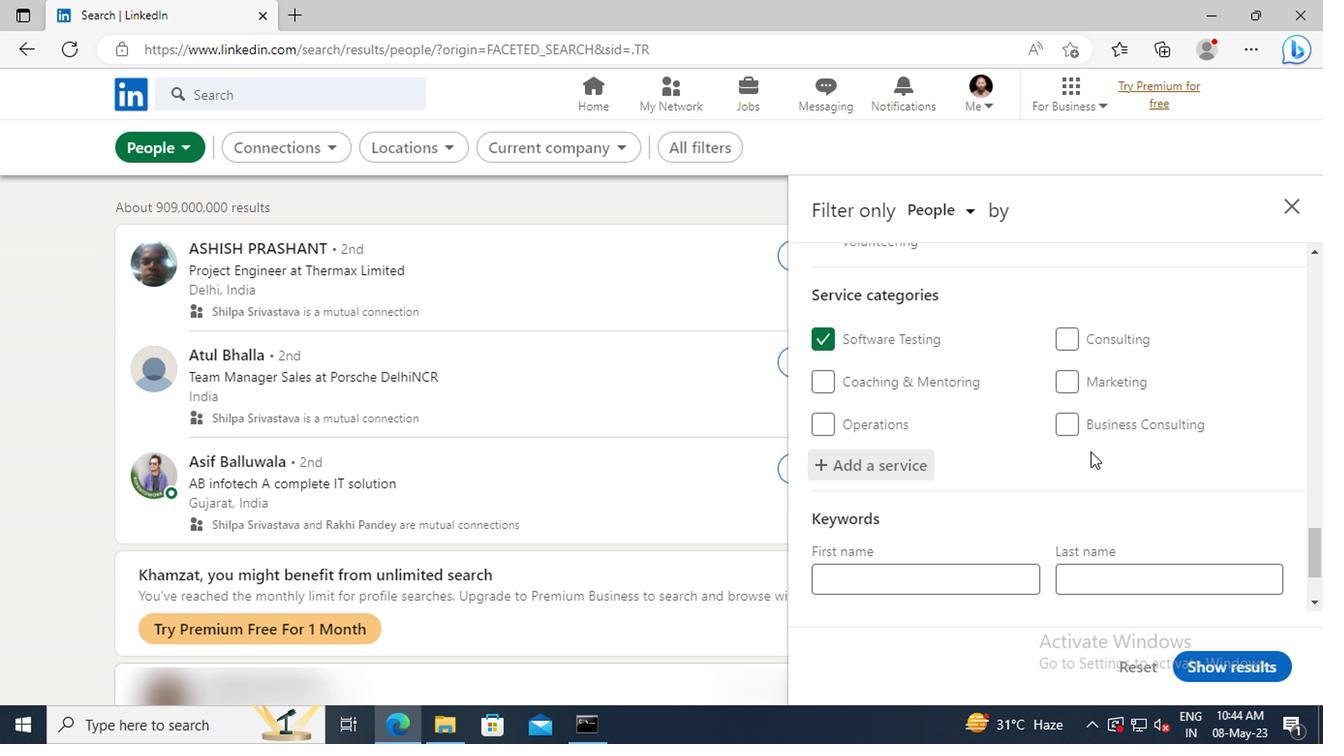 
Action: Mouse scrolled (904, 448) with delta (0, 0)
Screenshot: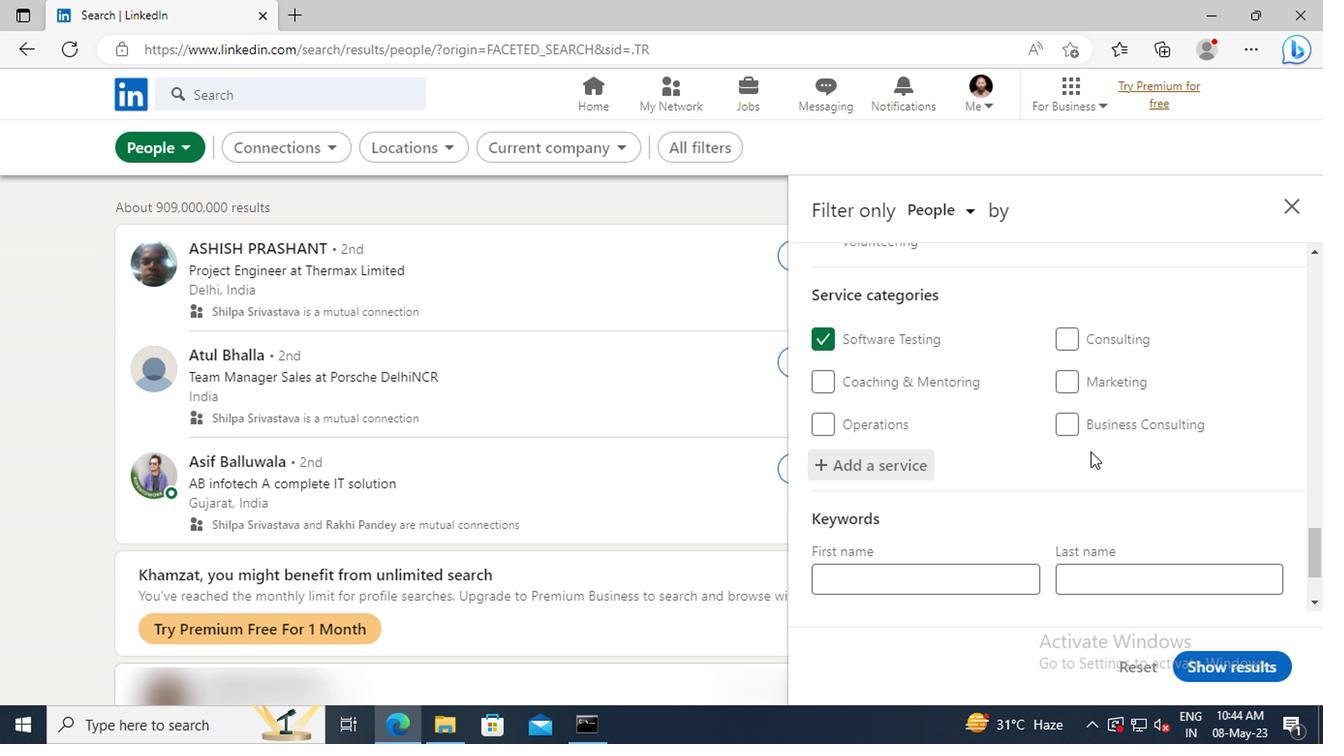 
Action: Mouse scrolled (904, 448) with delta (0, 0)
Screenshot: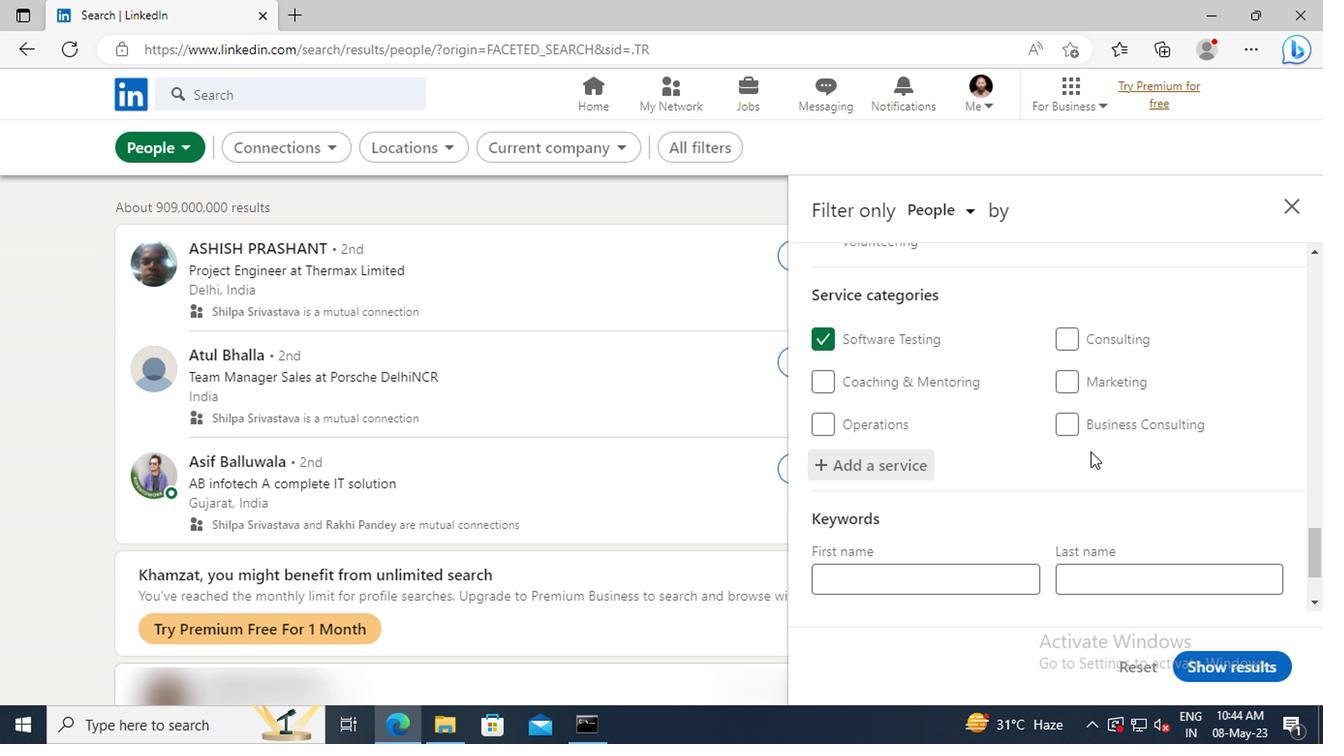 
Action: Mouse moved to (822, 502)
Screenshot: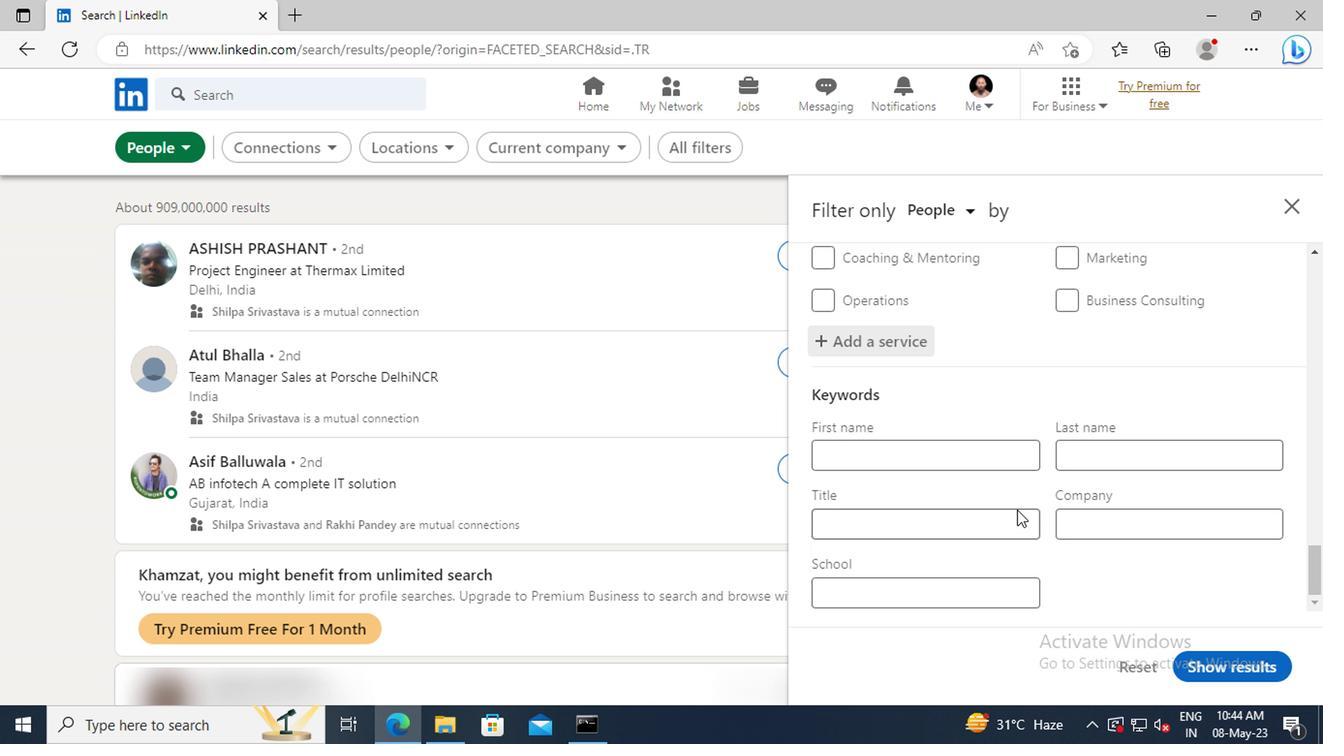 
Action: Mouse pressed left at (822, 502)
Screenshot: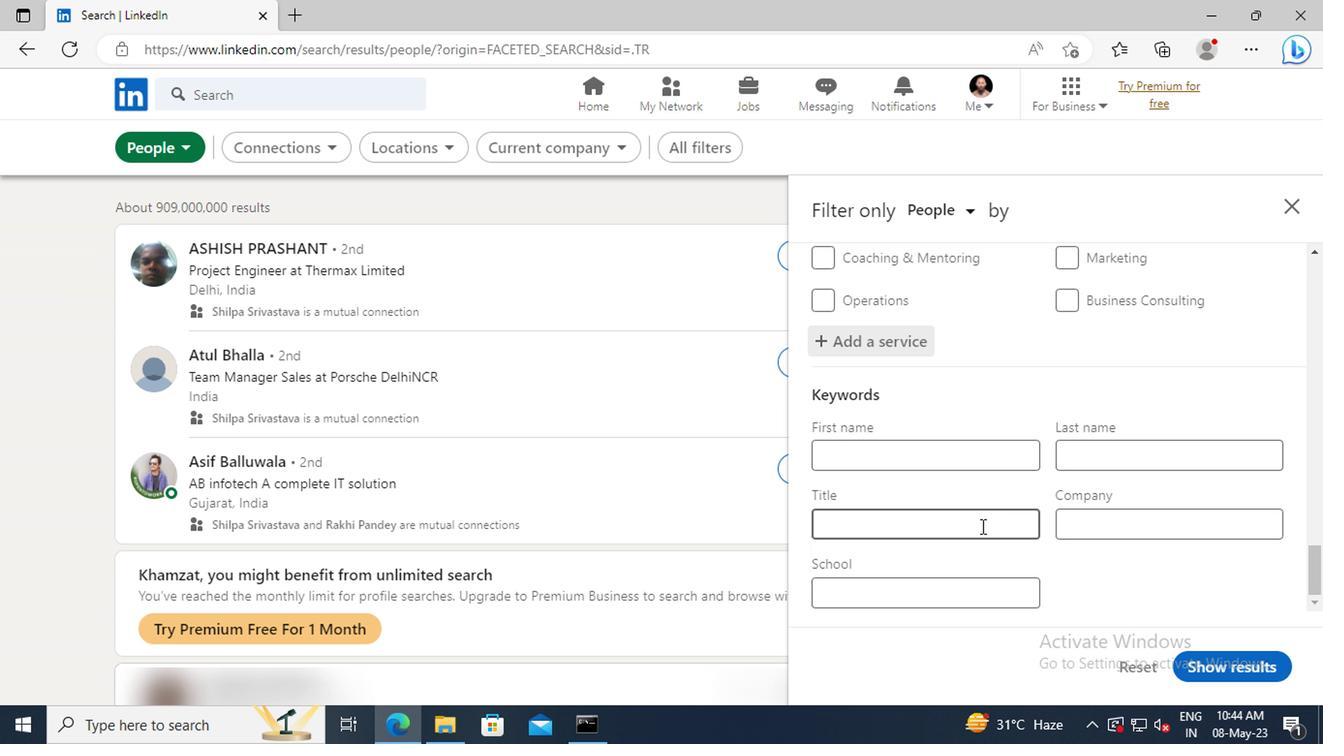 
Action: Key pressed <Key.shift>
Screenshot: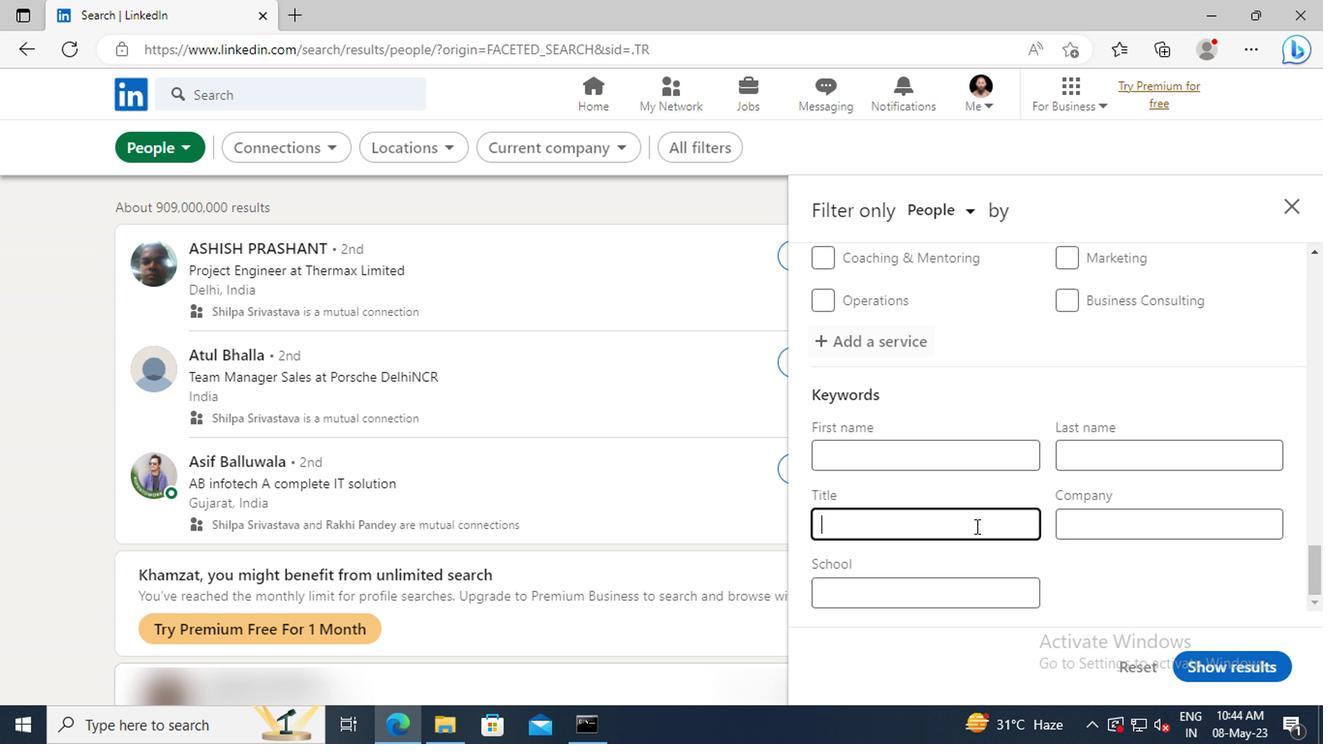 
Action: Mouse moved to (821, 503)
Screenshot: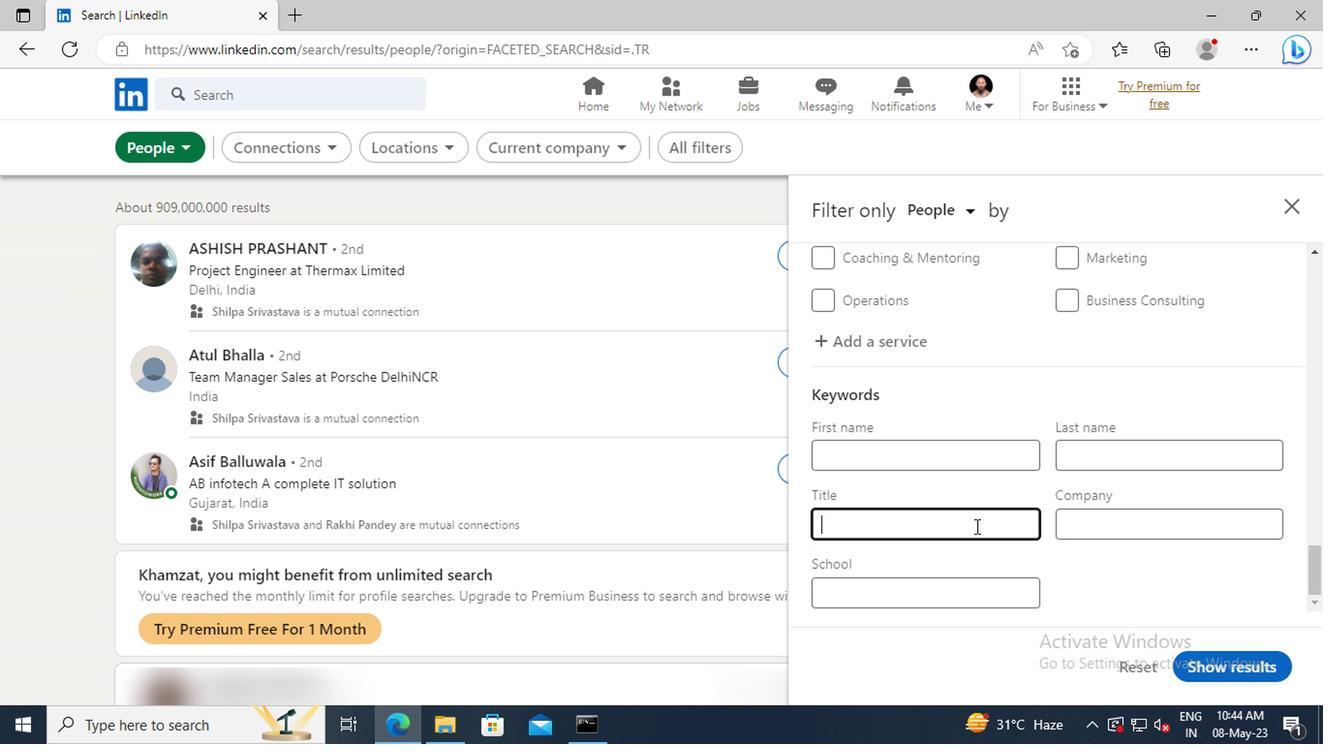 
Action: Key pressed ACCOUNT<Key.space><Key.shift>REPRESENTATIVE<Key.enter>
Screenshot: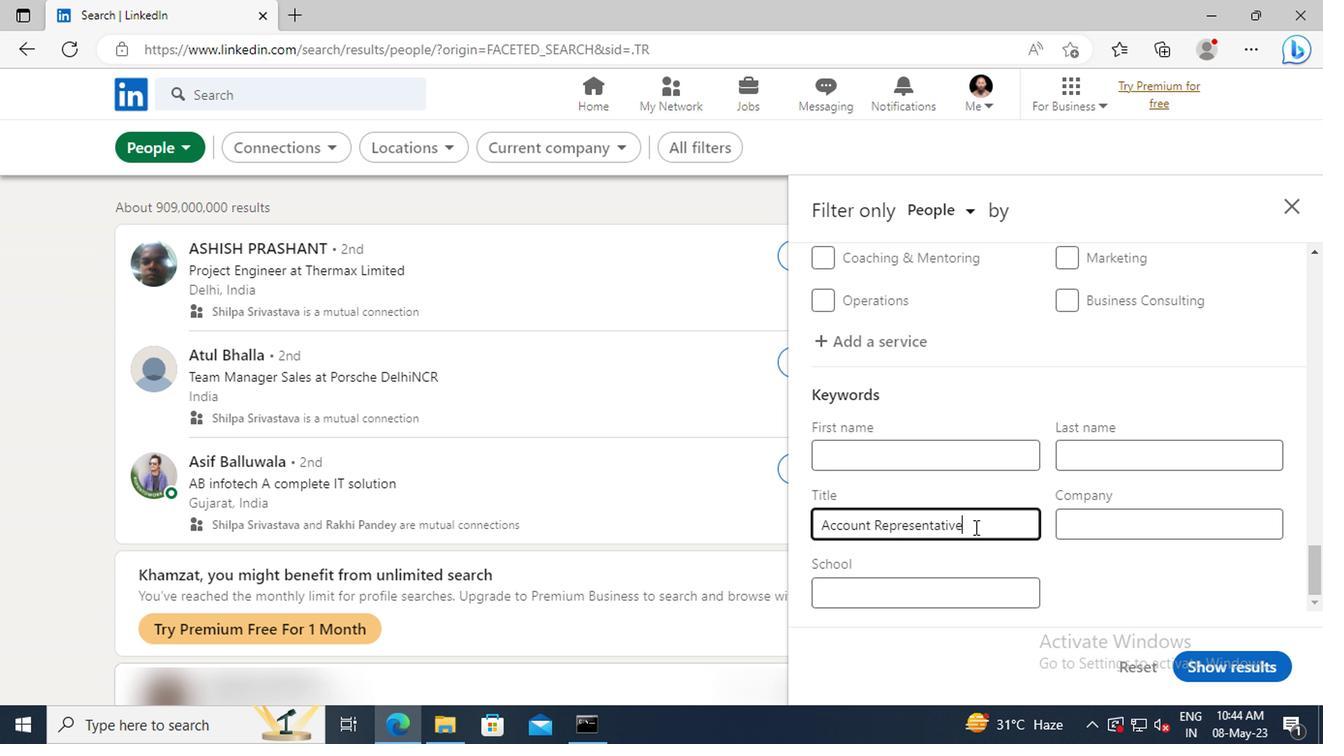 
Action: Mouse moved to (1003, 601)
Screenshot: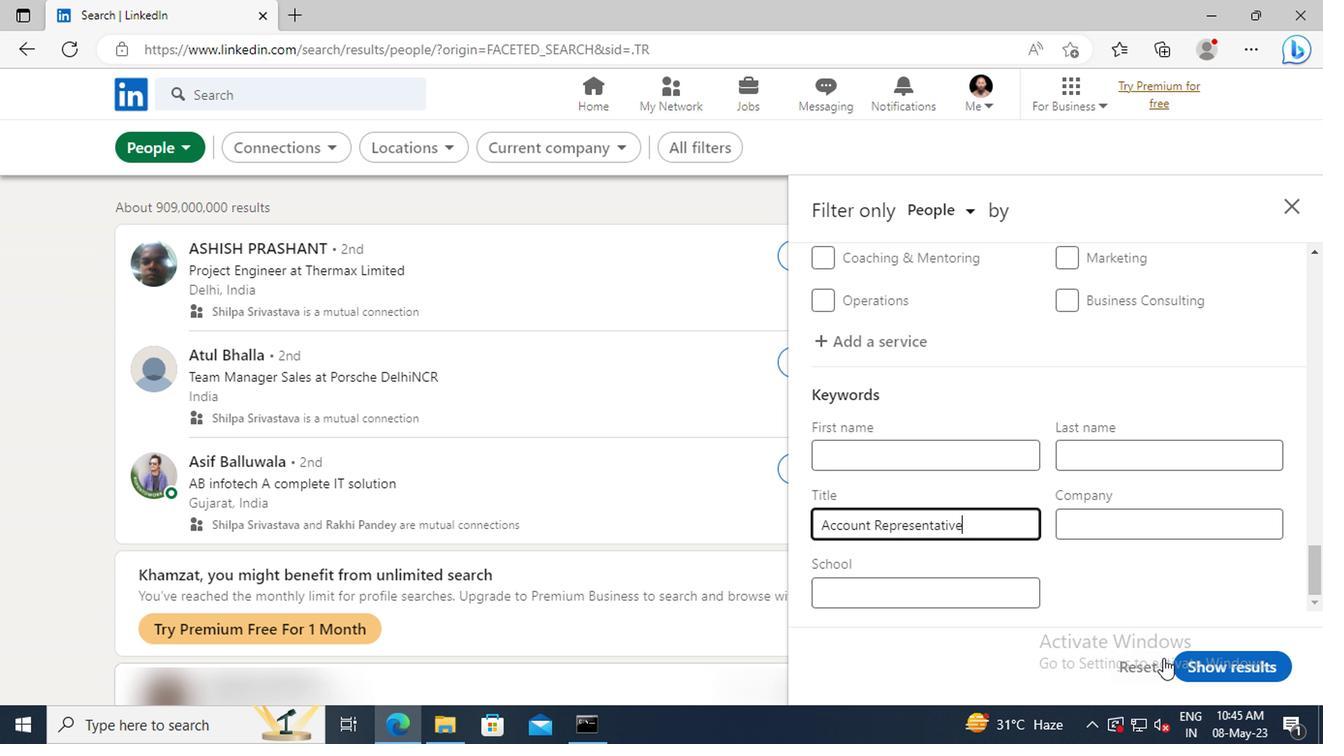 
Action: Mouse pressed left at (1003, 601)
Screenshot: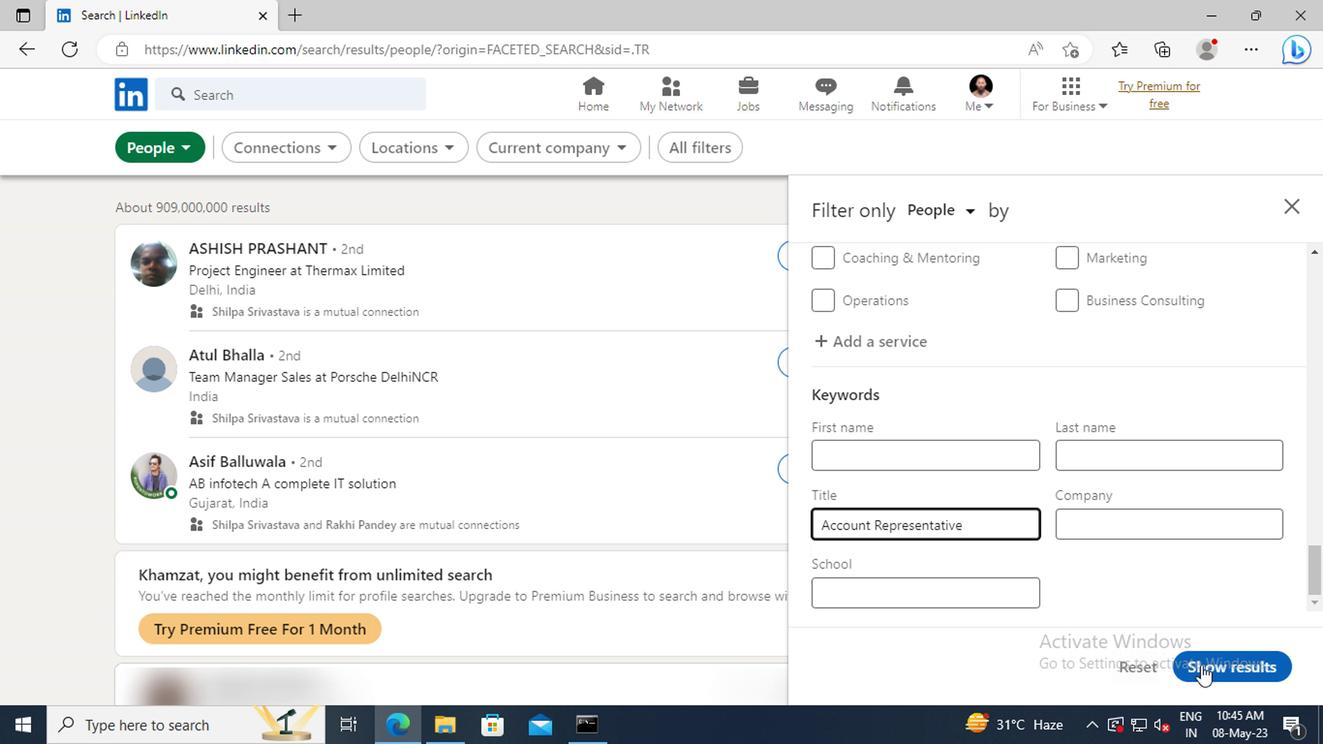 
